 Task: Research Airbnb properties in ArtÃ©mida, Greece from 12th  December, 2023 to 15th December, 2023 for 3 adults.2 bedrooms having 3 beds and 1 bathroom. Property type can be flat. Amenities needed are: washing machine. Look for 4 properties as per requirement.
Action: Mouse moved to (524, 114)
Screenshot: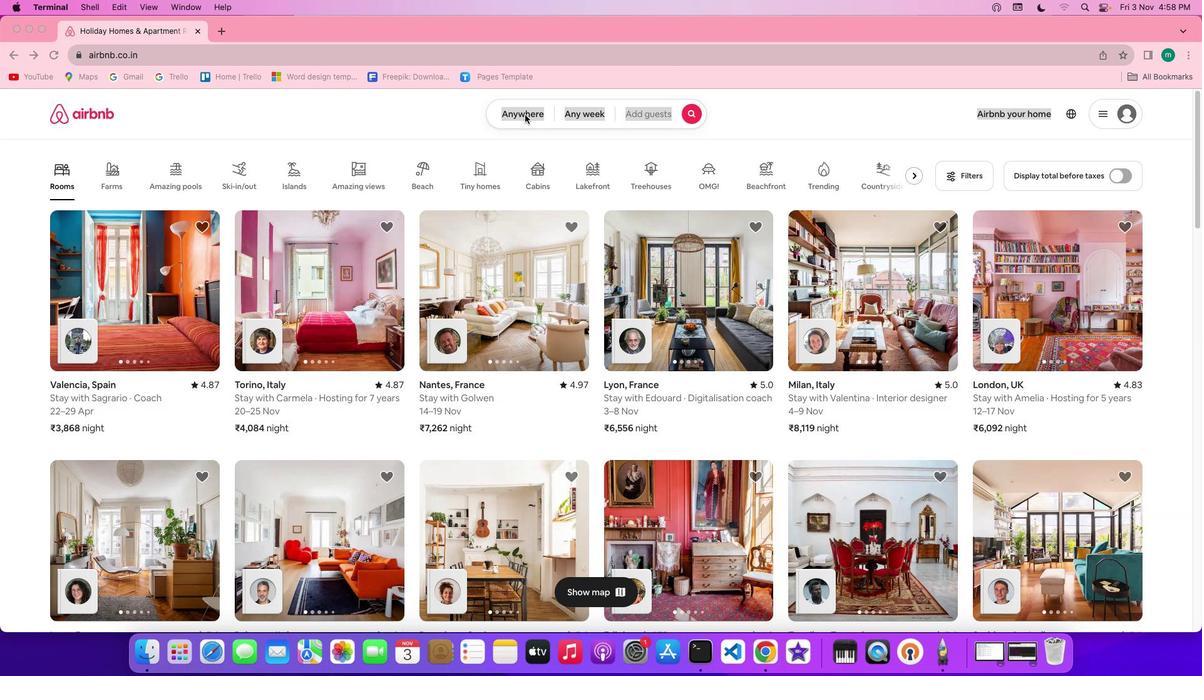 
Action: Mouse pressed left at (524, 114)
Screenshot: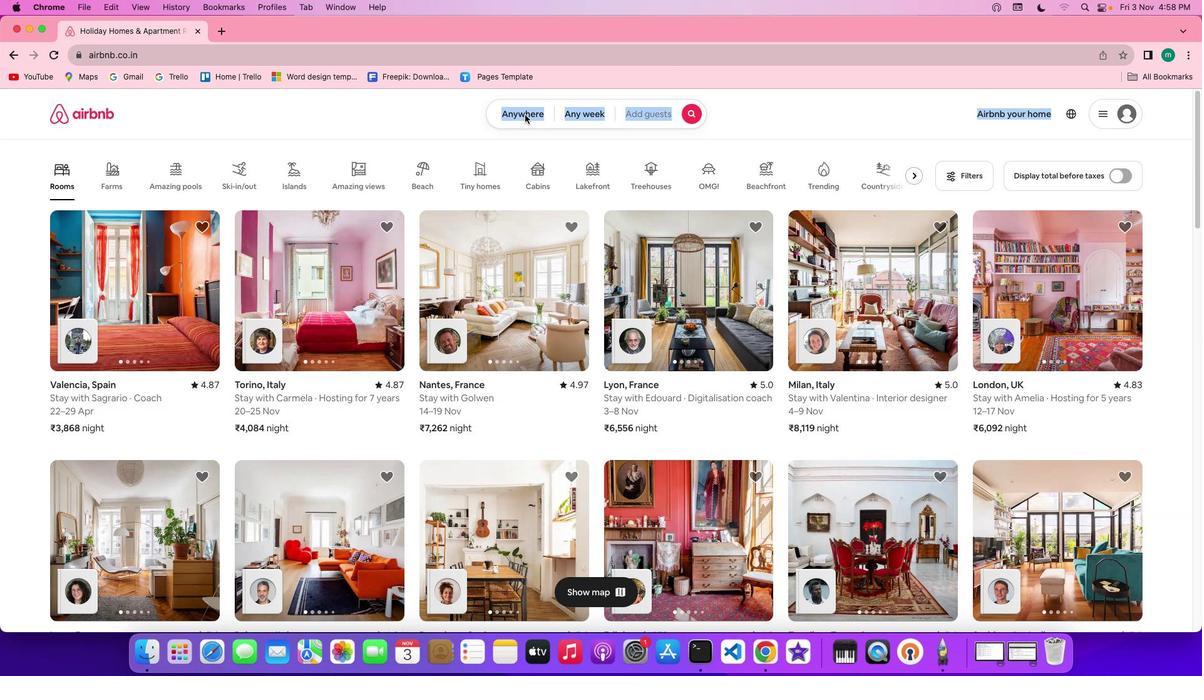 
Action: Mouse pressed left at (524, 114)
Screenshot: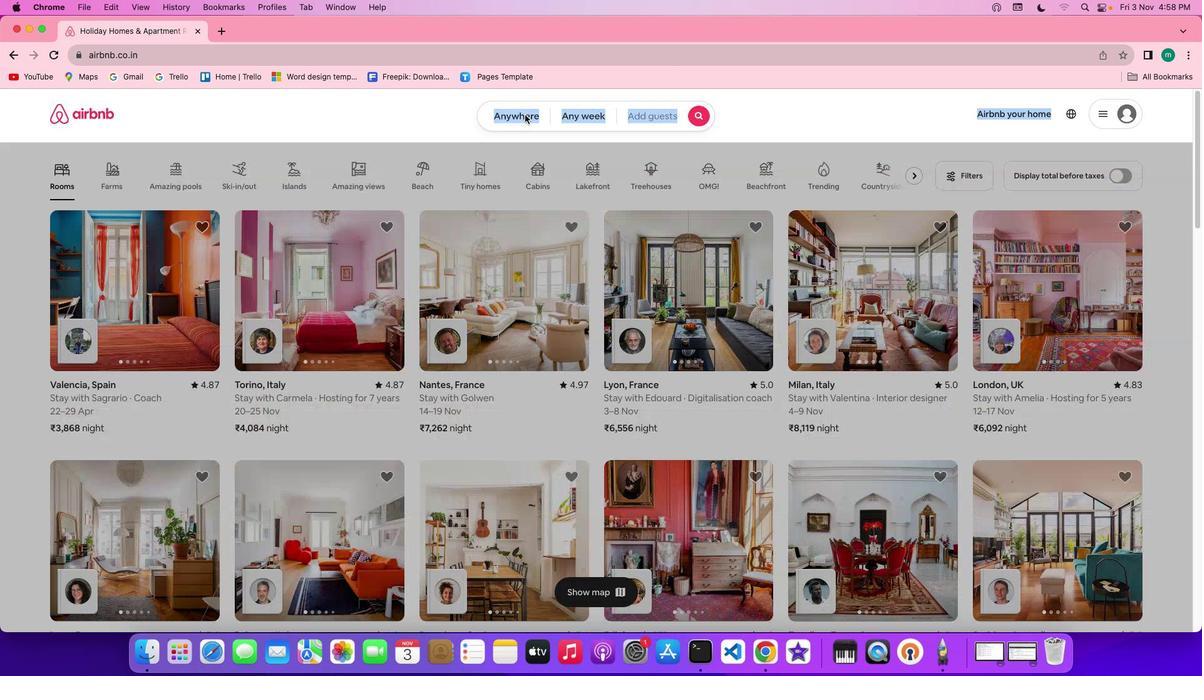 
Action: Mouse moved to (444, 165)
Screenshot: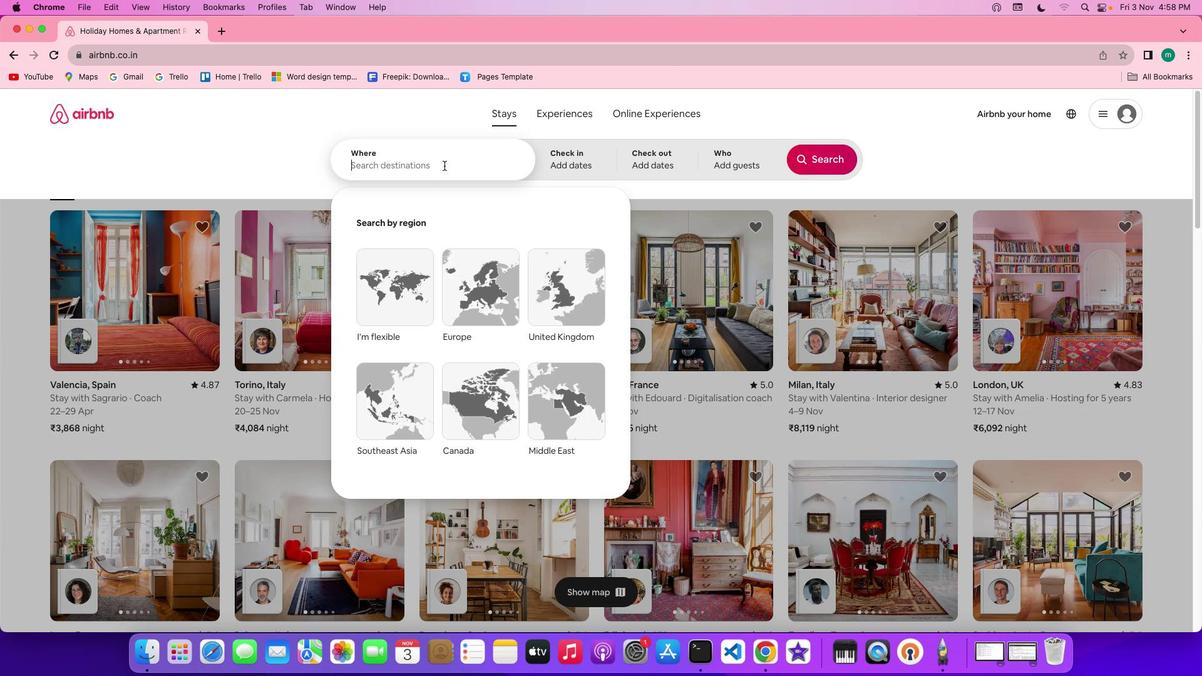 
Action: Key pressed Key.shift'A''r''t''e''m''i''d''a'','Key.spaceKey.shift'g''r''e''e''c''e'
Screenshot: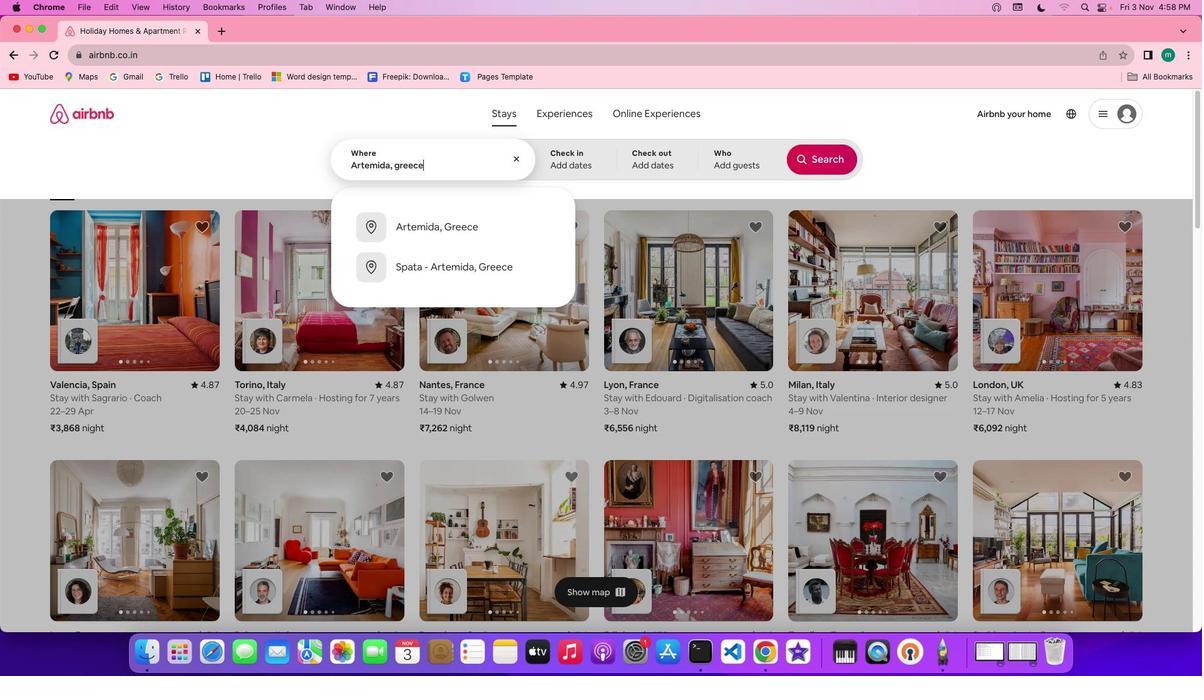 
Action: Mouse moved to (563, 151)
Screenshot: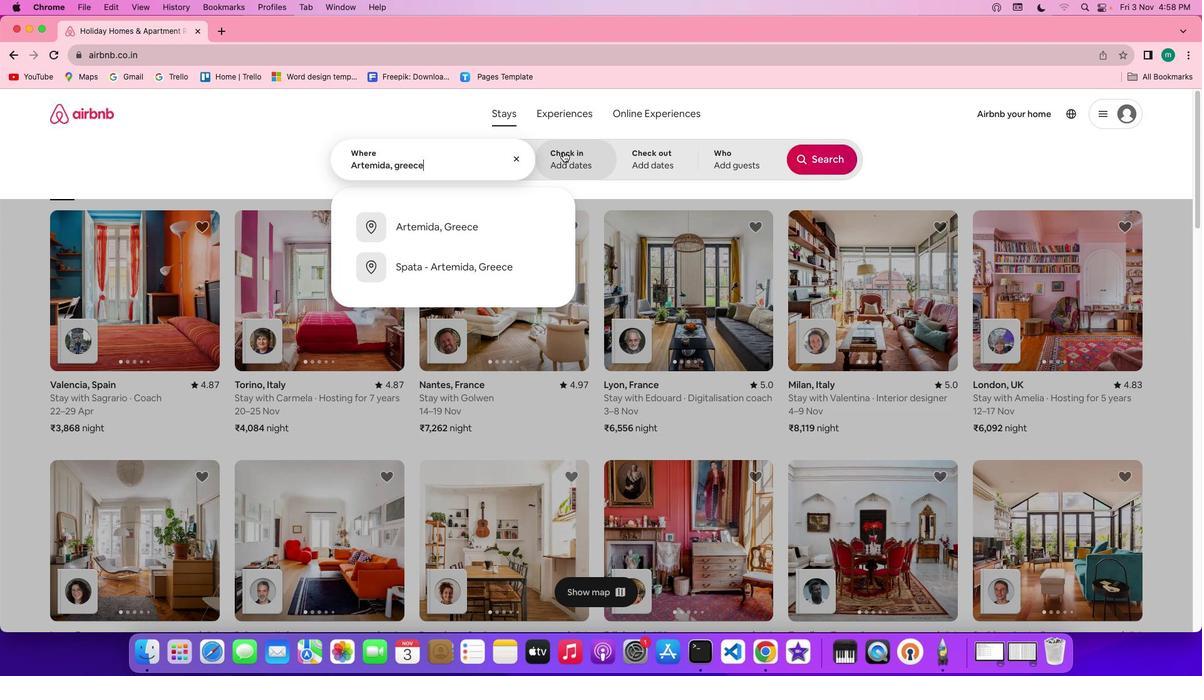 
Action: Mouse pressed left at (563, 151)
Screenshot: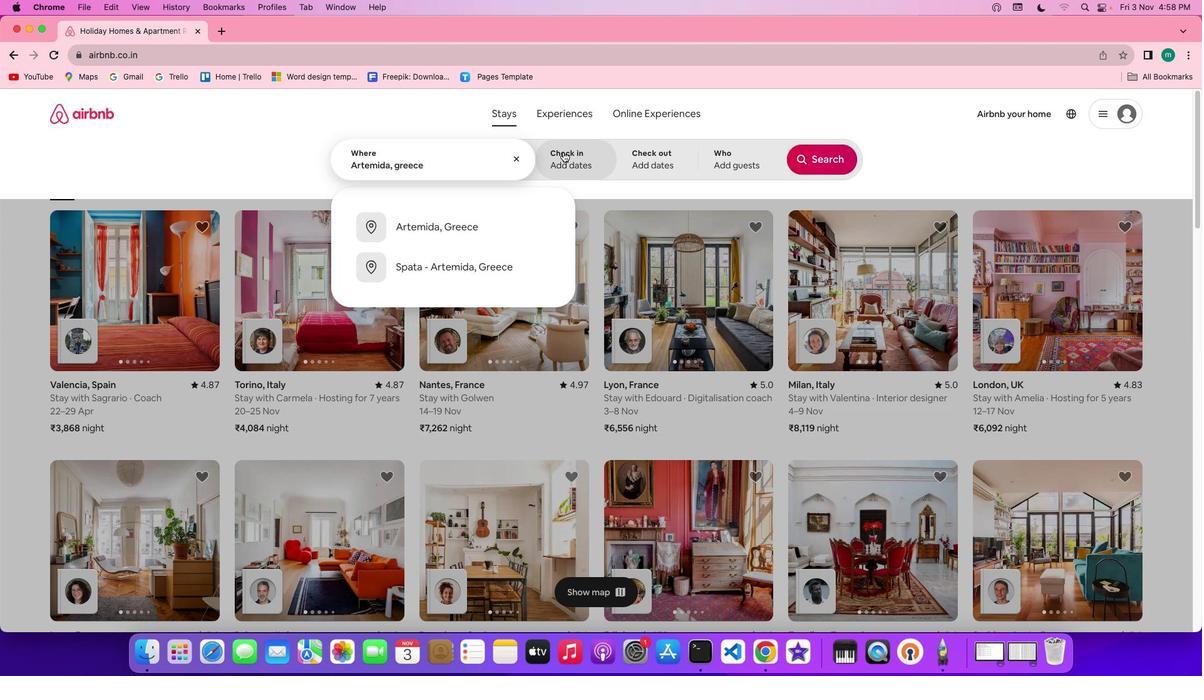 
Action: Mouse moved to (687, 363)
Screenshot: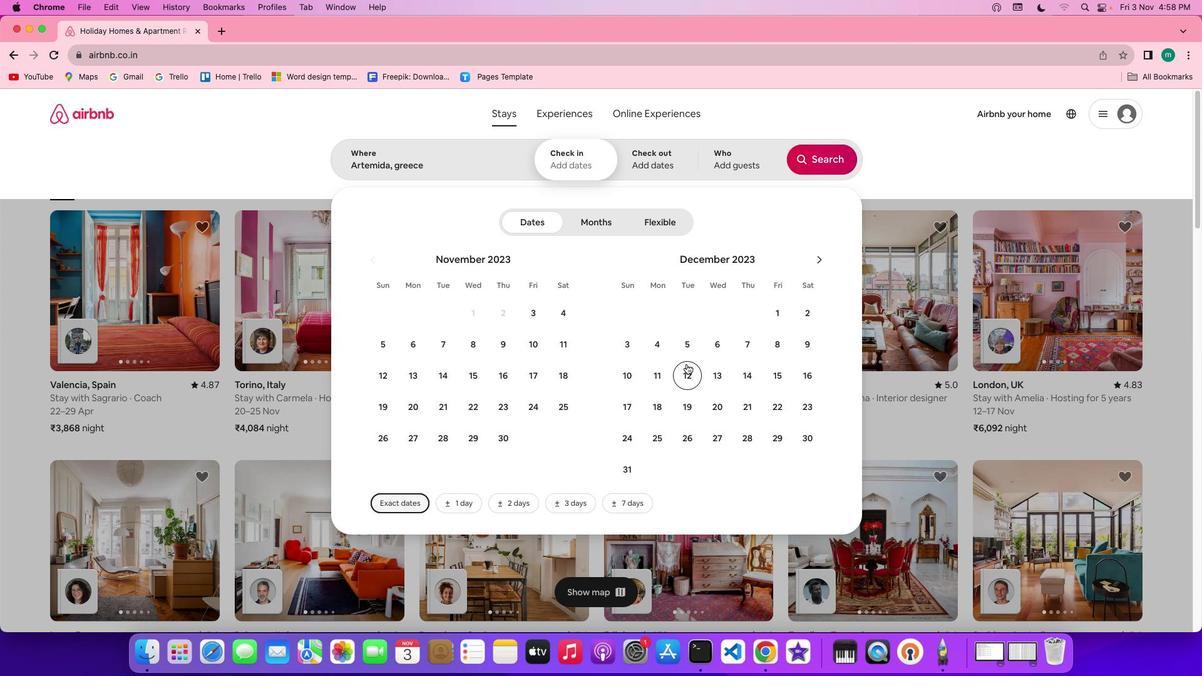 
Action: Mouse pressed left at (687, 363)
Screenshot: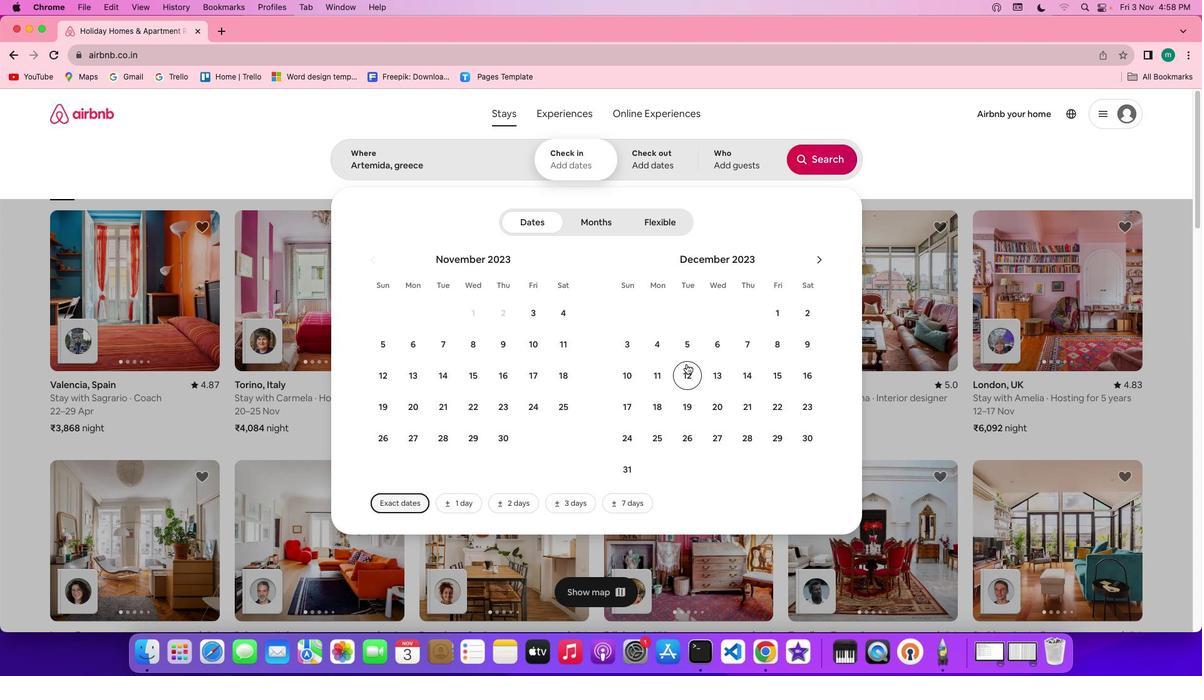 
Action: Mouse moved to (797, 361)
Screenshot: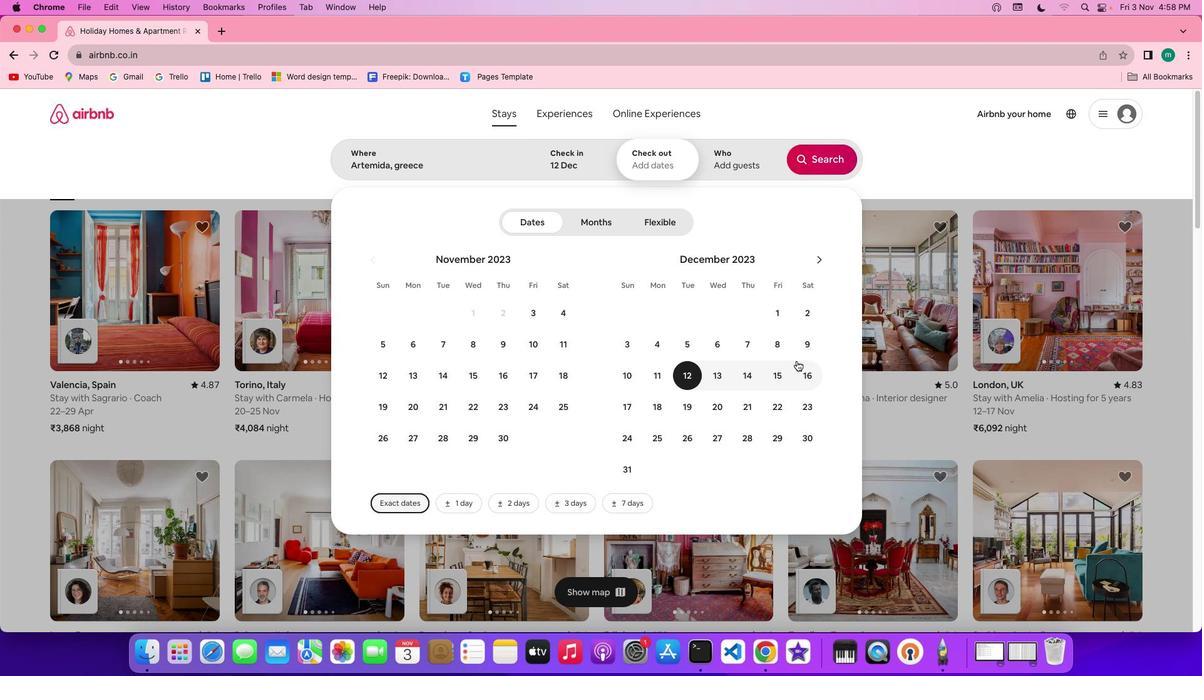 
Action: Mouse pressed left at (797, 361)
Screenshot: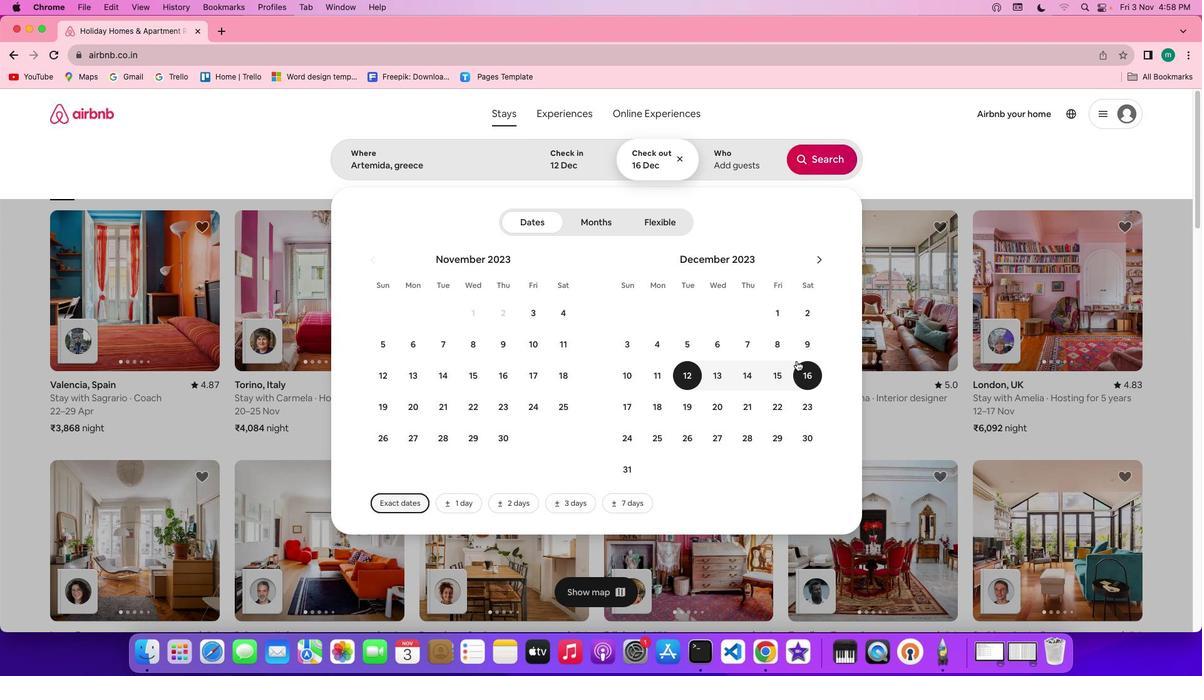 
Action: Mouse moved to (781, 367)
Screenshot: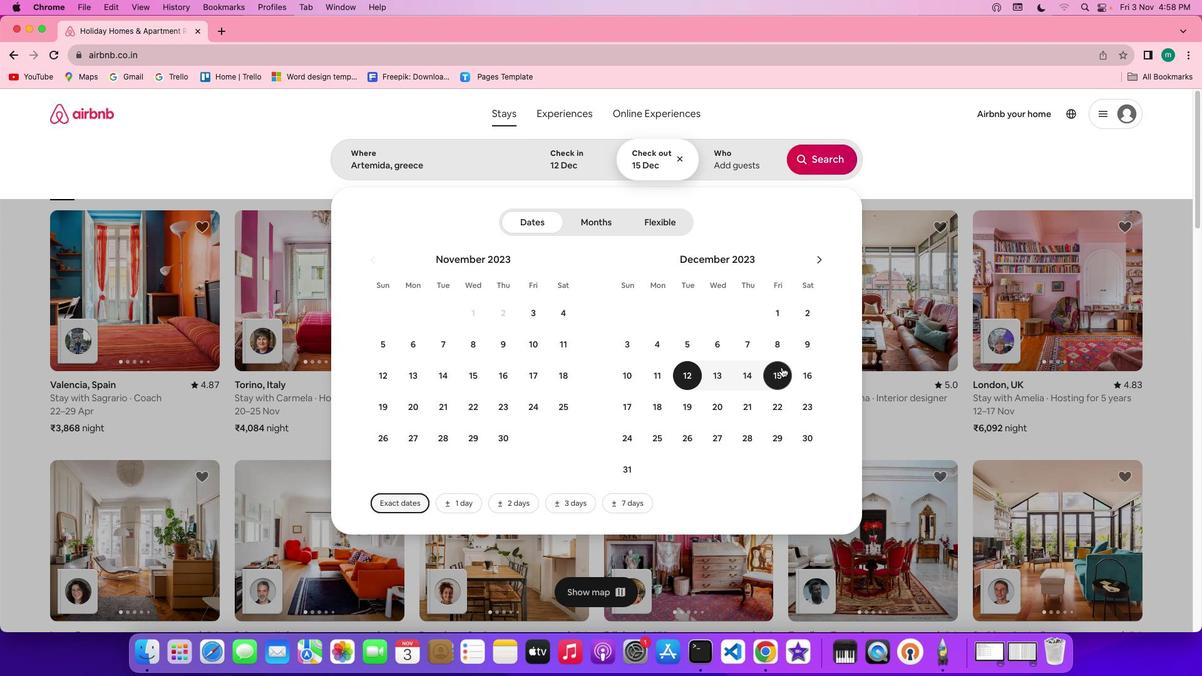 
Action: Mouse pressed left at (781, 367)
Screenshot: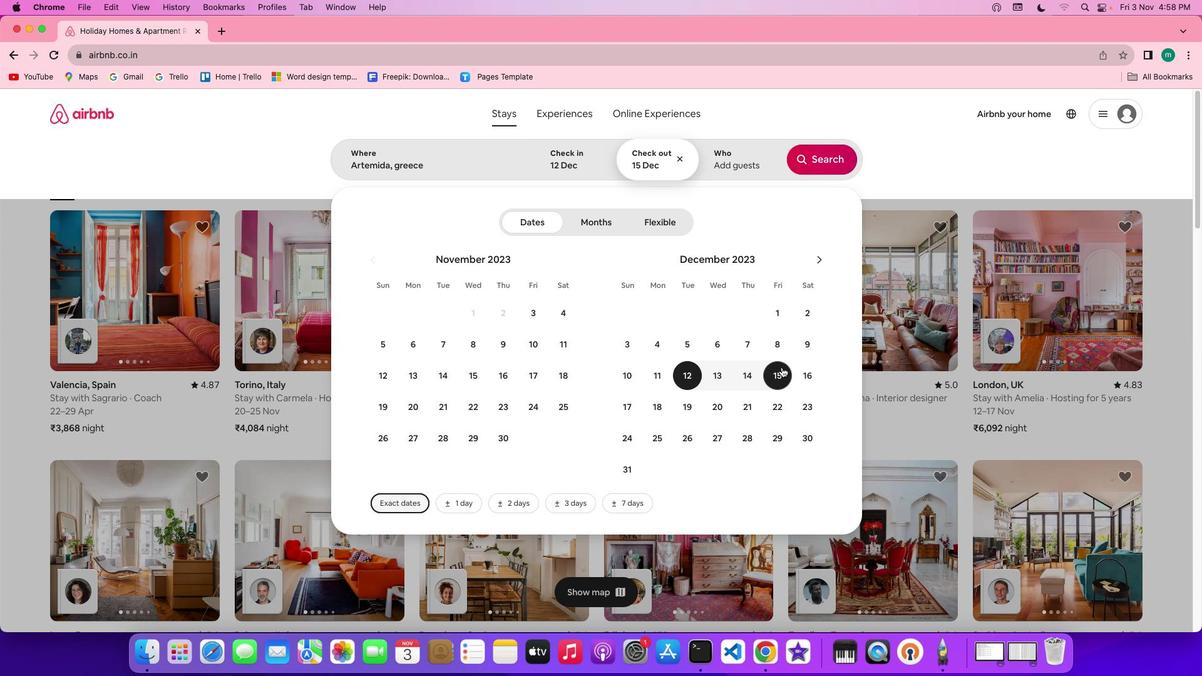 
Action: Mouse moved to (749, 157)
Screenshot: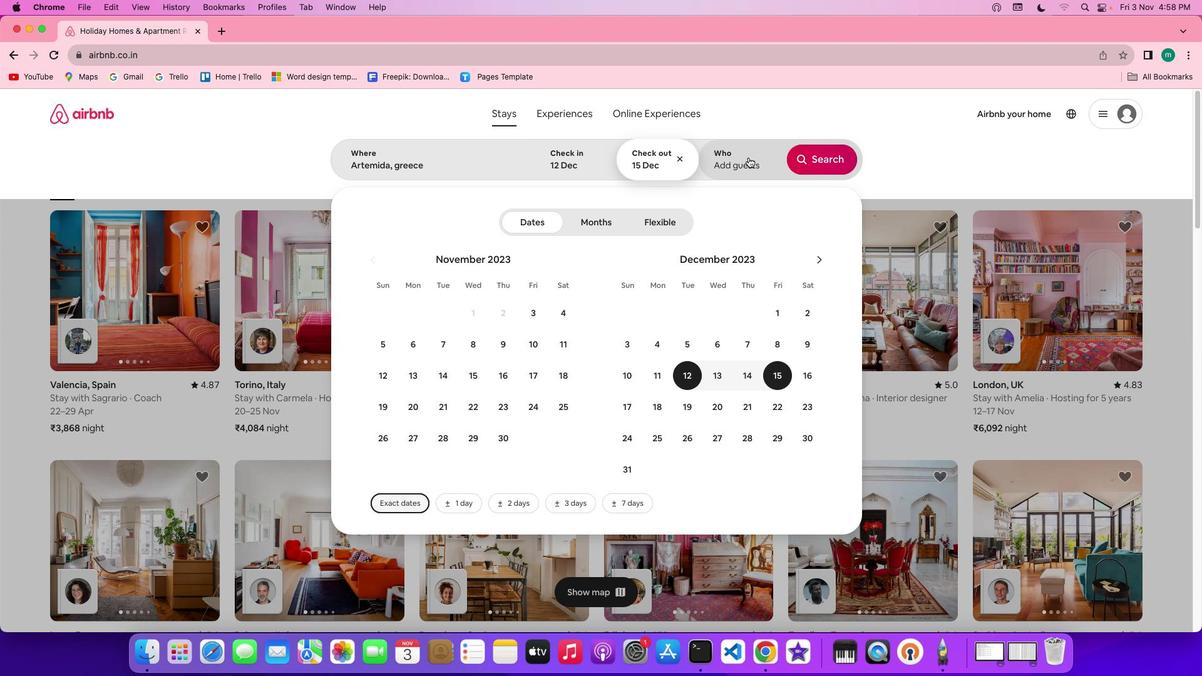 
Action: Mouse pressed left at (749, 157)
Screenshot: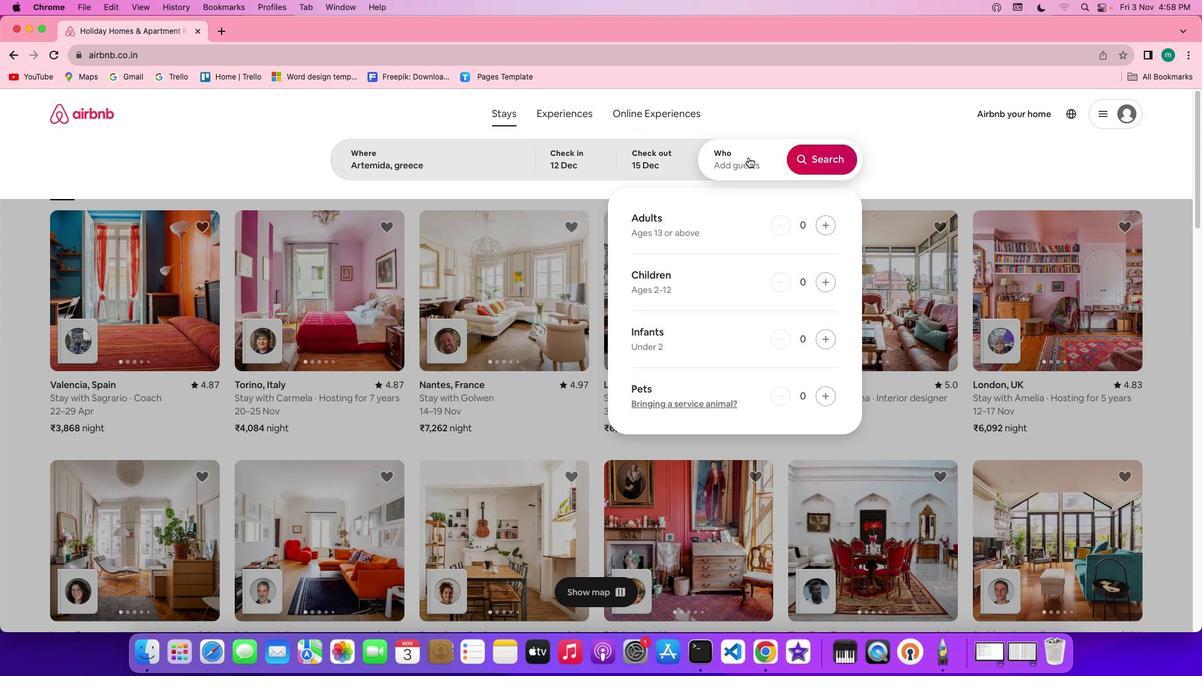 
Action: Mouse moved to (824, 228)
Screenshot: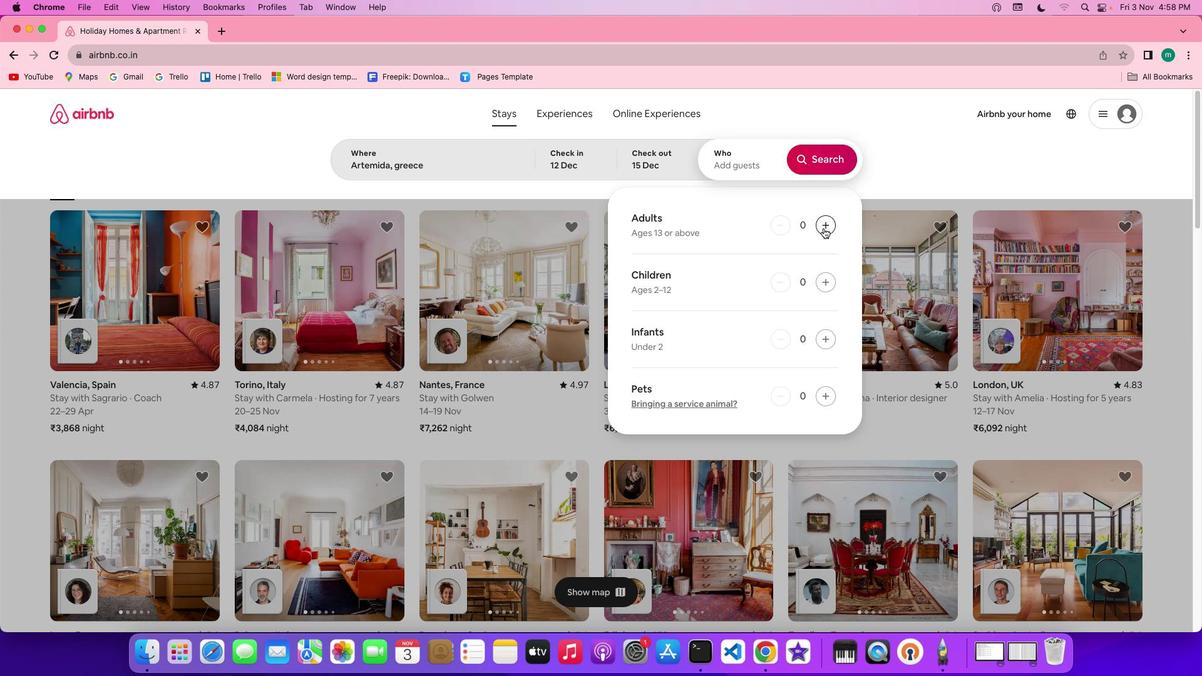 
Action: Mouse pressed left at (824, 228)
Screenshot: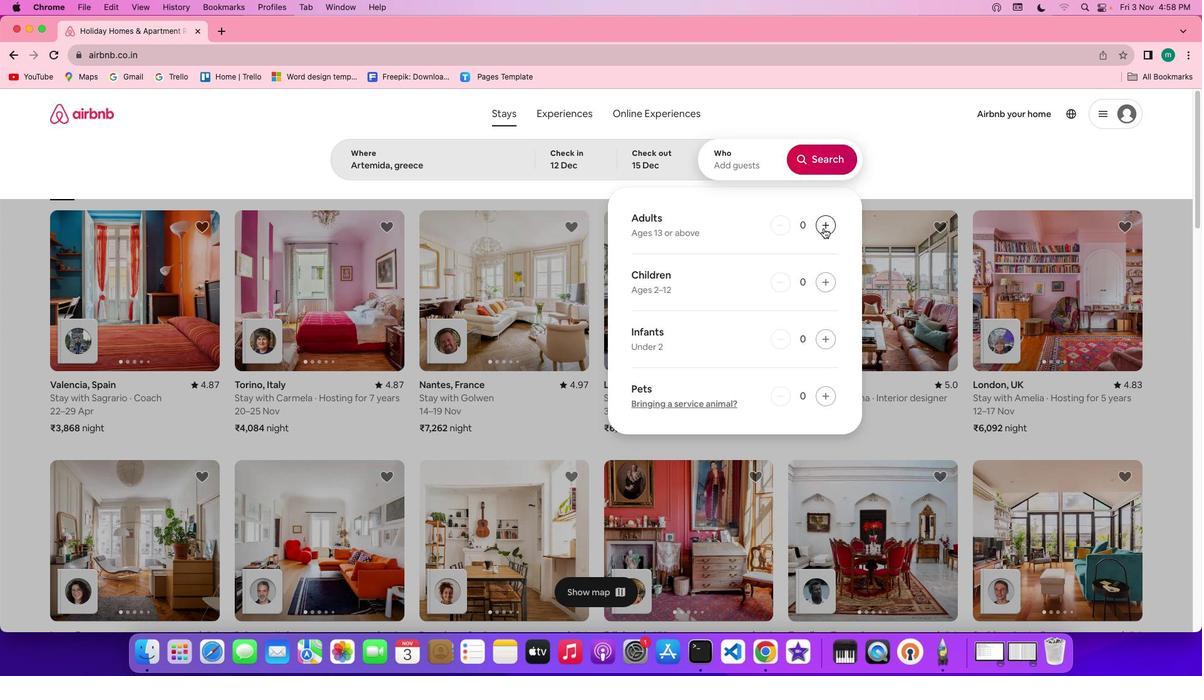 
Action: Mouse pressed left at (824, 228)
Screenshot: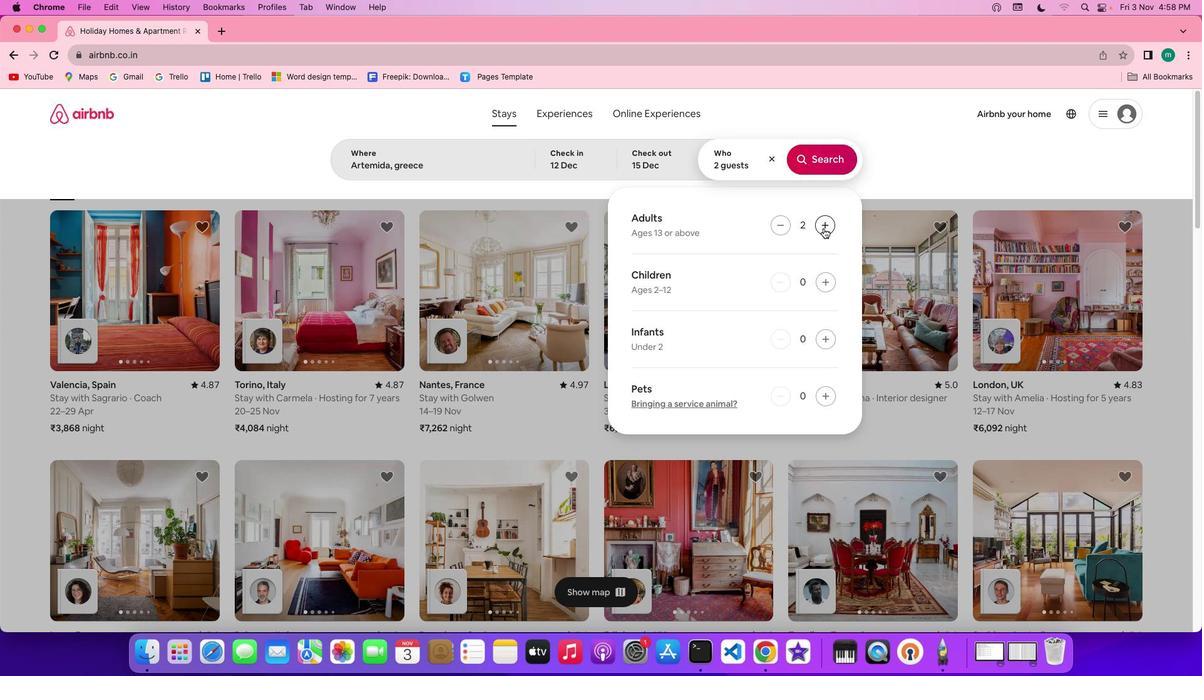
Action: Mouse pressed left at (824, 228)
Screenshot: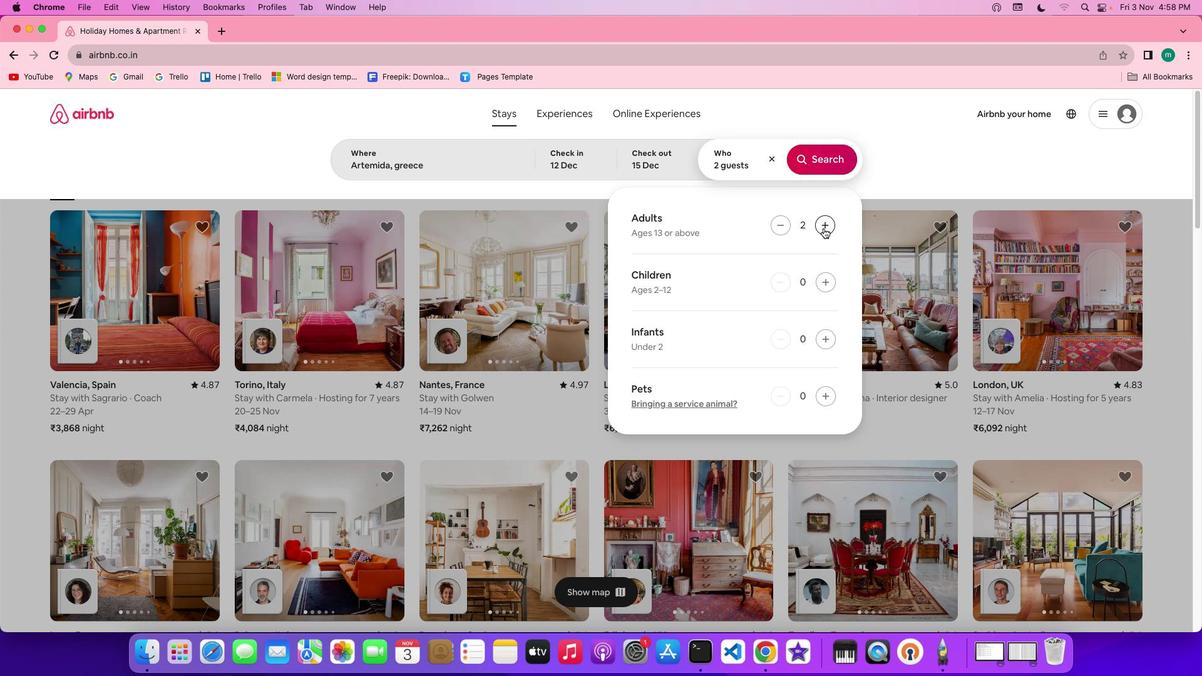 
Action: Mouse moved to (830, 153)
Screenshot: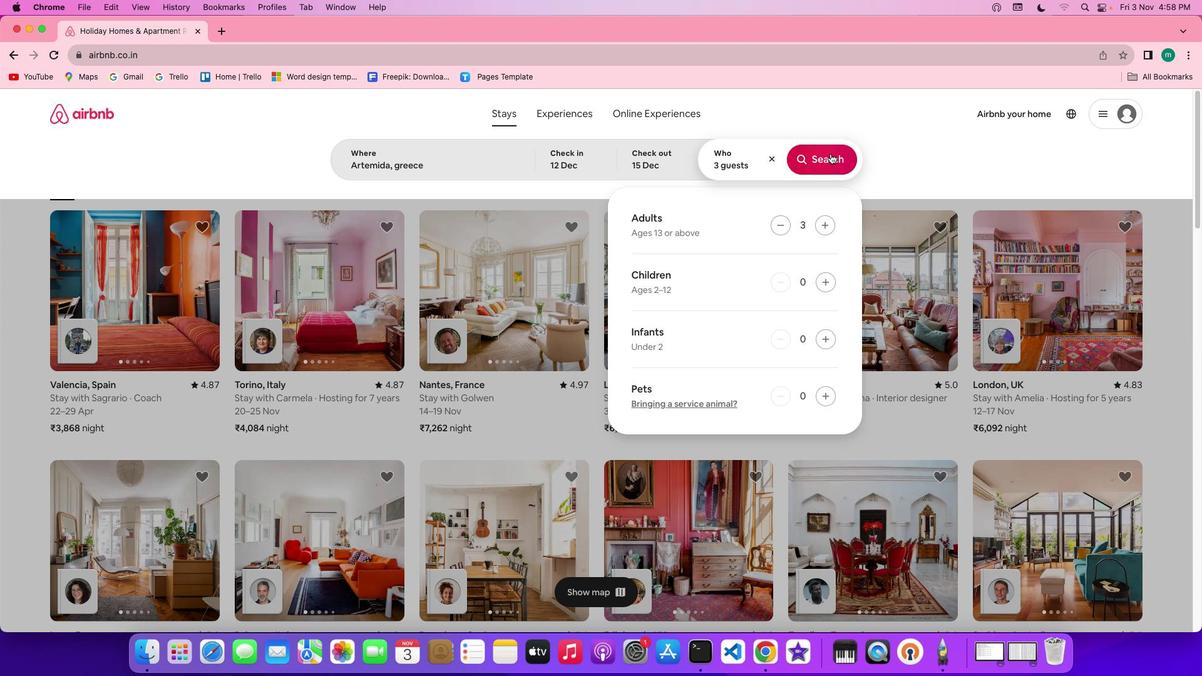 
Action: Mouse pressed left at (830, 153)
Screenshot: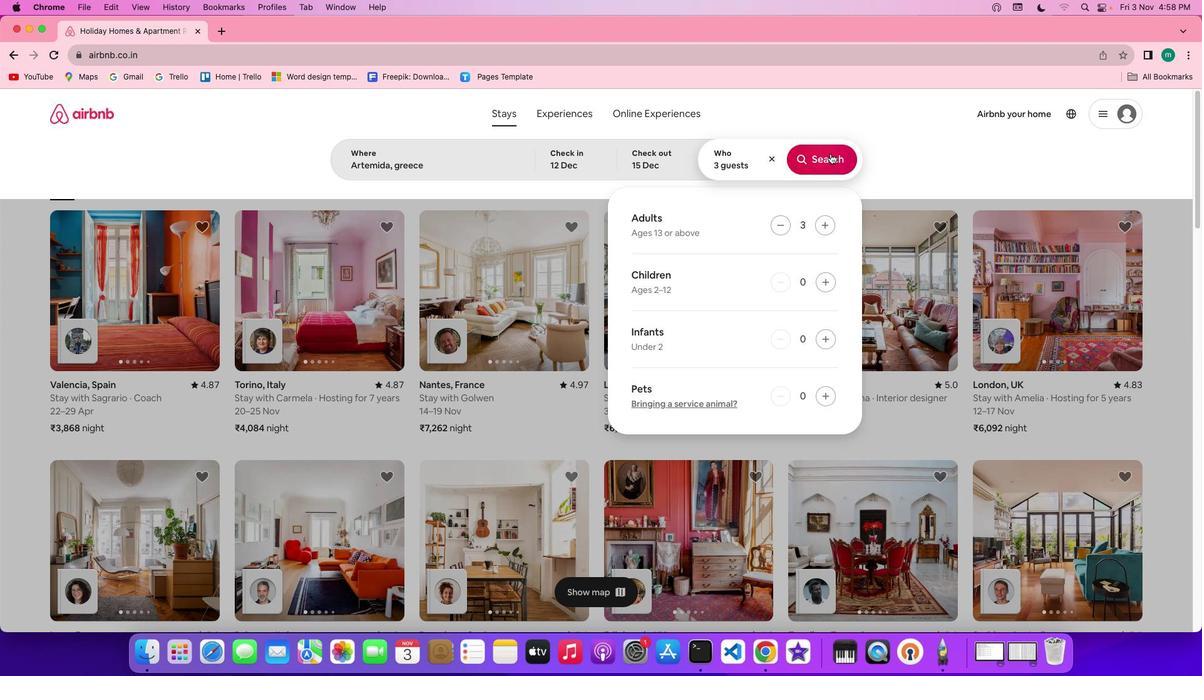 
Action: Mouse moved to (1000, 166)
Screenshot: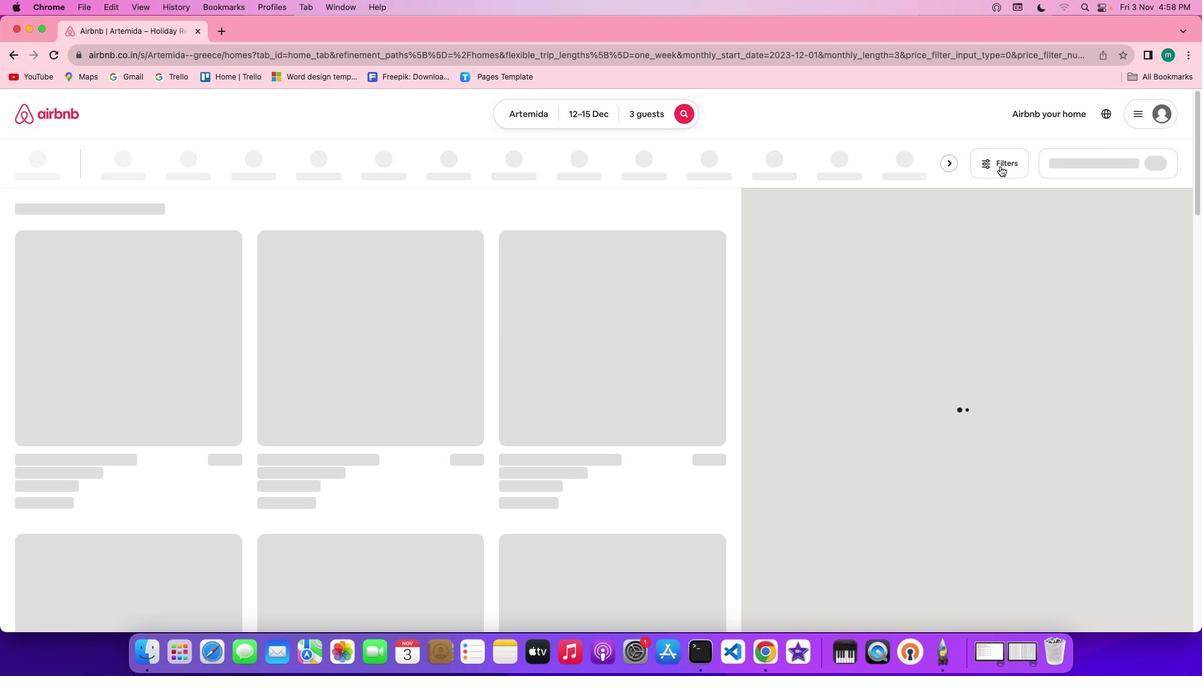 
Action: Mouse pressed left at (1000, 166)
Screenshot: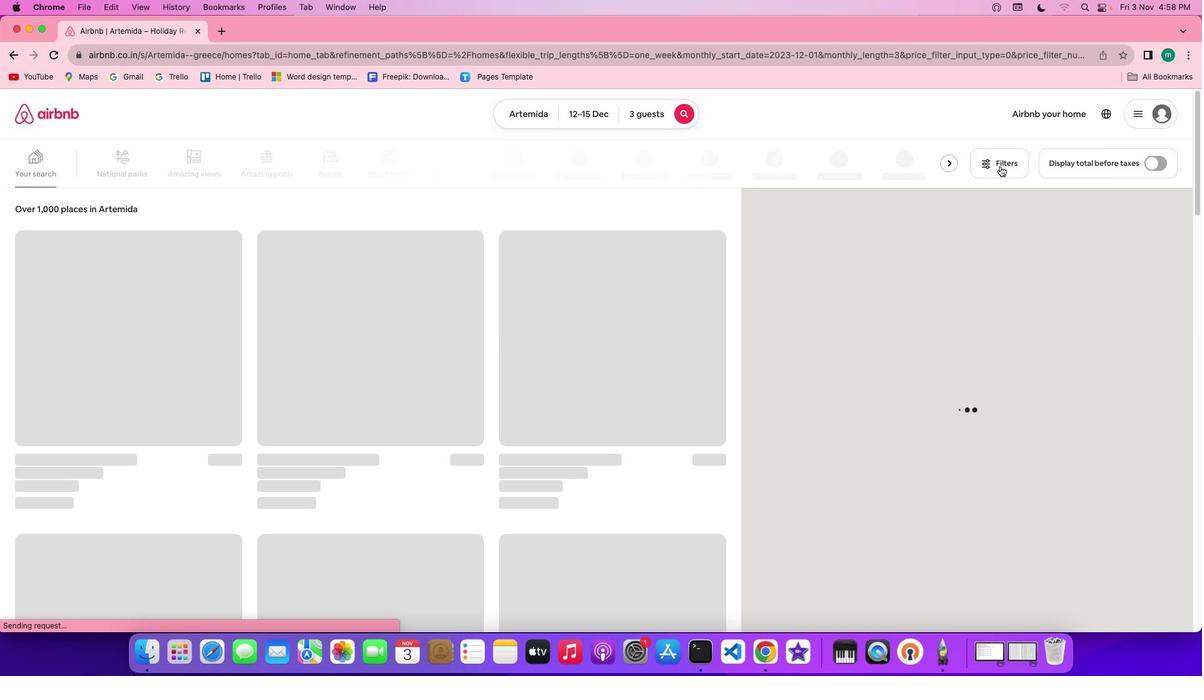 
Action: Mouse moved to (997, 160)
Screenshot: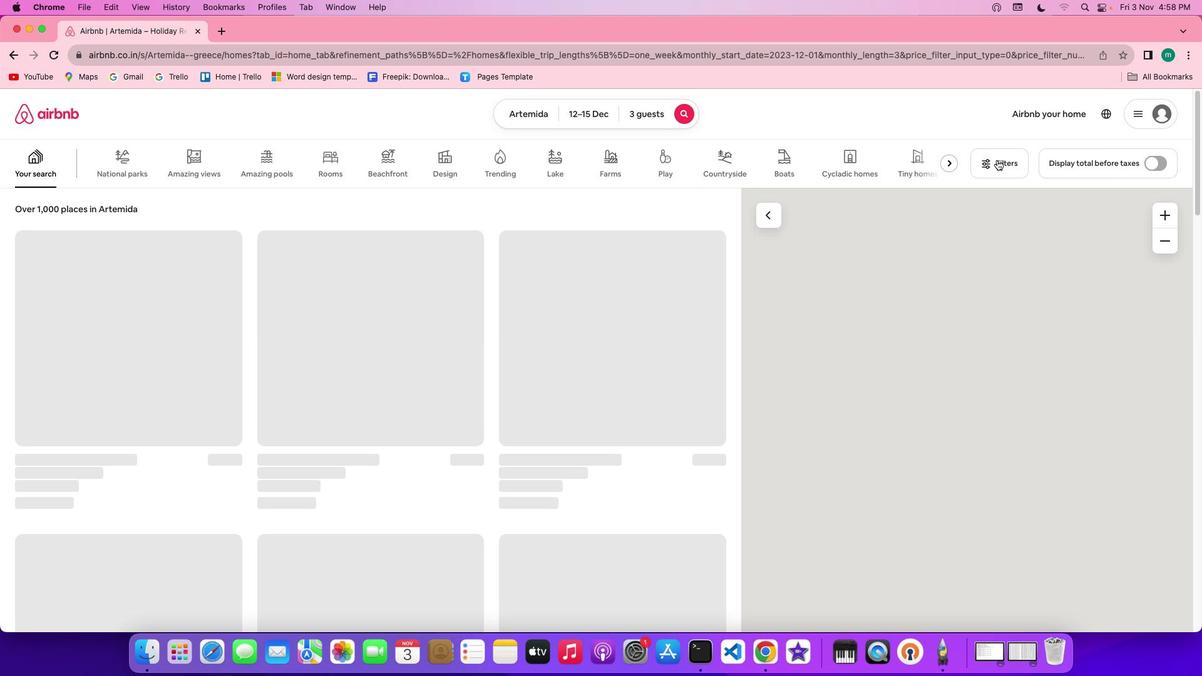 
Action: Mouse pressed left at (997, 160)
Screenshot: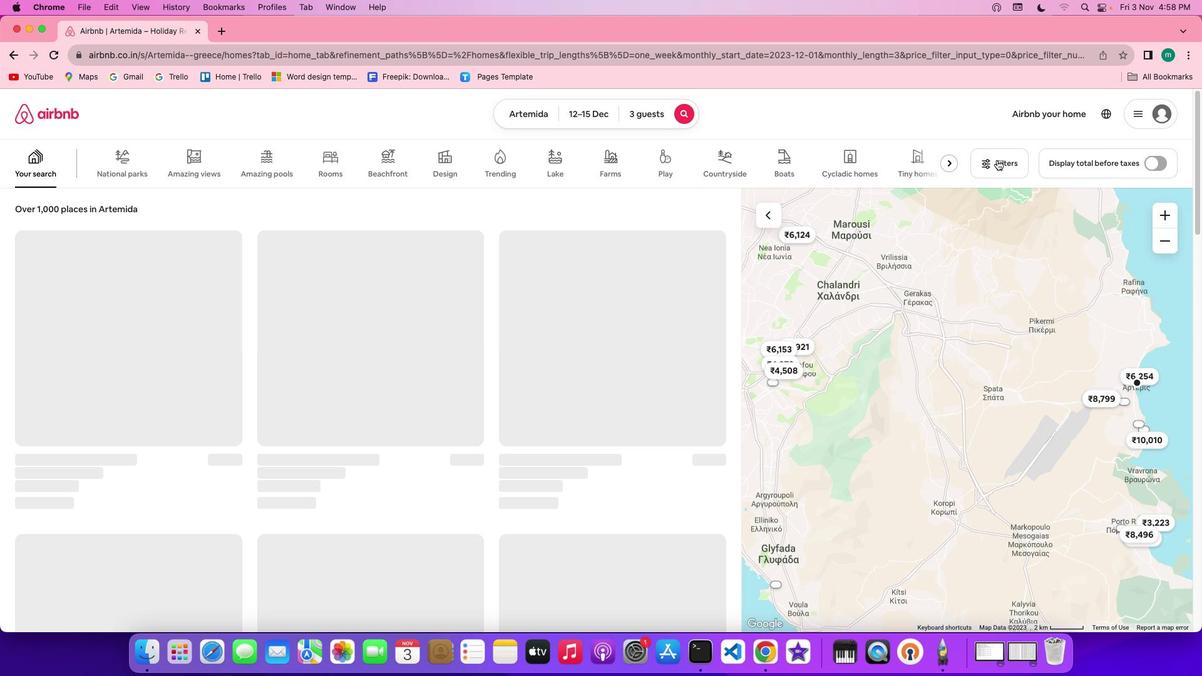 
Action: Mouse moved to (995, 157)
Screenshot: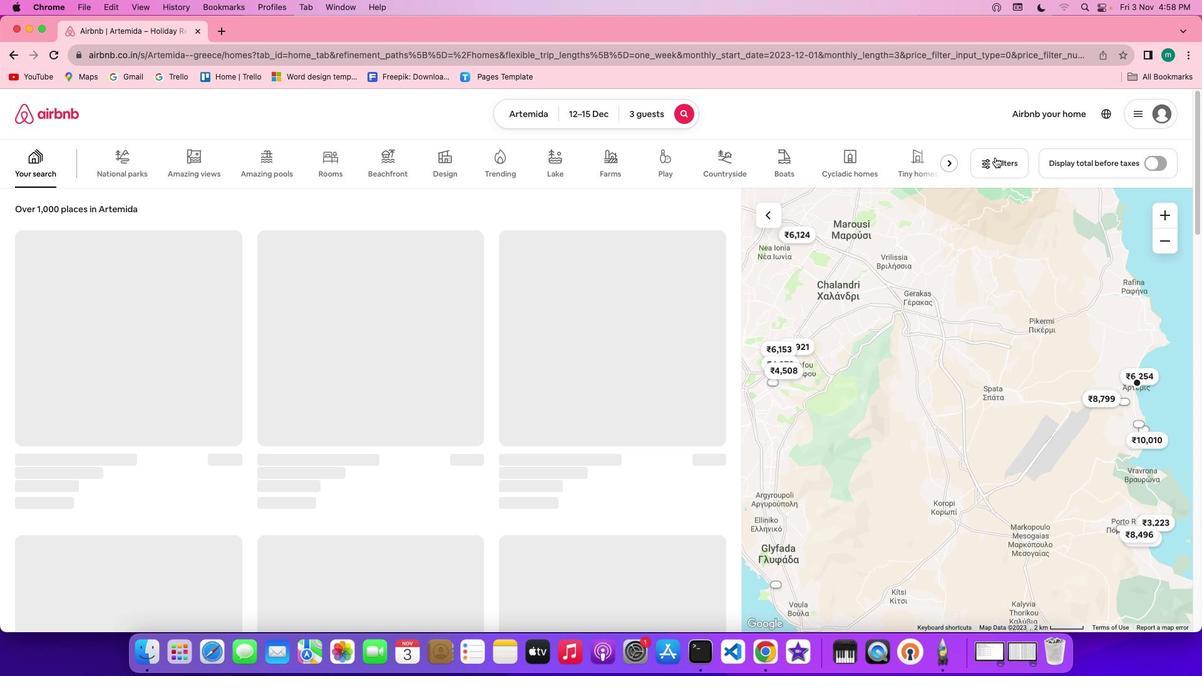 
Action: Mouse pressed left at (995, 157)
Screenshot: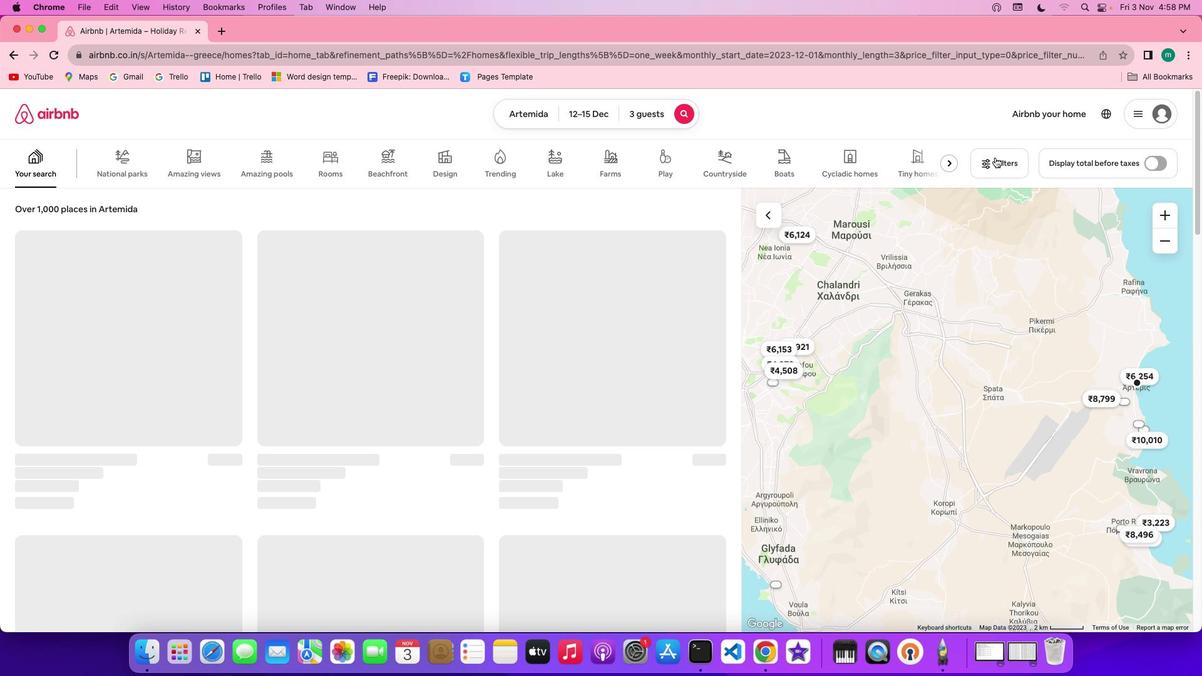 
Action: Mouse moved to (1012, 157)
Screenshot: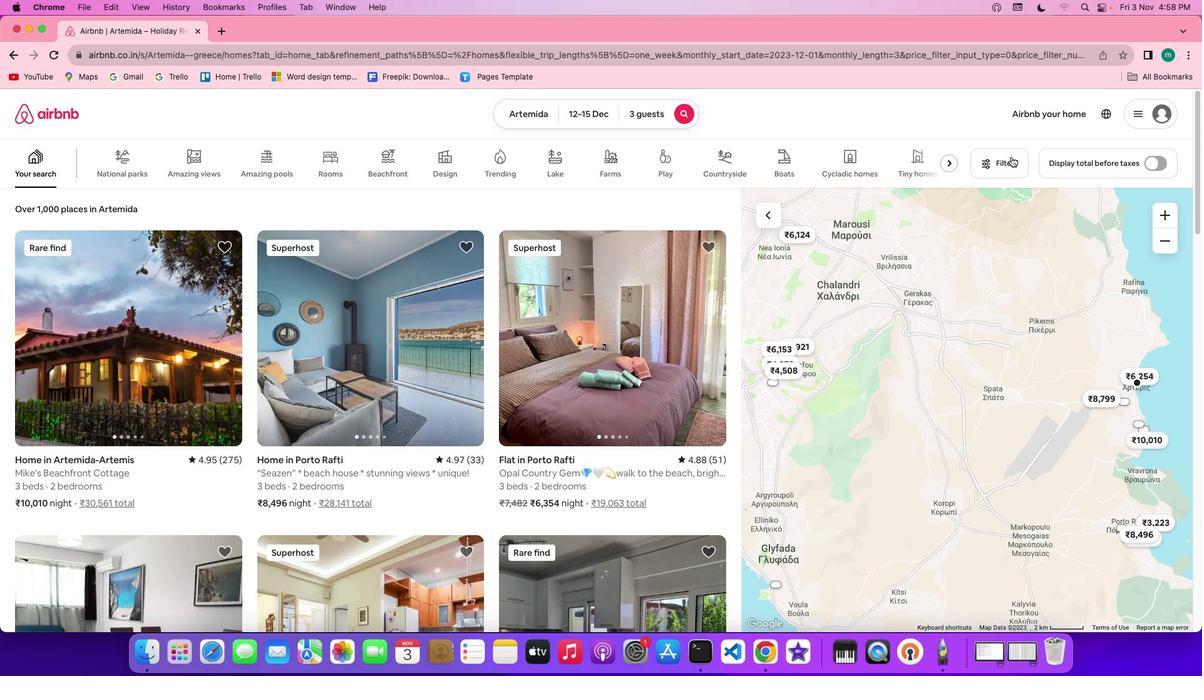 
Action: Mouse pressed left at (1012, 157)
Screenshot: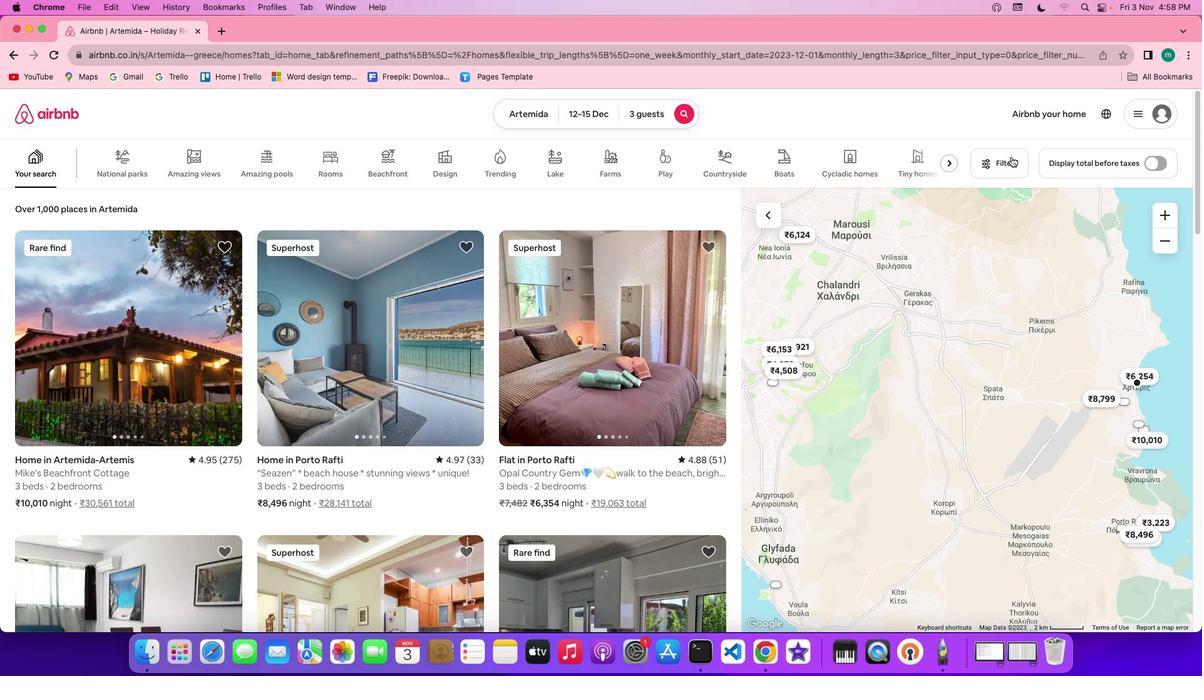 
Action: Mouse moved to (684, 308)
Screenshot: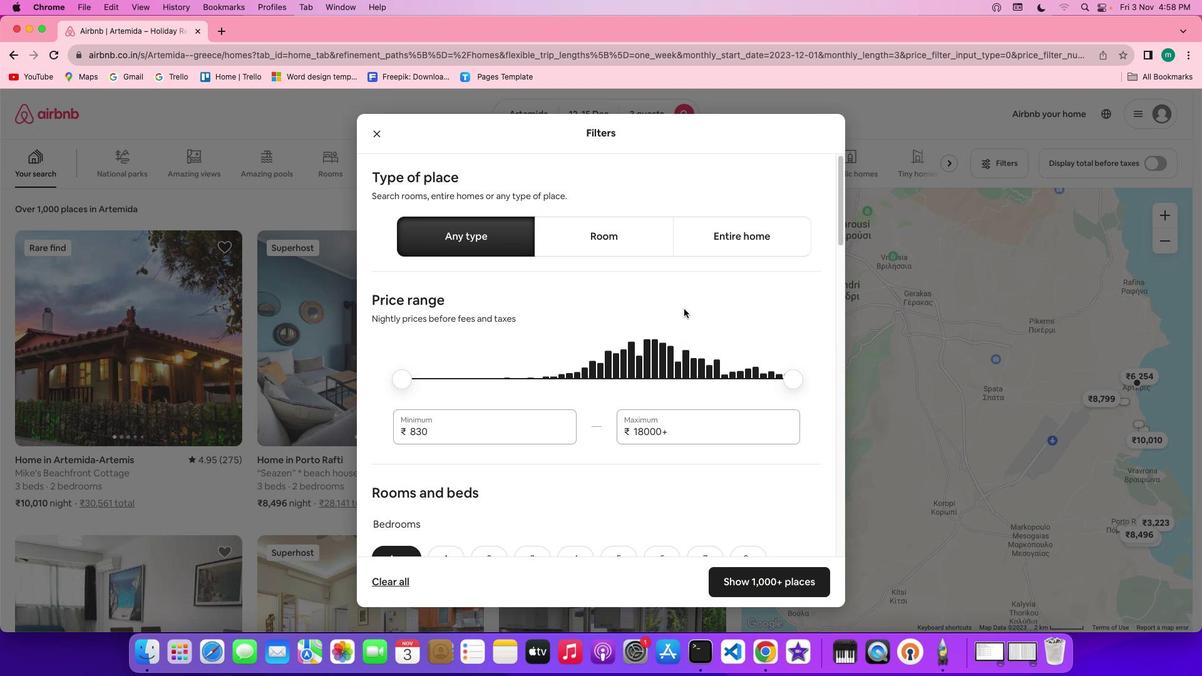 
Action: Mouse scrolled (684, 308) with delta (0, 0)
Screenshot: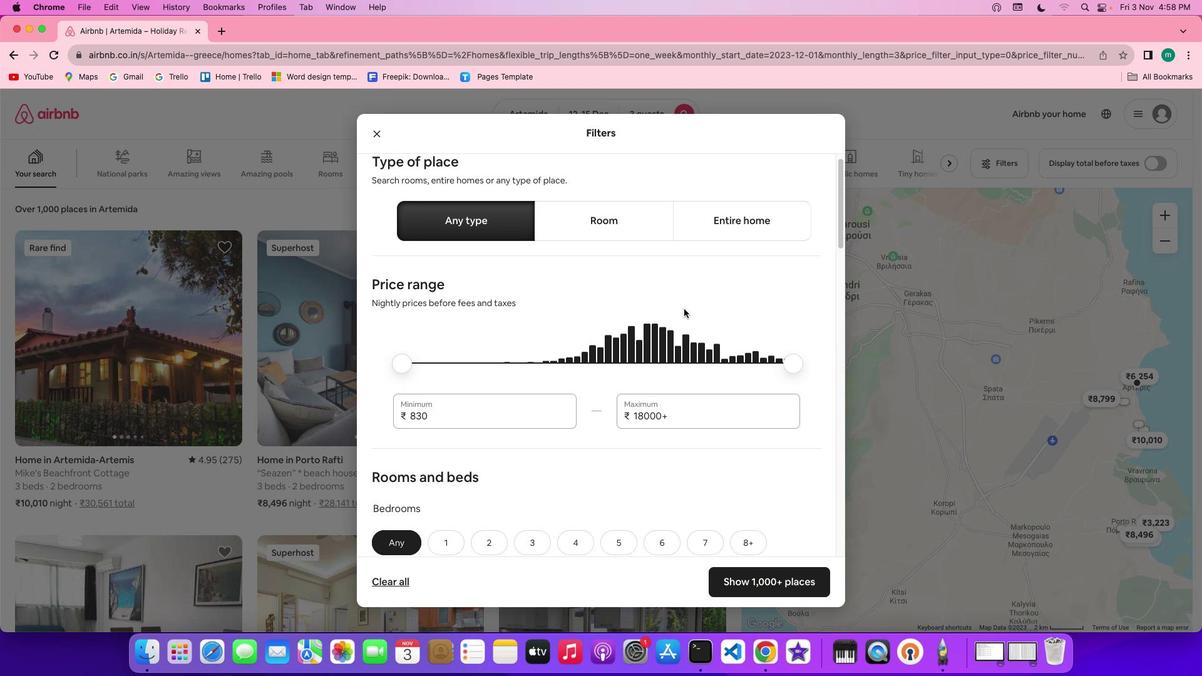 
Action: Mouse scrolled (684, 308) with delta (0, 0)
Screenshot: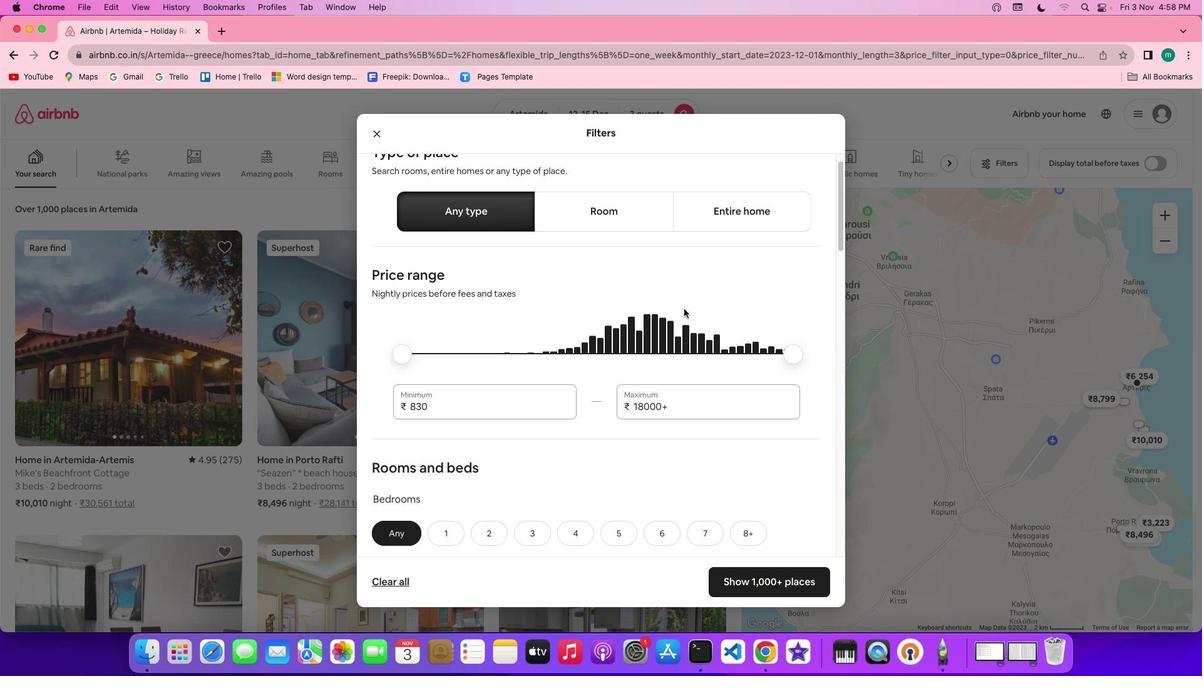 
Action: Mouse scrolled (684, 308) with delta (0, -1)
Screenshot: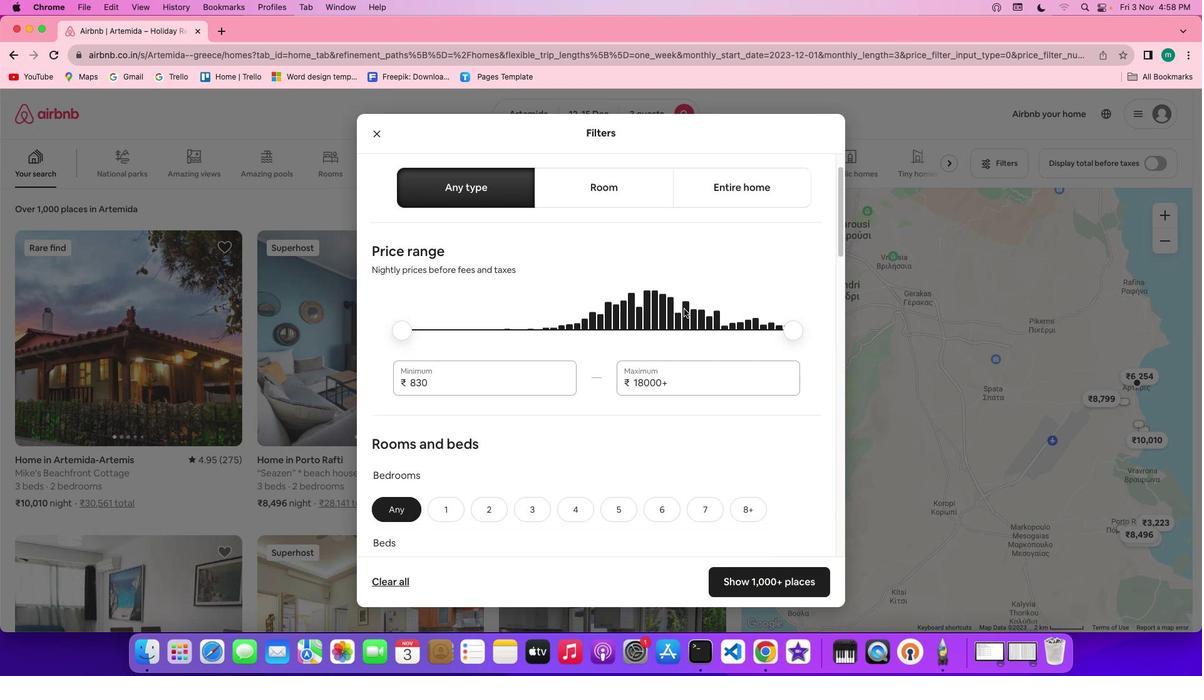 
Action: Mouse scrolled (684, 308) with delta (0, 0)
Screenshot: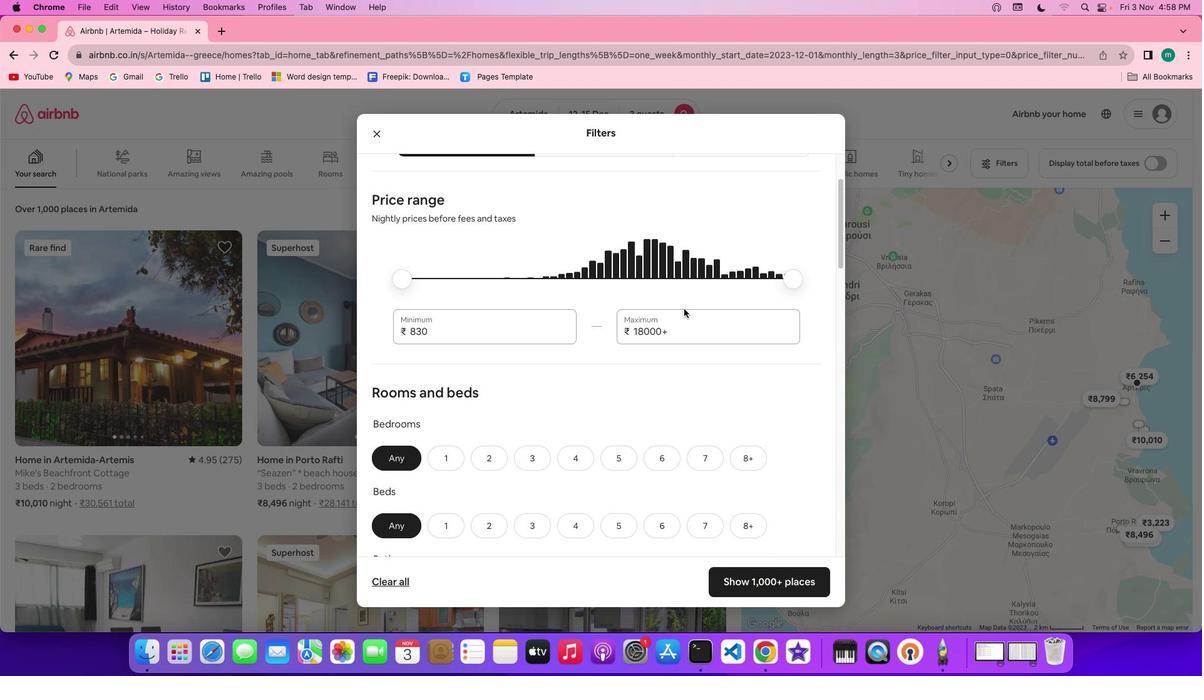 
Action: Mouse scrolled (684, 308) with delta (0, 0)
Screenshot: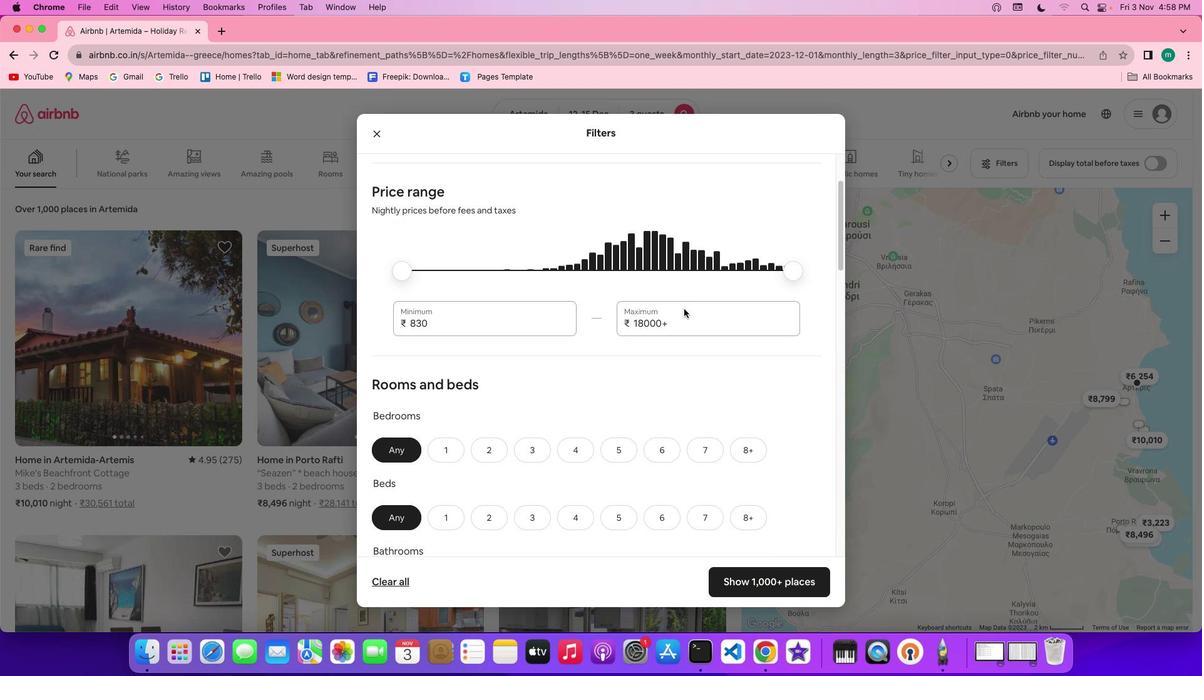 
Action: Mouse scrolled (684, 308) with delta (0, -1)
Screenshot: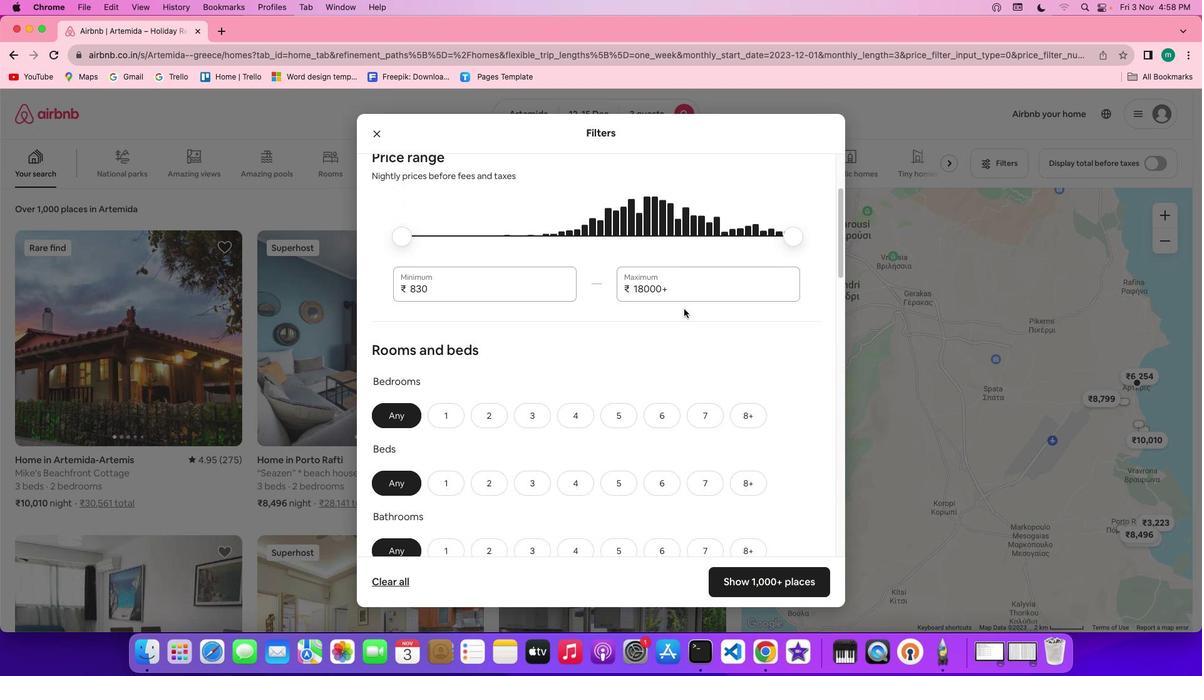 
Action: Mouse scrolled (684, 308) with delta (0, 0)
Screenshot: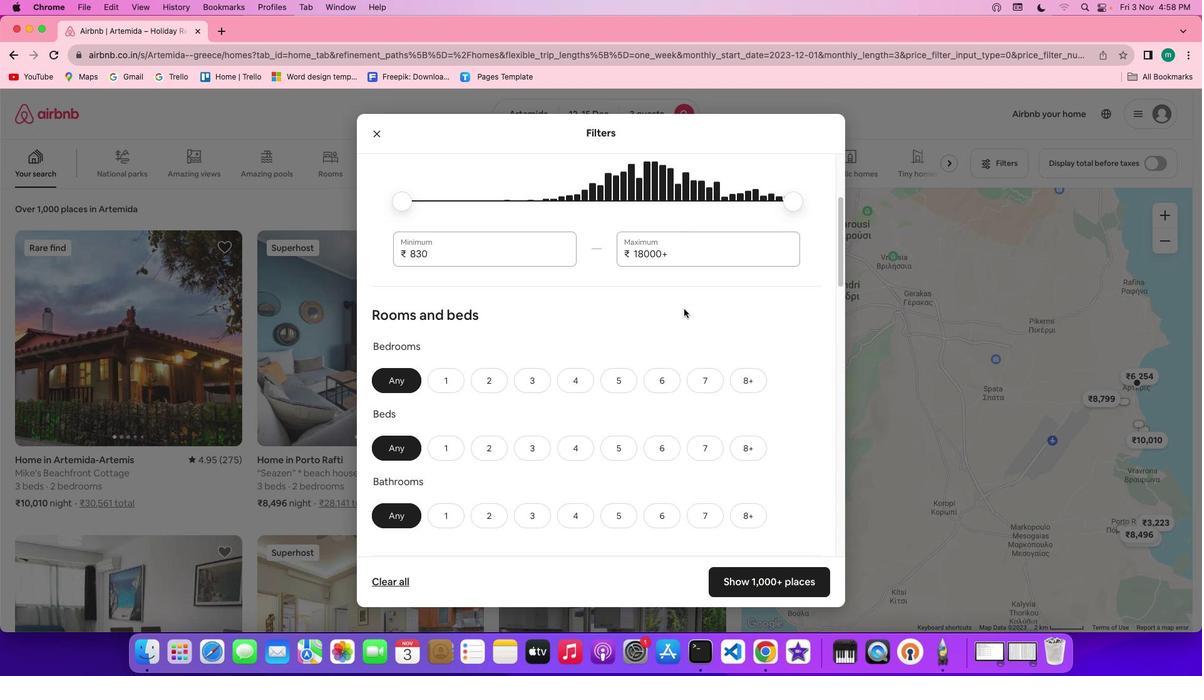 
Action: Mouse scrolled (684, 308) with delta (0, 0)
Screenshot: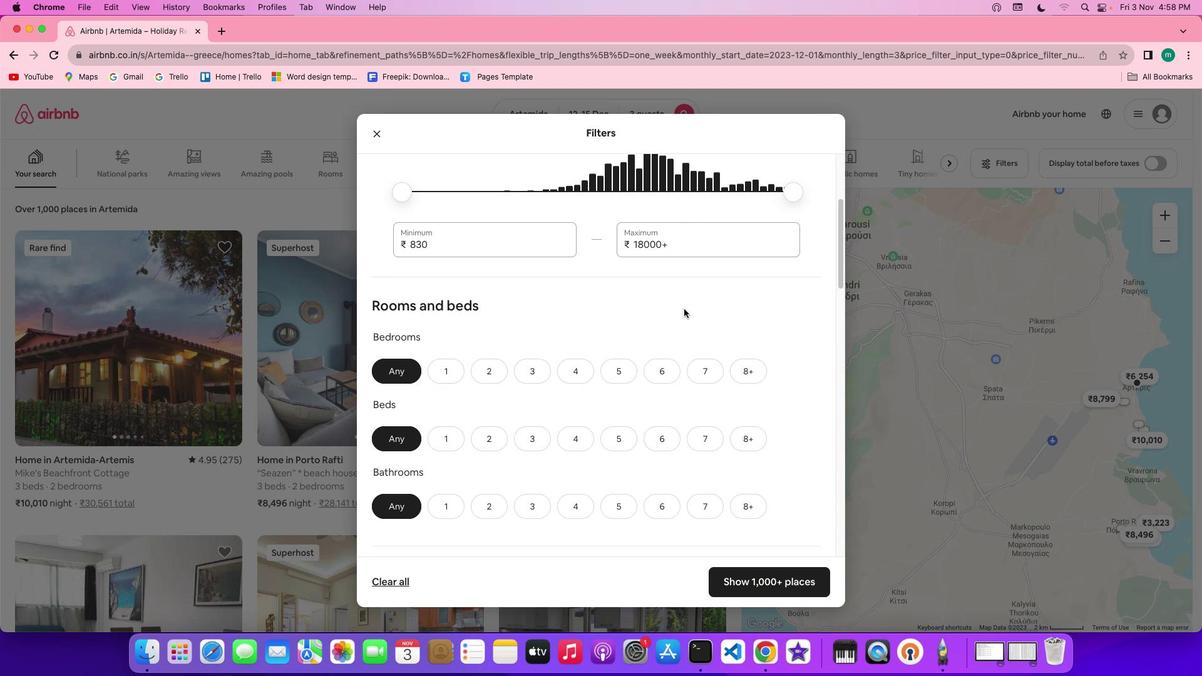
Action: Mouse scrolled (684, 308) with delta (0, -1)
Screenshot: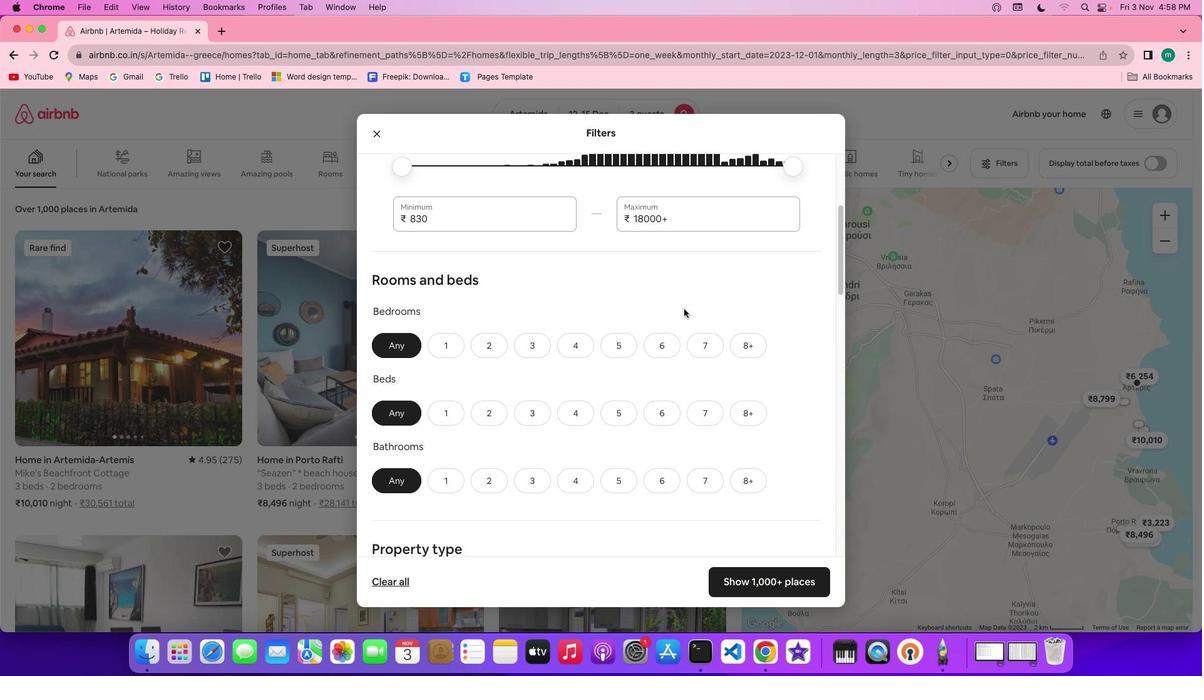 
Action: Mouse moved to (496, 303)
Screenshot: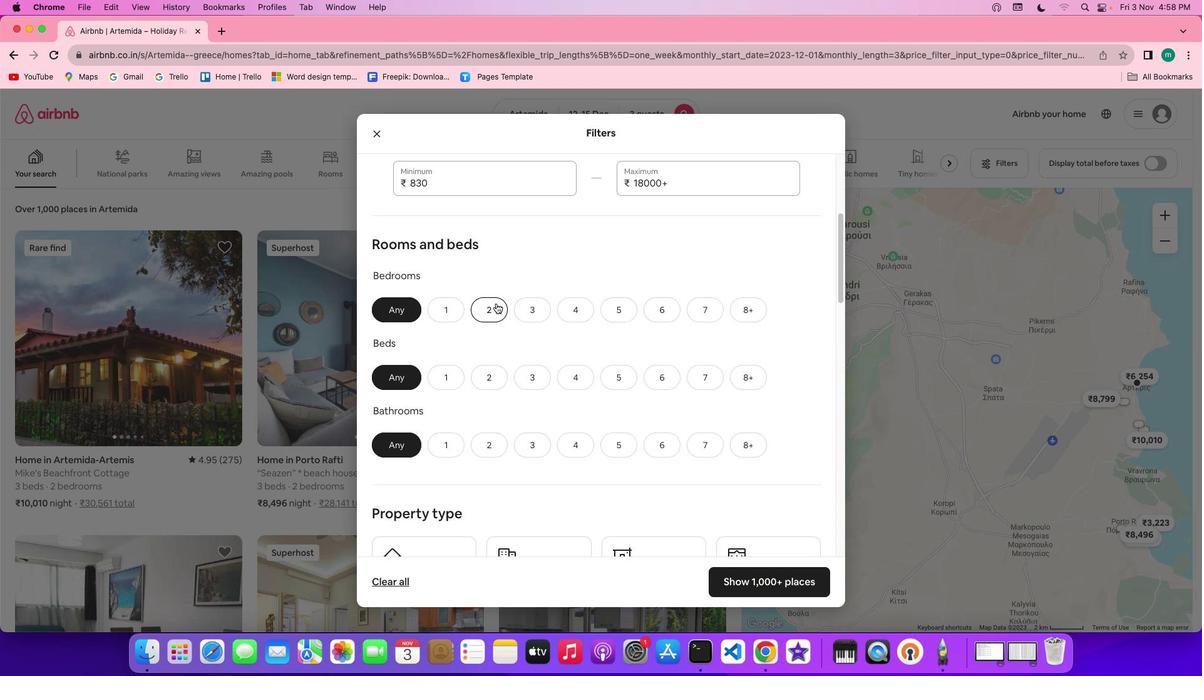 
Action: Mouse pressed left at (496, 303)
Screenshot: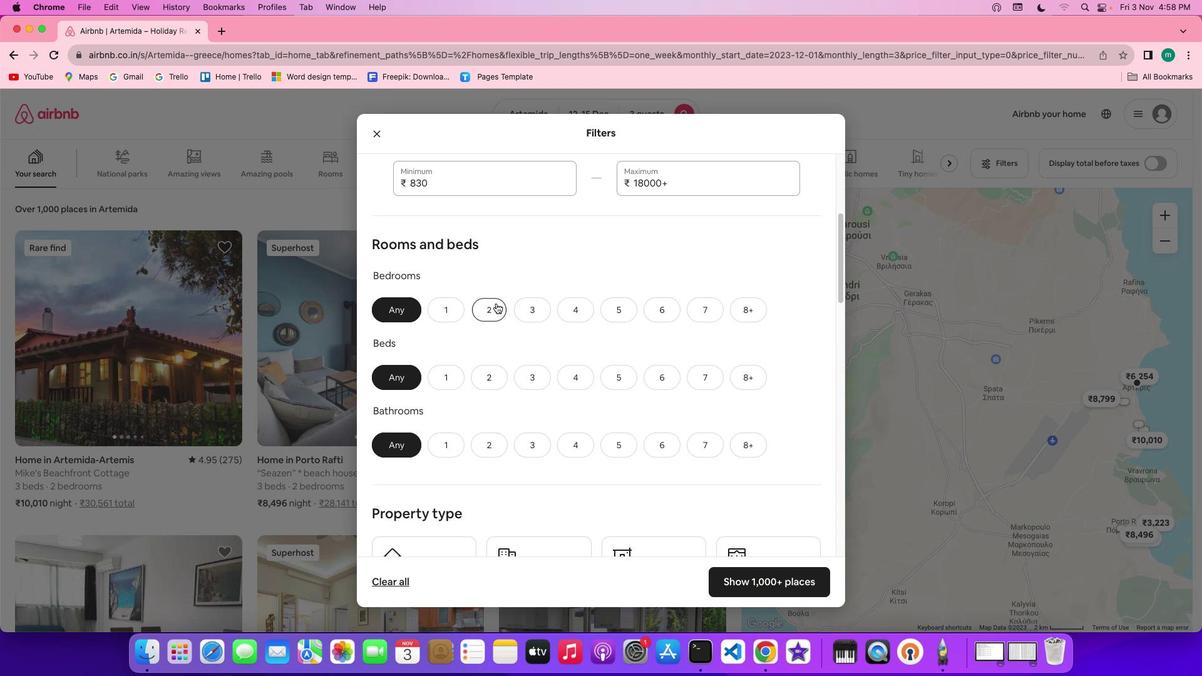 
Action: Mouse moved to (543, 374)
Screenshot: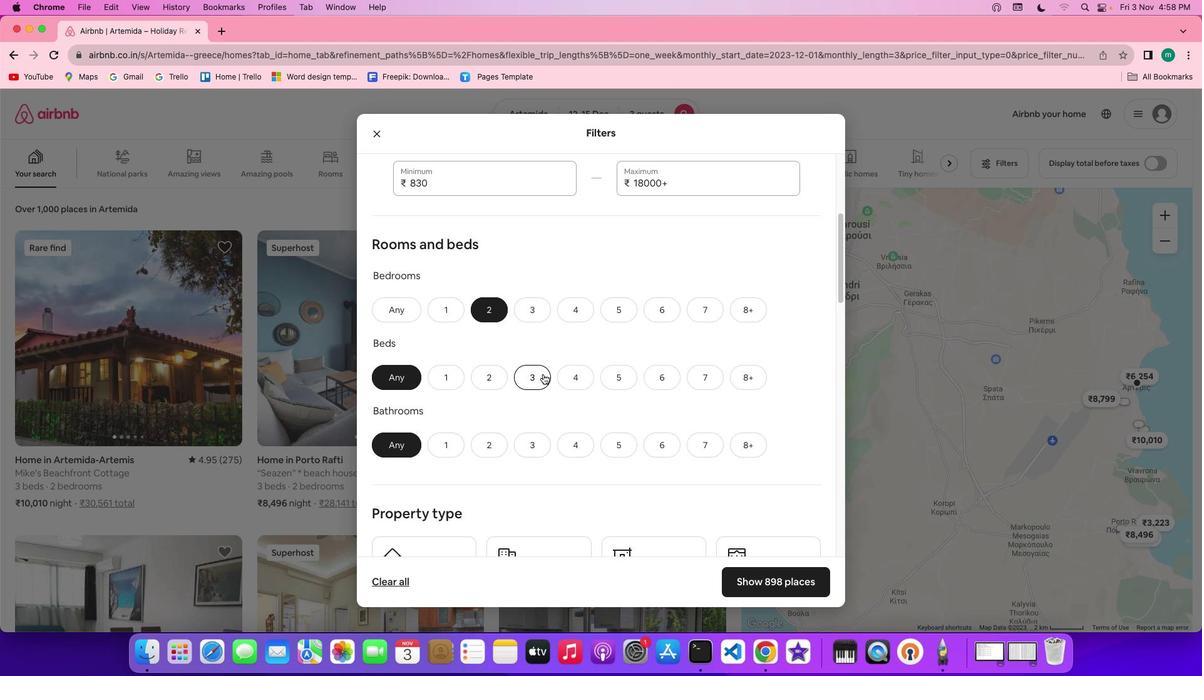 
Action: Mouse pressed left at (543, 374)
Screenshot: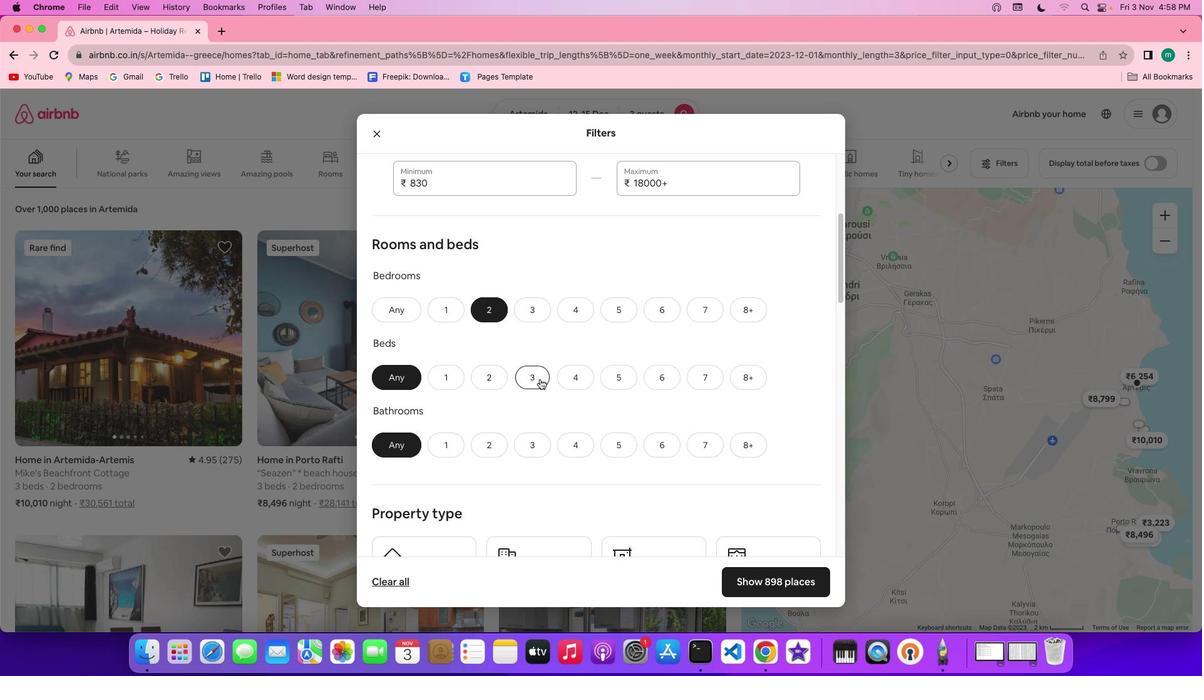 
Action: Mouse moved to (454, 442)
Screenshot: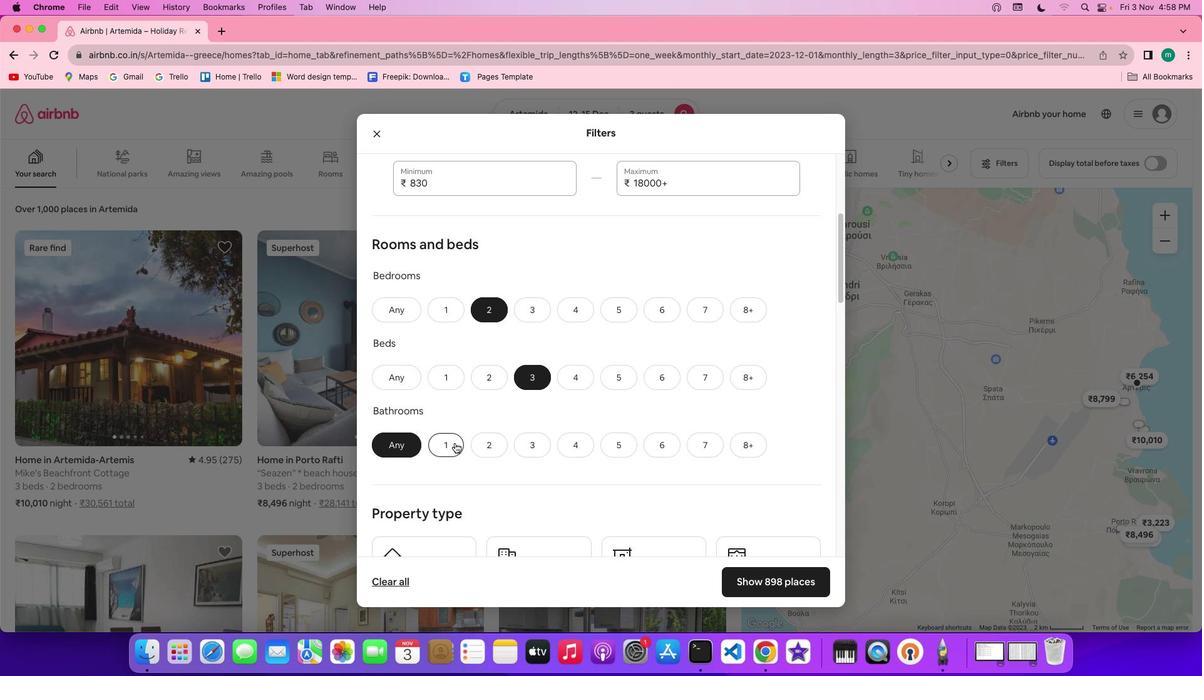 
Action: Mouse pressed left at (454, 442)
Screenshot: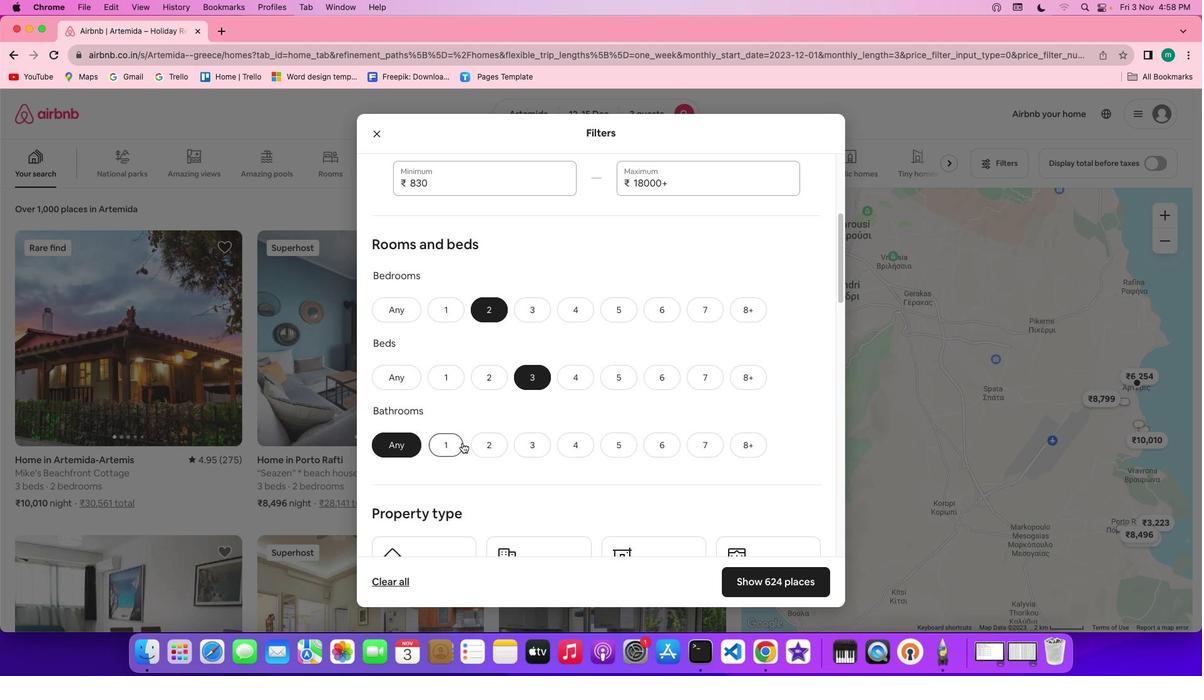 
Action: Mouse moved to (606, 417)
Screenshot: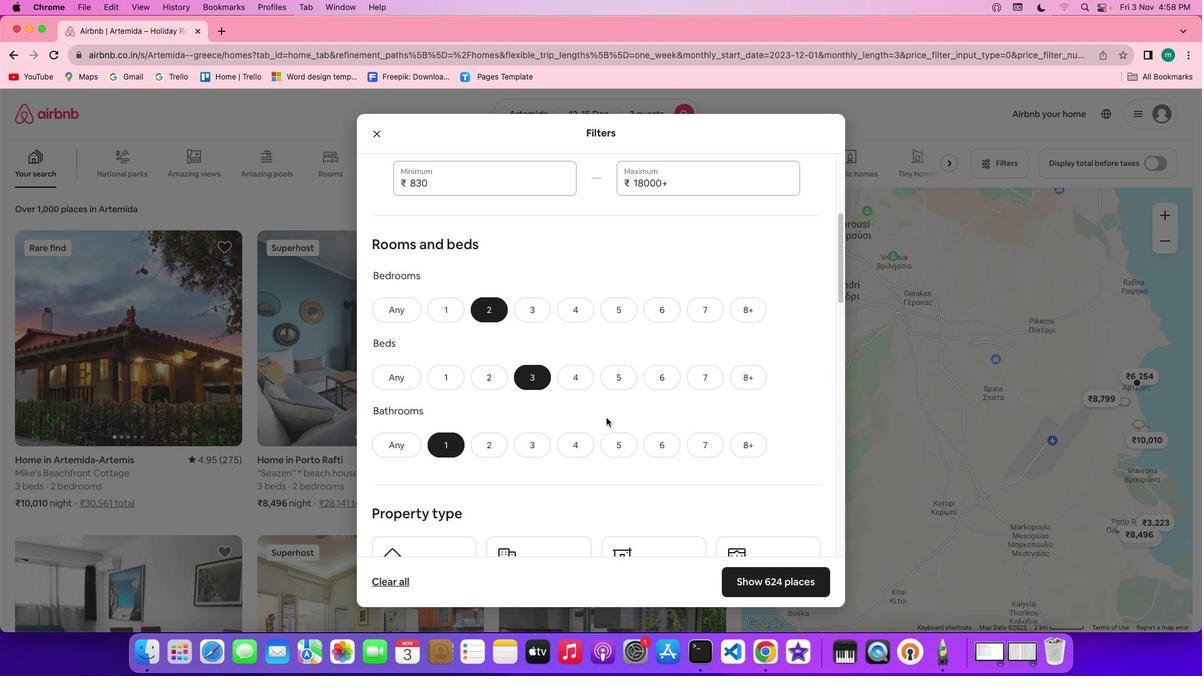 
Action: Mouse scrolled (606, 417) with delta (0, 0)
Screenshot: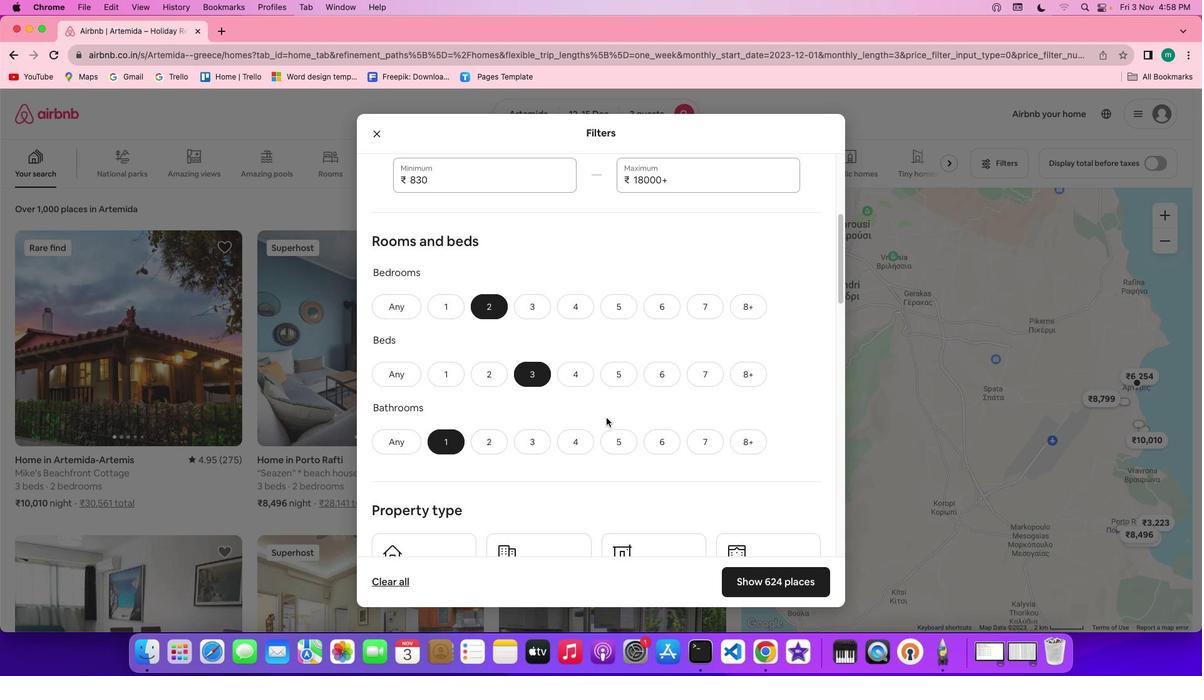 
Action: Mouse scrolled (606, 417) with delta (0, 0)
Screenshot: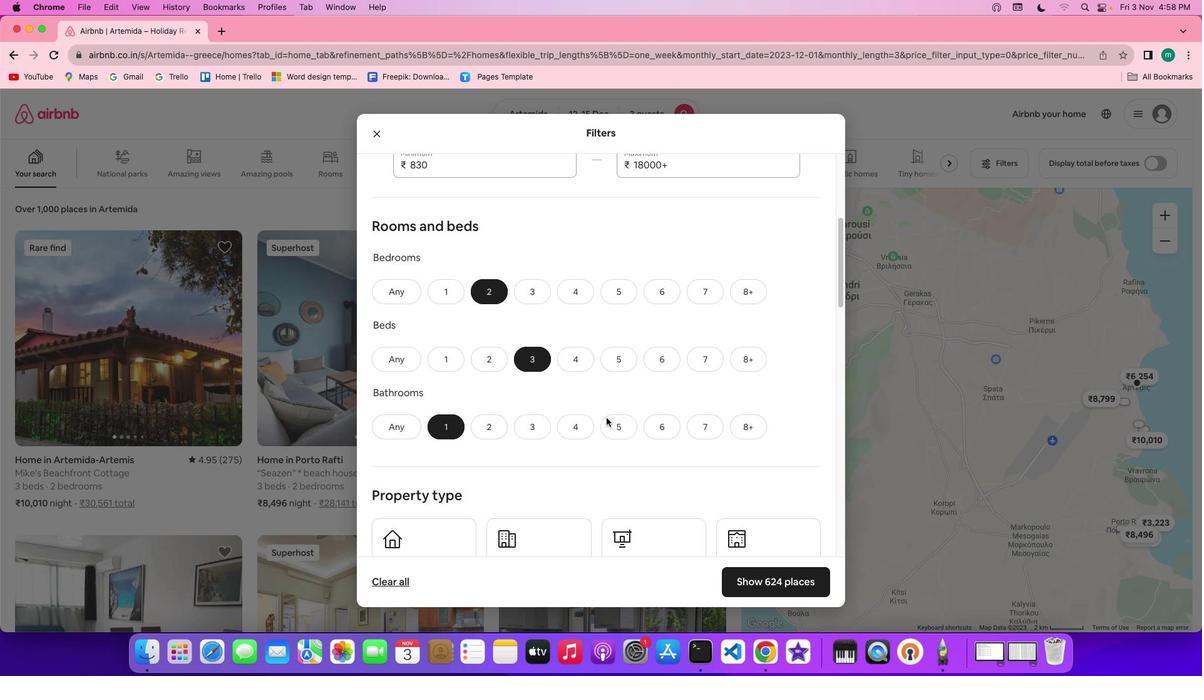 
Action: Mouse scrolled (606, 417) with delta (0, -1)
Screenshot: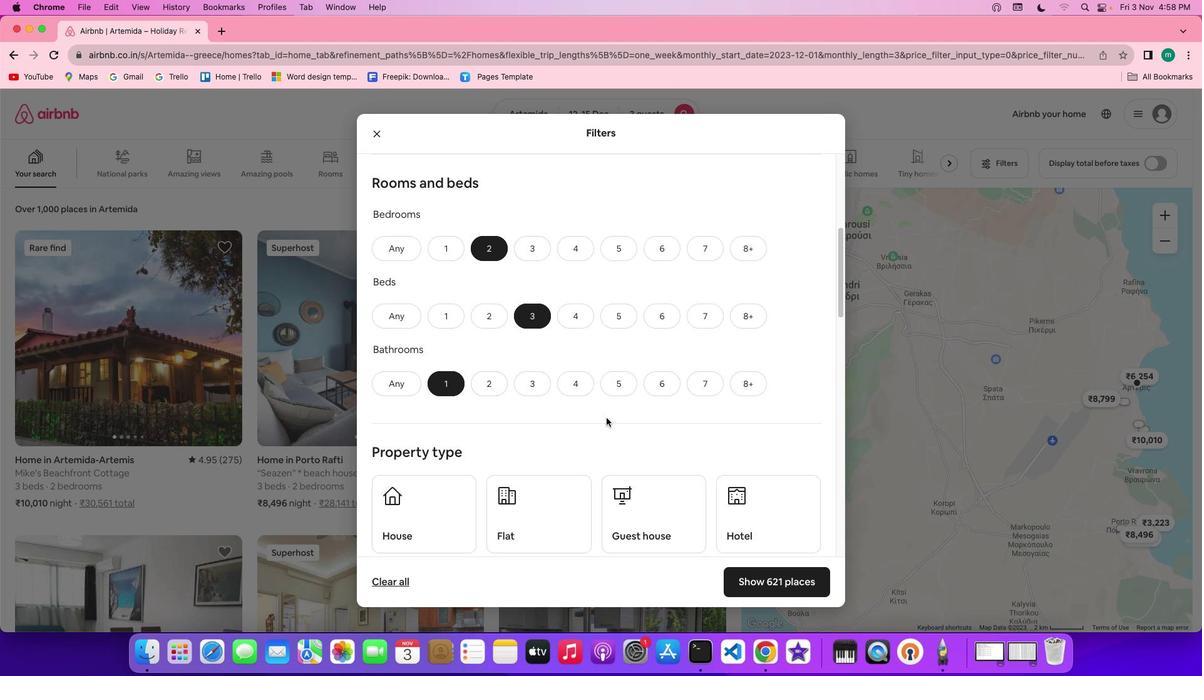 
Action: Mouse scrolled (606, 417) with delta (0, 0)
Screenshot: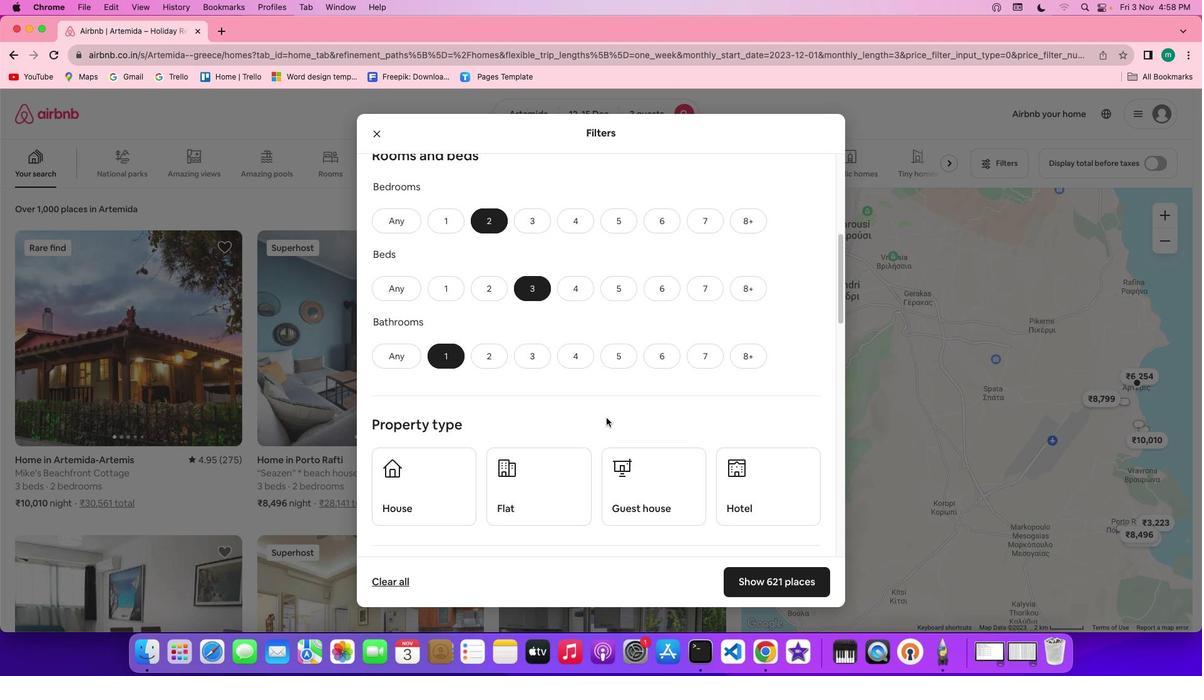 
Action: Mouse scrolled (606, 417) with delta (0, 0)
Screenshot: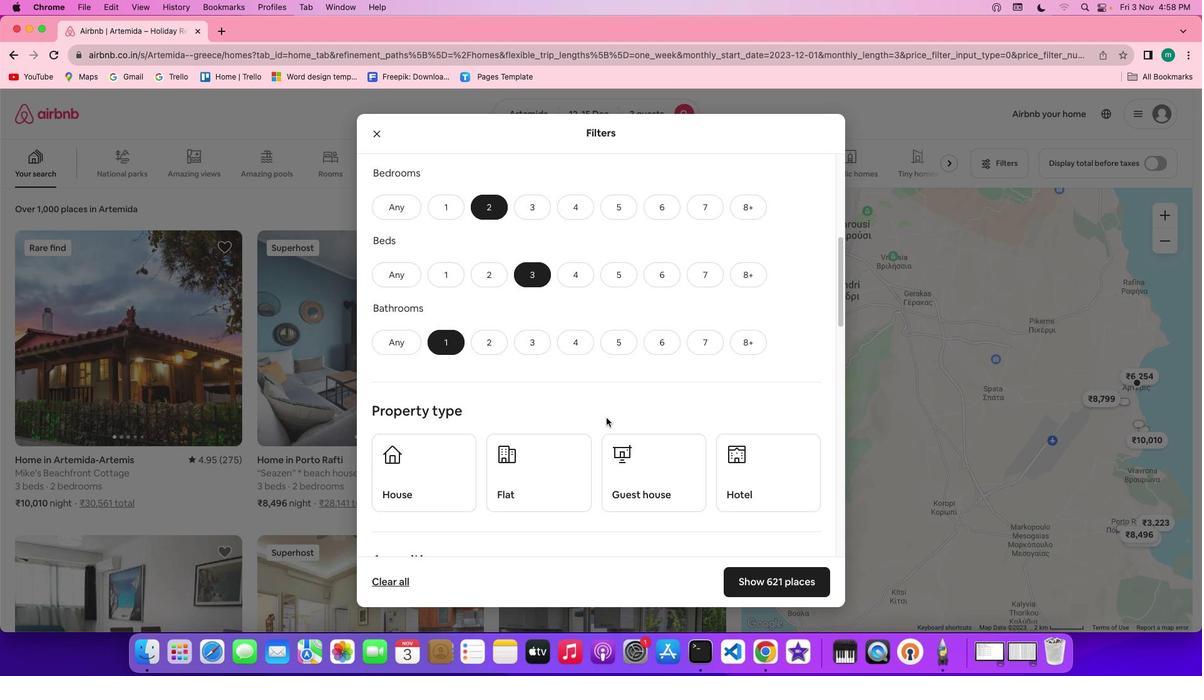 
Action: Mouse scrolled (606, 417) with delta (0, -1)
Screenshot: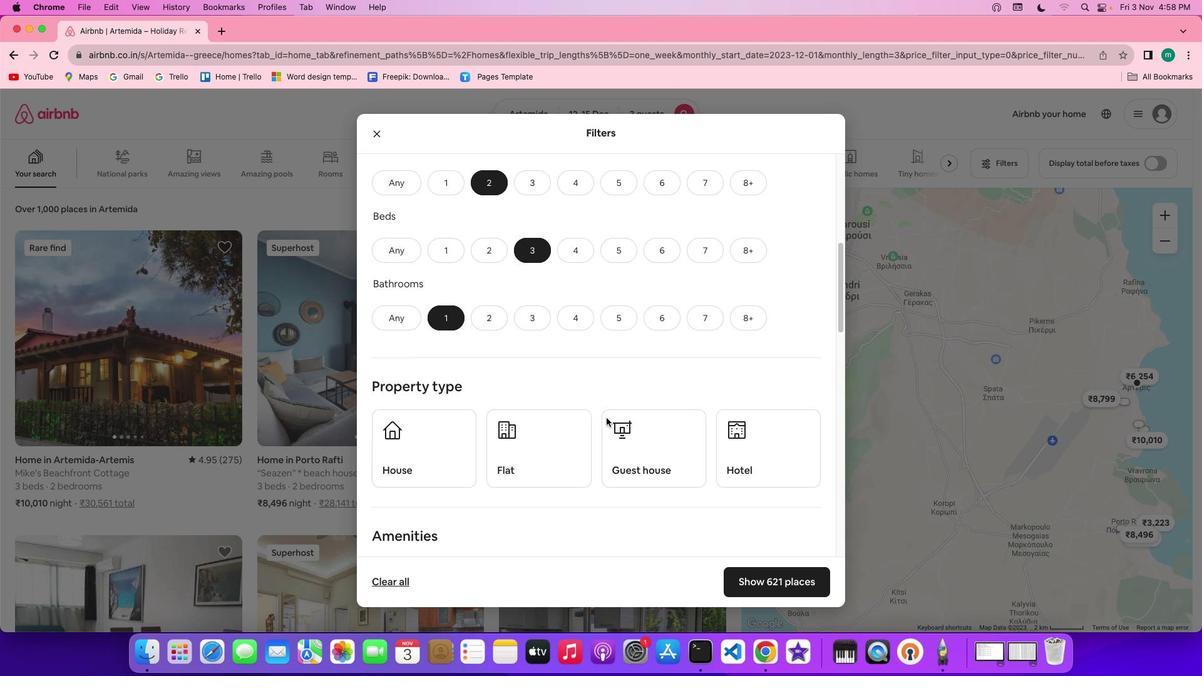 
Action: Mouse scrolled (606, 417) with delta (0, -1)
Screenshot: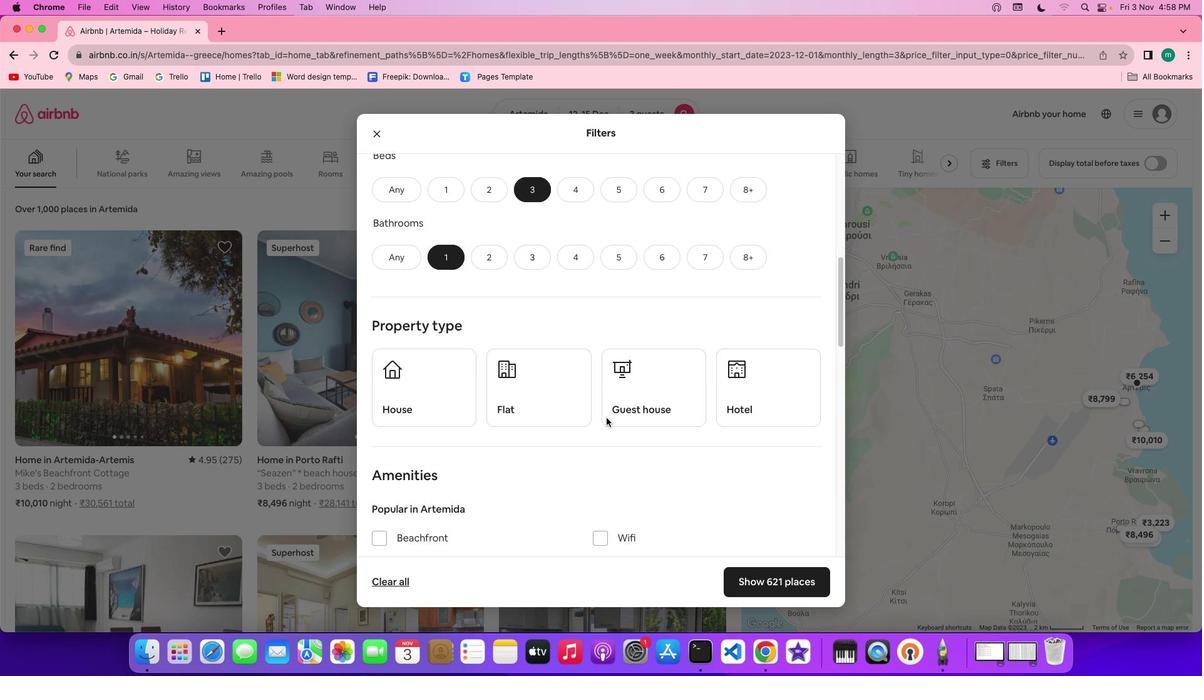 
Action: Mouse scrolled (606, 417) with delta (0, 0)
Screenshot: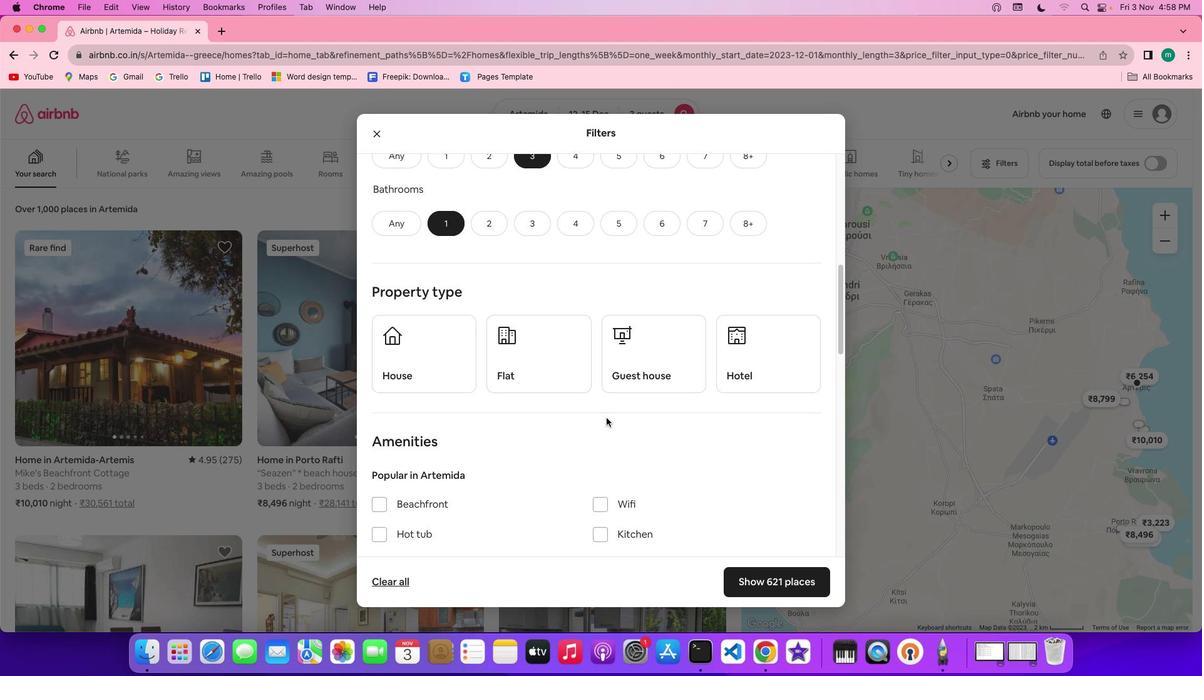 
Action: Mouse scrolled (606, 417) with delta (0, 0)
Screenshot: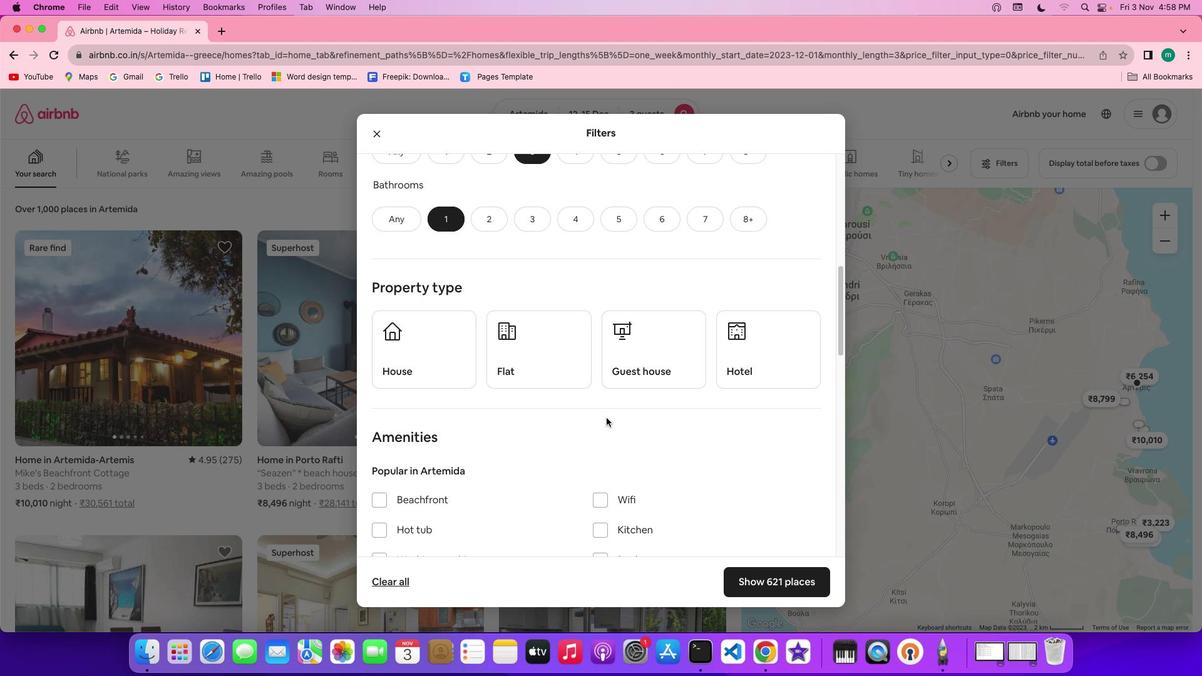 
Action: Mouse moved to (531, 365)
Screenshot: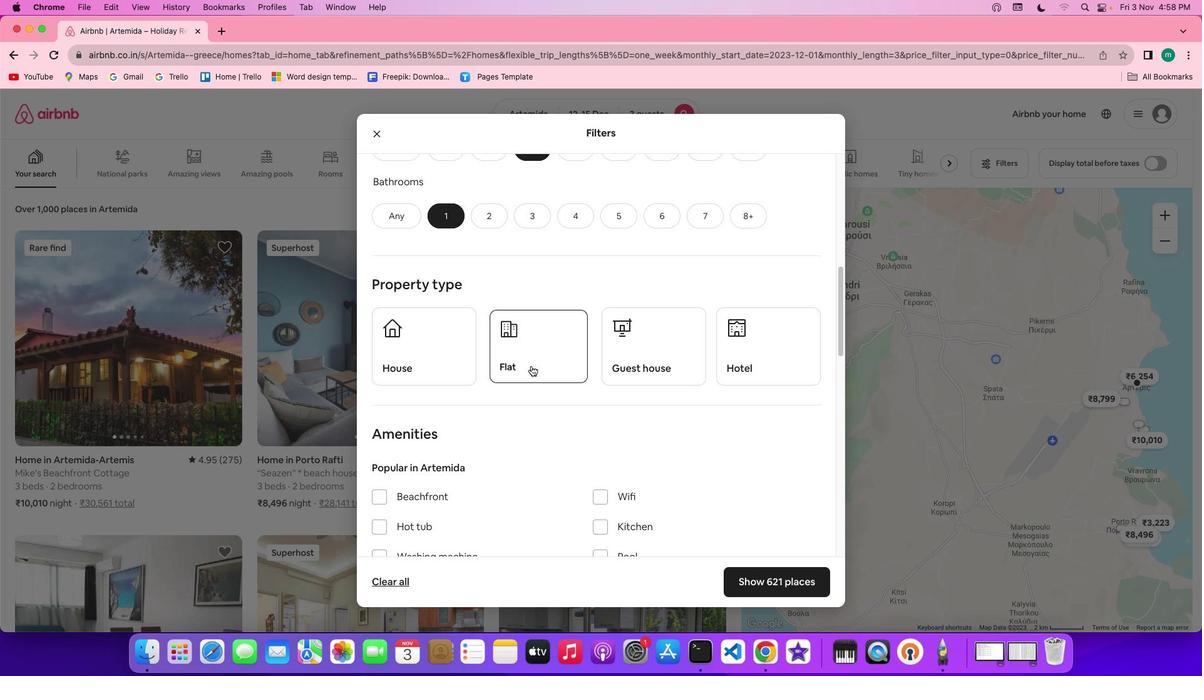 
Action: Mouse pressed left at (531, 365)
Screenshot: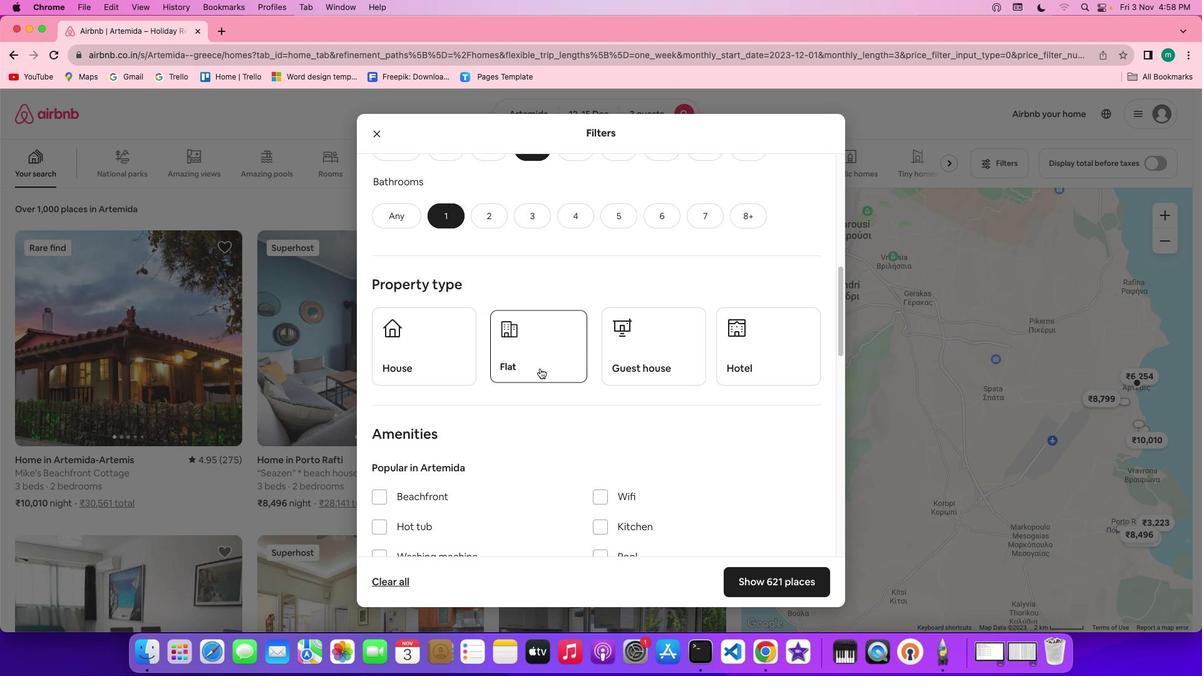 
Action: Mouse moved to (648, 411)
Screenshot: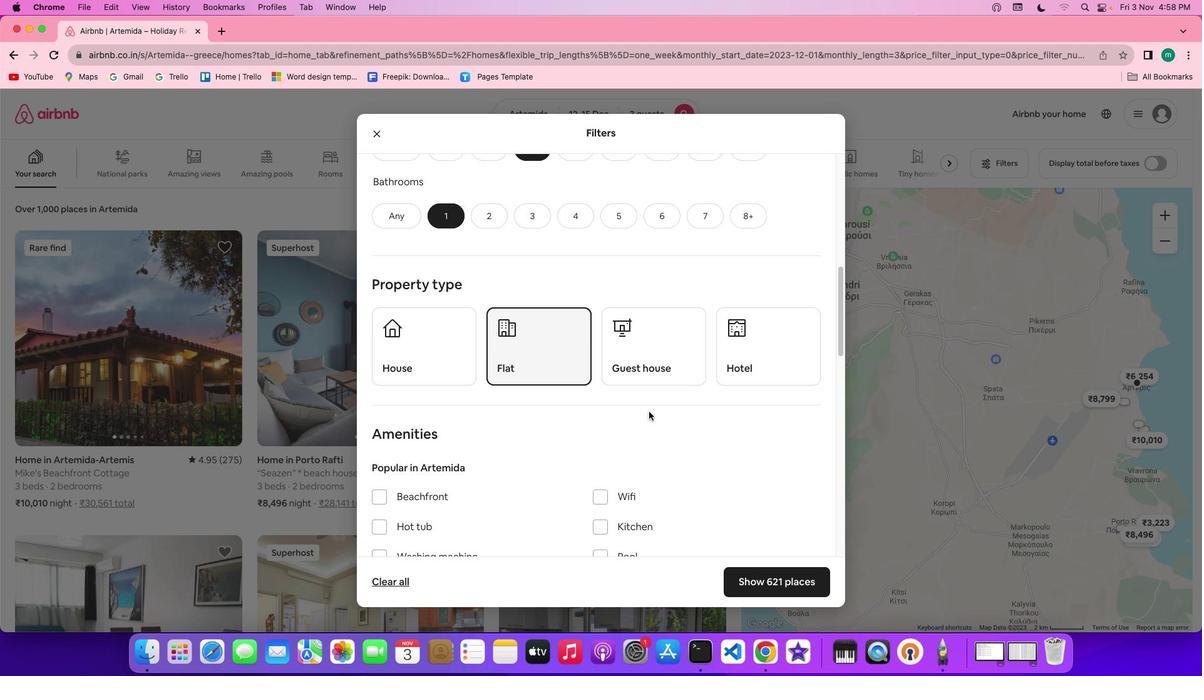 
Action: Mouse scrolled (648, 411) with delta (0, 0)
Screenshot: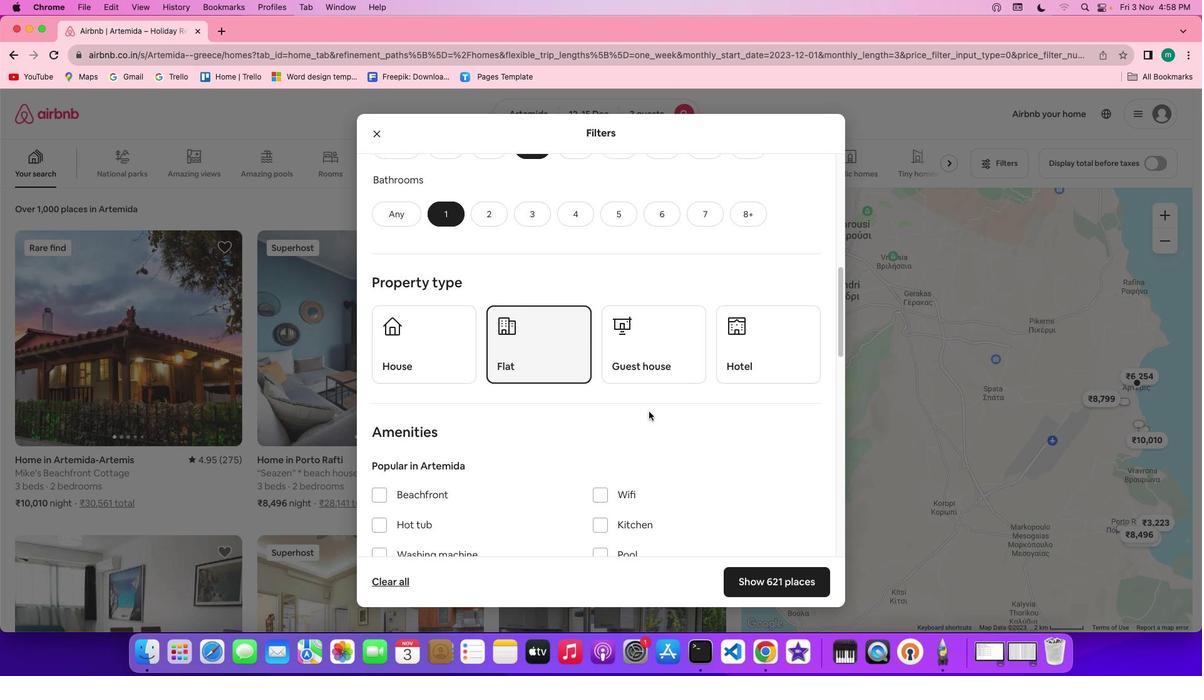 
Action: Mouse scrolled (648, 411) with delta (0, 0)
Screenshot: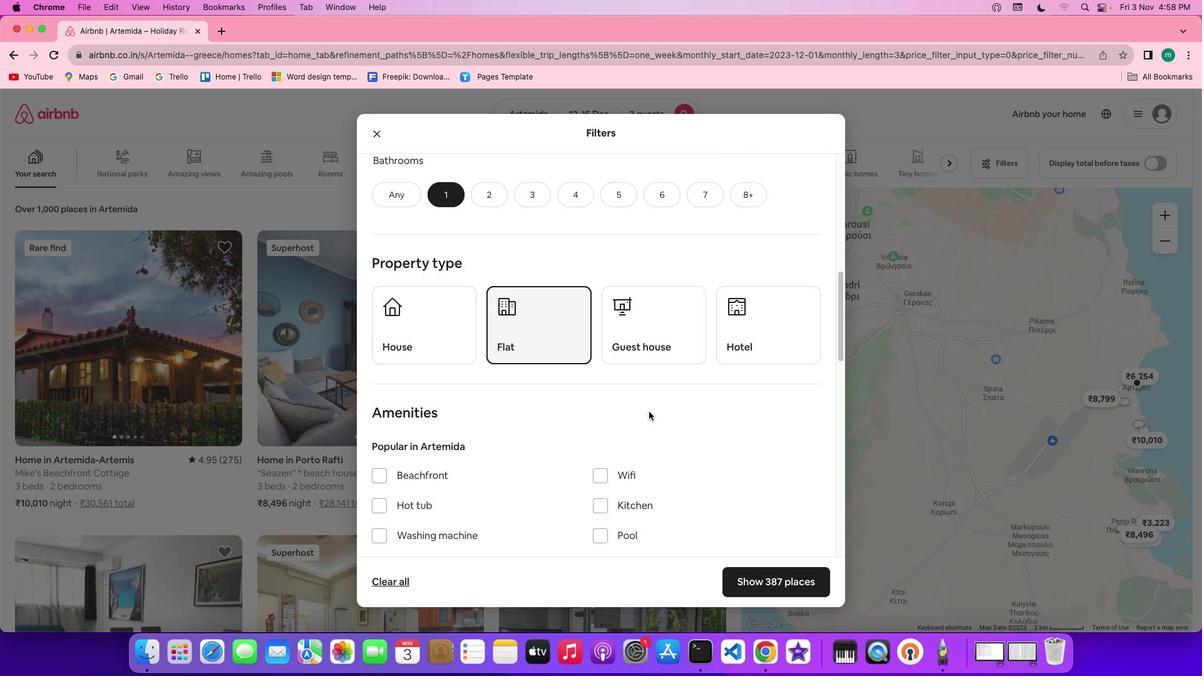 
Action: Mouse scrolled (648, 411) with delta (0, -1)
Screenshot: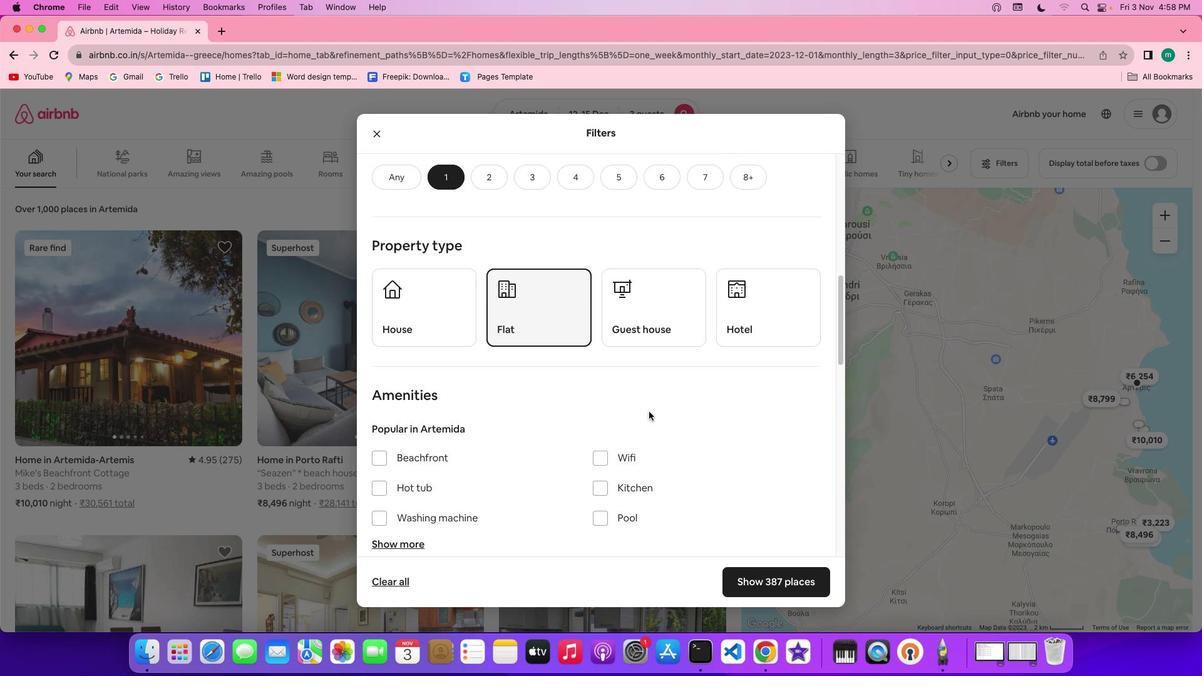 
Action: Mouse scrolled (648, 411) with delta (0, -1)
Screenshot: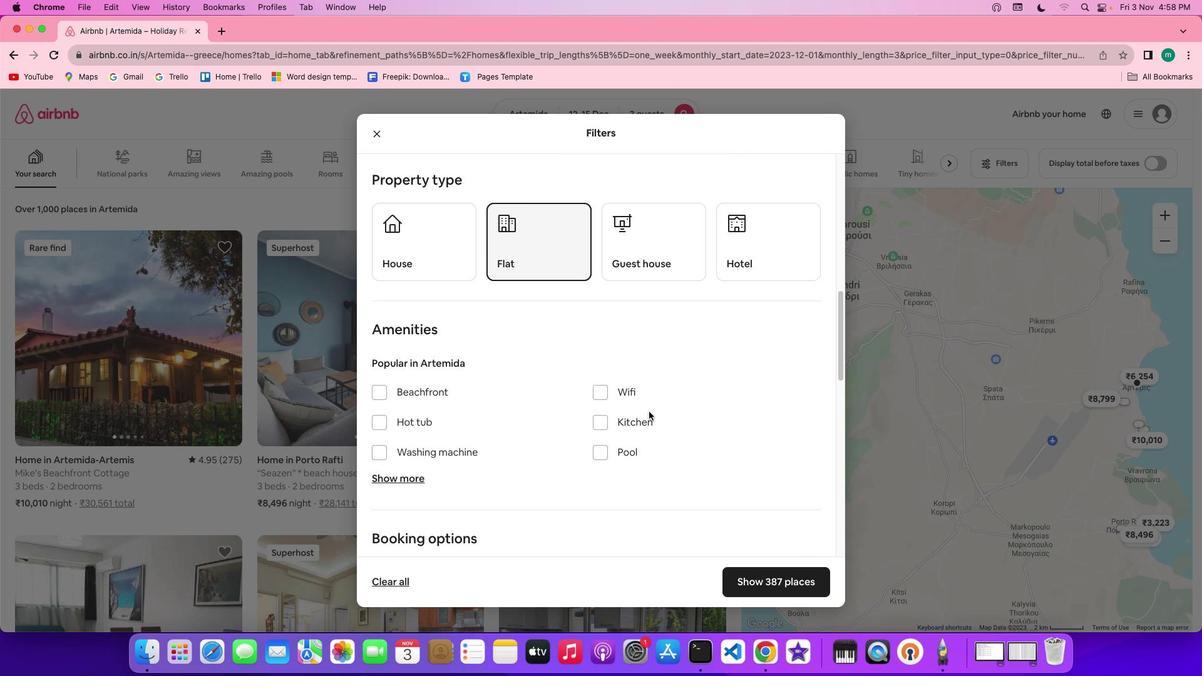 
Action: Mouse scrolled (648, 411) with delta (0, 0)
Screenshot: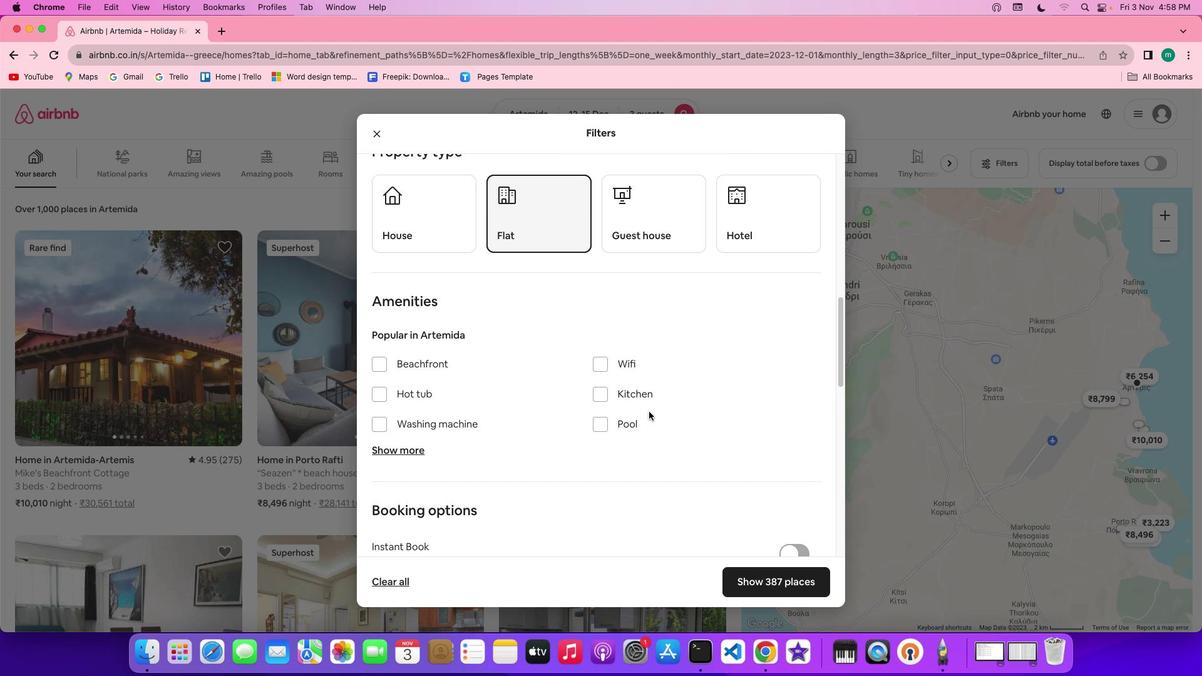 
Action: Mouse scrolled (648, 411) with delta (0, 0)
Screenshot: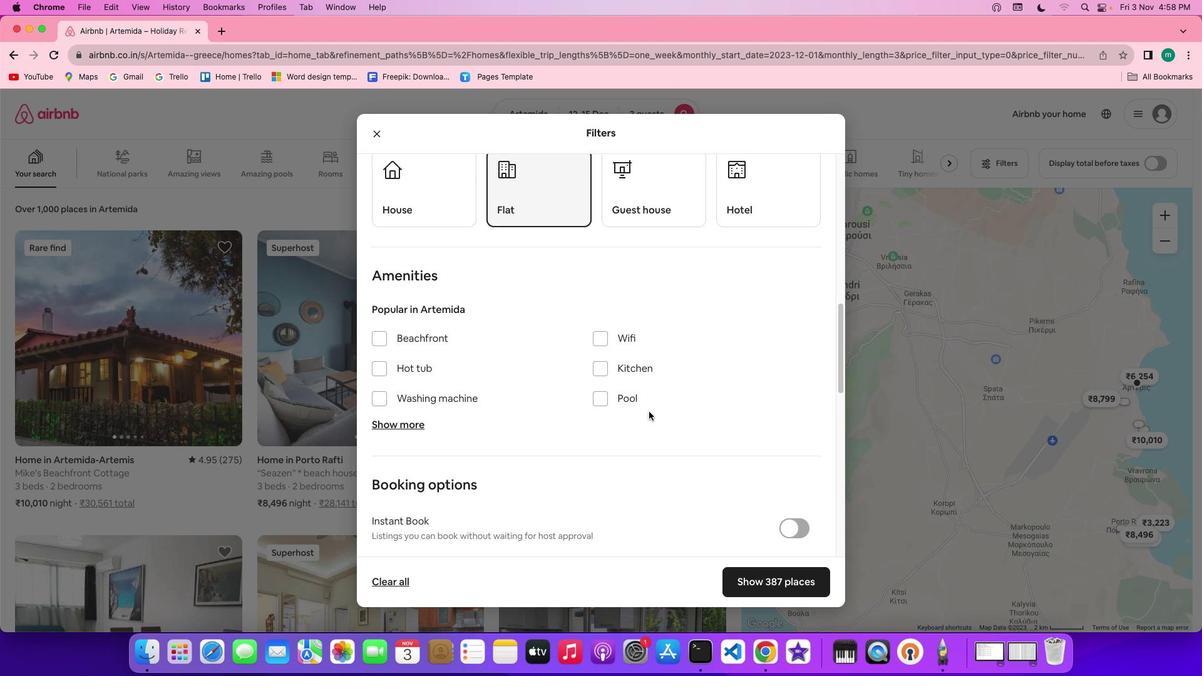 
Action: Mouse scrolled (648, 411) with delta (0, -1)
Screenshot: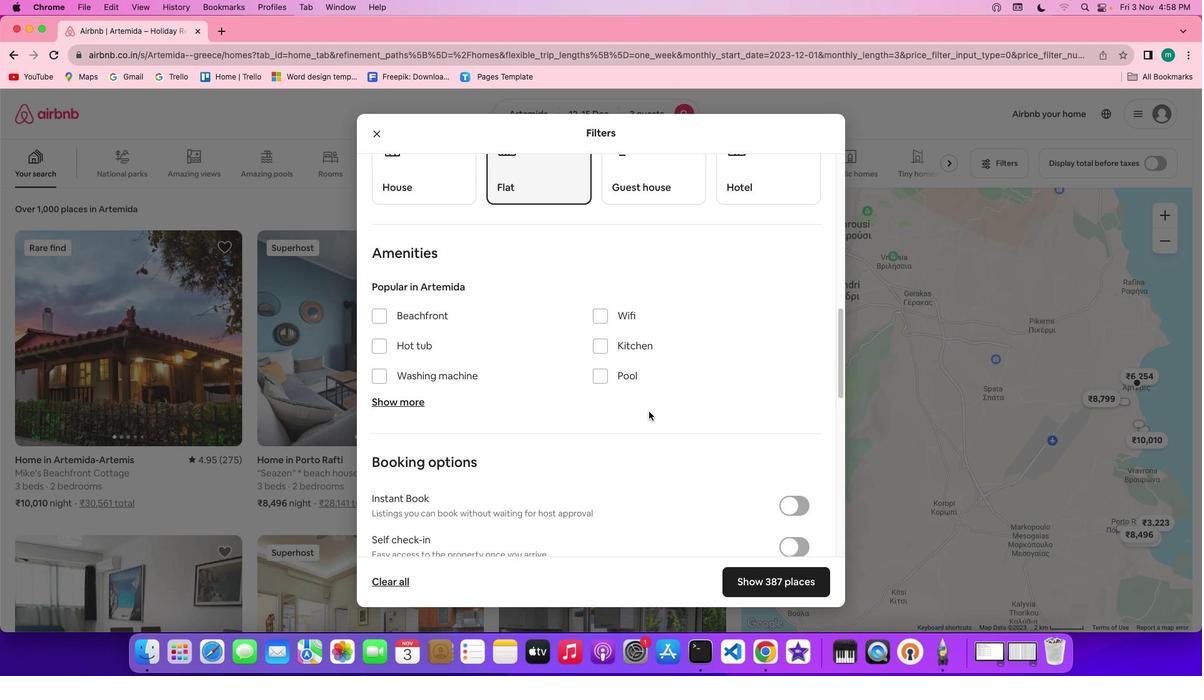 
Action: Mouse scrolled (648, 411) with delta (0, -1)
Screenshot: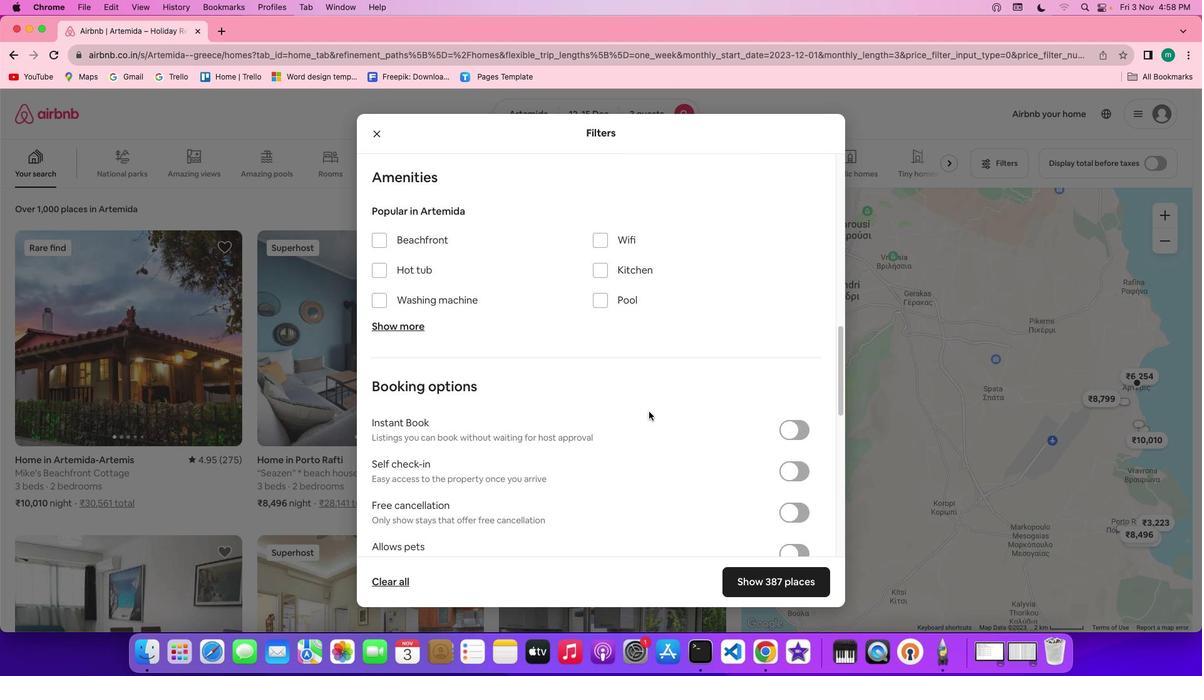 
Action: Mouse scrolled (648, 411) with delta (0, 0)
Screenshot: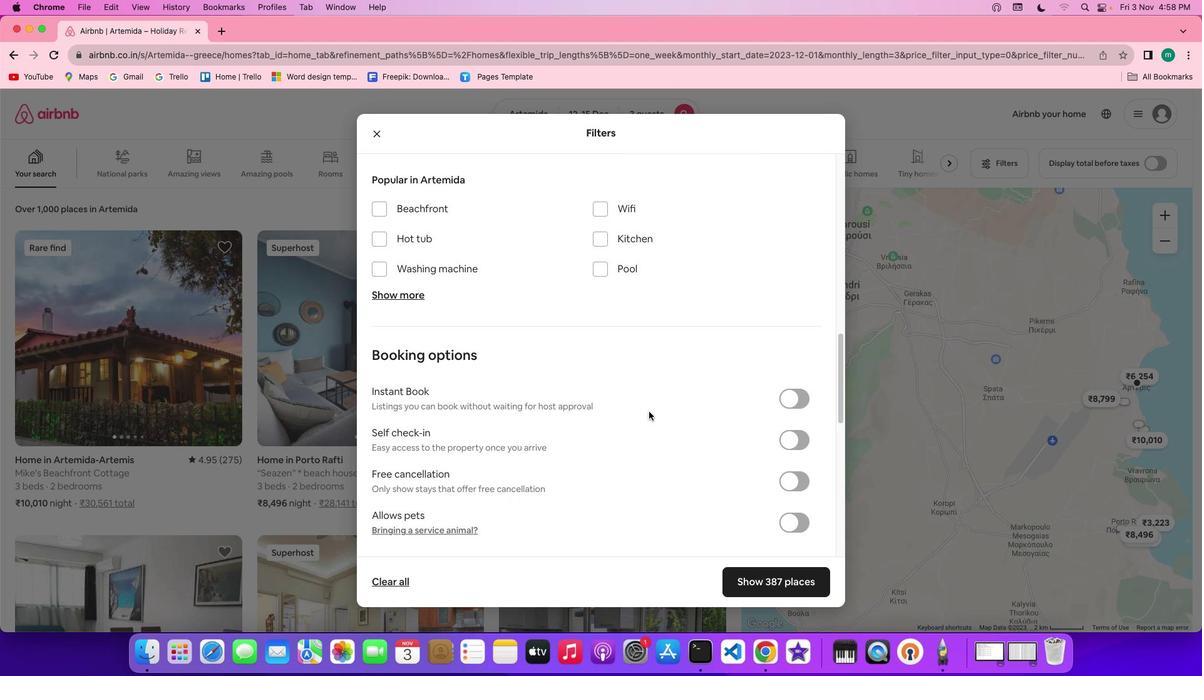 
Action: Mouse scrolled (648, 411) with delta (0, 0)
Screenshot: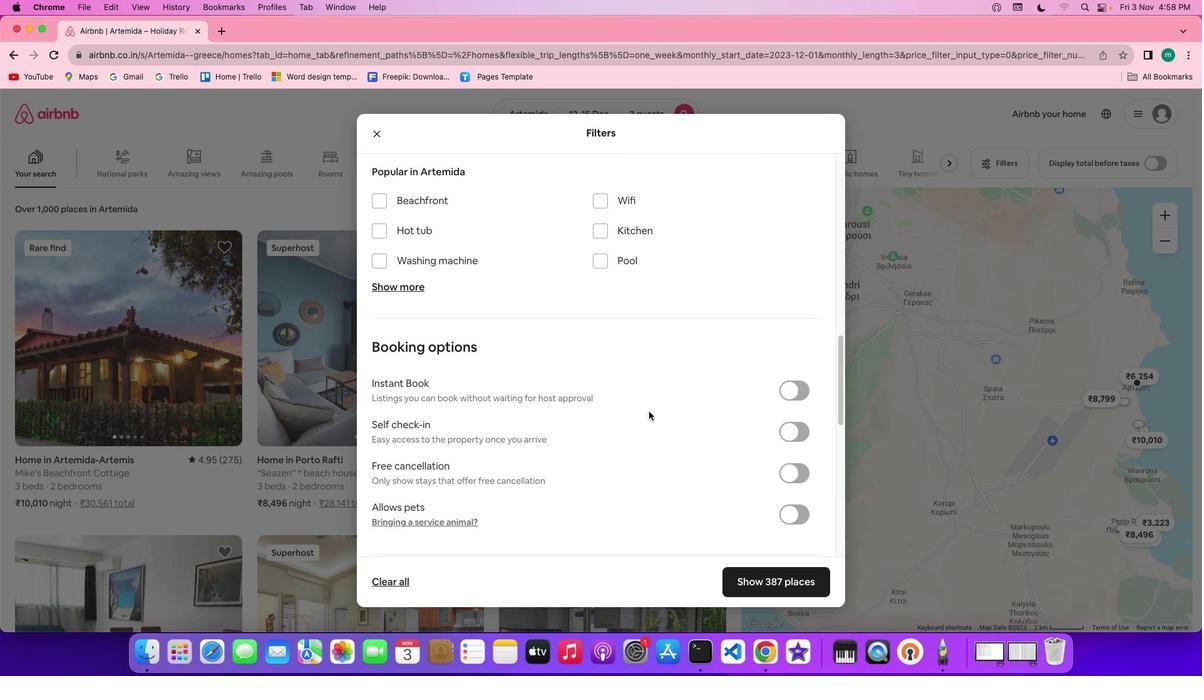 
Action: Mouse scrolled (648, 411) with delta (0, -1)
Screenshot: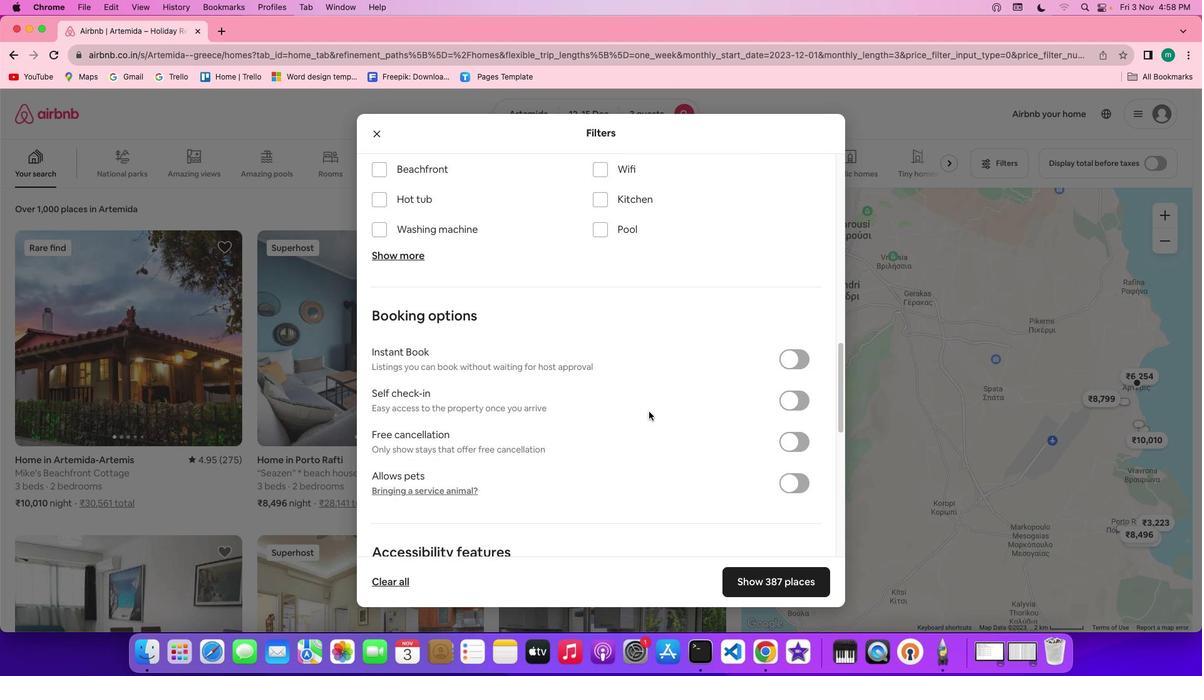 
Action: Mouse moved to (642, 388)
Screenshot: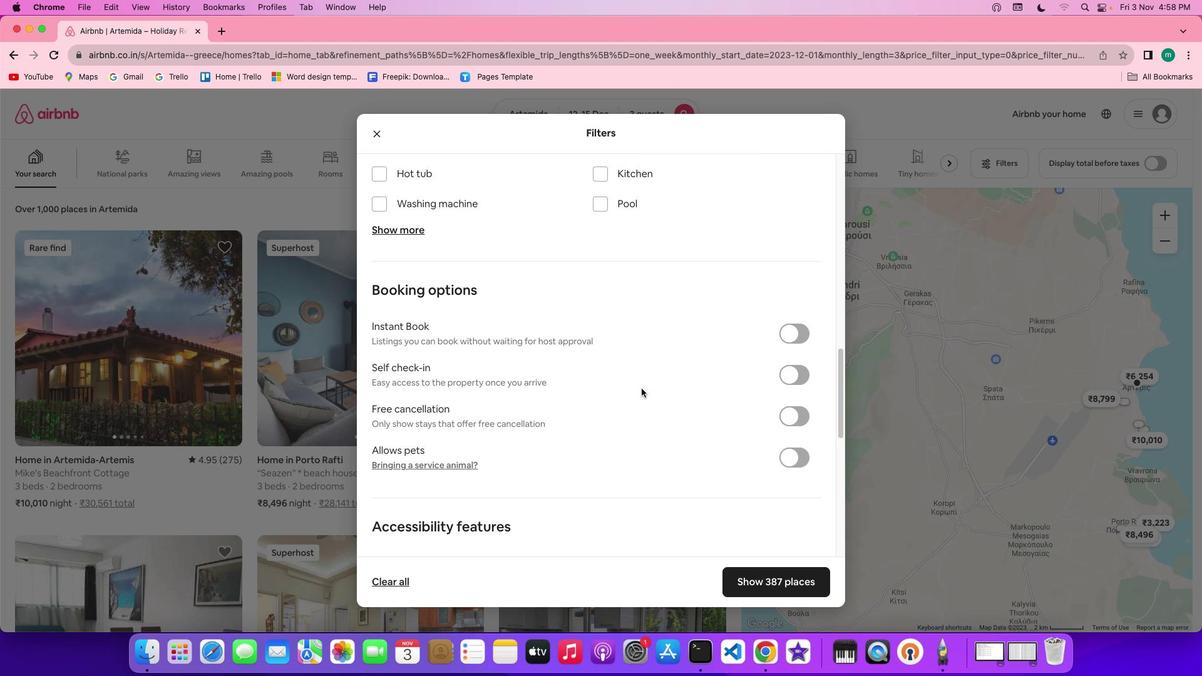 
Action: Mouse scrolled (642, 388) with delta (0, 0)
Screenshot: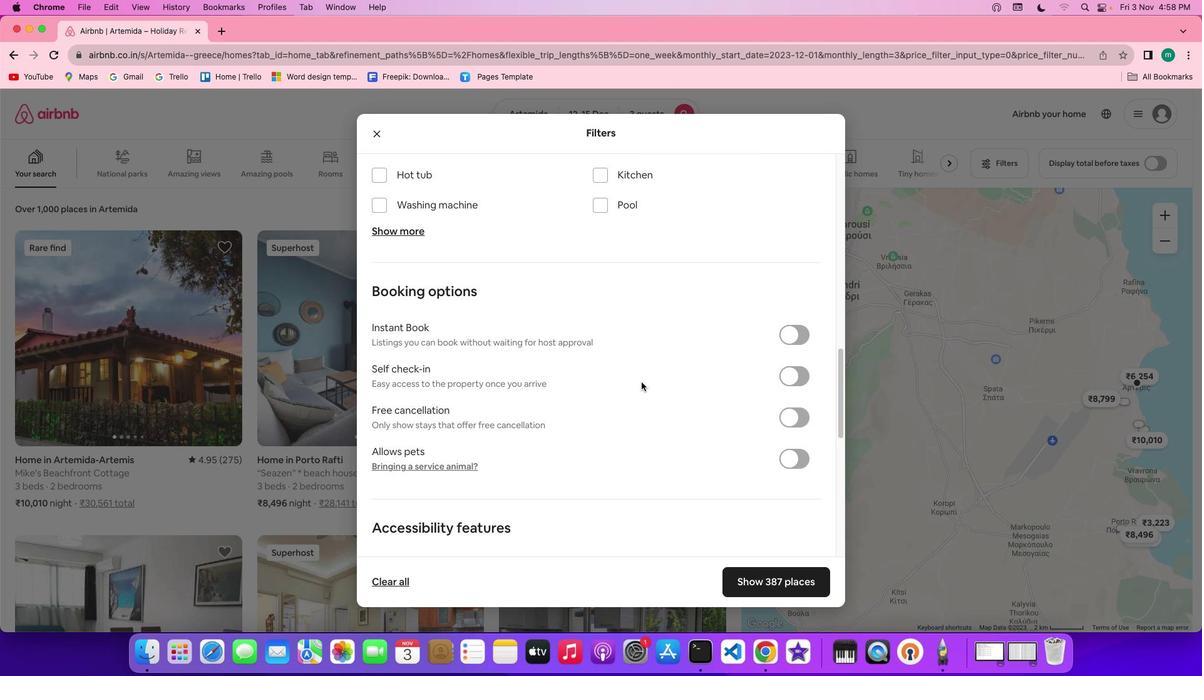 
Action: Mouse moved to (452, 206)
Screenshot: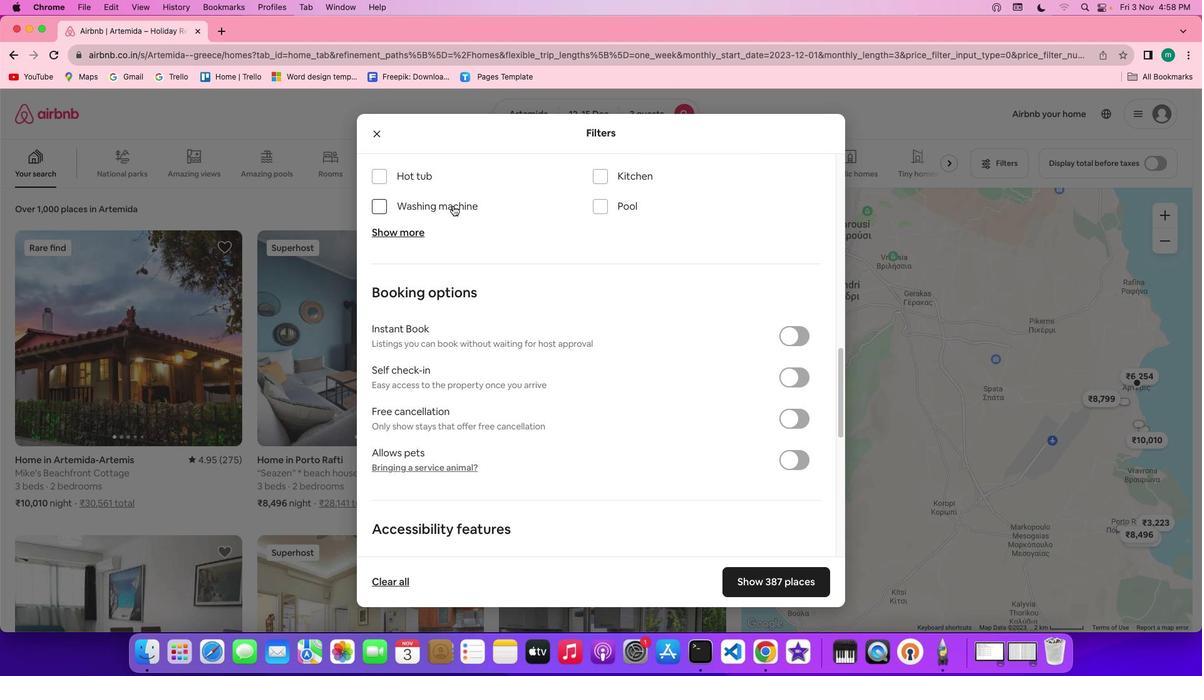 
Action: Mouse pressed left at (452, 206)
Screenshot: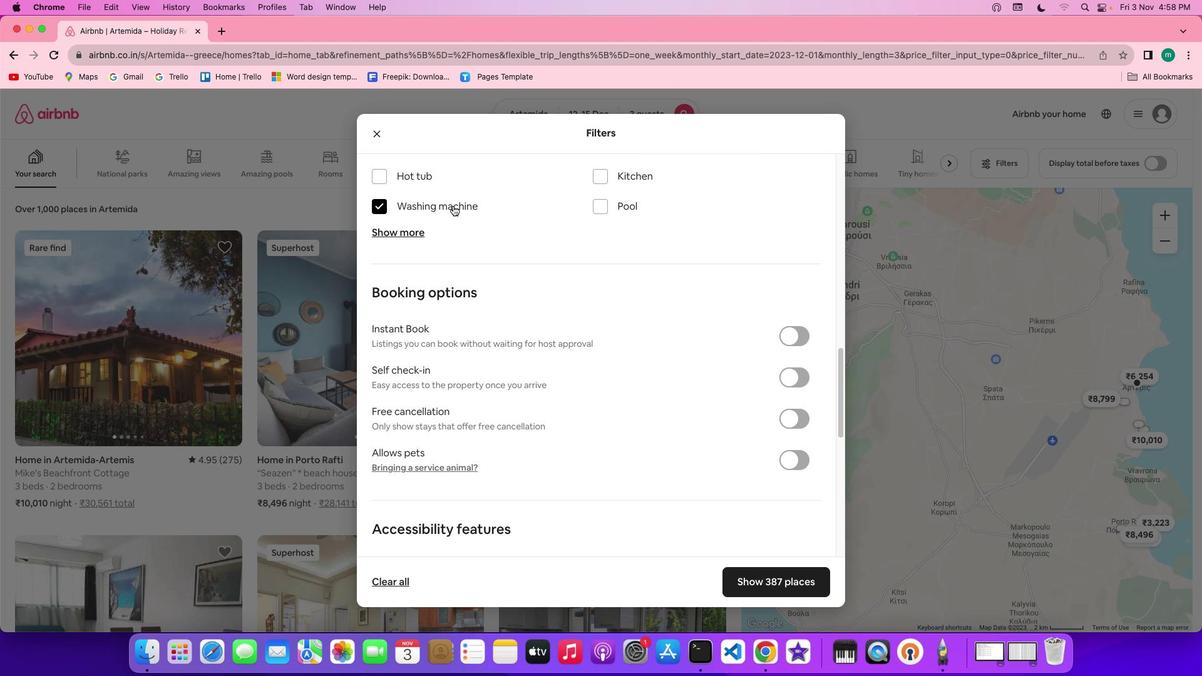 
Action: Mouse moved to (628, 377)
Screenshot: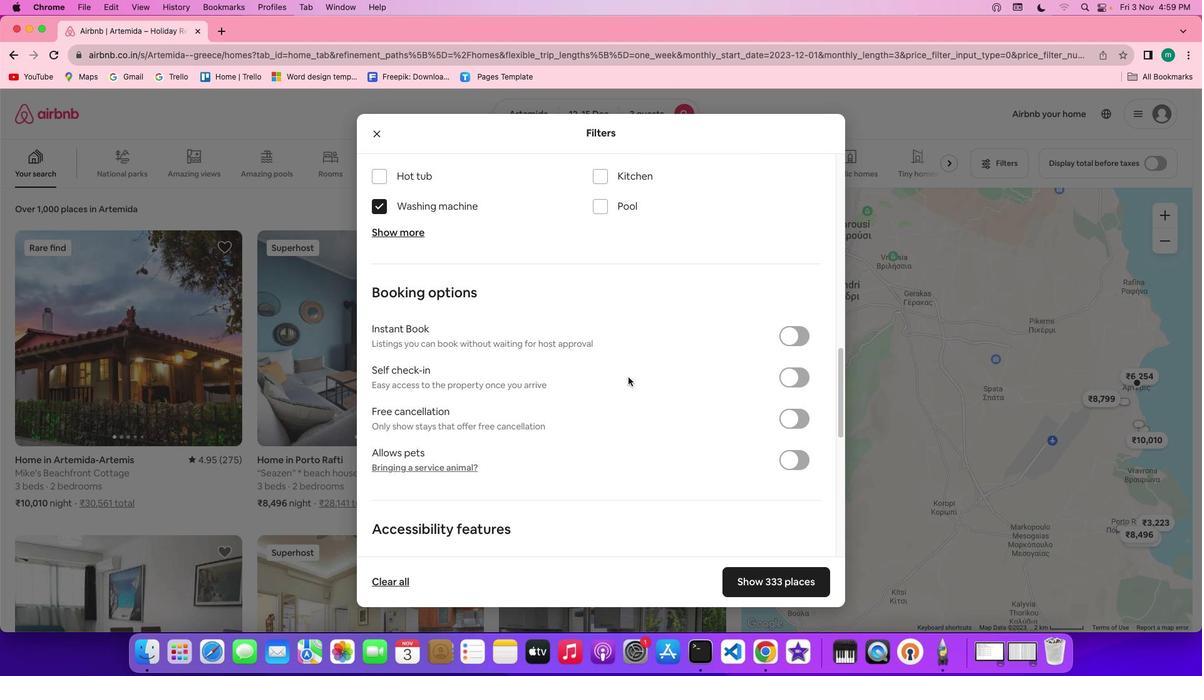 
Action: Mouse scrolled (628, 377) with delta (0, 0)
Screenshot: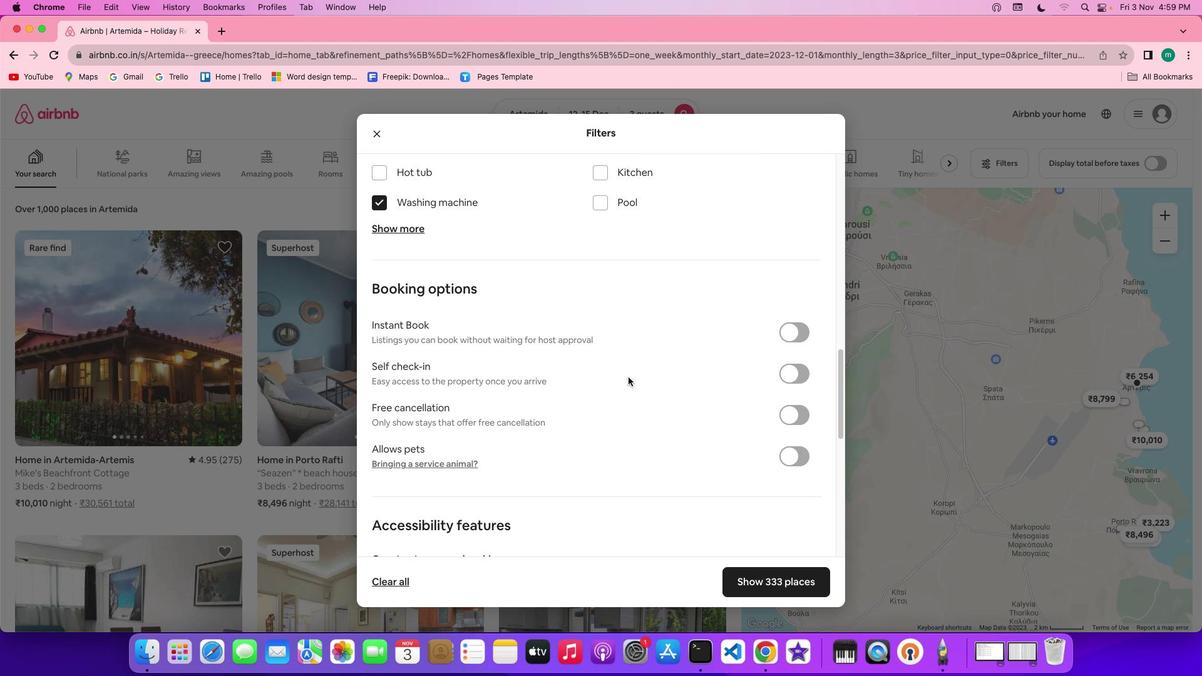 
Action: Mouse scrolled (628, 377) with delta (0, 0)
Screenshot: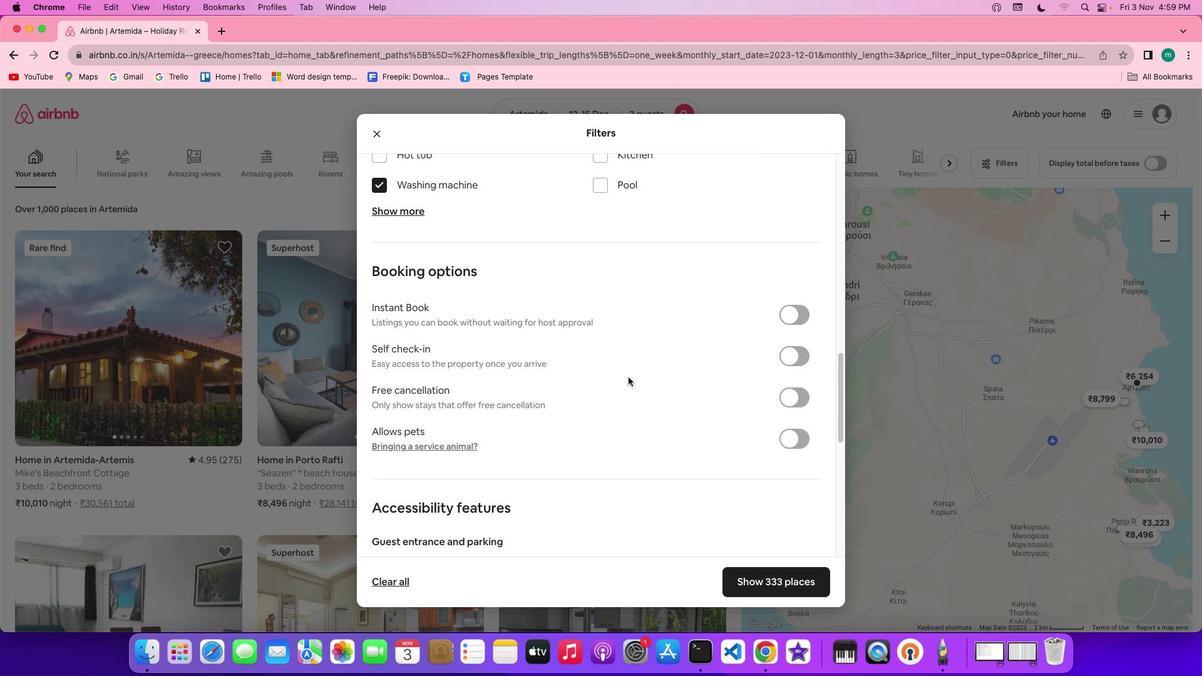 
Action: Mouse scrolled (628, 377) with delta (0, 0)
Screenshot: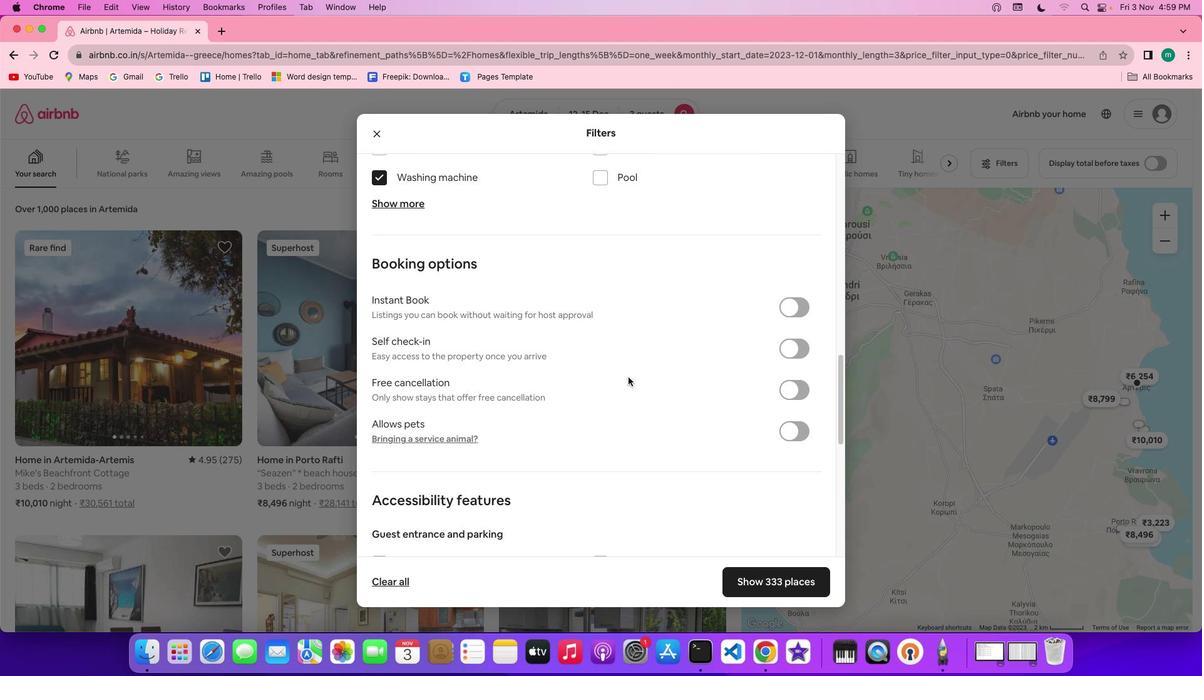 
Action: Mouse moved to (663, 429)
Screenshot: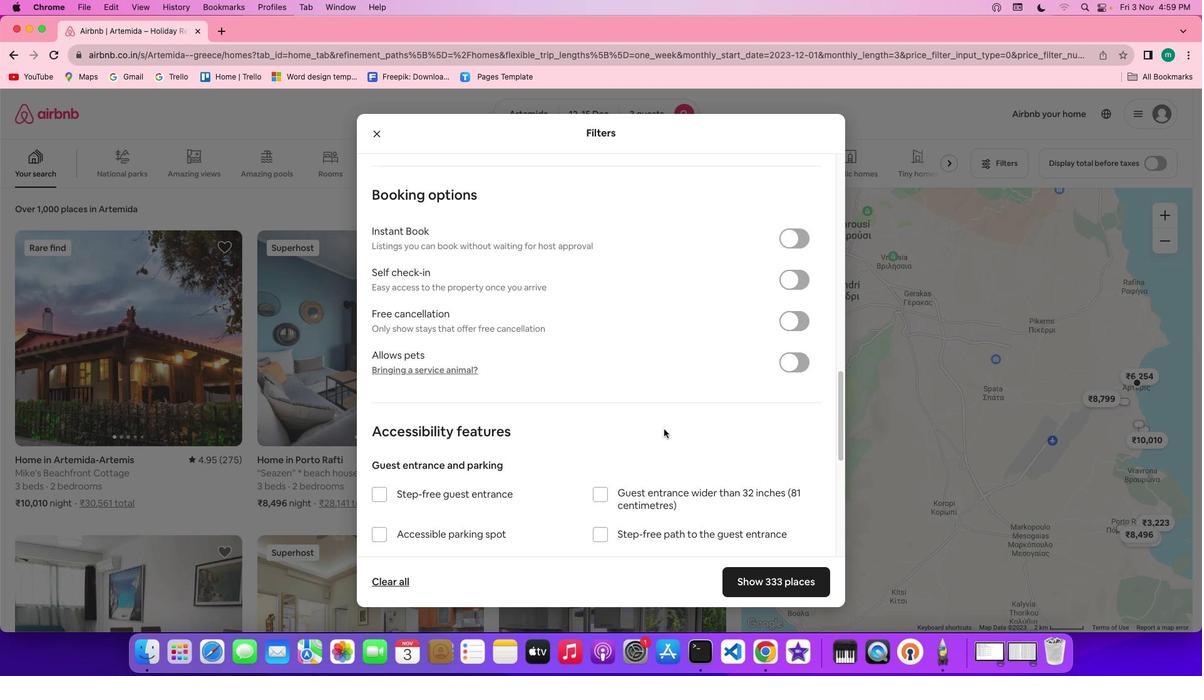 
Action: Mouse scrolled (663, 429) with delta (0, 0)
Screenshot: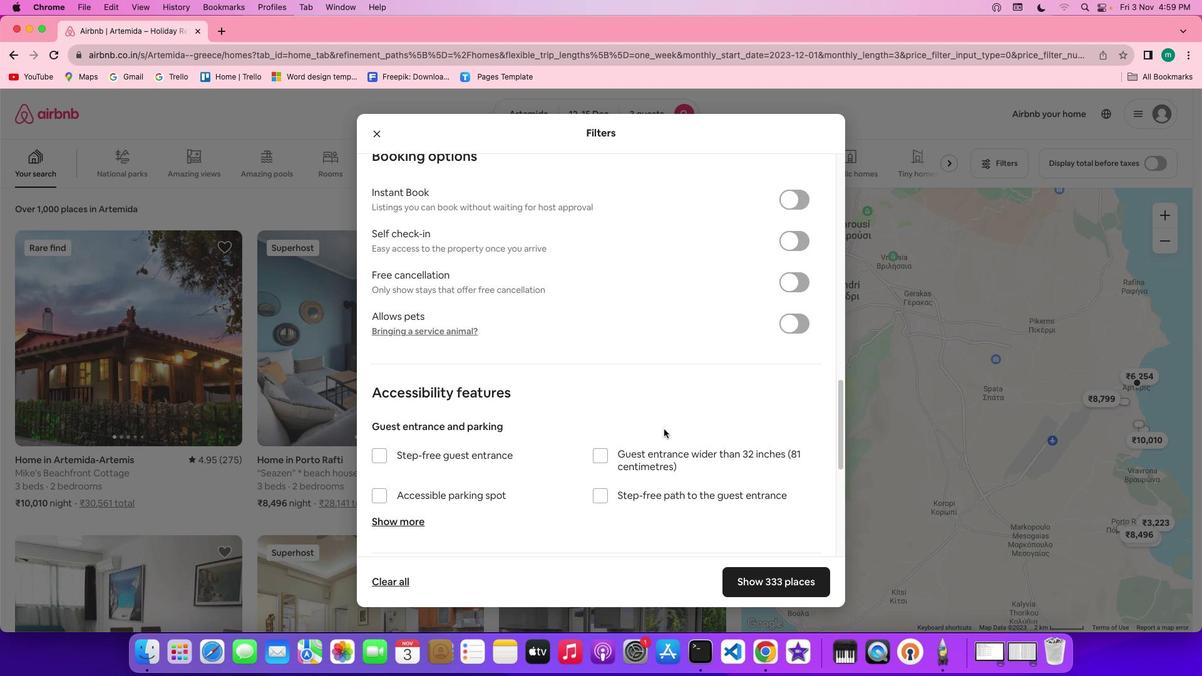
Action: Mouse scrolled (663, 429) with delta (0, 0)
Screenshot: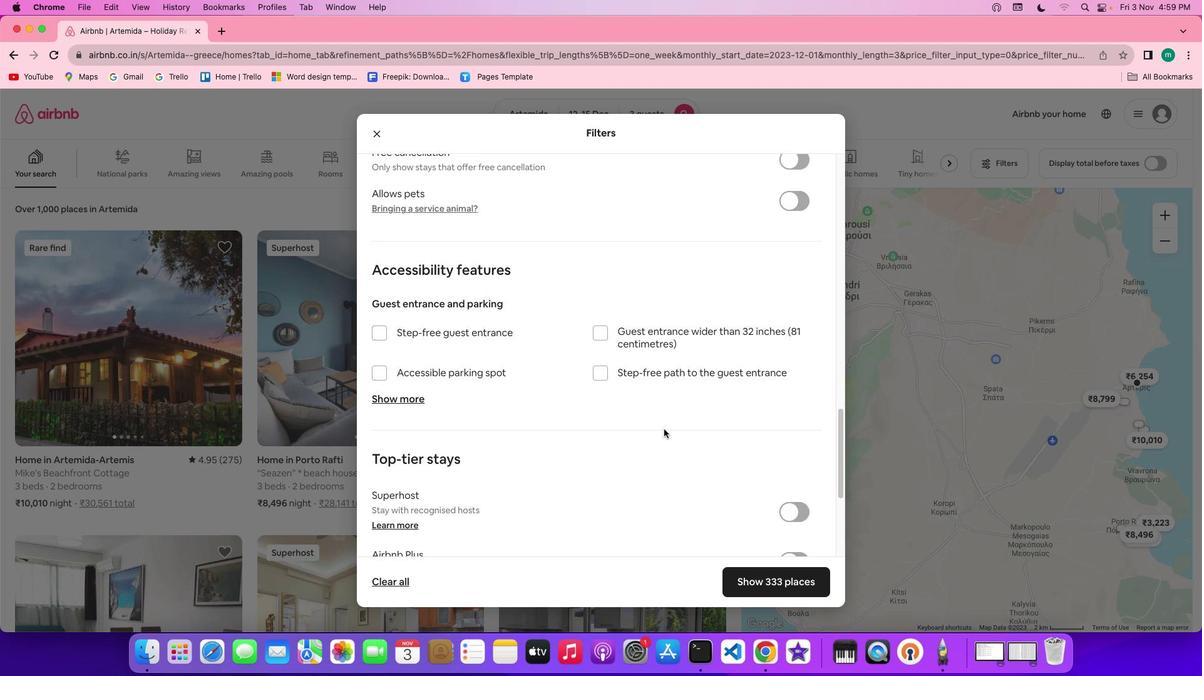 
Action: Mouse scrolled (663, 429) with delta (0, -1)
Screenshot: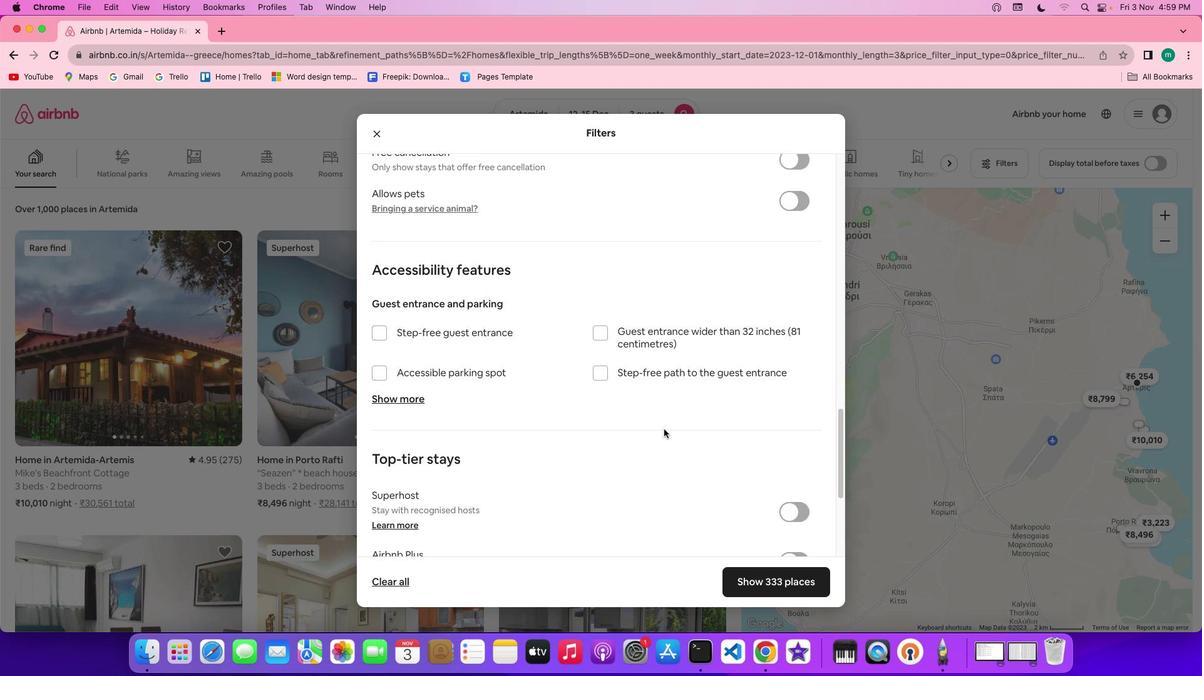 
Action: Mouse scrolled (663, 429) with delta (0, -3)
Screenshot: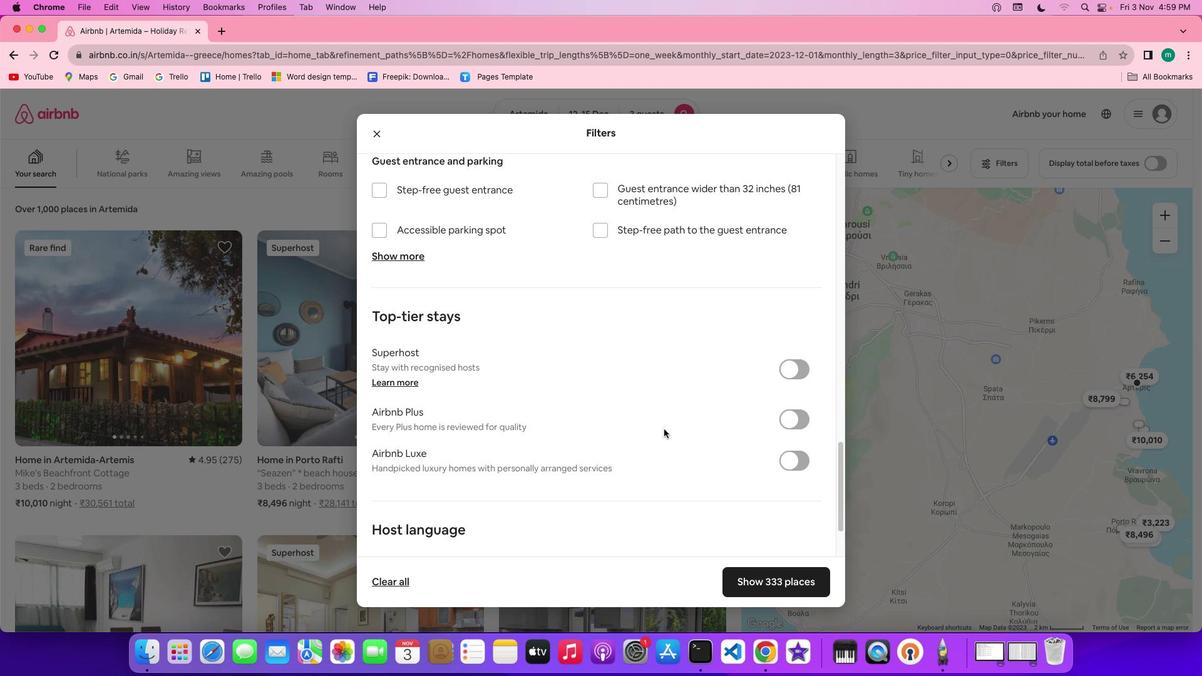 
Action: Mouse scrolled (663, 429) with delta (0, -3)
Screenshot: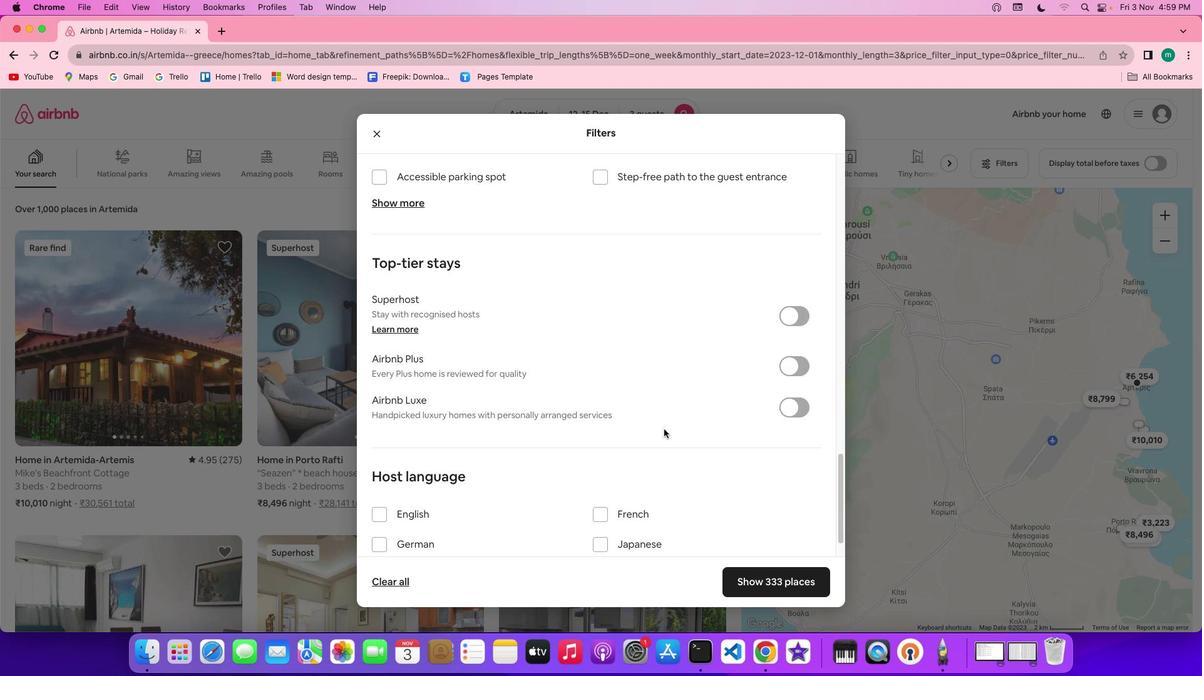 
Action: Mouse scrolled (663, 429) with delta (0, 0)
Screenshot: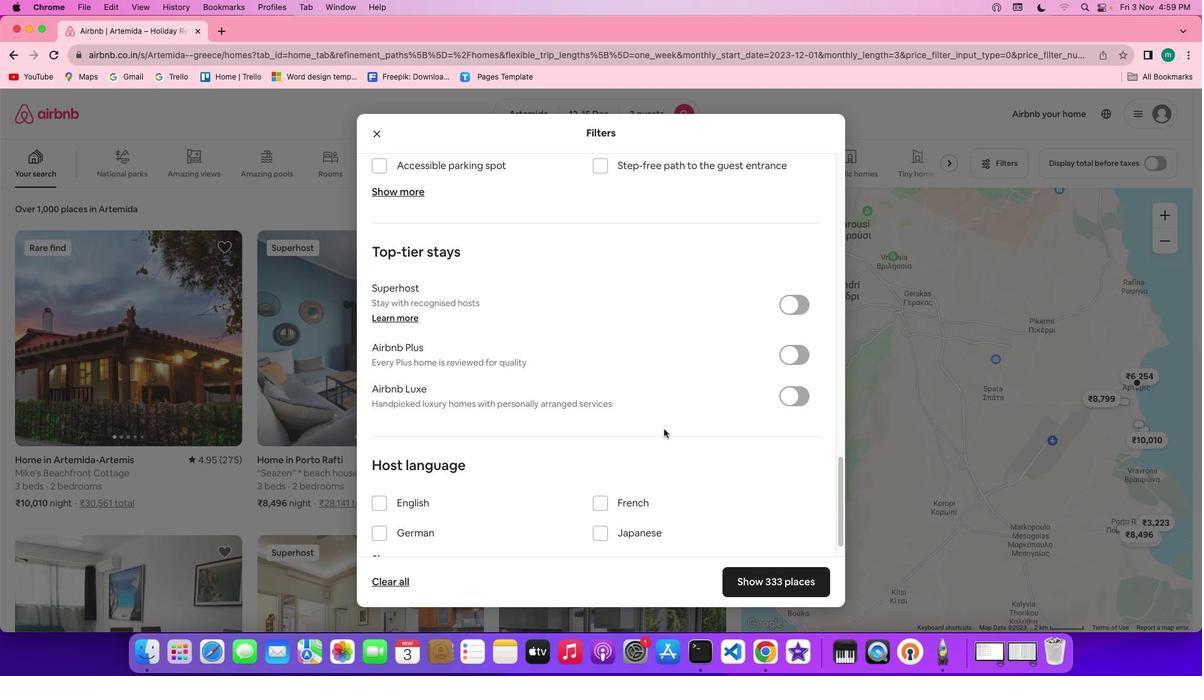 
Action: Mouse scrolled (663, 429) with delta (0, 0)
Screenshot: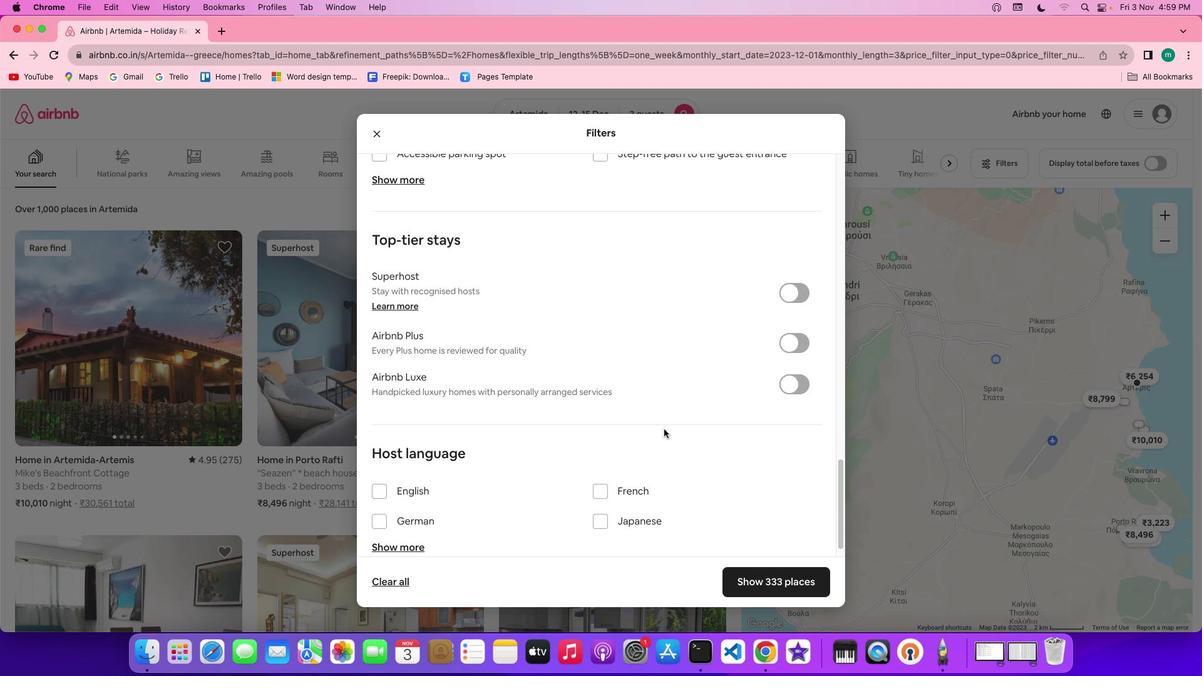 
Action: Mouse scrolled (663, 429) with delta (0, -1)
Screenshot: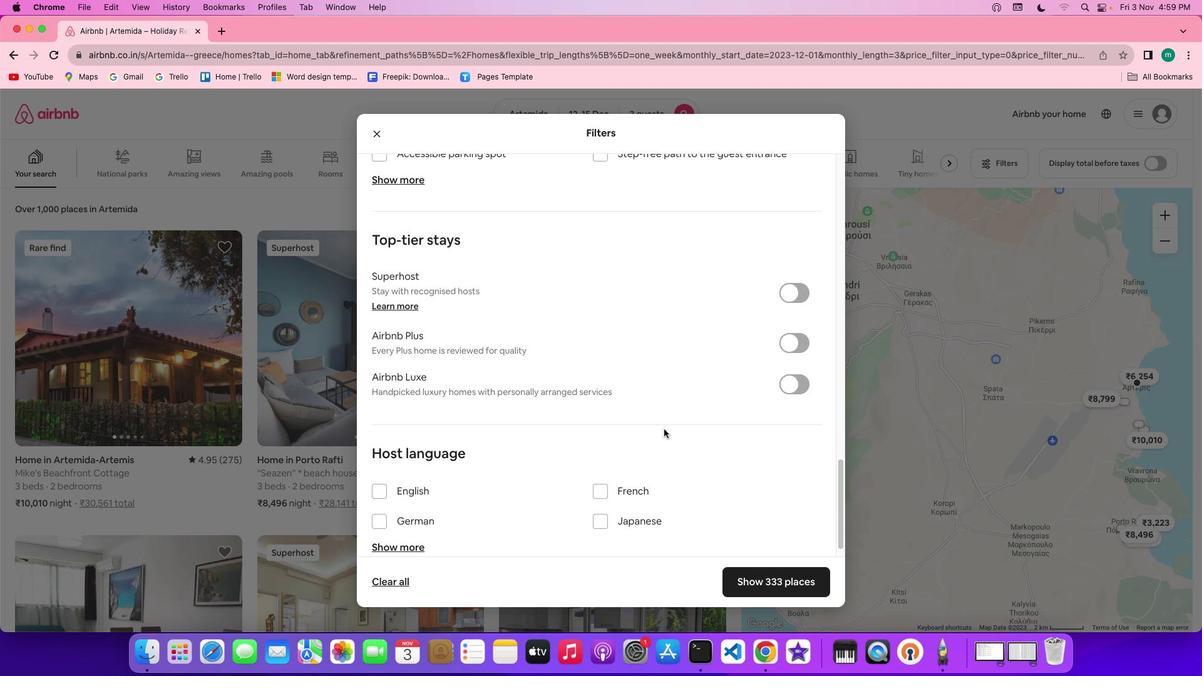 
Action: Mouse scrolled (663, 429) with delta (0, -3)
Screenshot: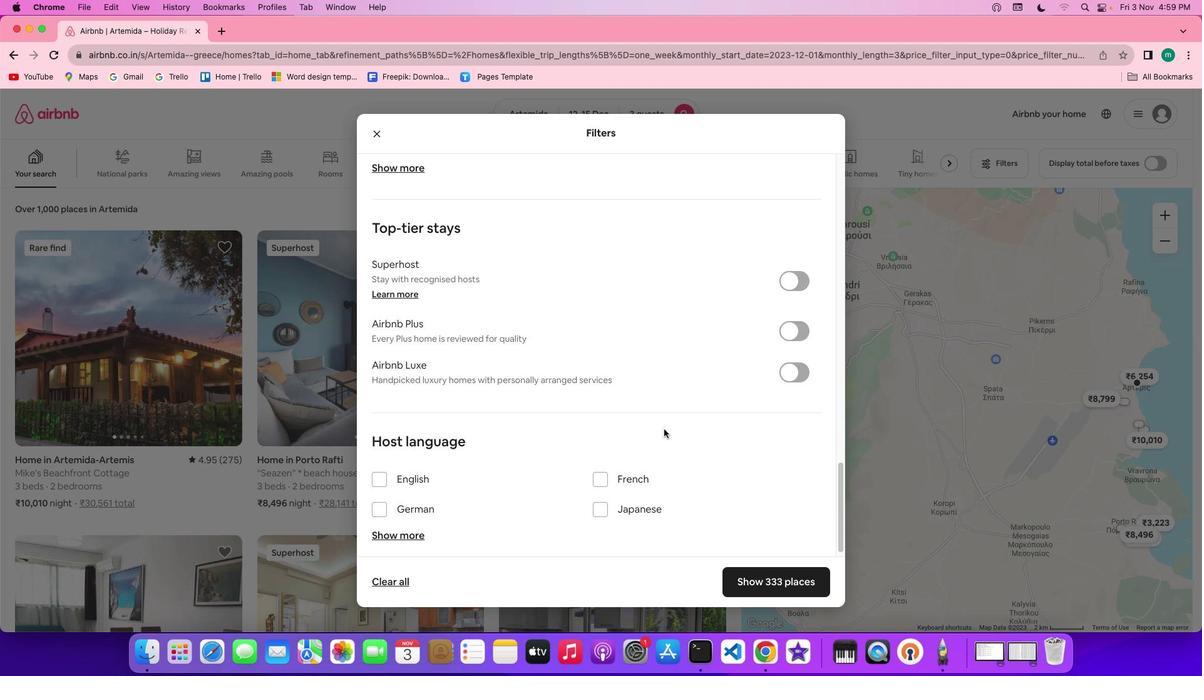 
Action: Mouse scrolled (663, 429) with delta (0, -3)
Screenshot: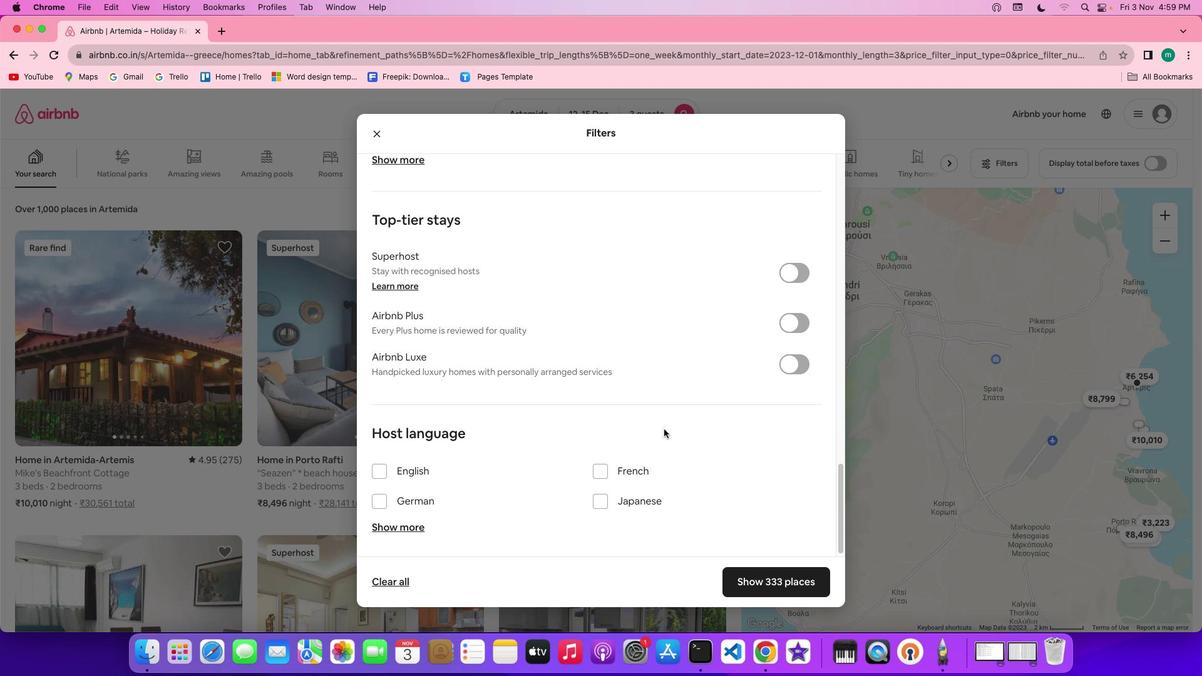 
Action: Mouse moved to (727, 518)
Screenshot: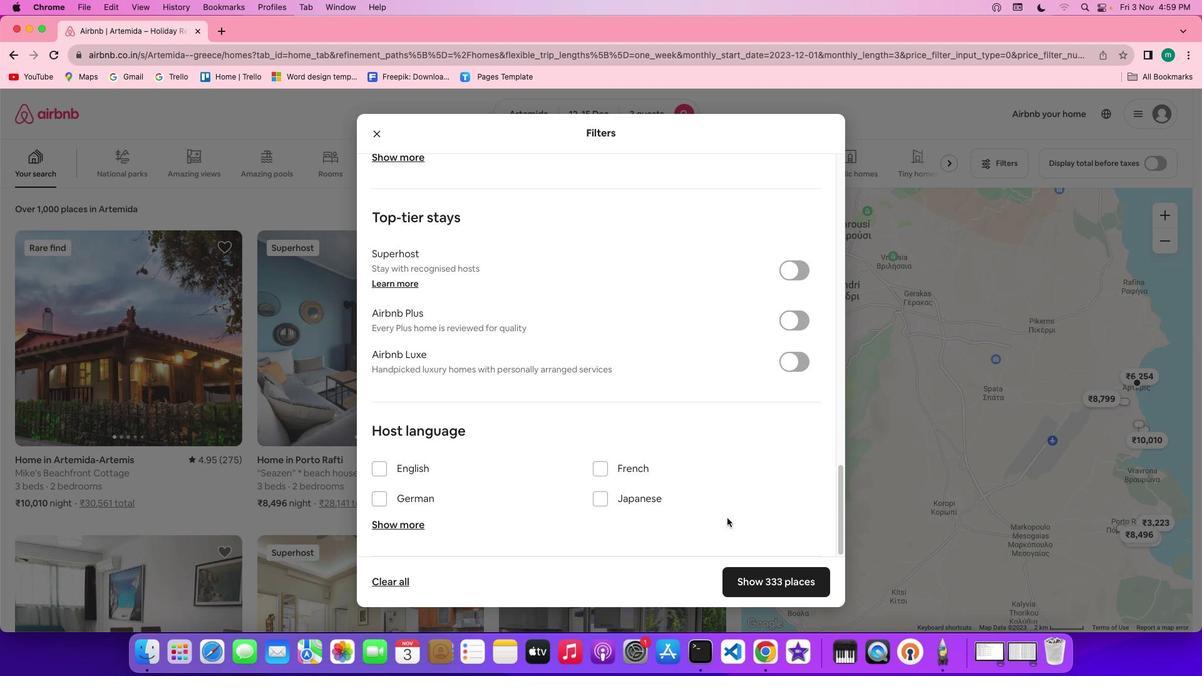 
Action: Mouse scrolled (727, 518) with delta (0, 0)
Screenshot: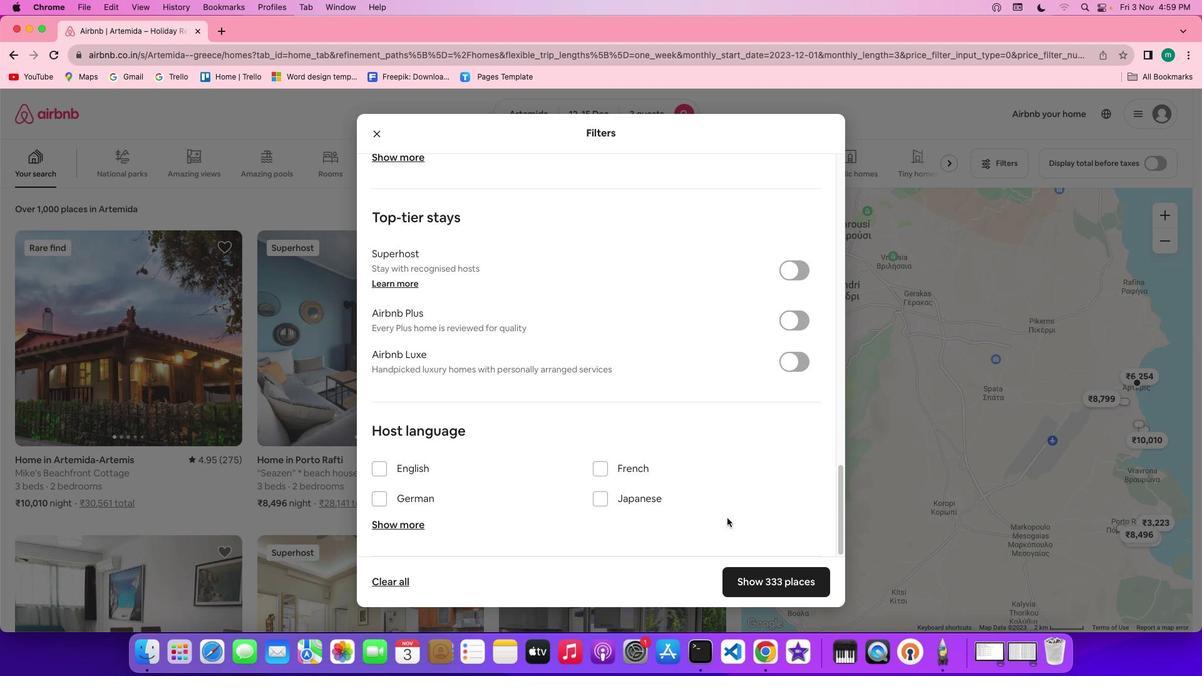 
Action: Mouse scrolled (727, 518) with delta (0, 0)
Screenshot: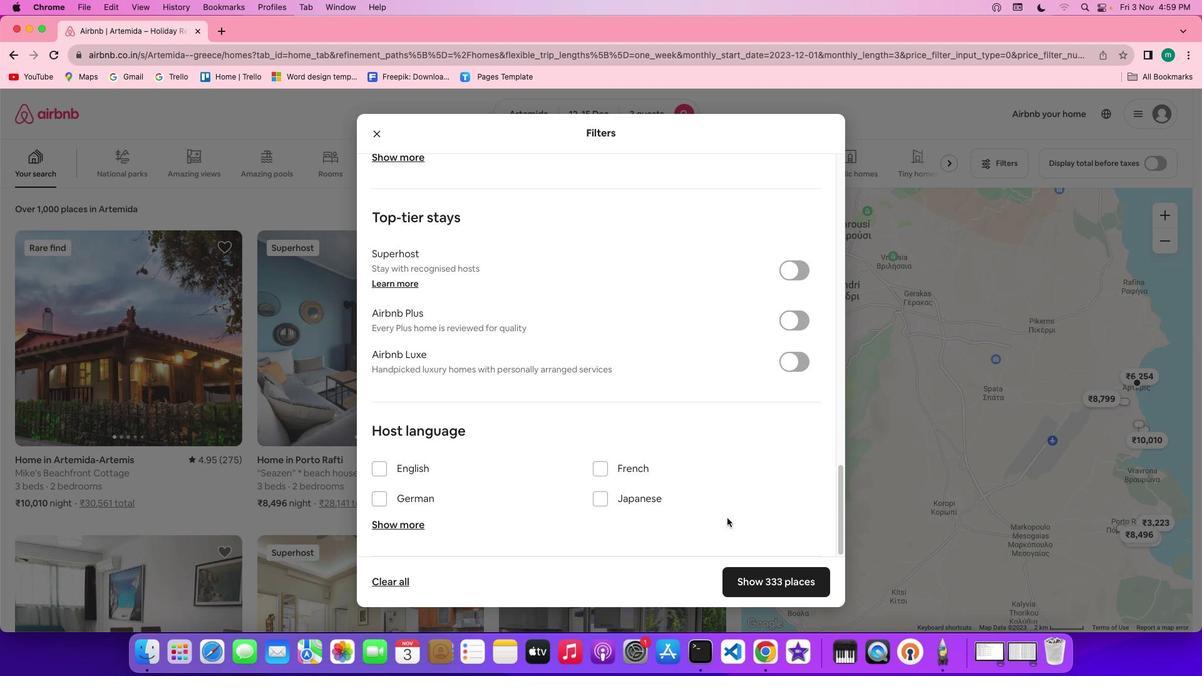 
Action: Mouse scrolled (727, 518) with delta (0, -1)
Screenshot: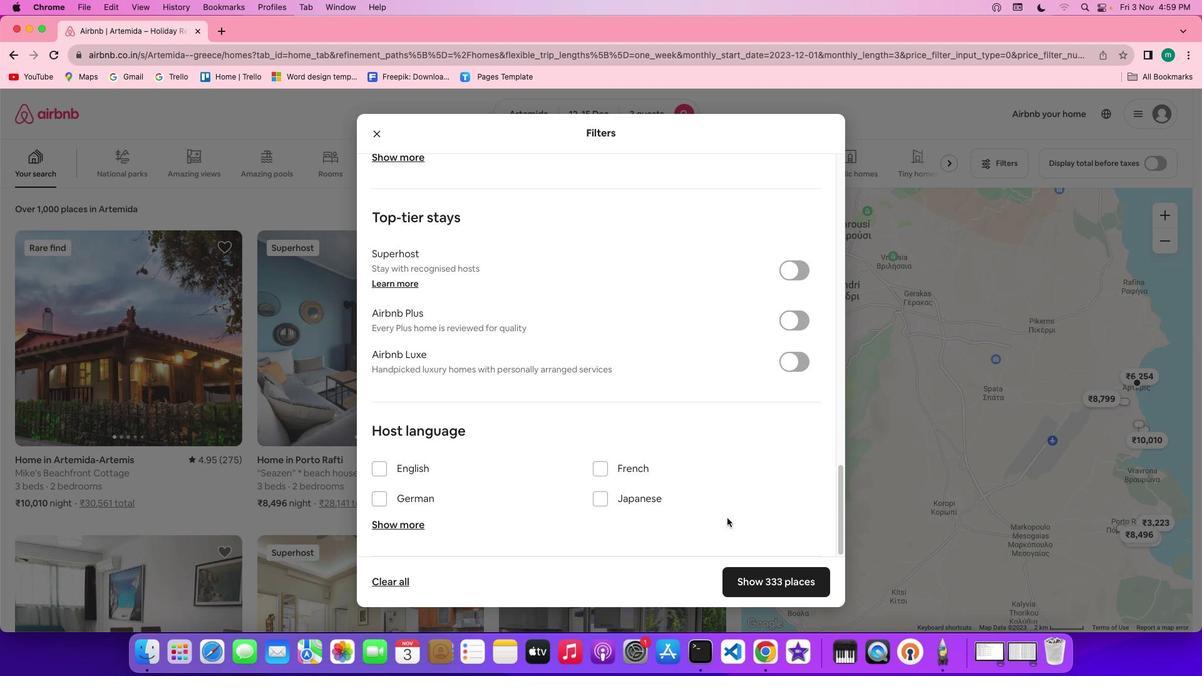 
Action: Mouse scrolled (727, 518) with delta (0, -3)
Screenshot: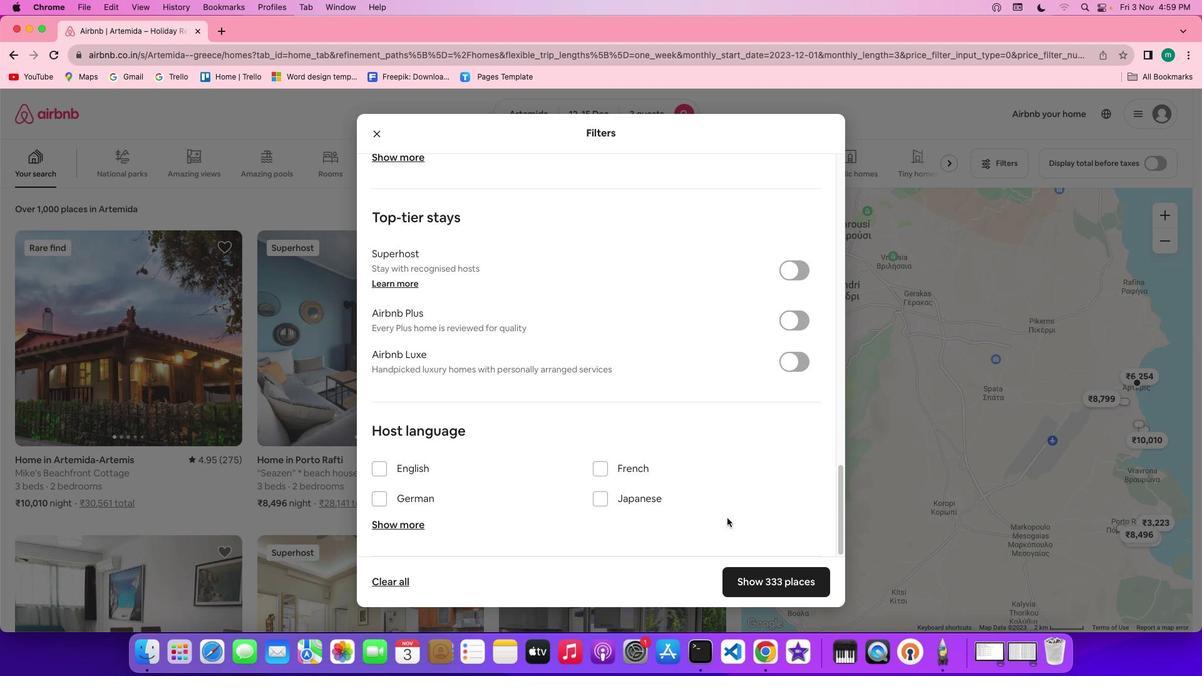 
Action: Mouse scrolled (727, 518) with delta (0, -3)
Screenshot: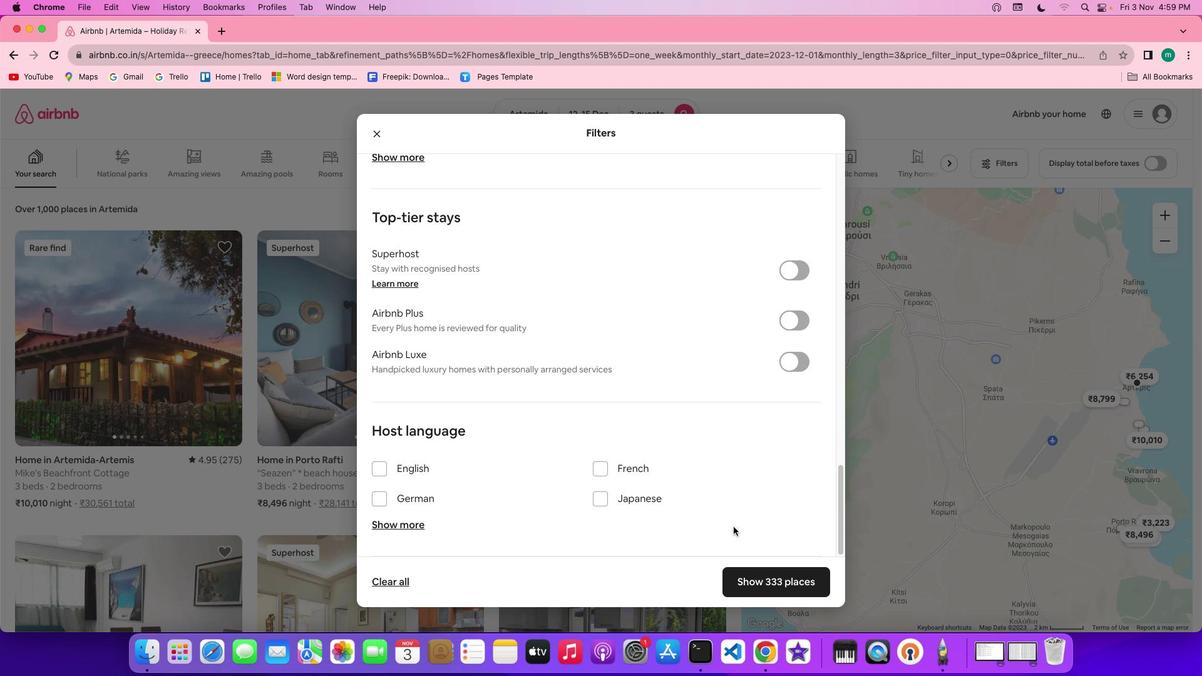 
Action: Mouse moved to (777, 582)
Screenshot: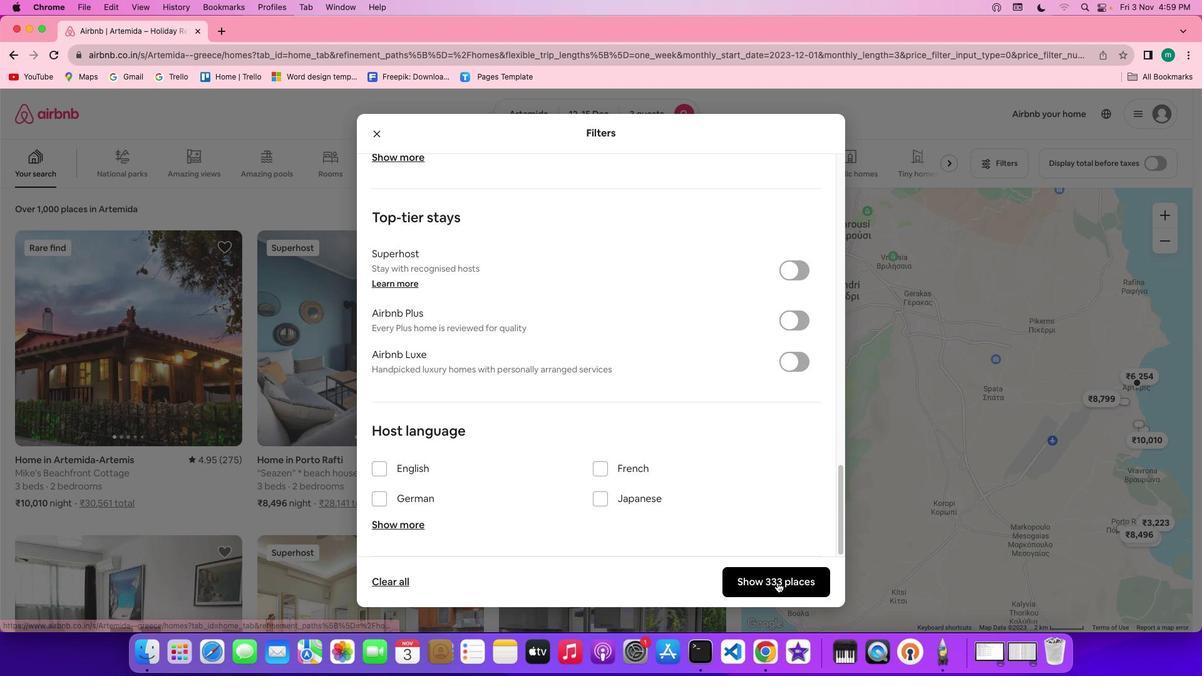 
Action: Mouse pressed left at (777, 582)
Screenshot: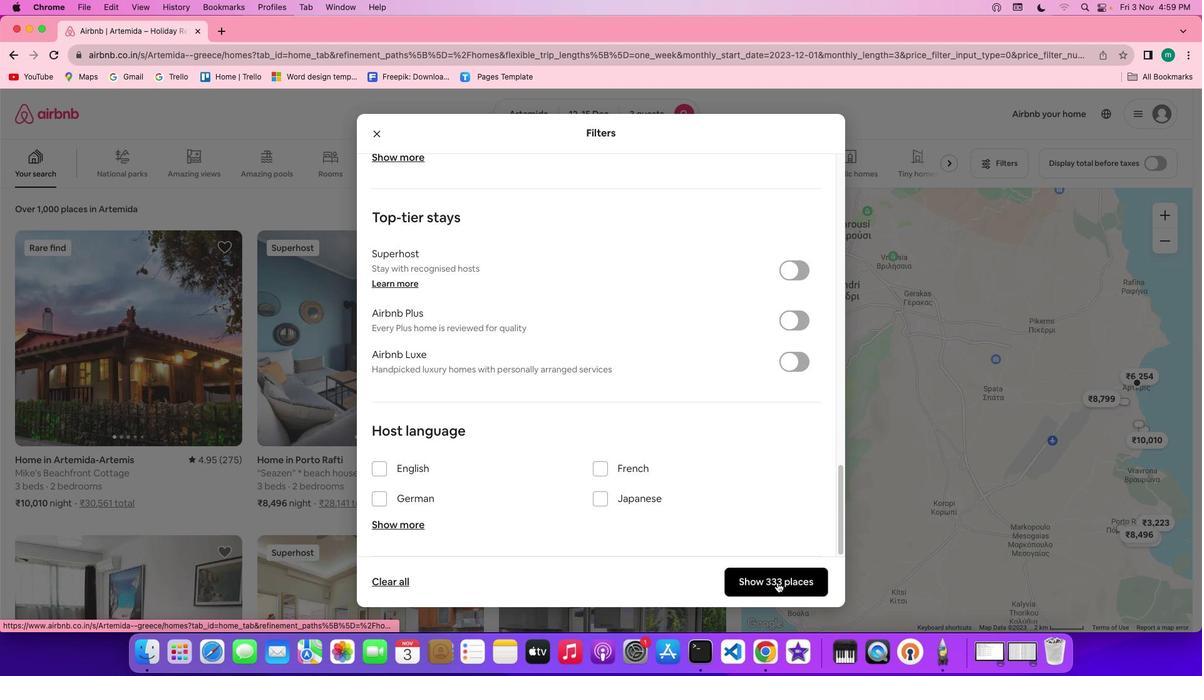
Action: Mouse moved to (184, 301)
Screenshot: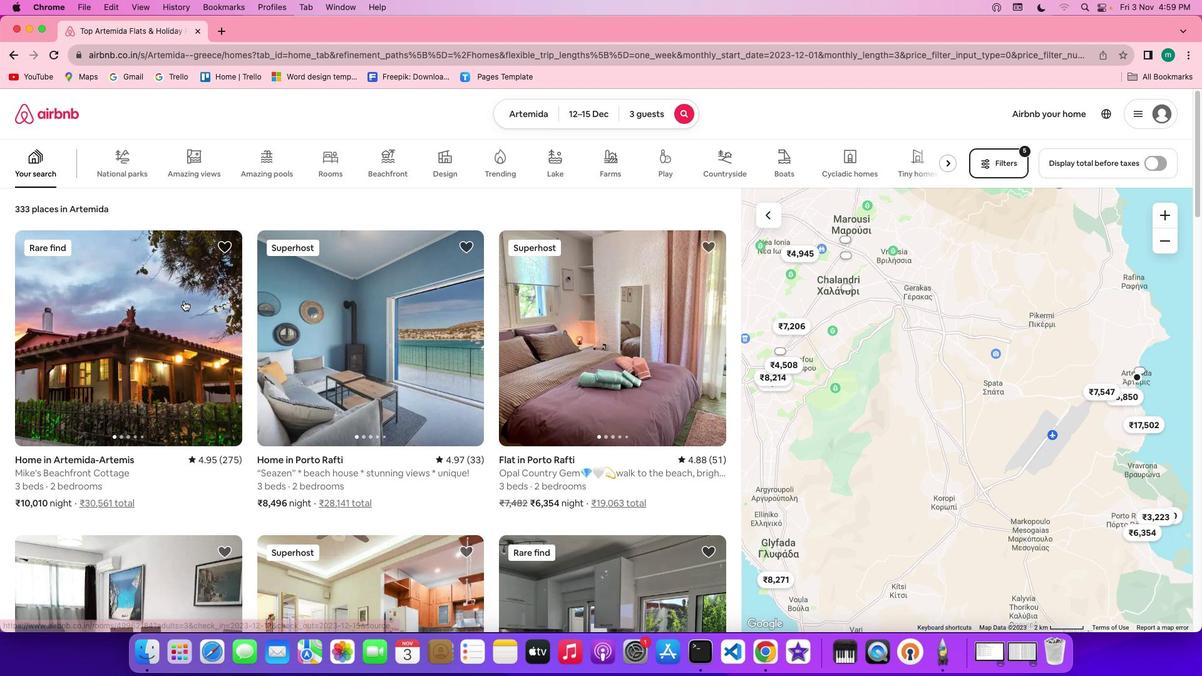 
Action: Mouse pressed left at (184, 301)
Screenshot: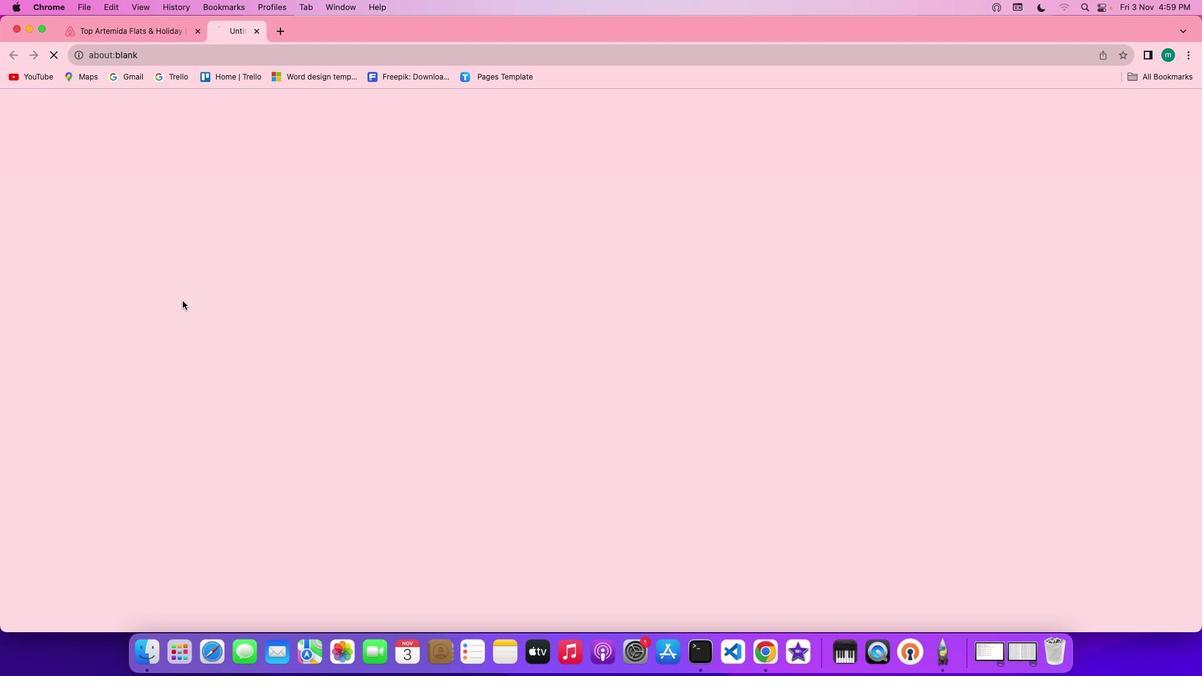 
Action: Mouse moved to (843, 462)
Screenshot: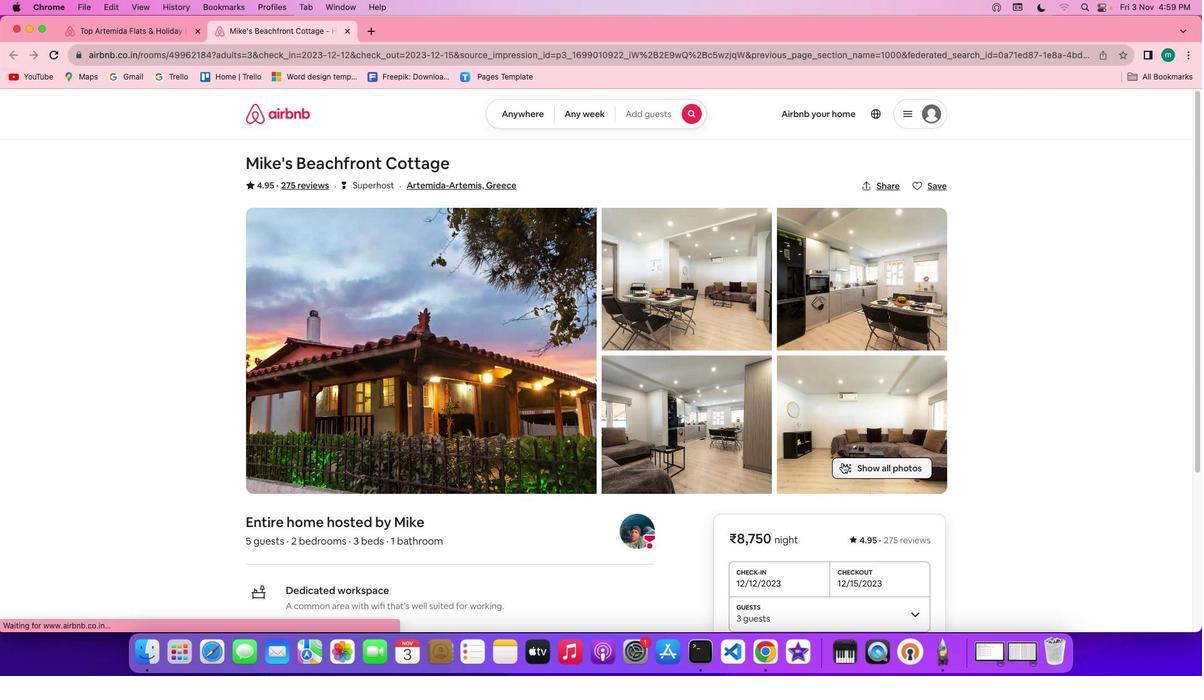 
Action: Mouse pressed left at (843, 462)
Screenshot: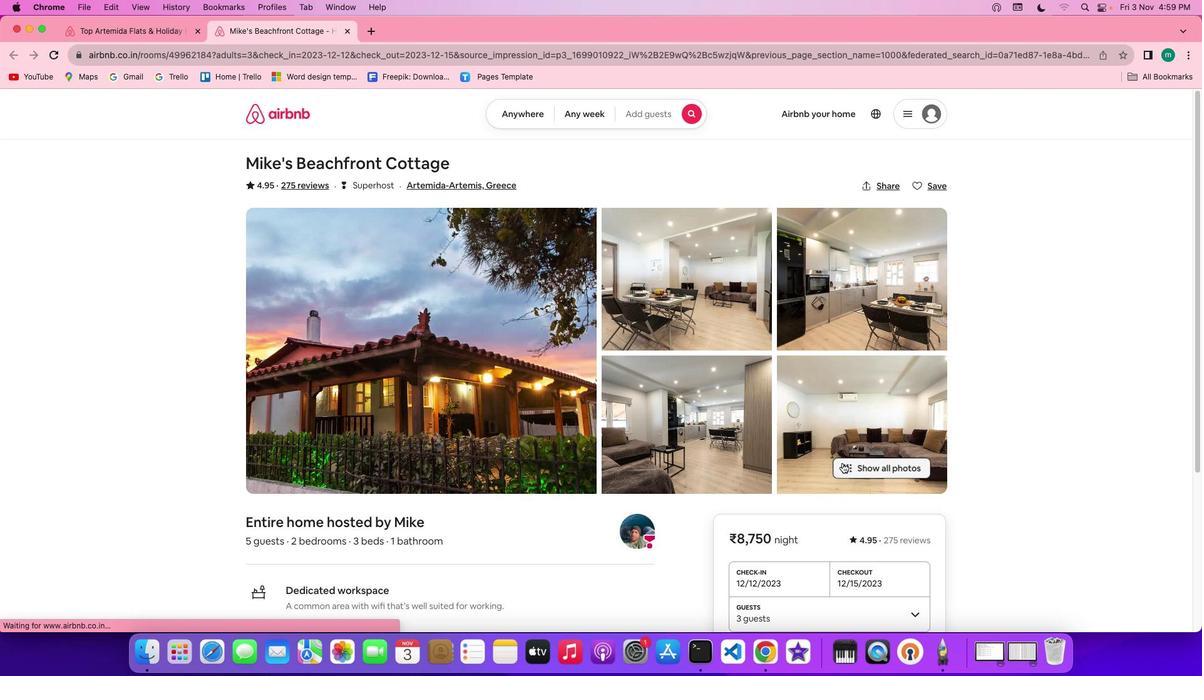 
Action: Mouse moved to (549, 404)
Screenshot: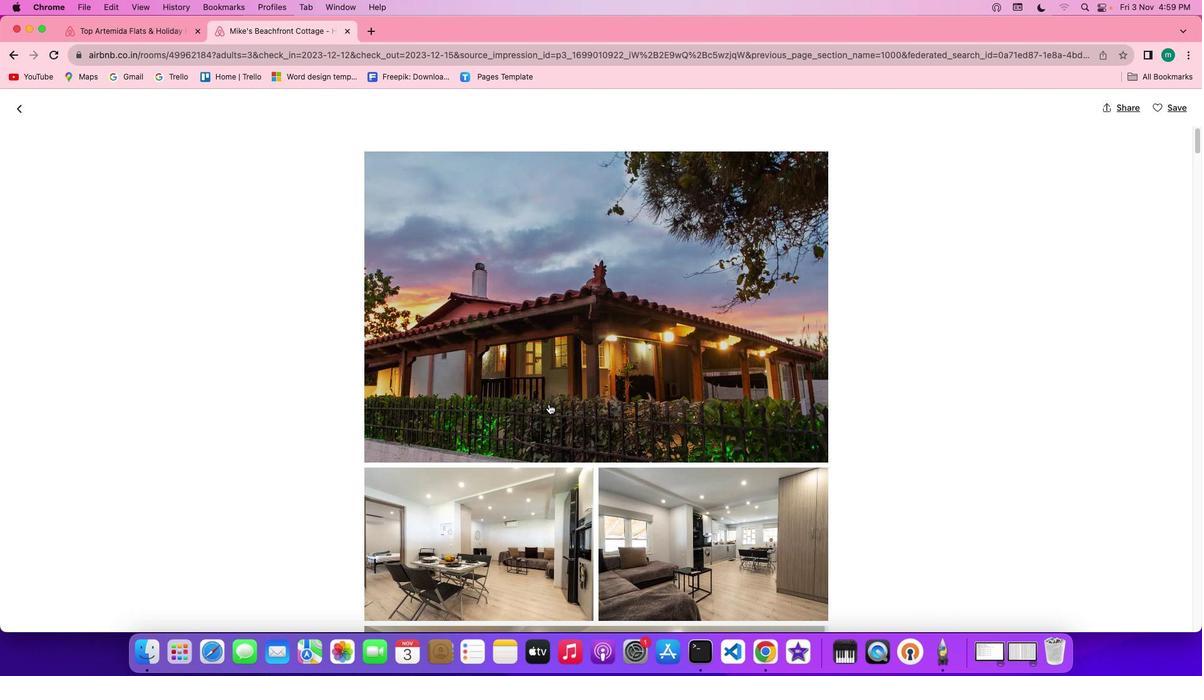 
Action: Mouse scrolled (549, 404) with delta (0, 0)
Screenshot: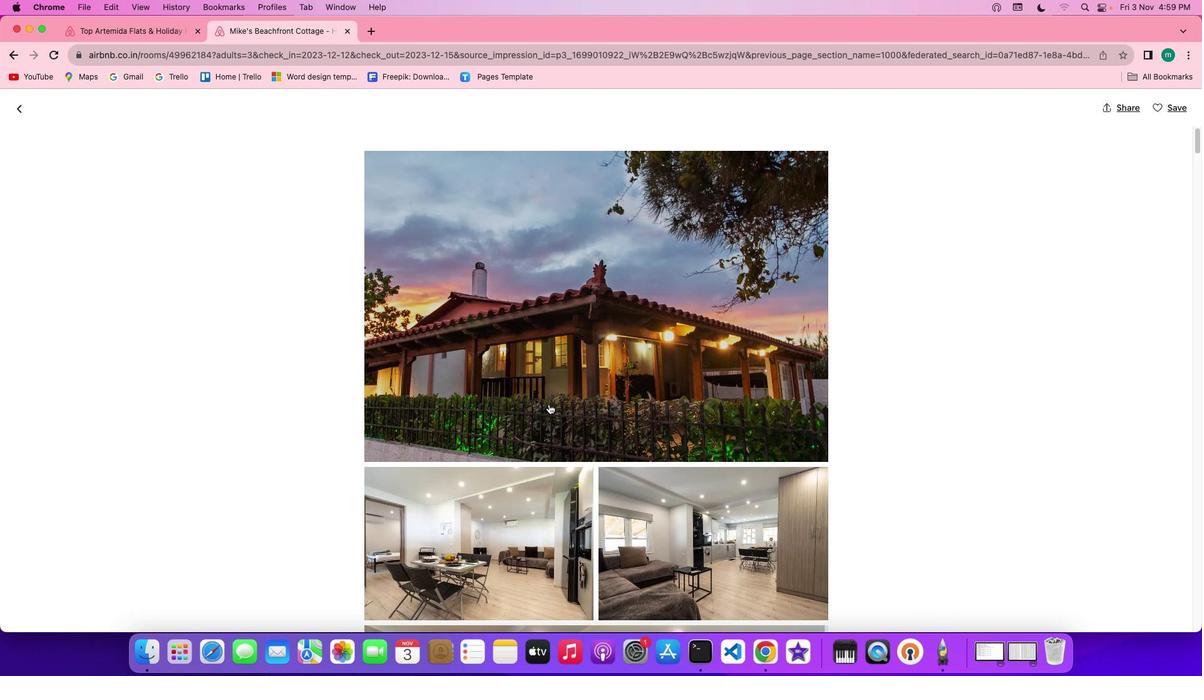
Action: Mouse scrolled (549, 404) with delta (0, 0)
Screenshot: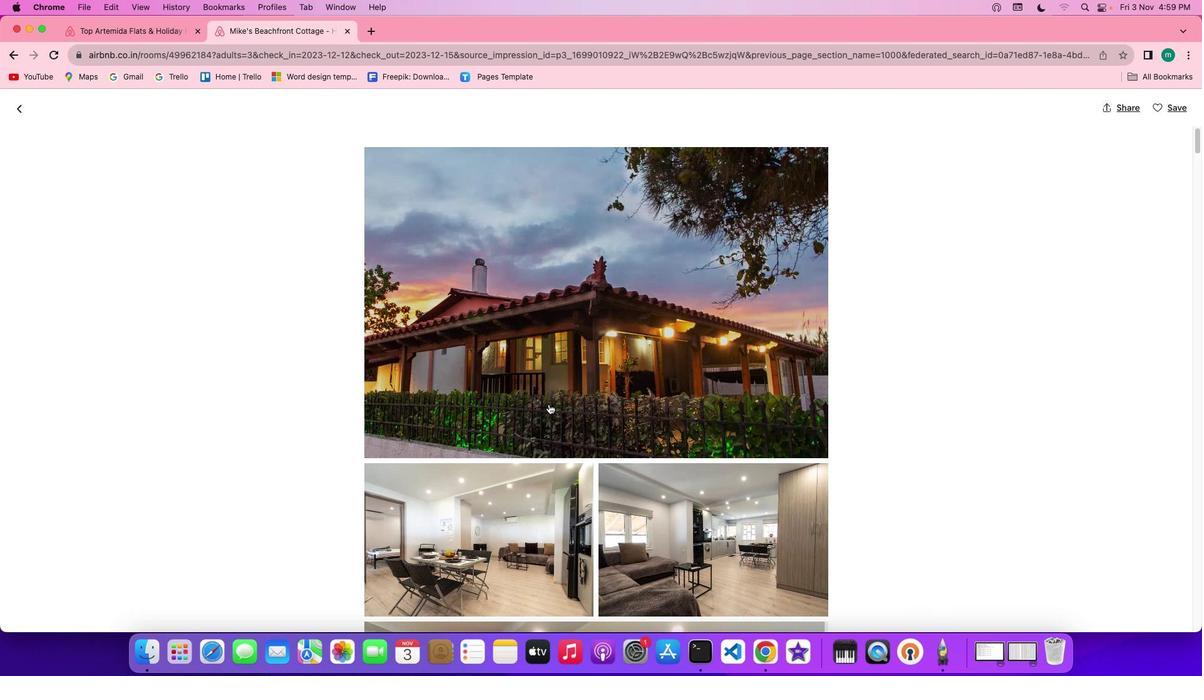 
Action: Mouse scrolled (549, 404) with delta (0, 0)
Screenshot: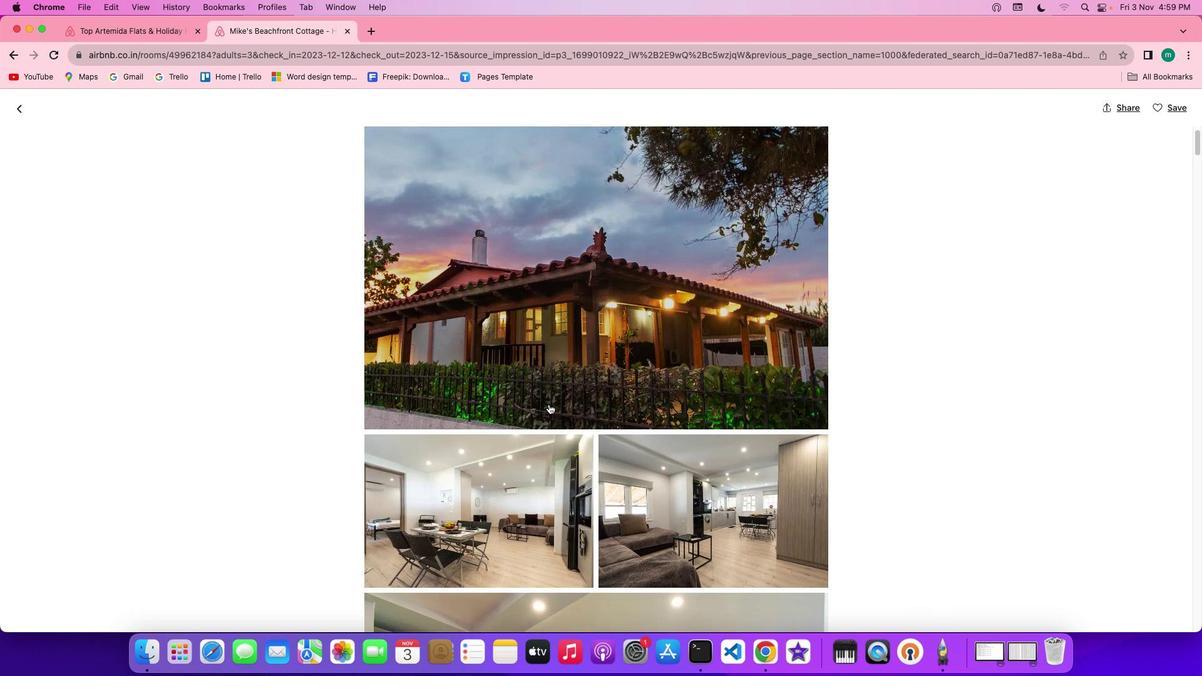 
Action: Mouse scrolled (549, 404) with delta (0, -1)
Screenshot: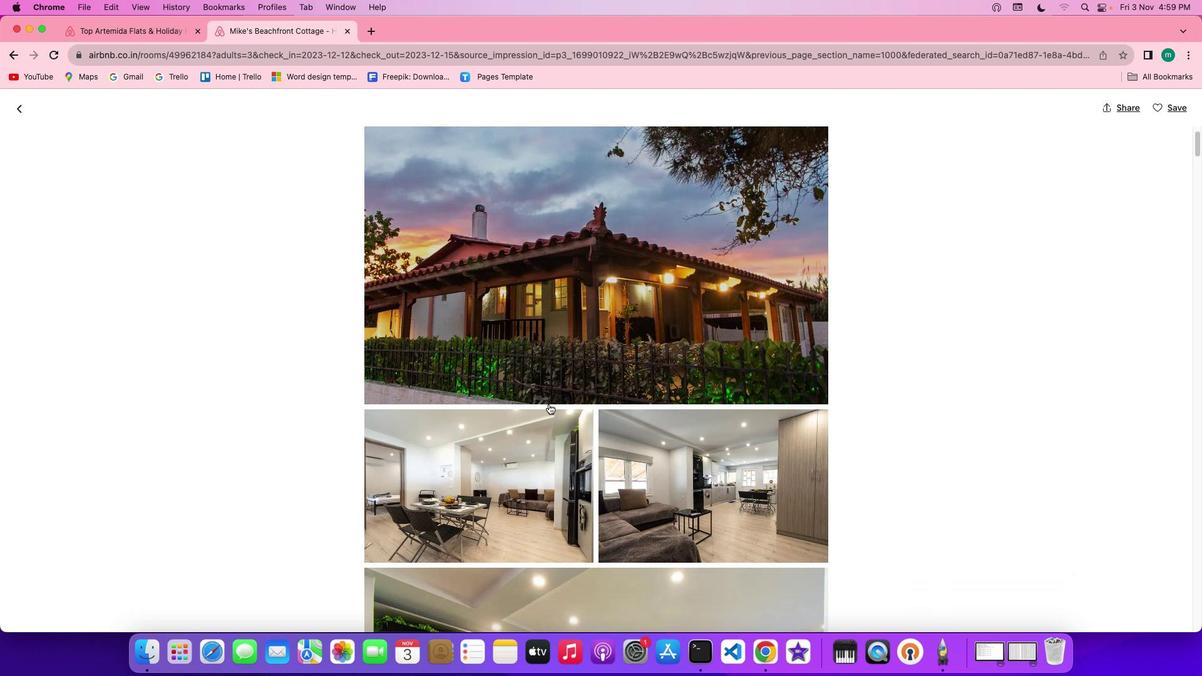 
Action: Mouse scrolled (549, 404) with delta (0, 0)
Screenshot: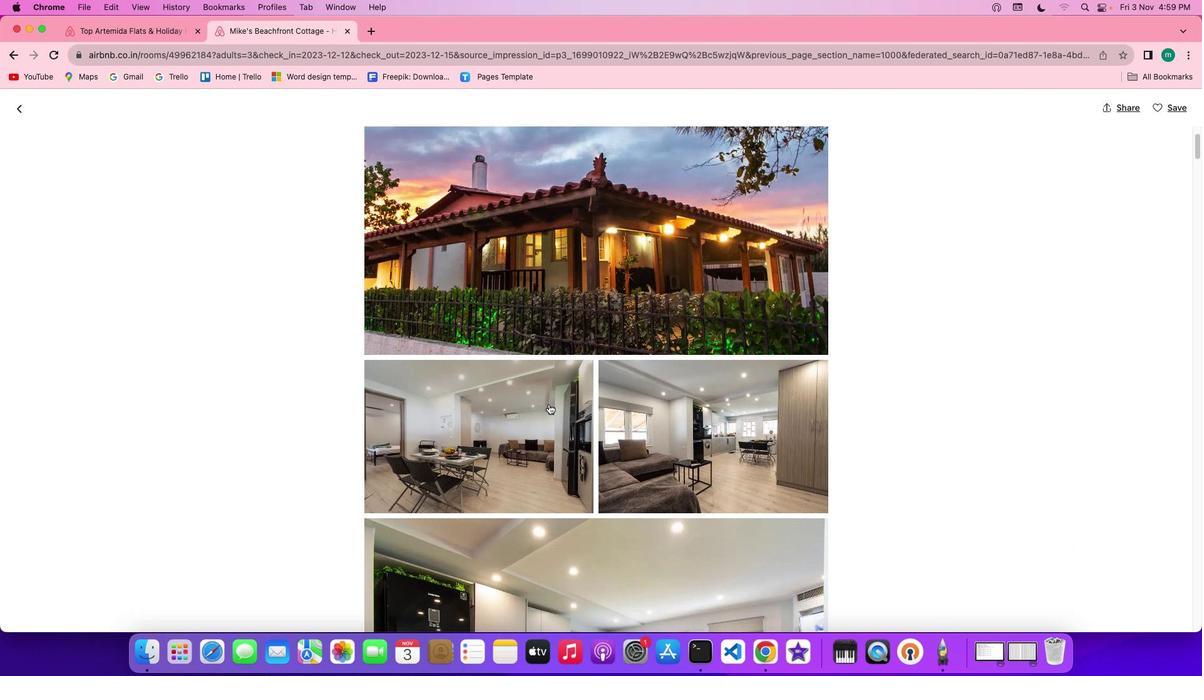 
Action: Mouse scrolled (549, 404) with delta (0, 0)
Screenshot: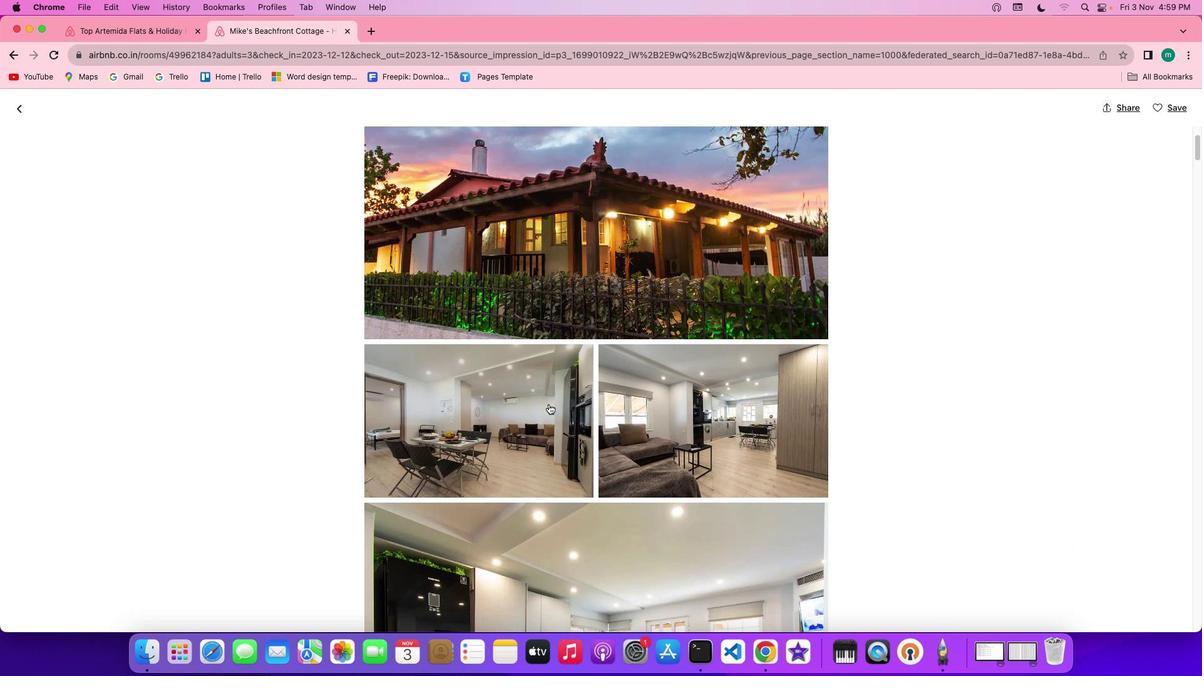 
Action: Mouse scrolled (549, 404) with delta (0, -1)
Screenshot: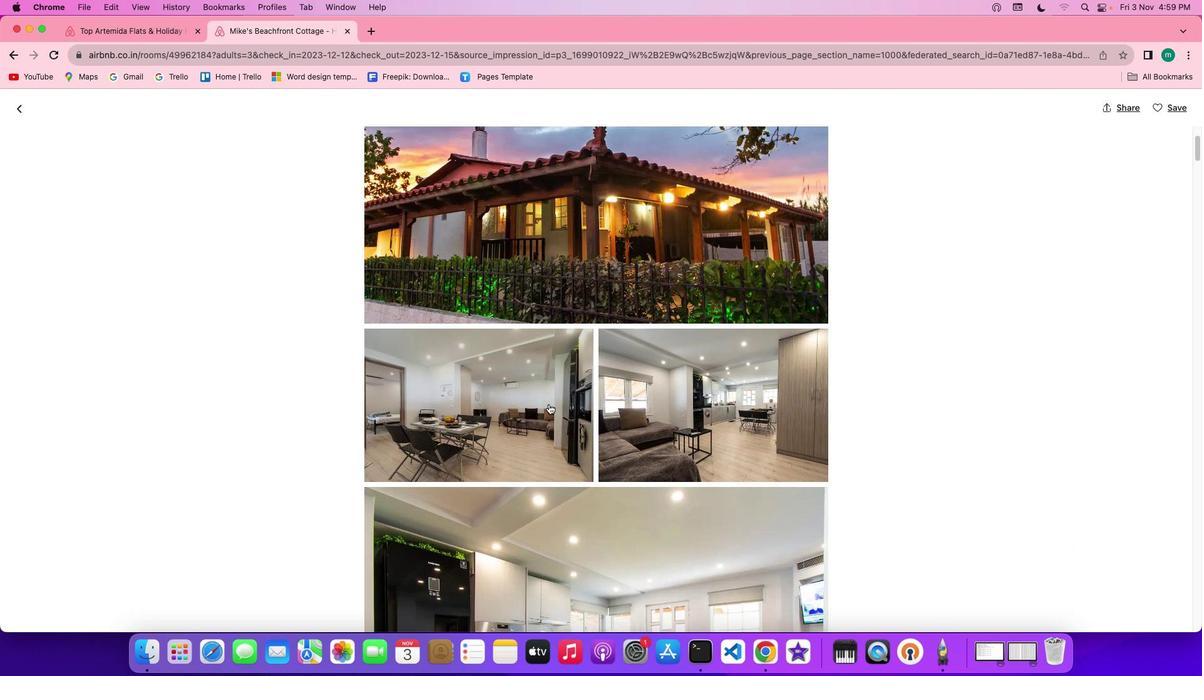 
Action: Mouse scrolled (549, 404) with delta (0, -1)
Screenshot: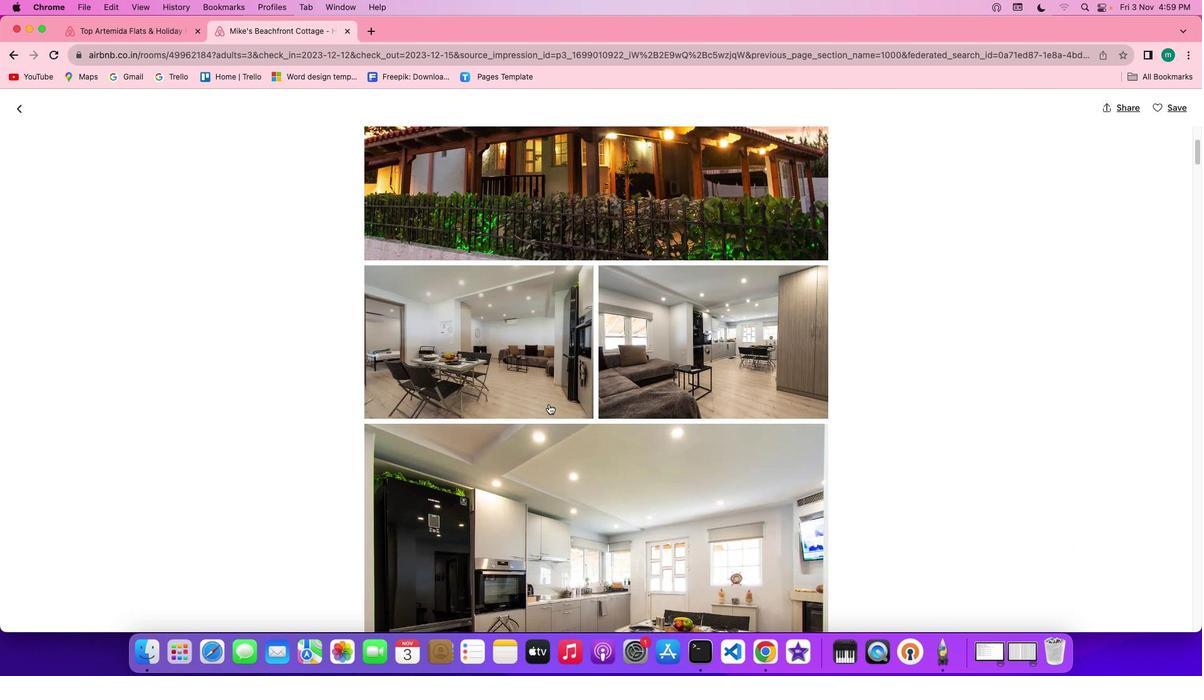 
Action: Mouse scrolled (549, 404) with delta (0, 0)
Screenshot: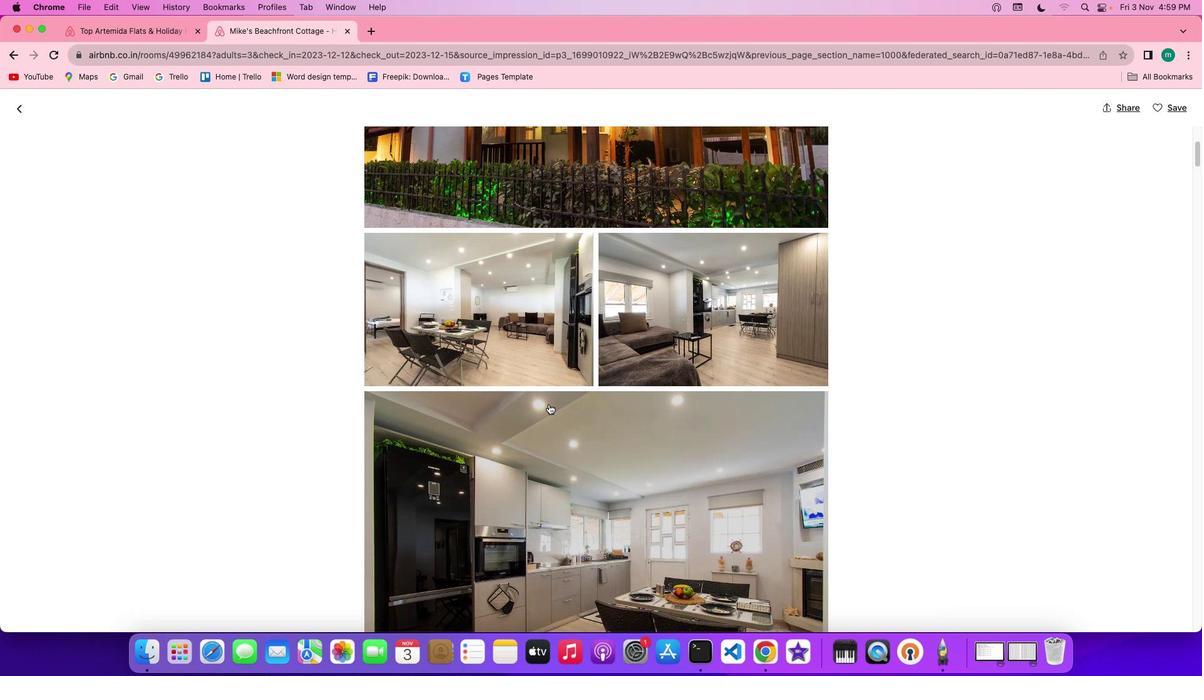 
Action: Mouse scrolled (549, 404) with delta (0, 0)
Screenshot: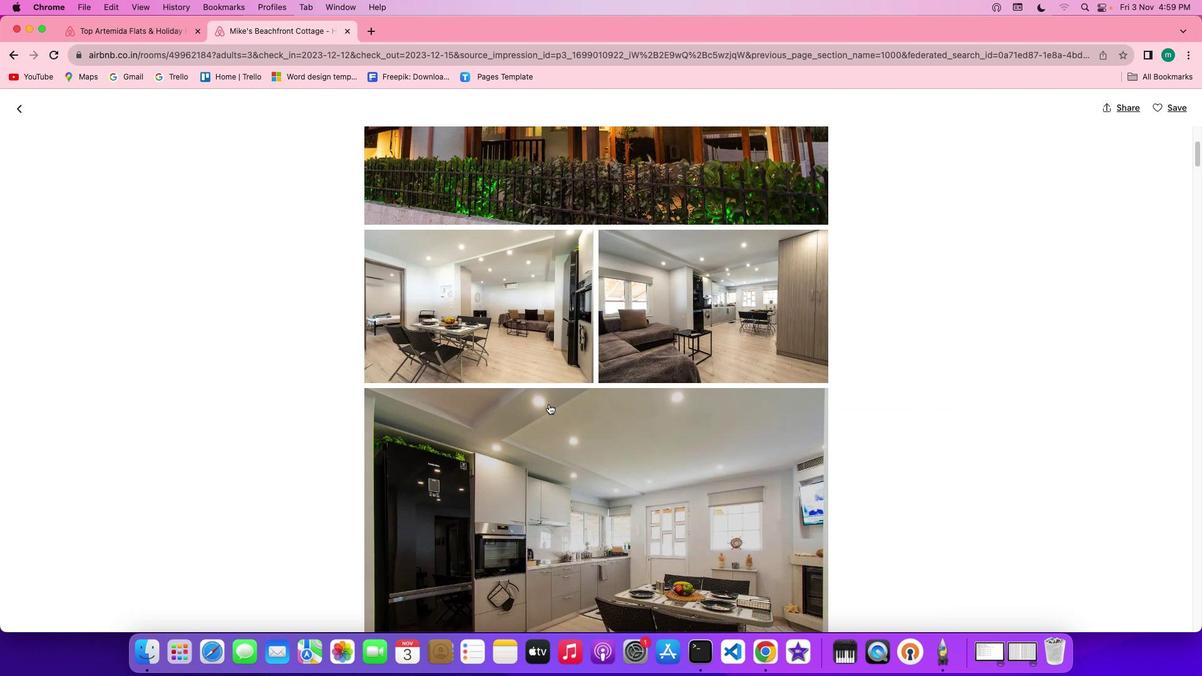 
Action: Mouse scrolled (549, 404) with delta (0, 0)
Screenshot: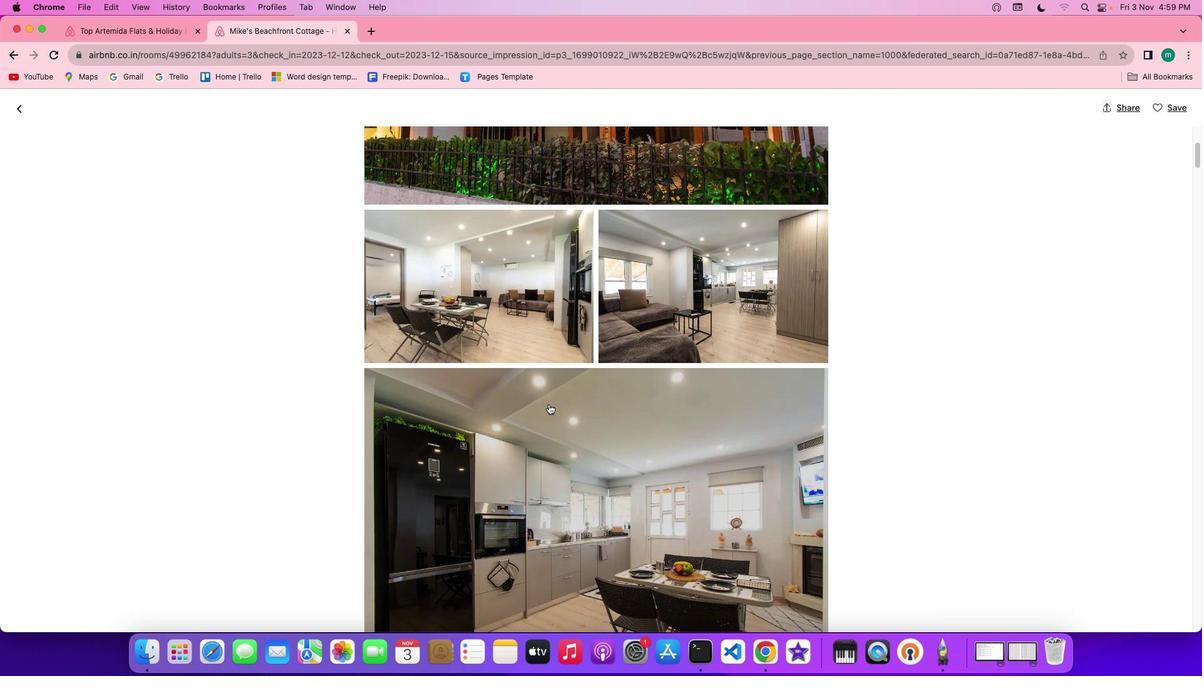 
Action: Mouse scrolled (549, 404) with delta (0, -1)
Screenshot: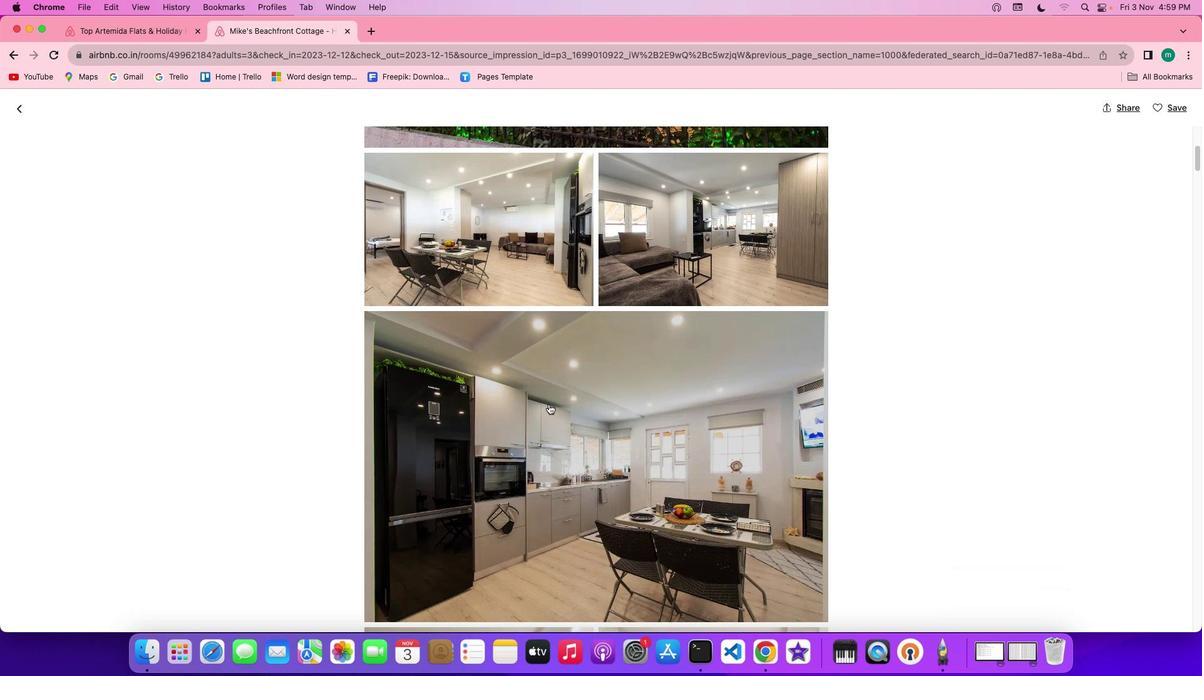 
Action: Mouse scrolled (549, 404) with delta (0, 0)
Screenshot: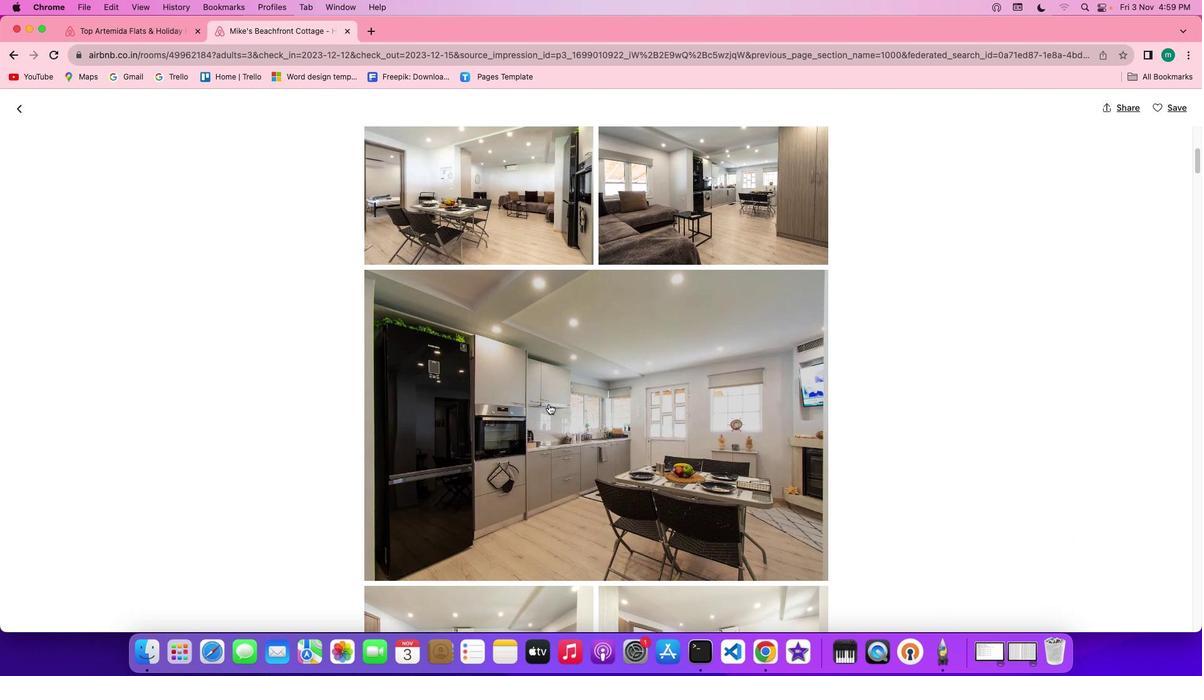 
Action: Mouse scrolled (549, 404) with delta (0, 0)
Screenshot: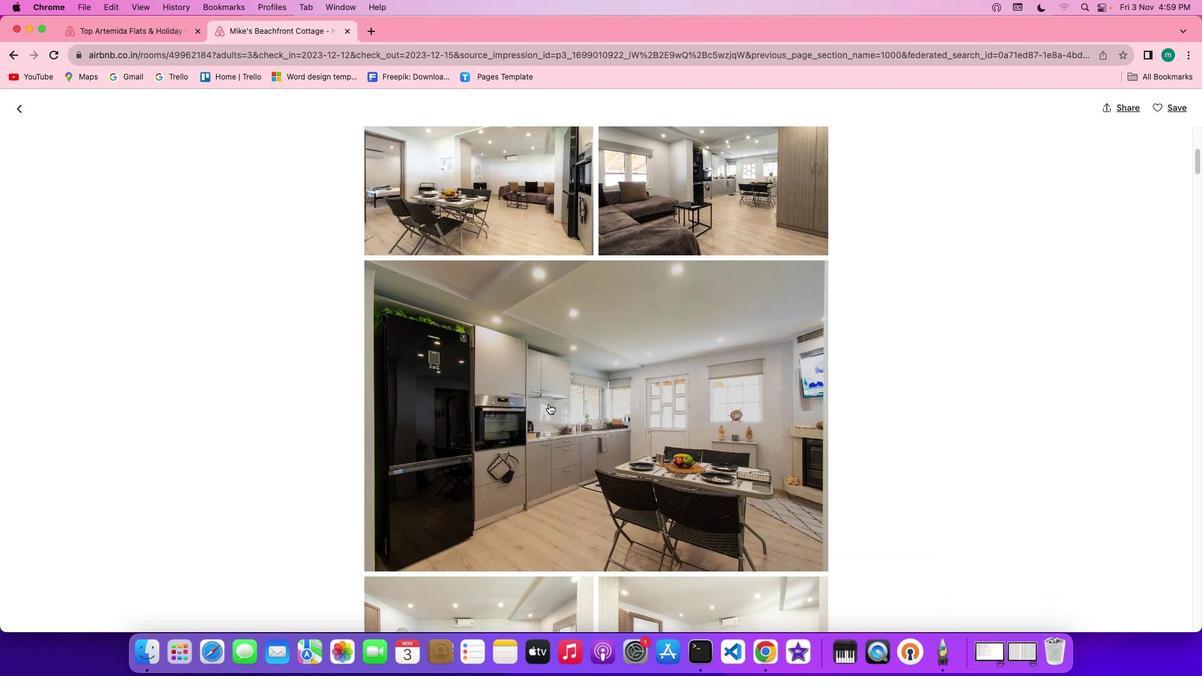 
Action: Mouse scrolled (549, 404) with delta (0, -1)
Screenshot: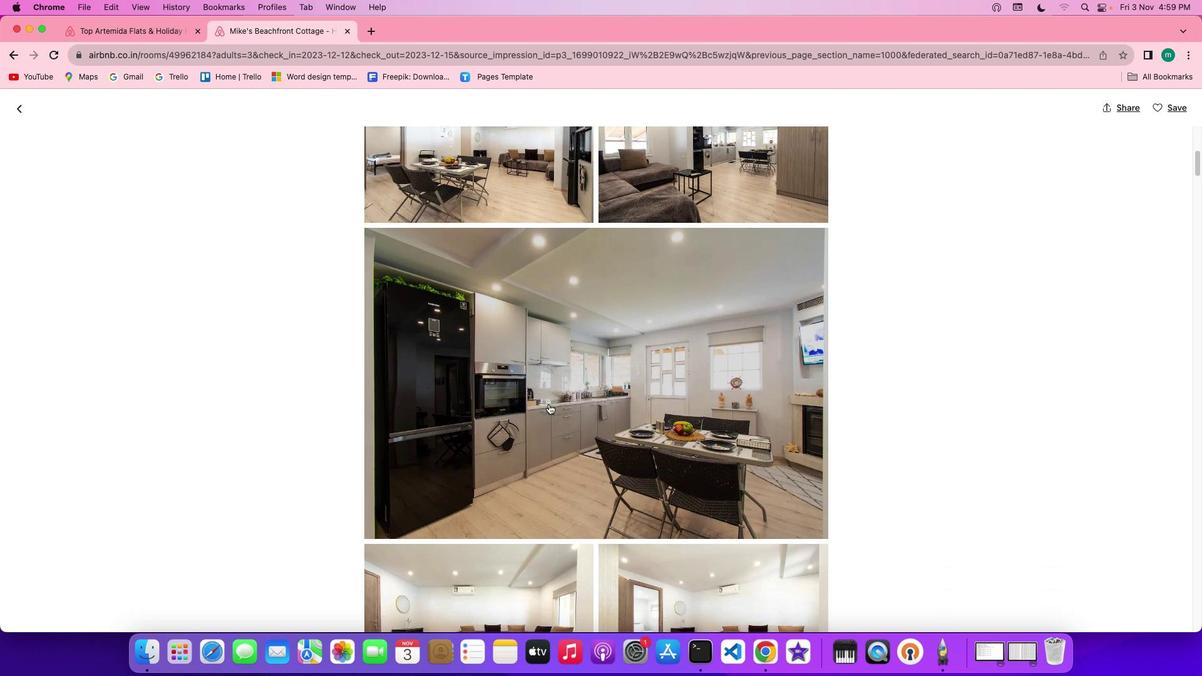 
Action: Mouse scrolled (549, 404) with delta (0, -1)
Screenshot: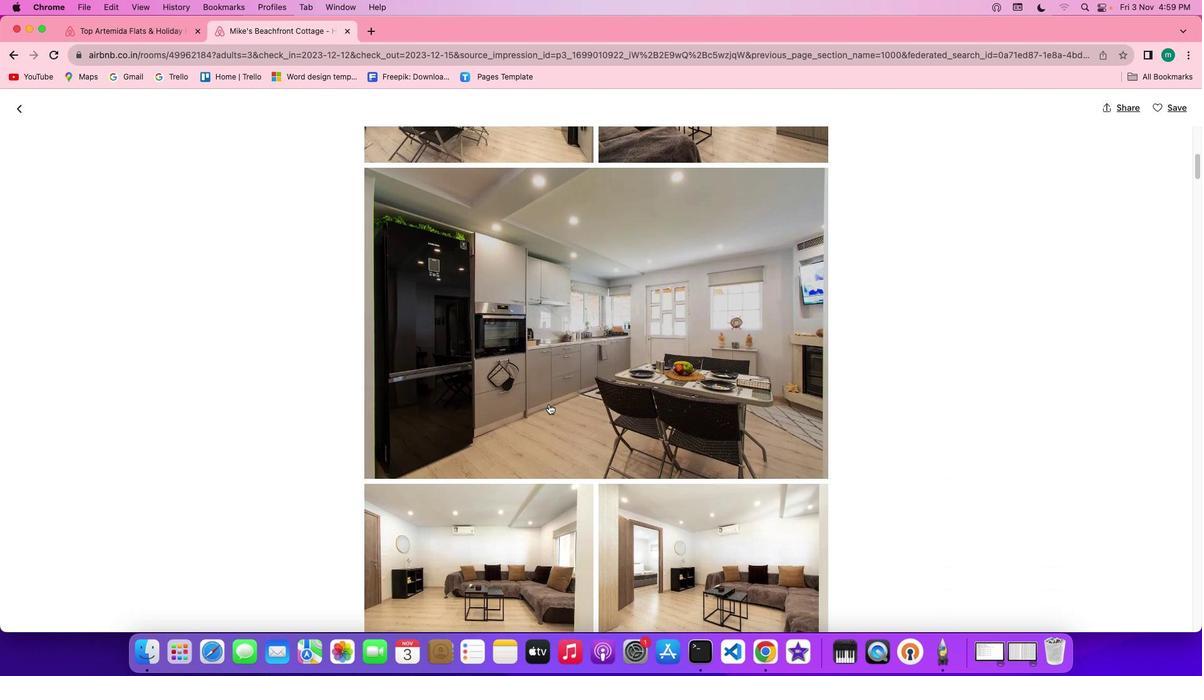 
Action: Mouse scrolled (549, 404) with delta (0, 0)
Screenshot: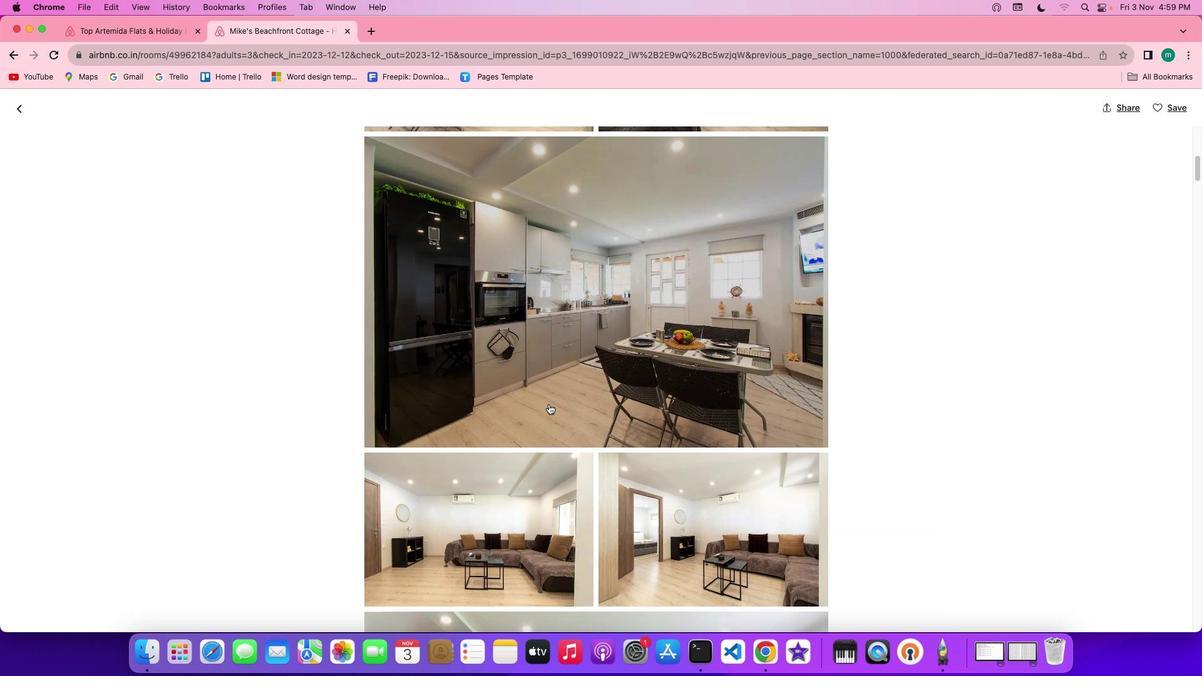 
Action: Mouse scrolled (549, 404) with delta (0, 0)
Screenshot: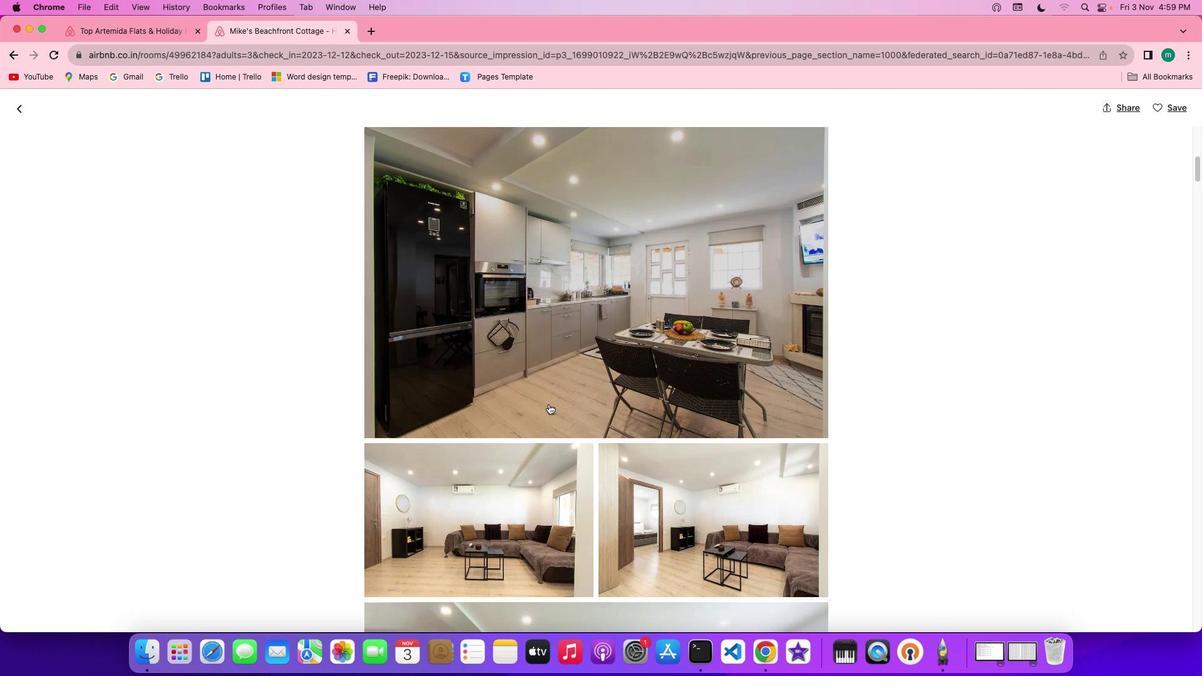 
Action: Mouse scrolled (549, 404) with delta (0, 0)
Screenshot: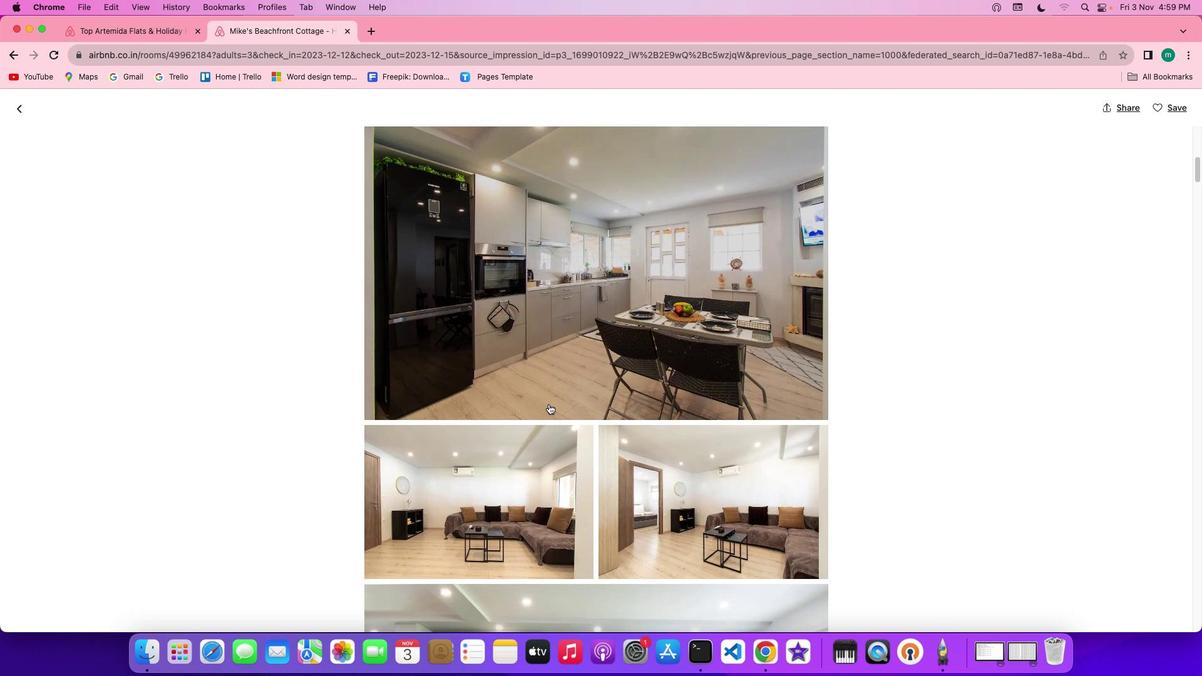 
Action: Mouse scrolled (549, 404) with delta (0, -1)
Screenshot: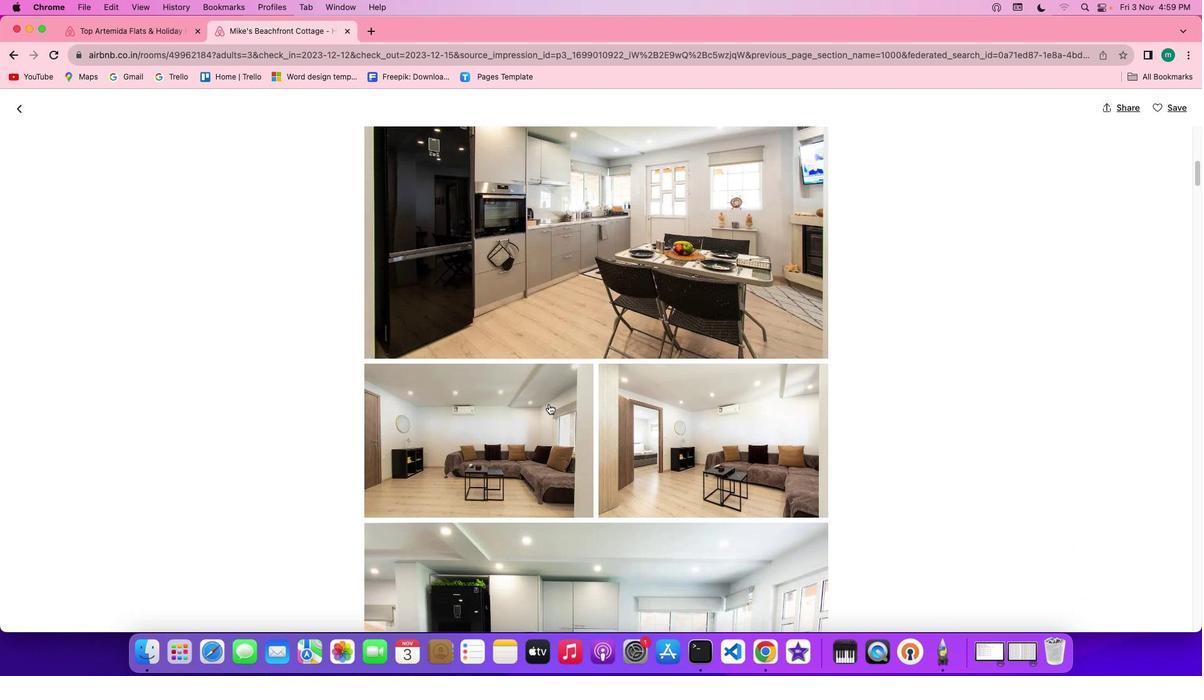 
Action: Mouse scrolled (549, 404) with delta (0, 0)
Screenshot: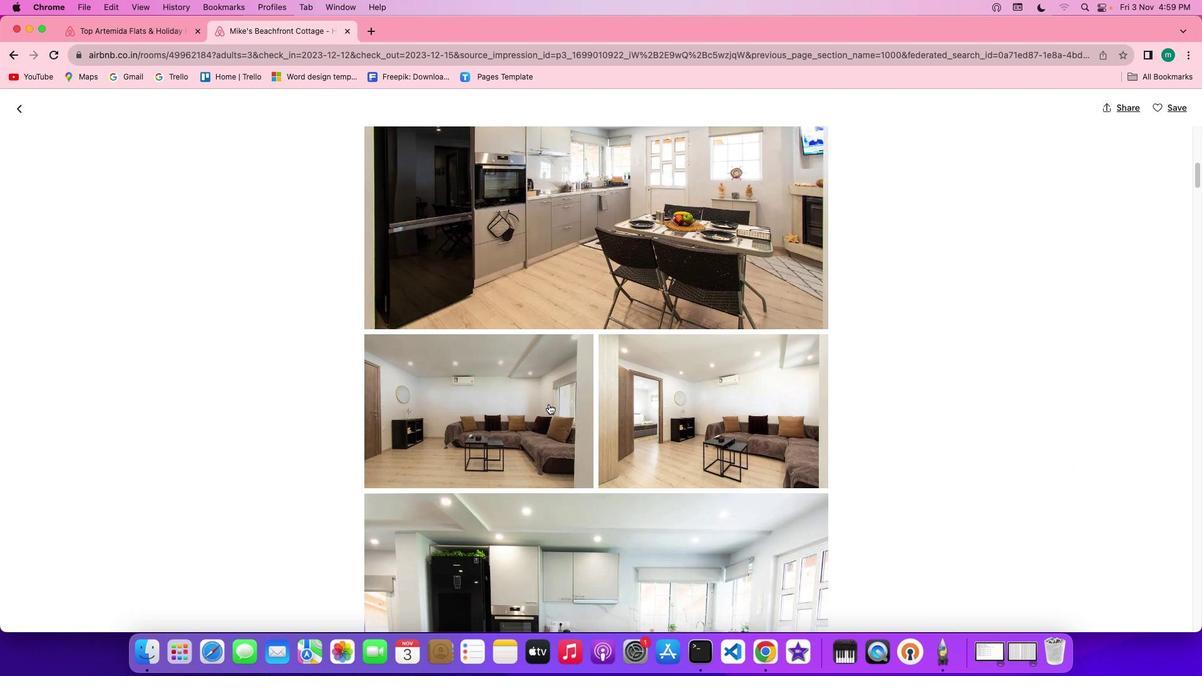 
Action: Mouse scrolled (549, 404) with delta (0, 0)
Screenshot: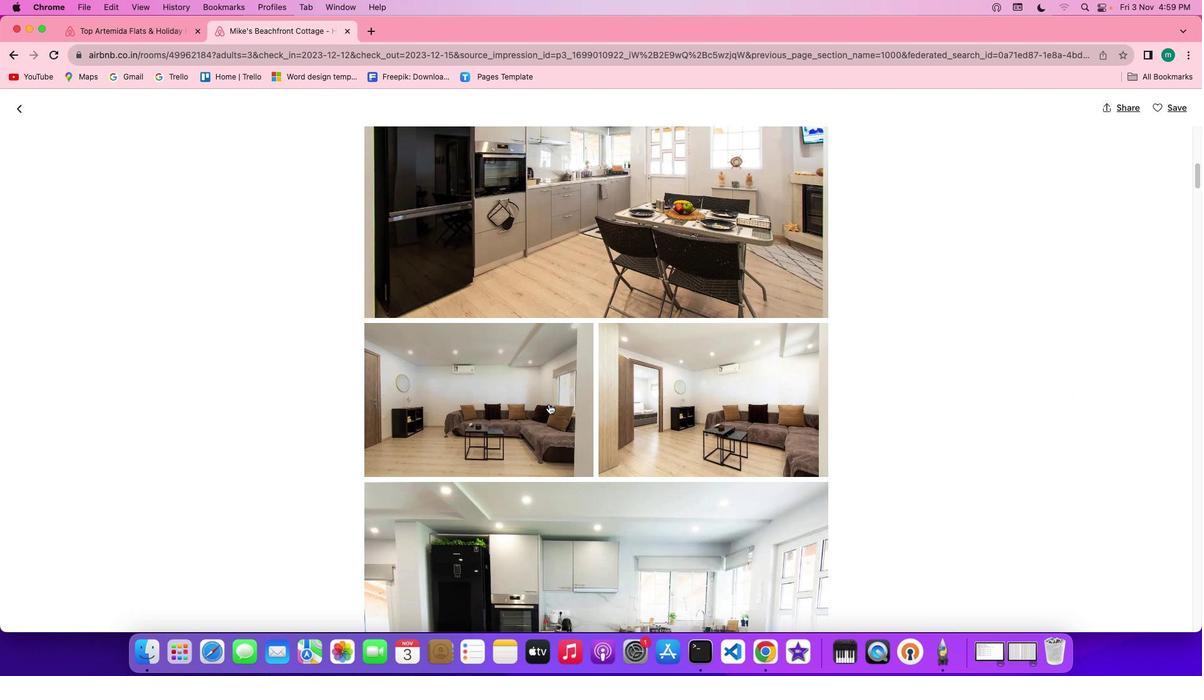 
Action: Mouse scrolled (549, 404) with delta (0, 0)
Screenshot: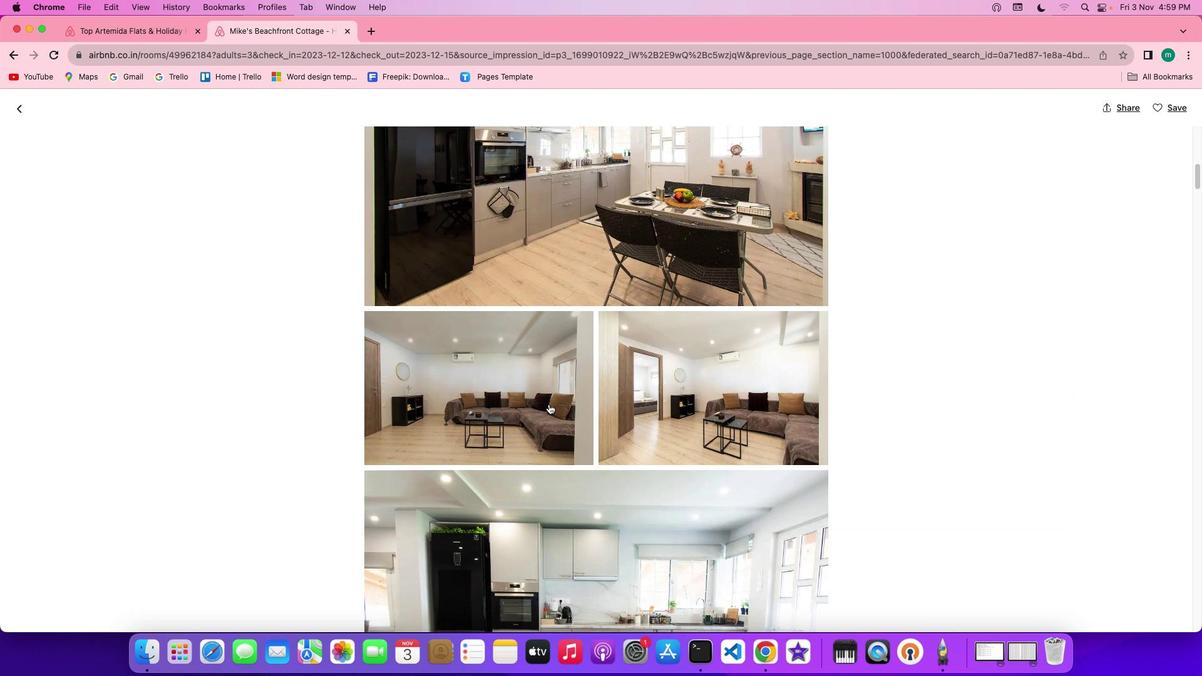 
Action: Mouse scrolled (549, 404) with delta (0, -1)
Screenshot: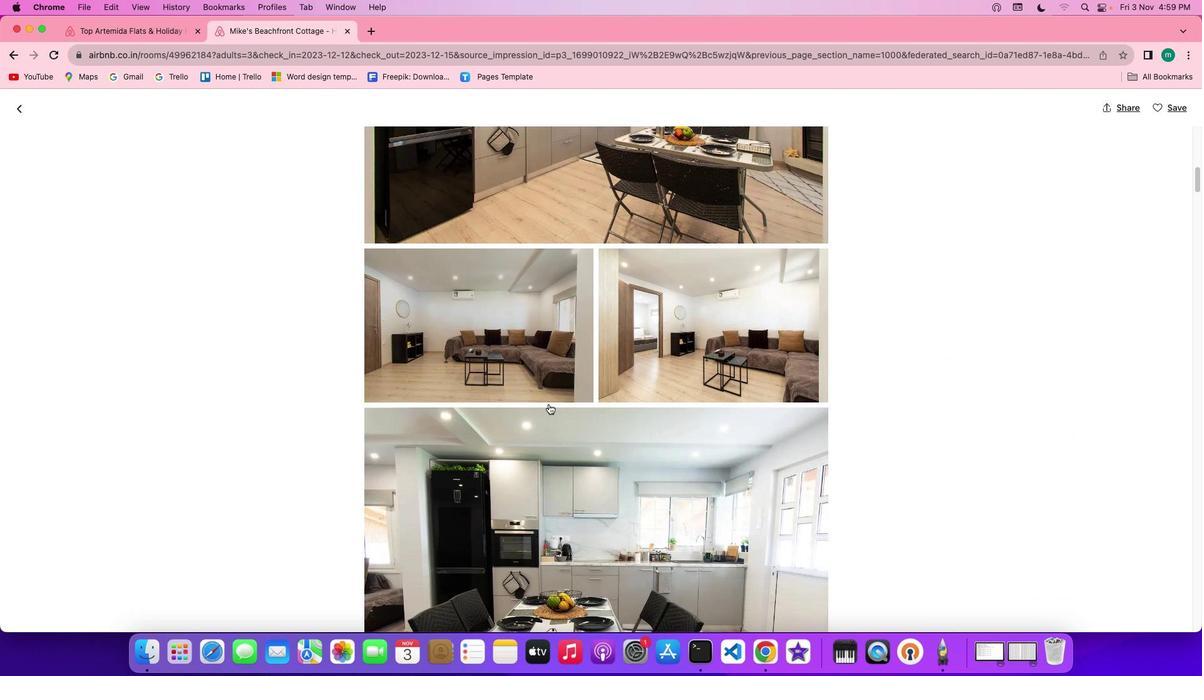 
Action: Mouse scrolled (549, 404) with delta (0, 0)
Screenshot: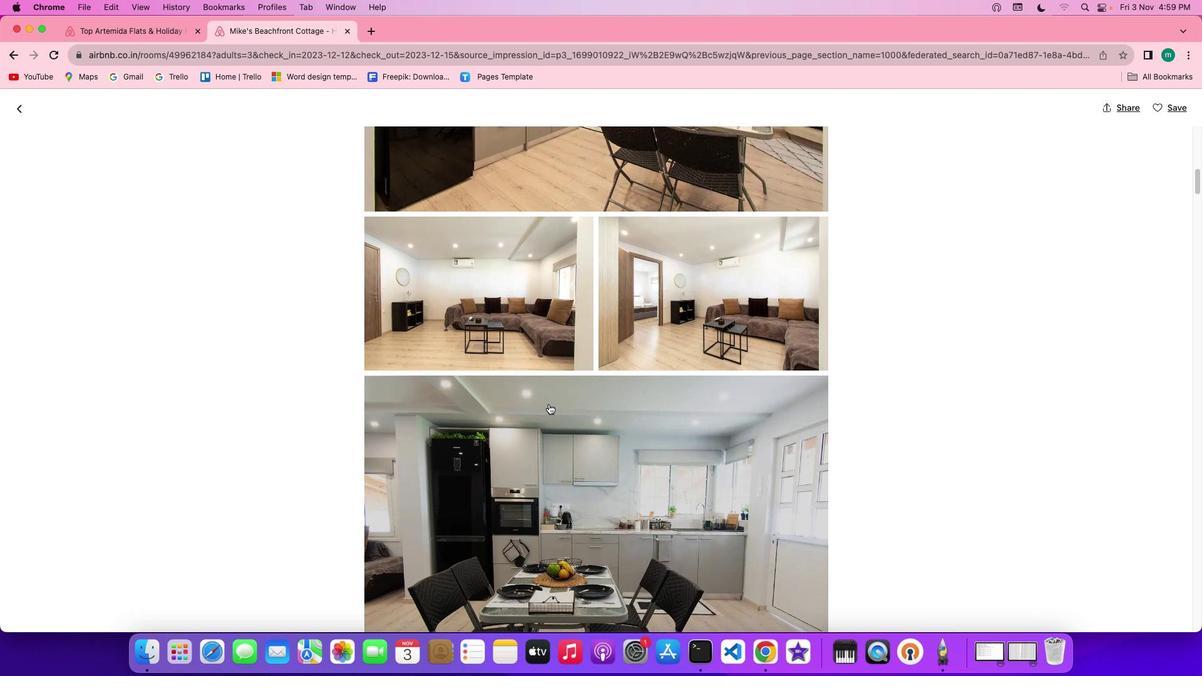 
Action: Mouse scrolled (549, 404) with delta (0, 0)
Screenshot: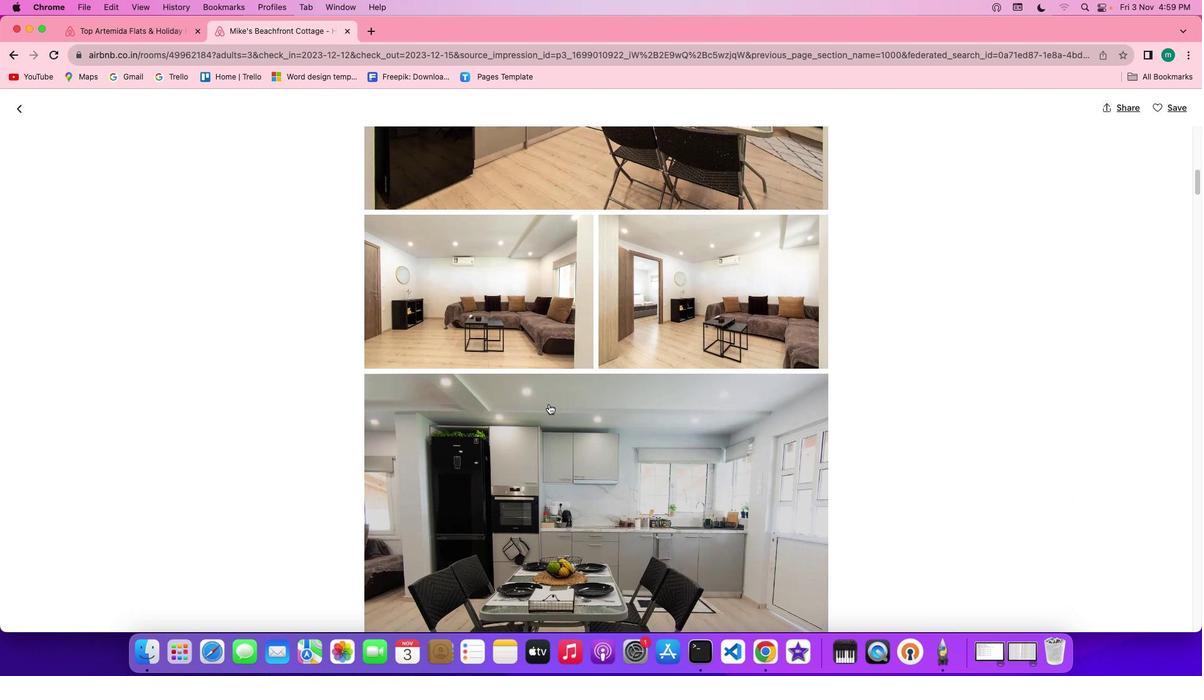 
Action: Mouse scrolled (549, 404) with delta (0, -1)
Screenshot: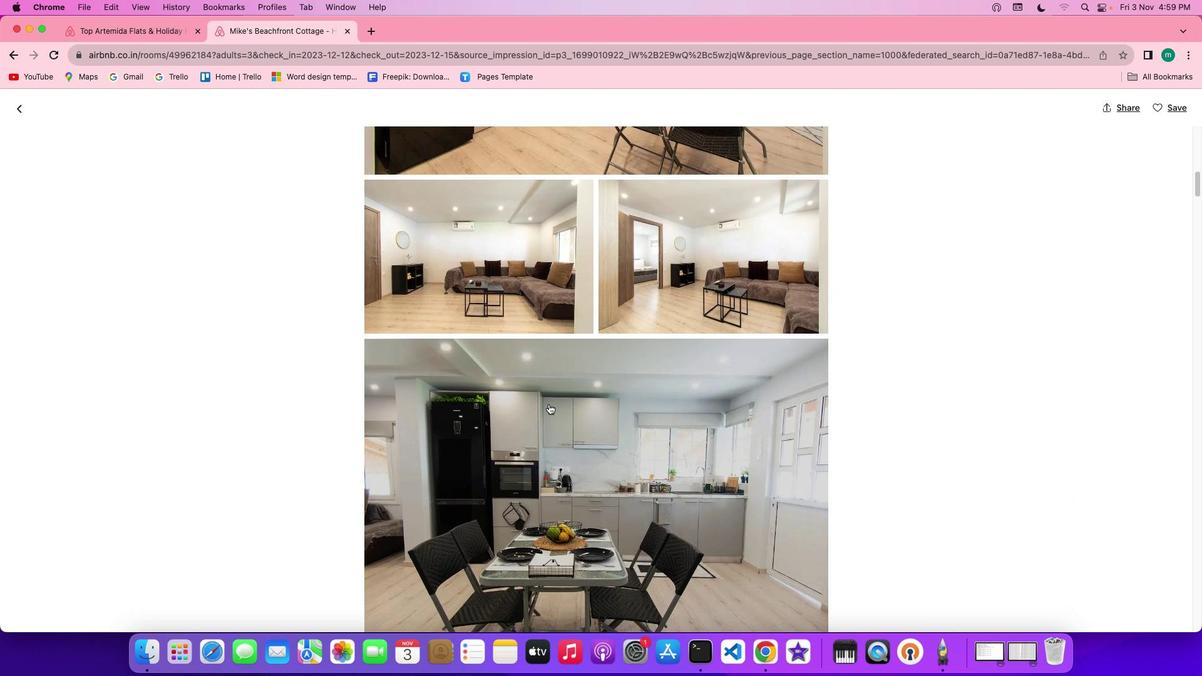 
Action: Mouse scrolled (549, 404) with delta (0, -1)
Screenshot: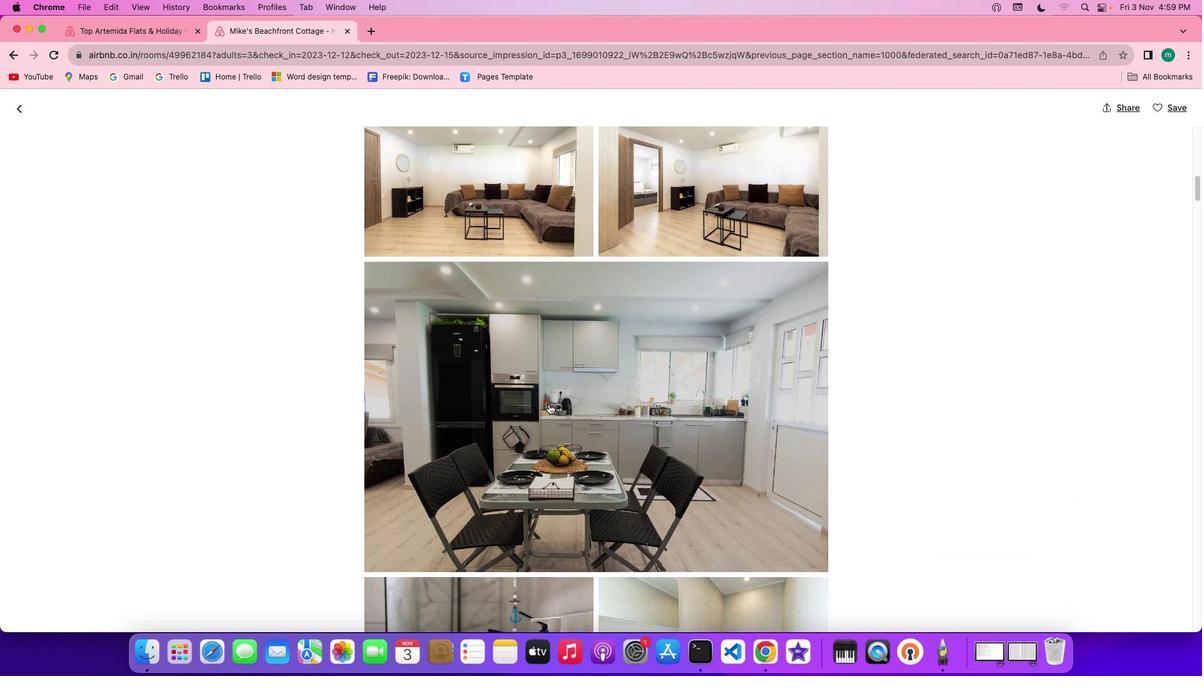 
Action: Mouse scrolled (549, 404) with delta (0, 0)
Screenshot: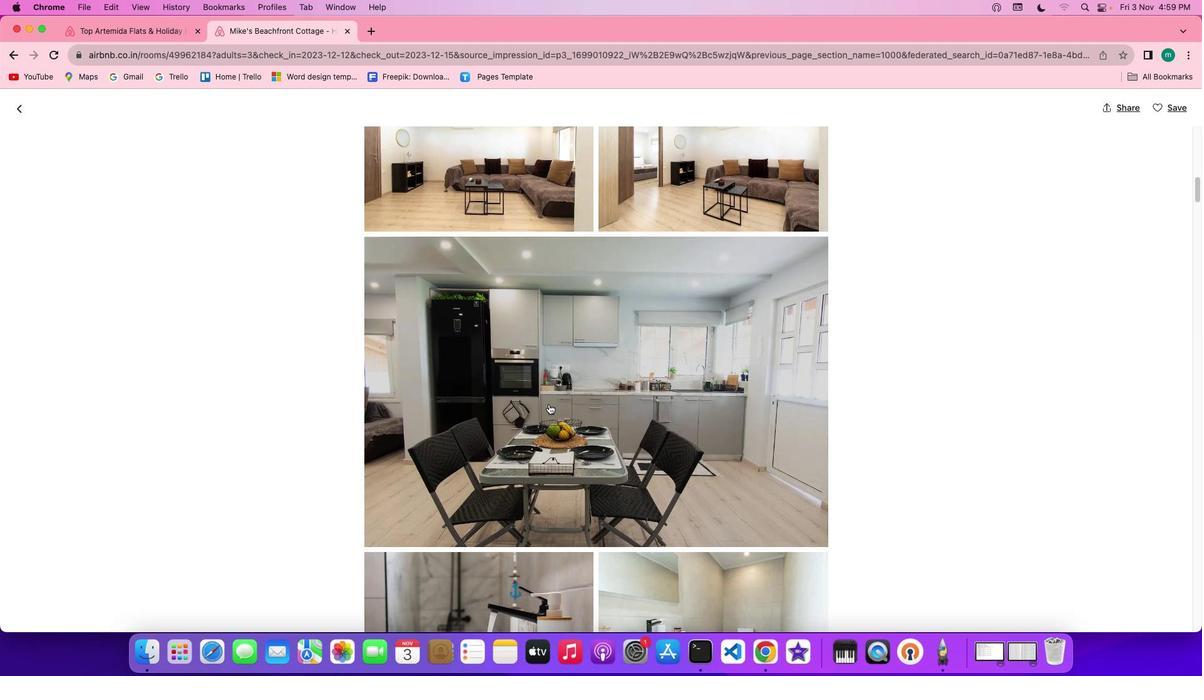 
Action: Mouse scrolled (549, 404) with delta (0, 0)
Screenshot: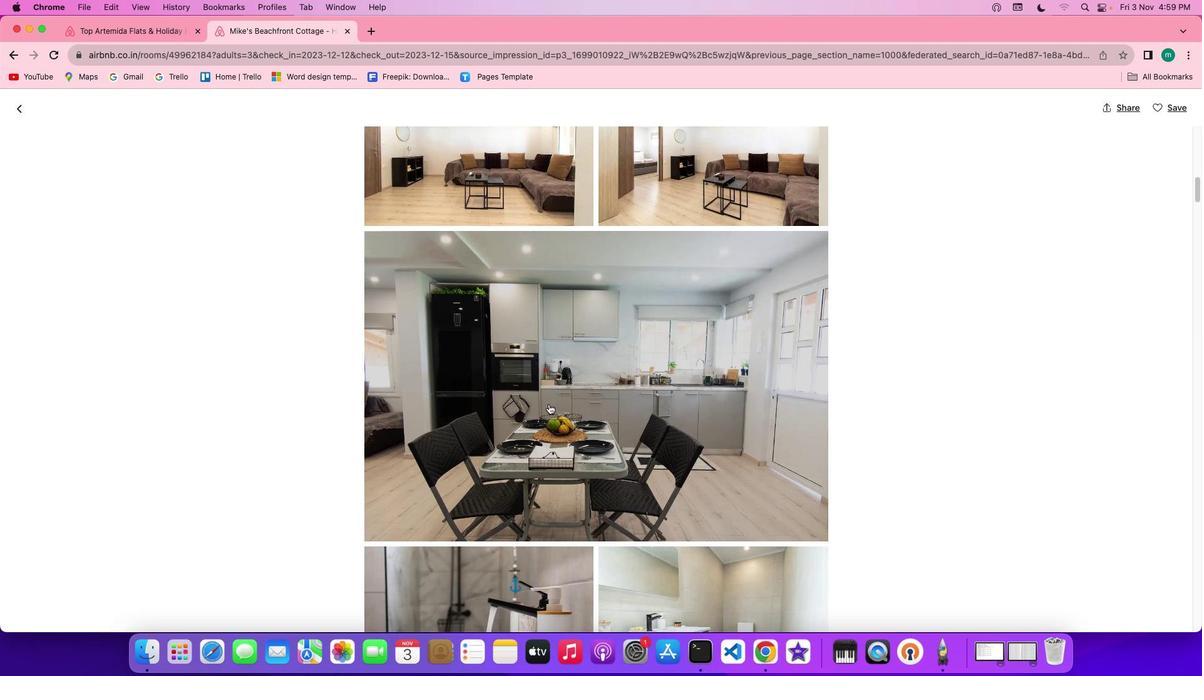 
Action: Mouse scrolled (549, 404) with delta (0, -1)
Screenshot: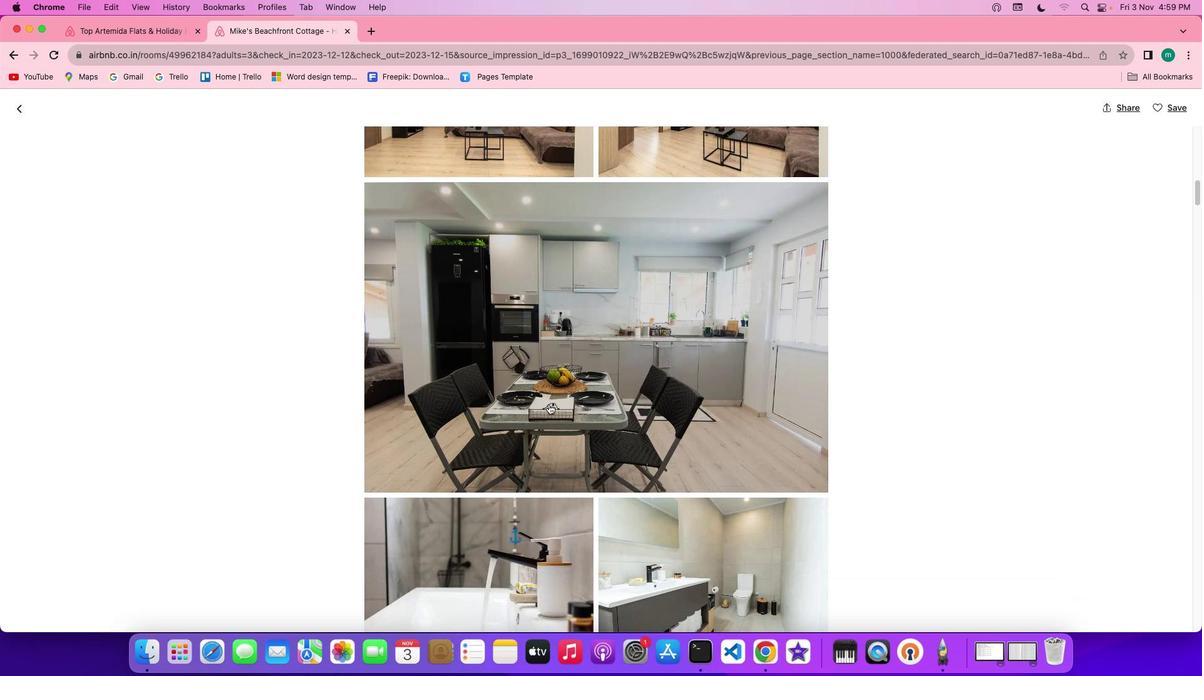 
Action: Mouse scrolled (549, 404) with delta (0, 0)
Screenshot: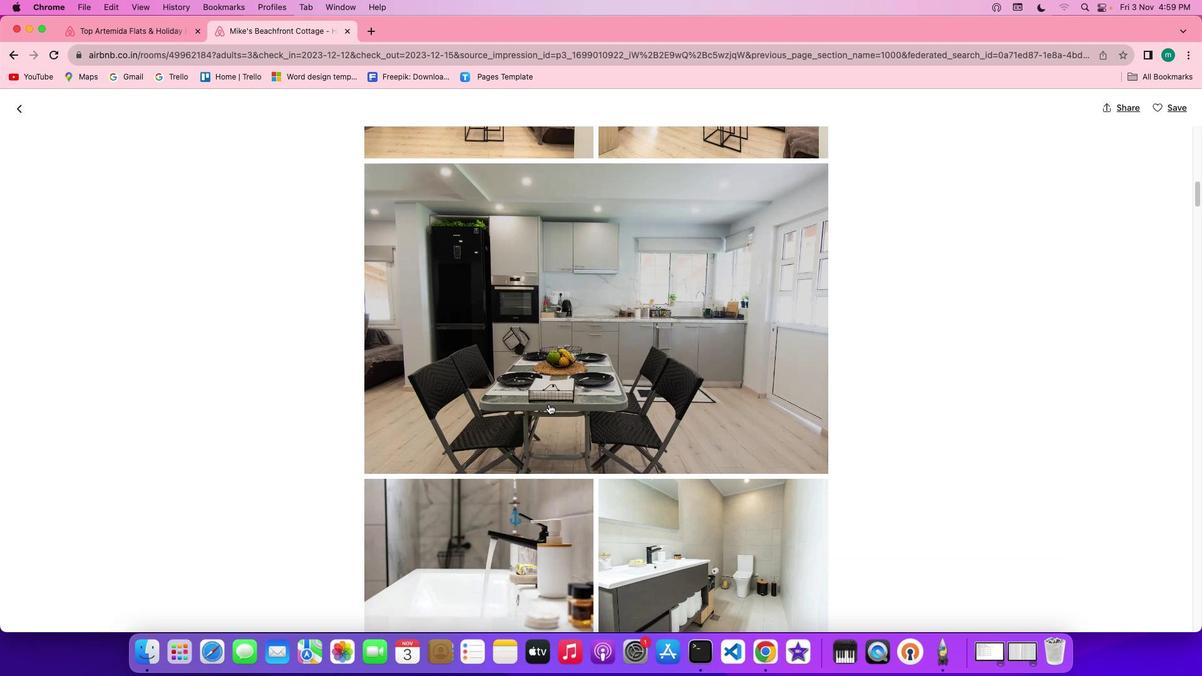 
Action: Mouse scrolled (549, 404) with delta (0, 0)
Screenshot: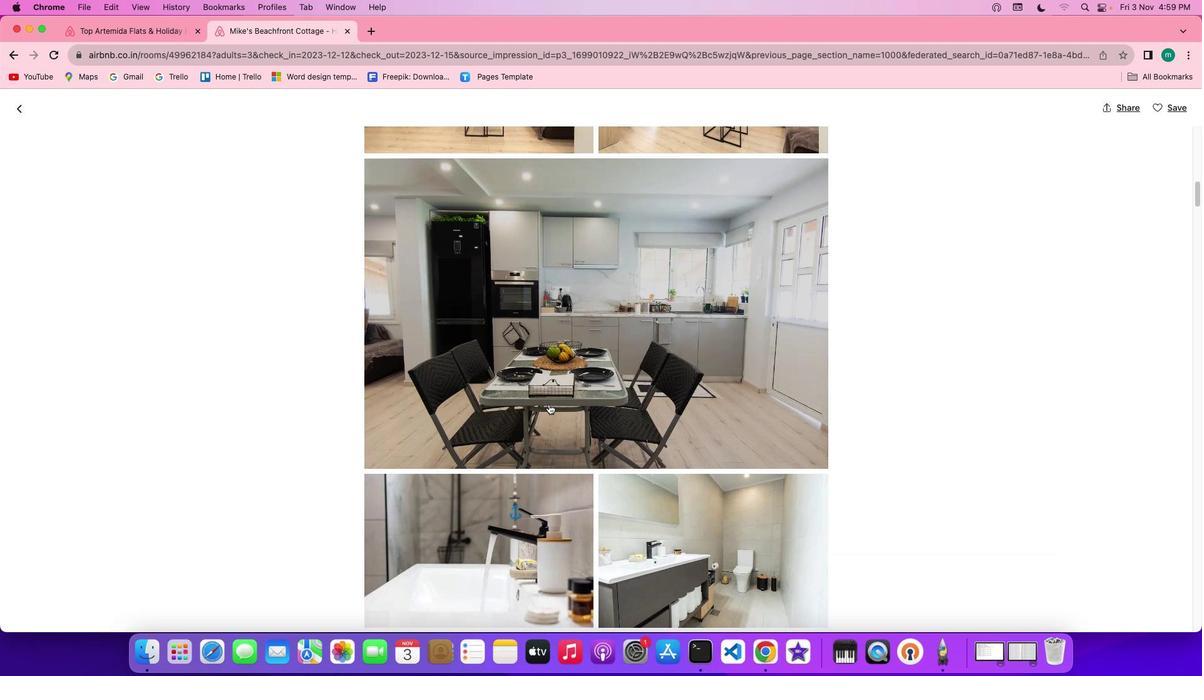 
Action: Mouse scrolled (549, 404) with delta (0, 0)
Screenshot: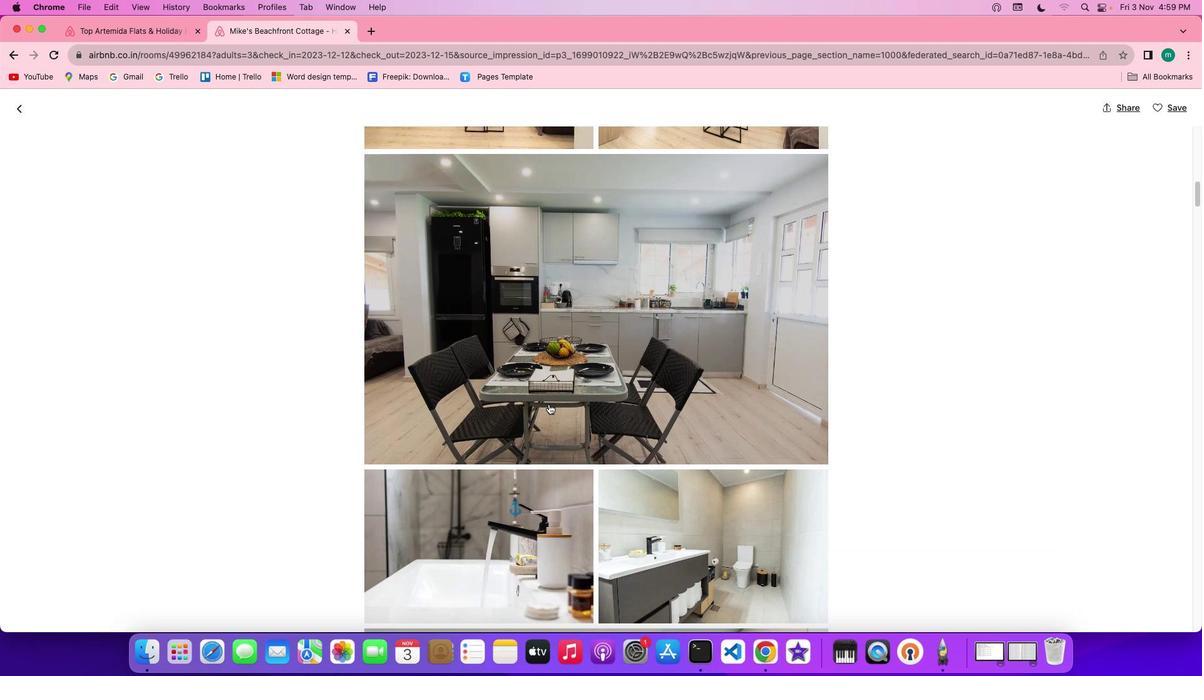 
Action: Mouse scrolled (549, 404) with delta (0, 0)
Screenshot: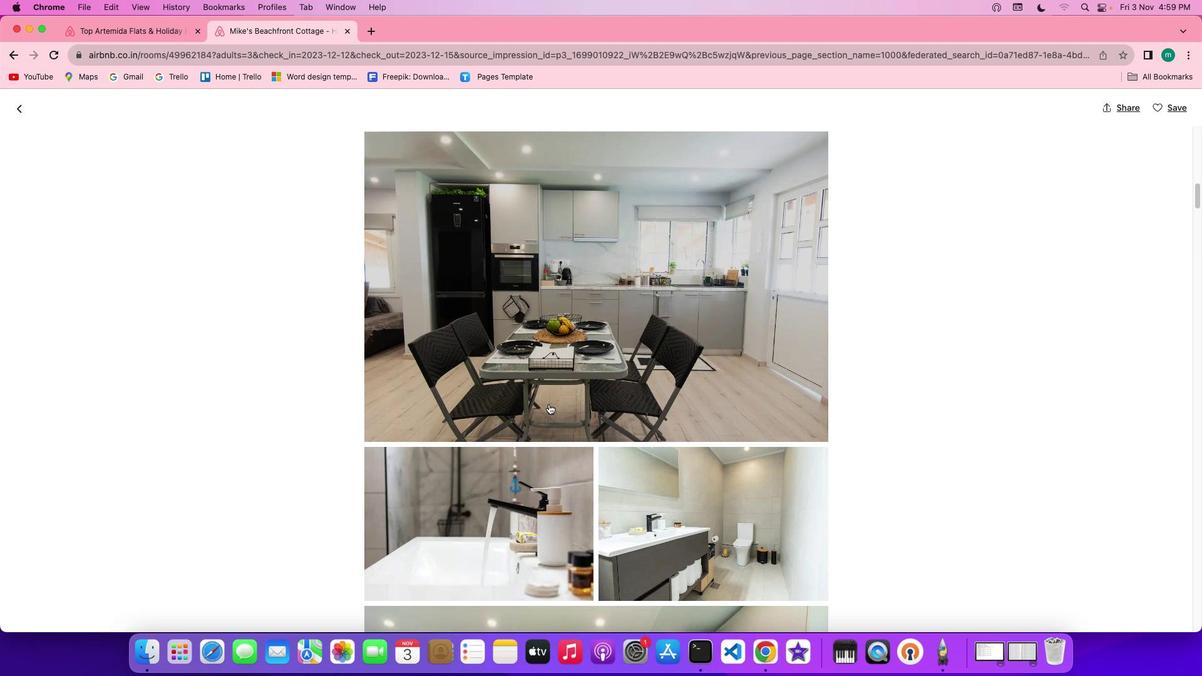 
Action: Mouse scrolled (549, 404) with delta (0, 0)
Screenshot: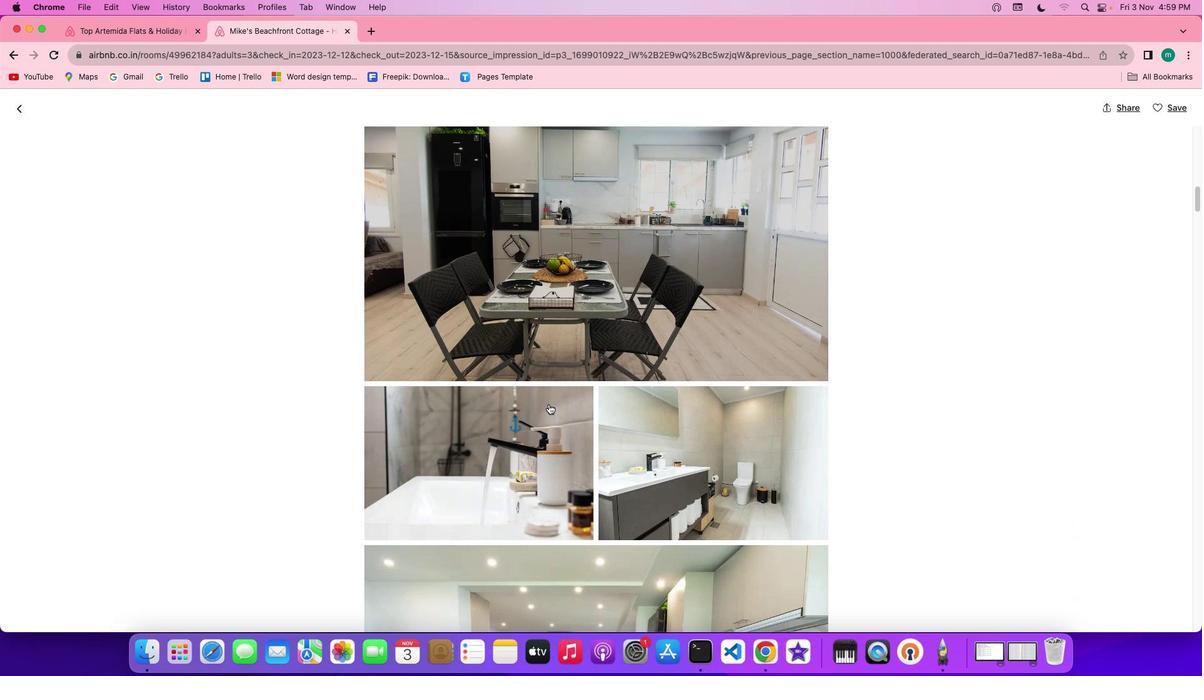 
Action: Mouse scrolled (549, 404) with delta (0, 0)
Screenshot: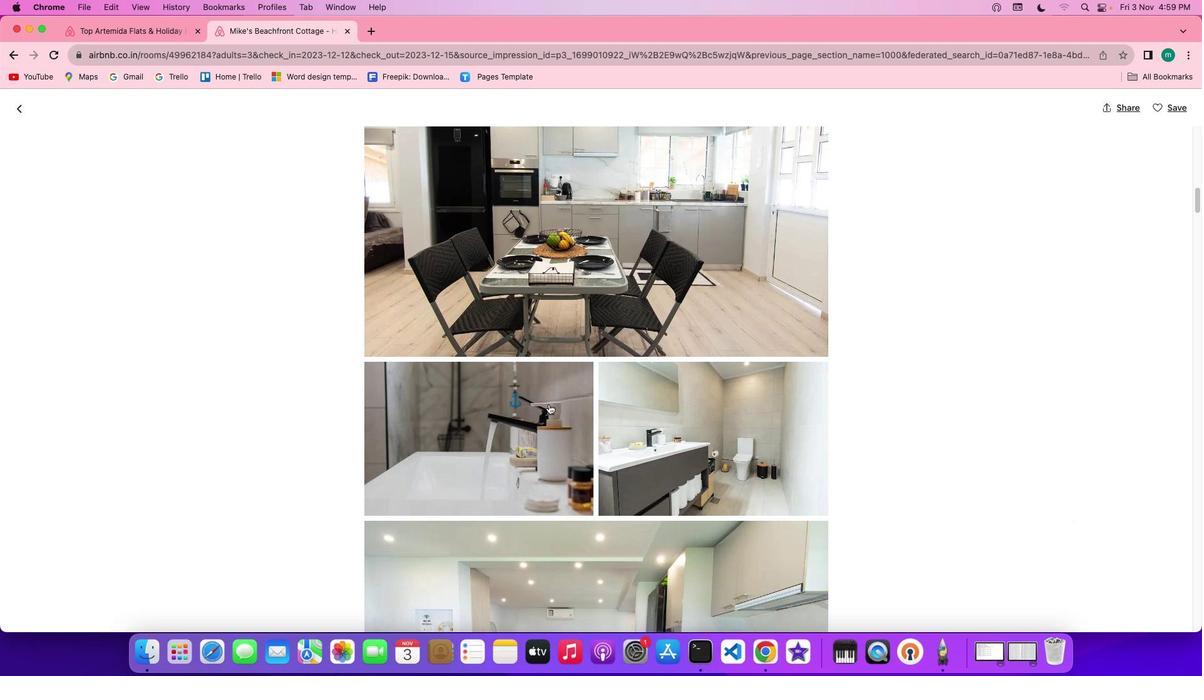 
Action: Mouse scrolled (549, 404) with delta (0, 0)
Screenshot: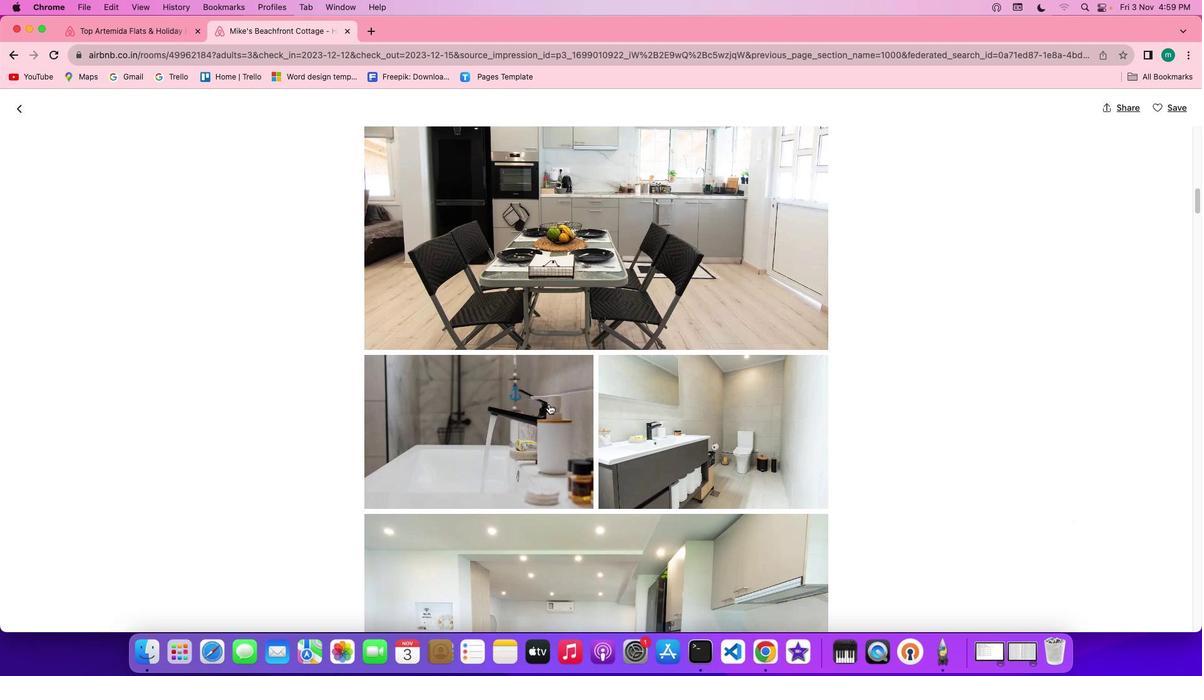 
Action: Mouse scrolled (549, 404) with delta (0, 0)
Screenshot: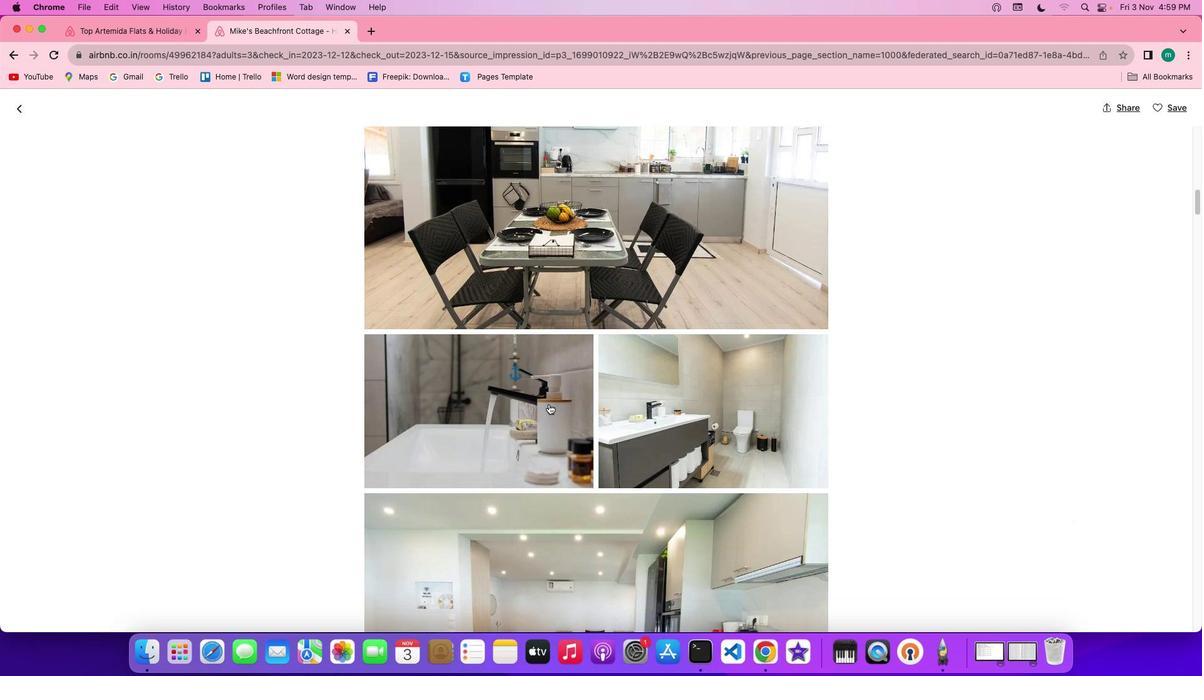 
Action: Mouse scrolled (549, 404) with delta (0, 0)
Screenshot: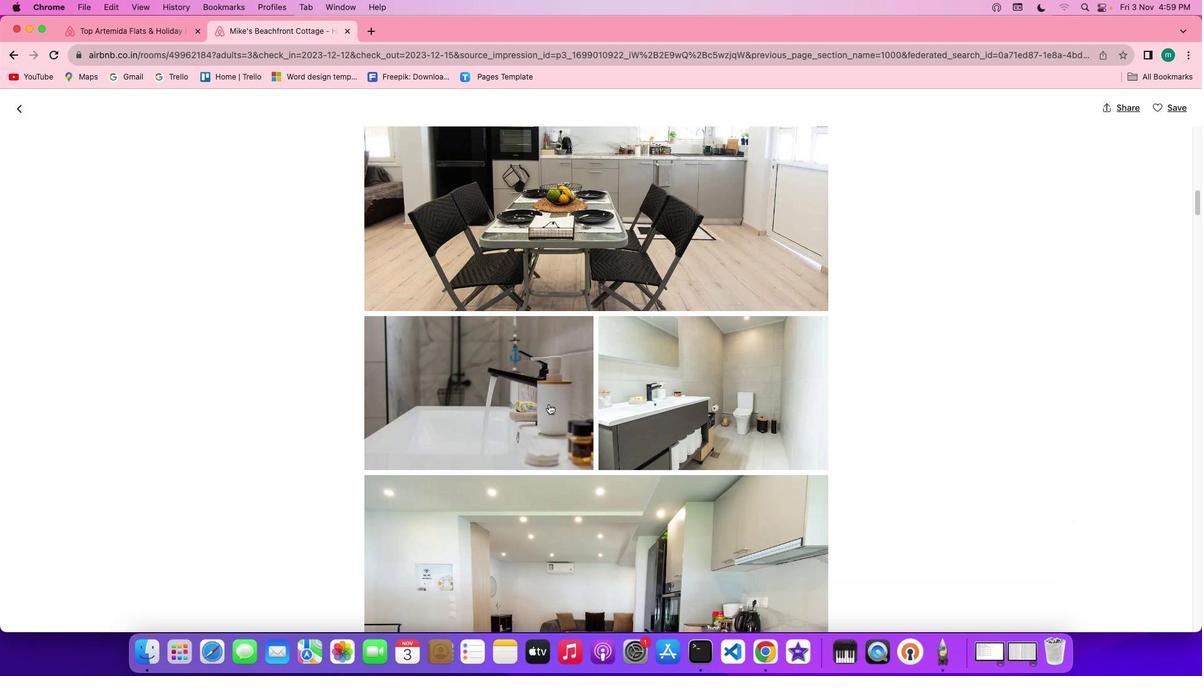 
Action: Mouse scrolled (549, 404) with delta (0, 0)
Screenshot: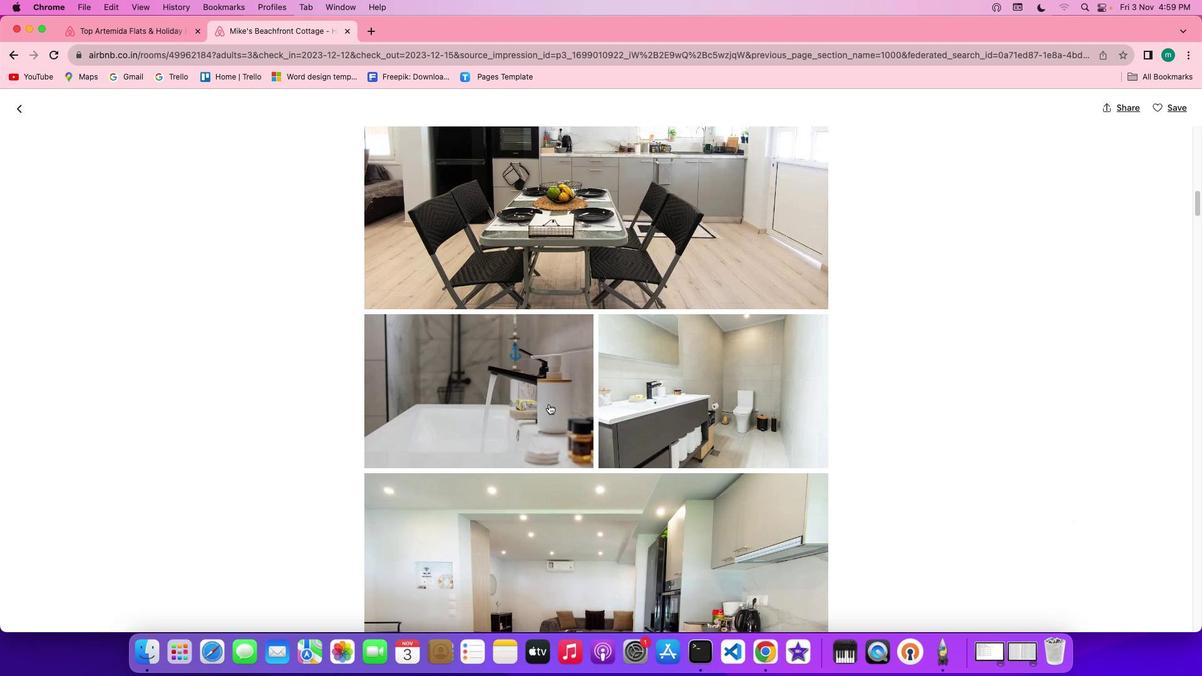 
Action: Mouse scrolled (549, 404) with delta (0, 0)
Screenshot: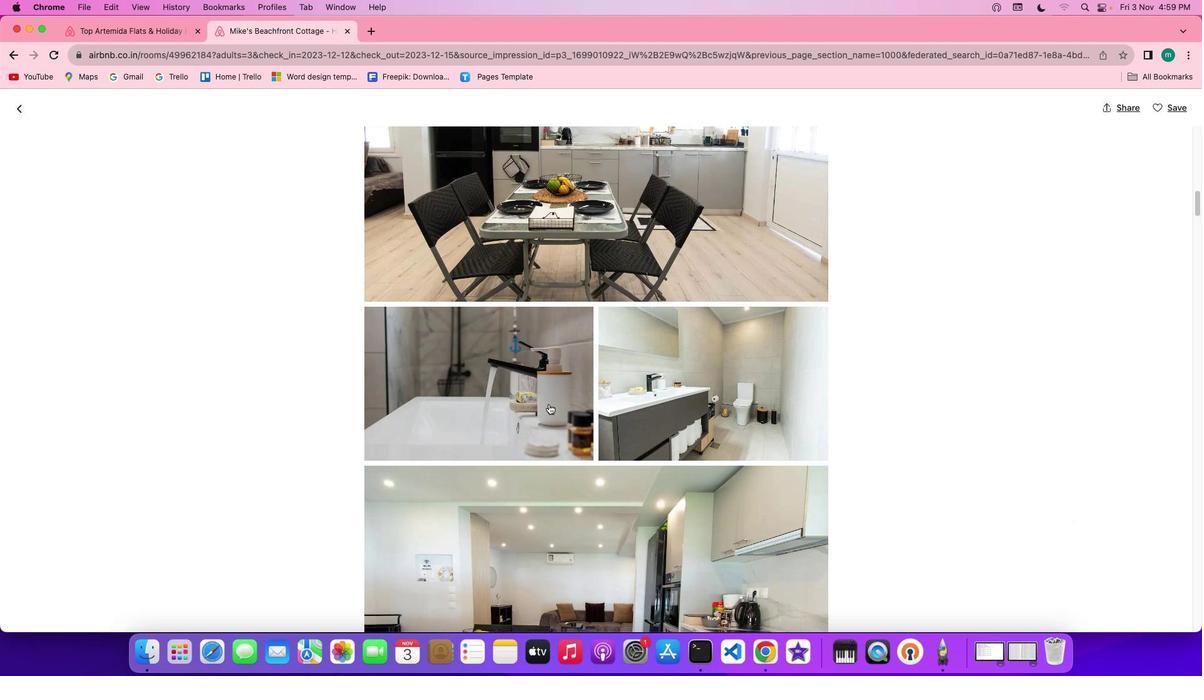 
Action: Mouse scrolled (549, 404) with delta (0, 0)
Screenshot: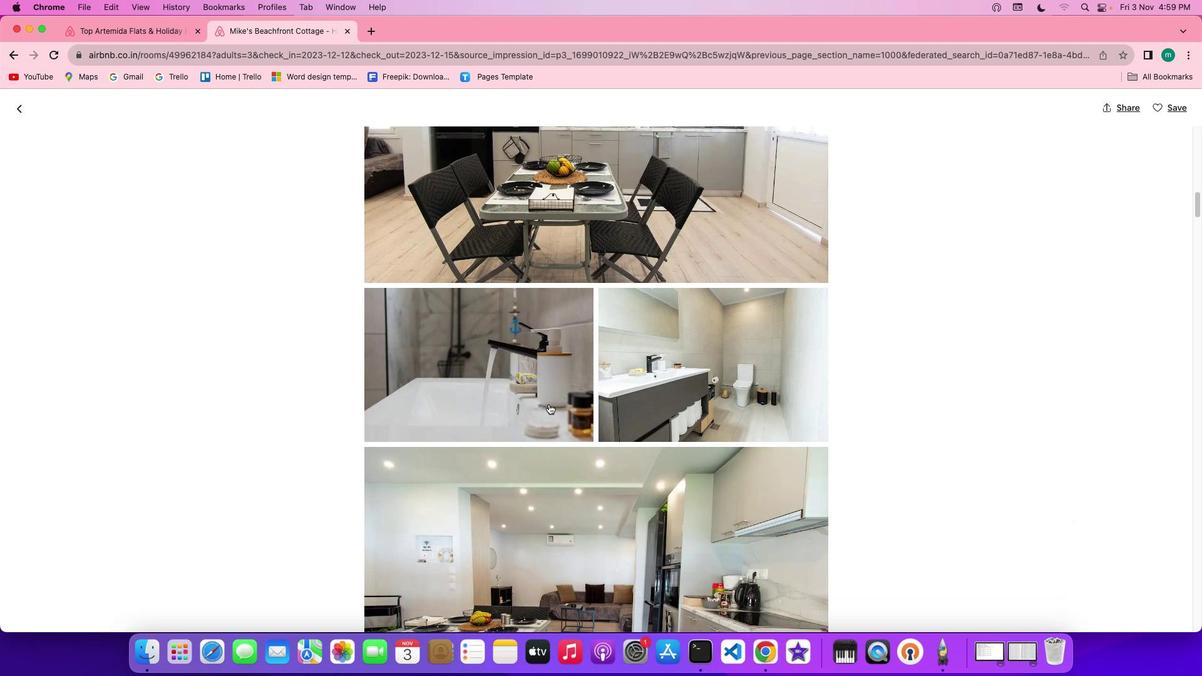 
Action: Mouse scrolled (549, 404) with delta (0, 0)
Screenshot: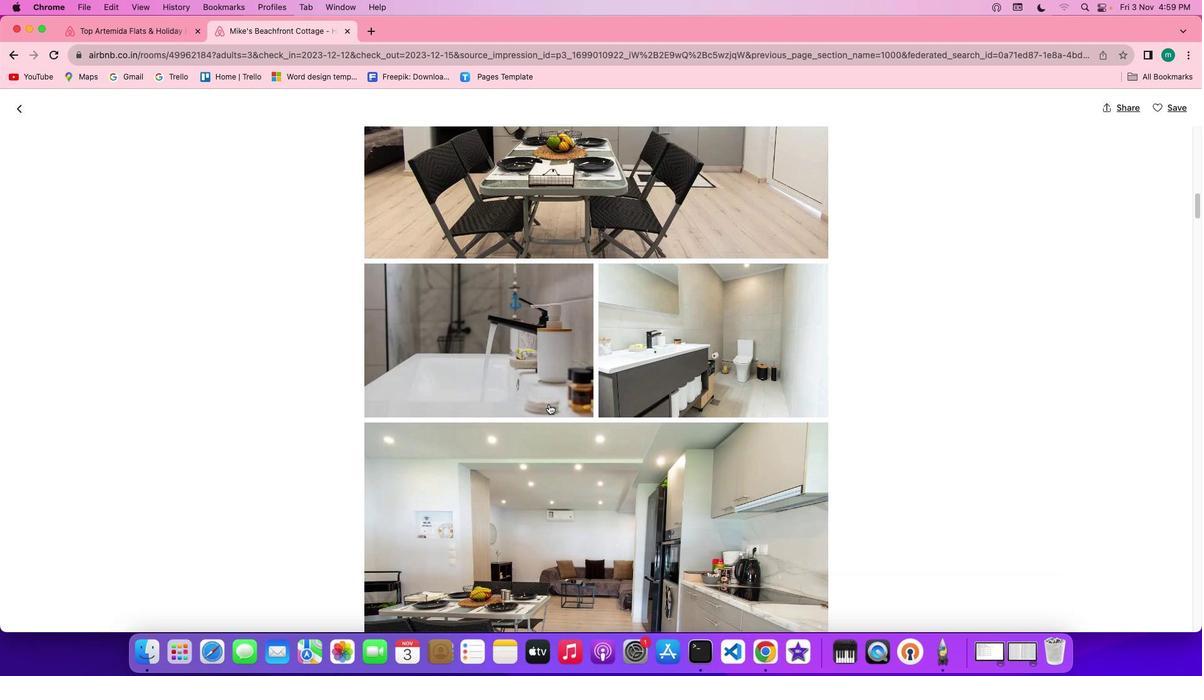 
Action: Mouse scrolled (549, 404) with delta (0, 0)
Screenshot: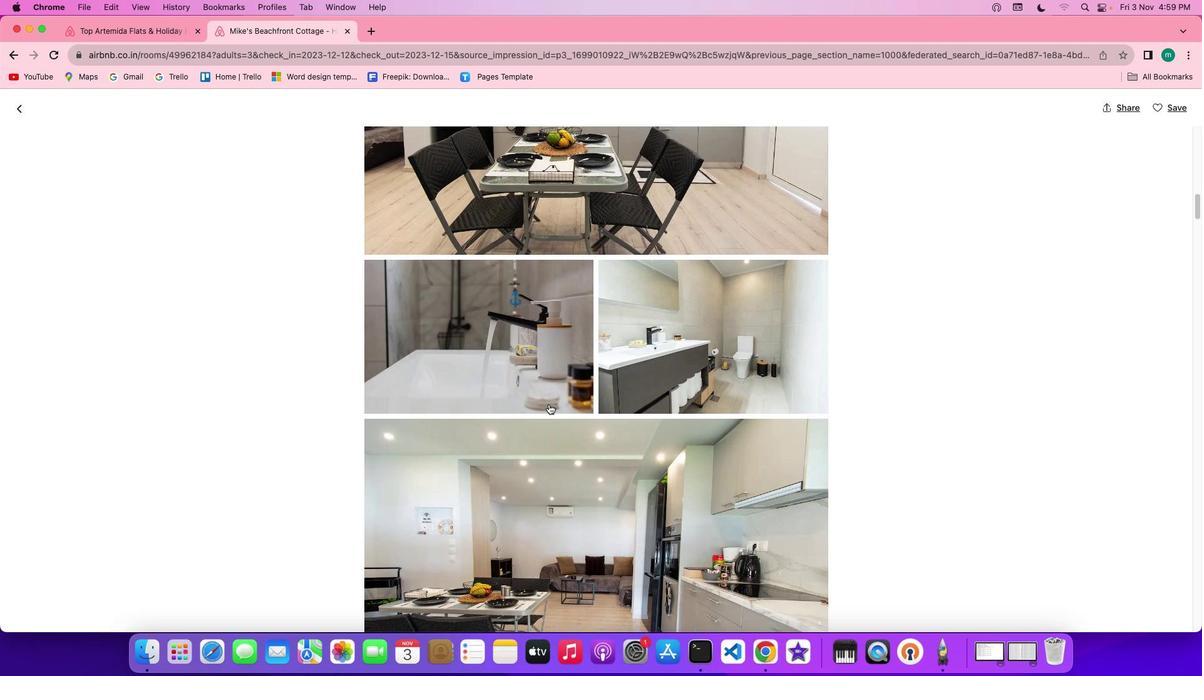 
Action: Mouse scrolled (549, 404) with delta (0, 0)
Screenshot: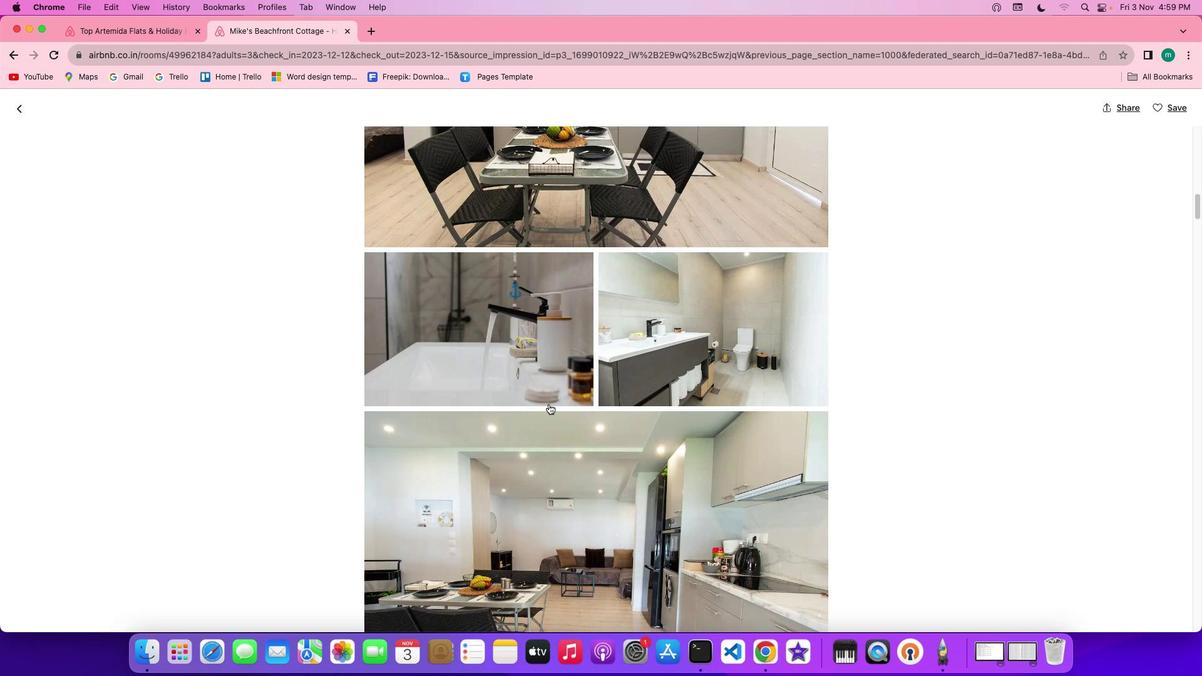 
Action: Mouse scrolled (549, 404) with delta (0, 0)
Screenshot: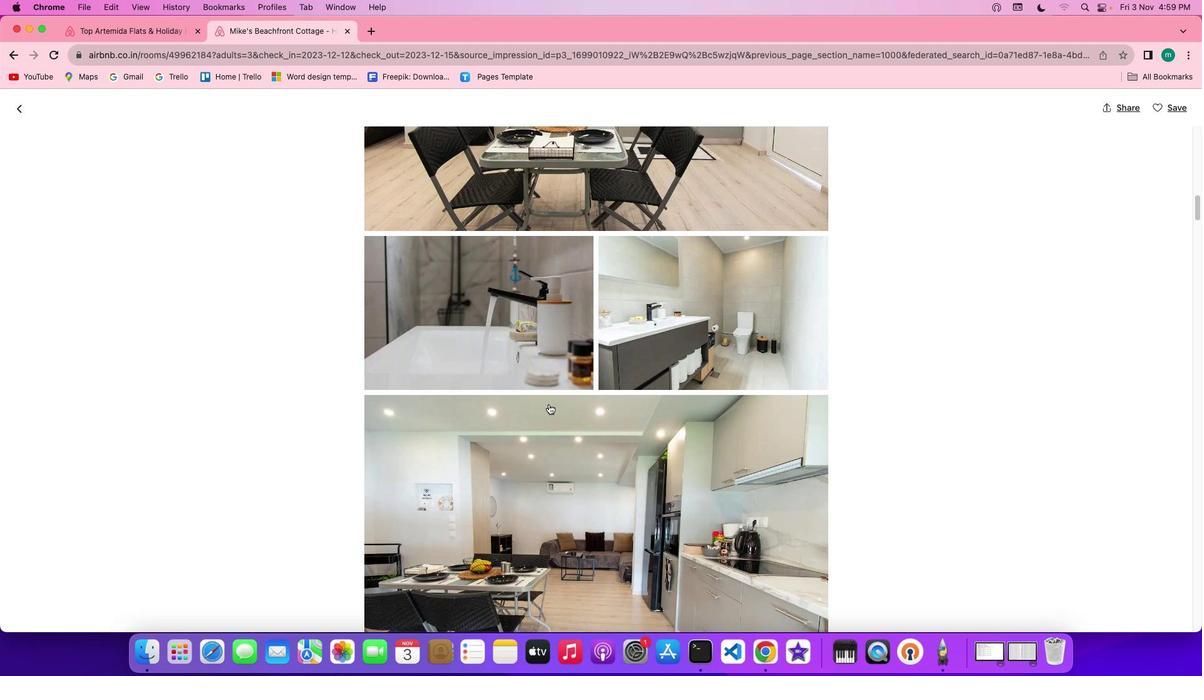
Action: Mouse scrolled (549, 404) with delta (0, 0)
Screenshot: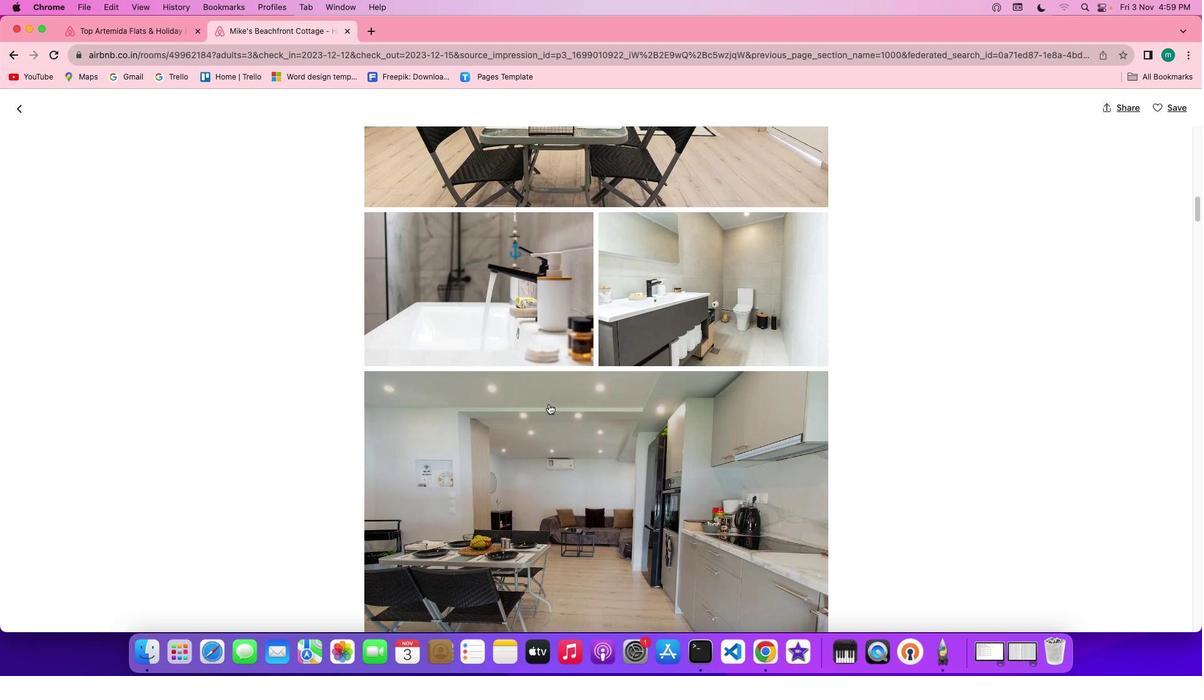 
Action: Mouse scrolled (549, 404) with delta (0, 0)
Screenshot: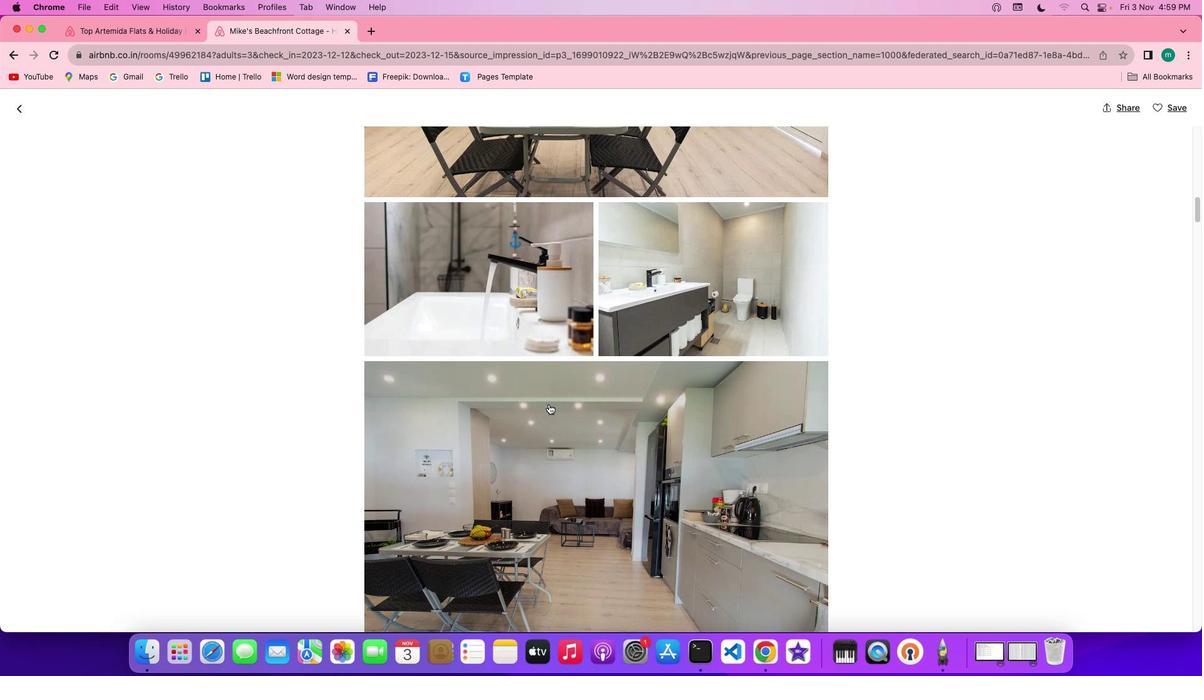
Action: Mouse scrolled (549, 404) with delta (0, 0)
Screenshot: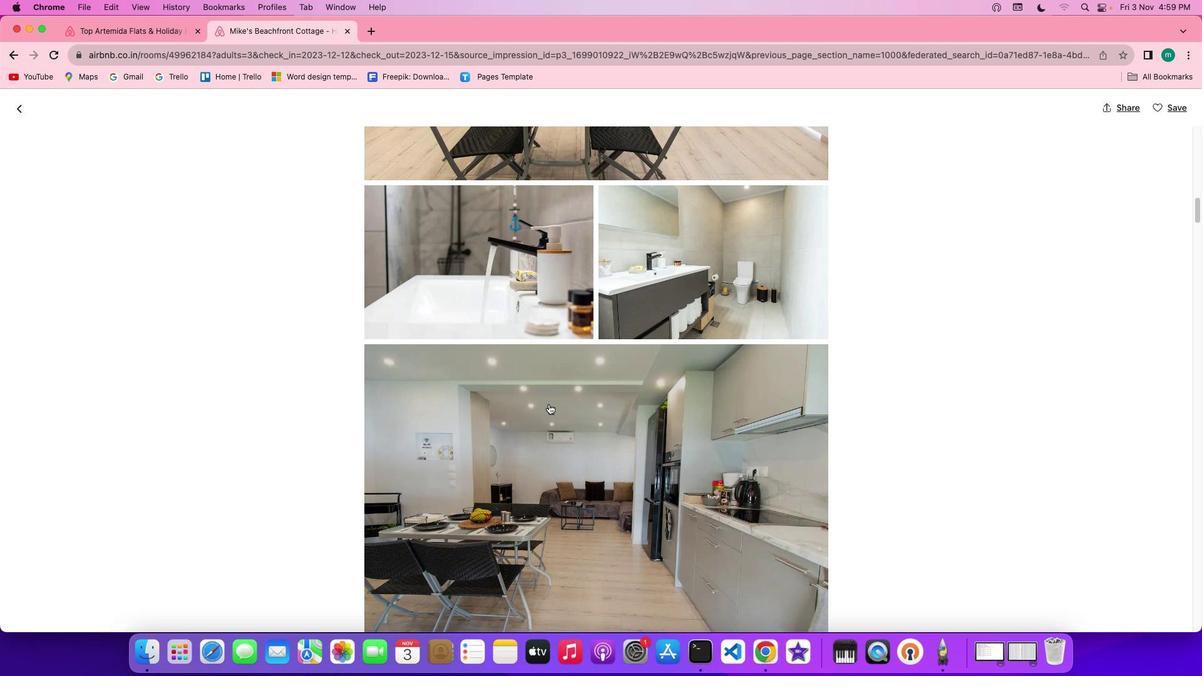 
Action: Mouse scrolled (549, 404) with delta (0, 0)
Screenshot: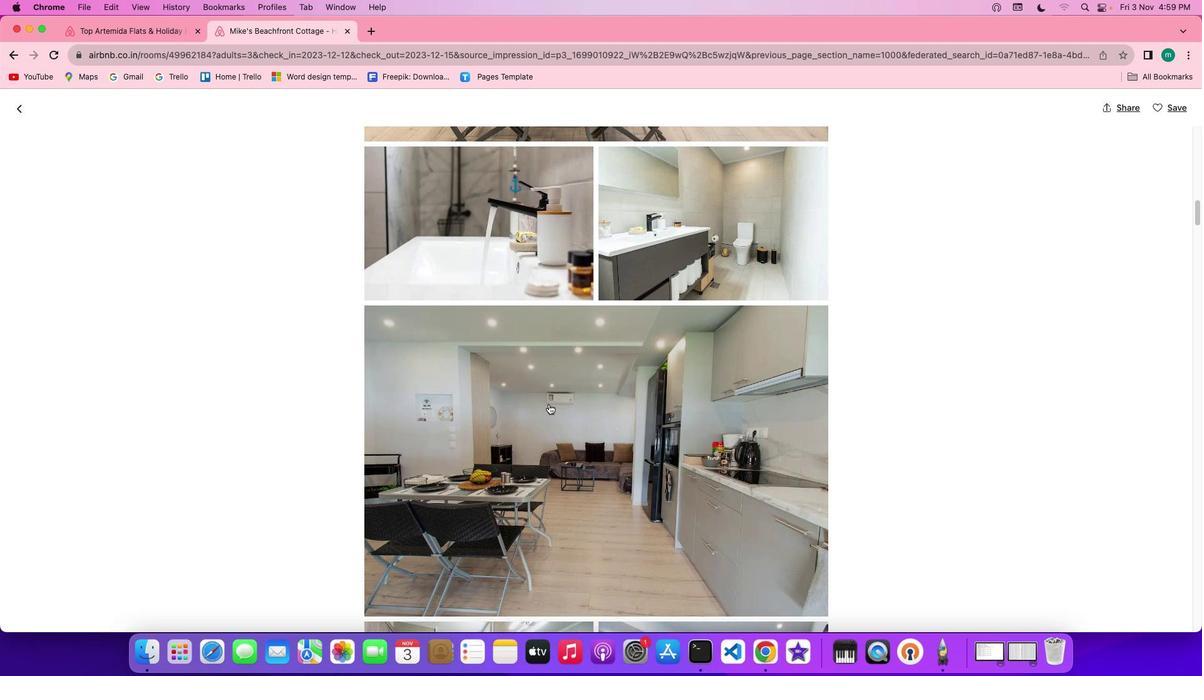 
Action: Mouse scrolled (549, 404) with delta (0, 0)
Screenshot: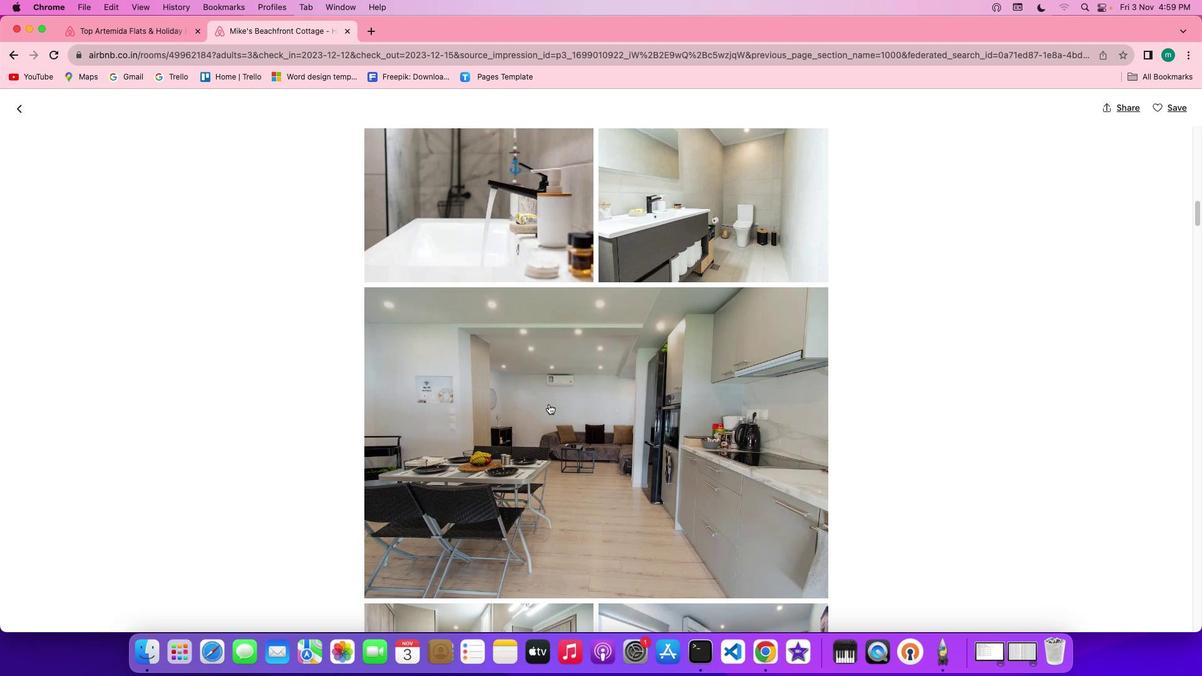 
Action: Mouse scrolled (549, 404) with delta (0, 0)
Screenshot: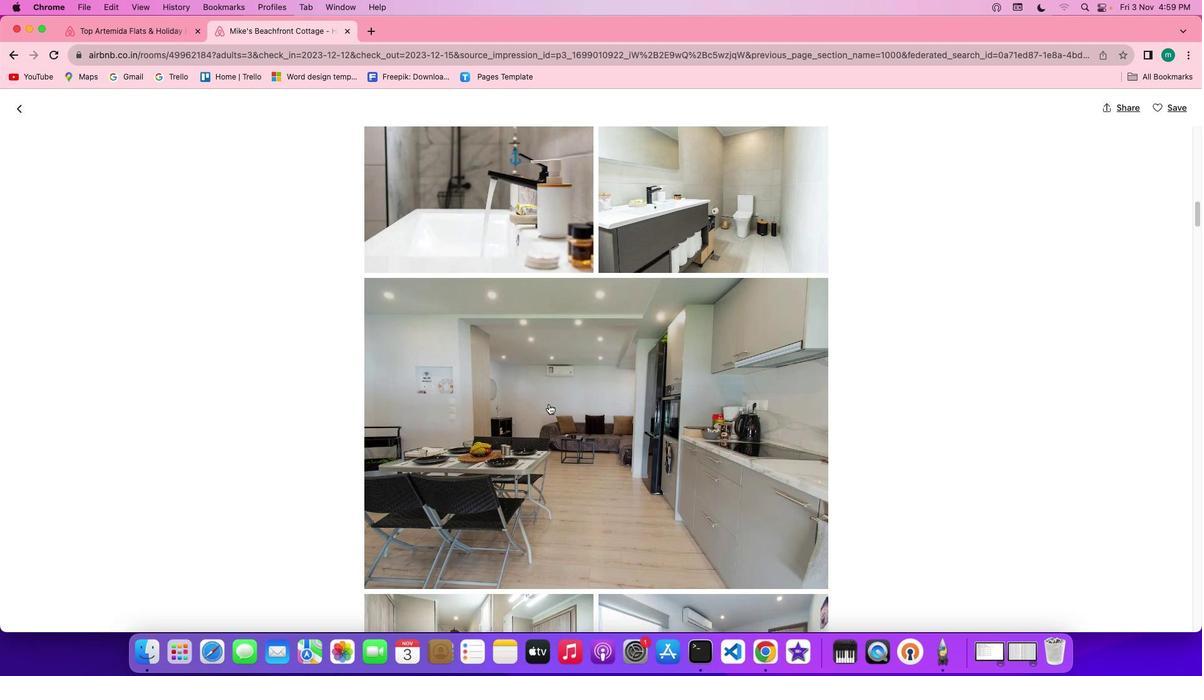 
Action: Mouse scrolled (549, 404) with delta (0, 0)
Screenshot: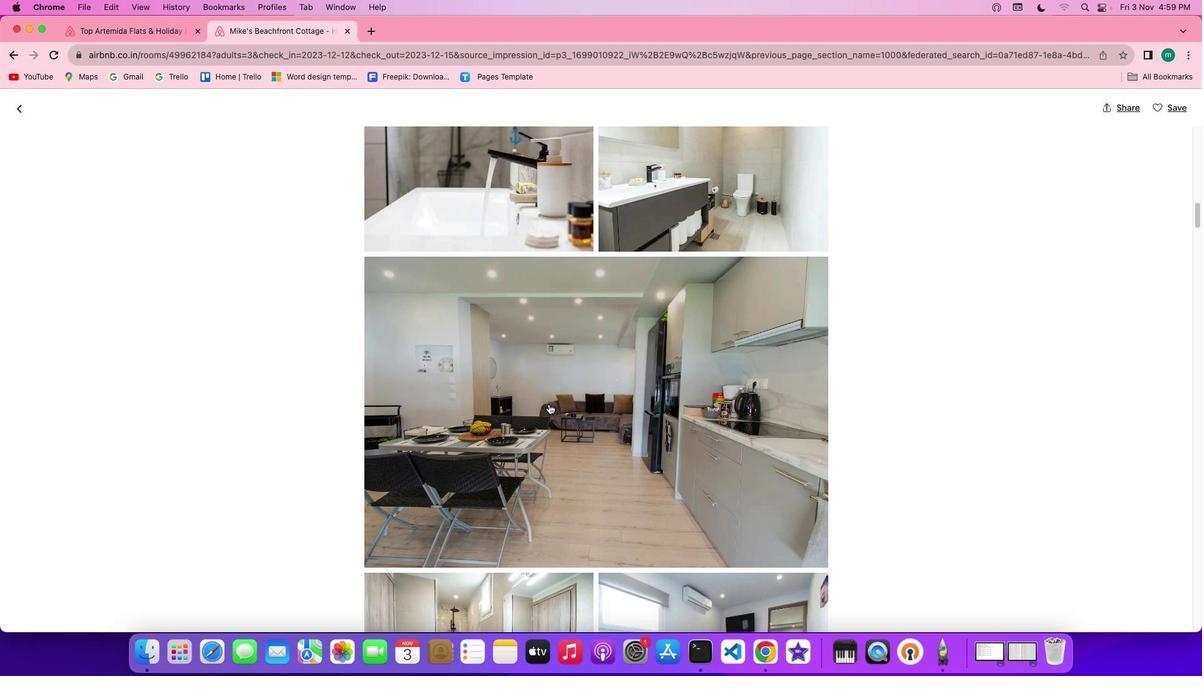 
Action: Mouse scrolled (549, 404) with delta (0, 0)
Screenshot: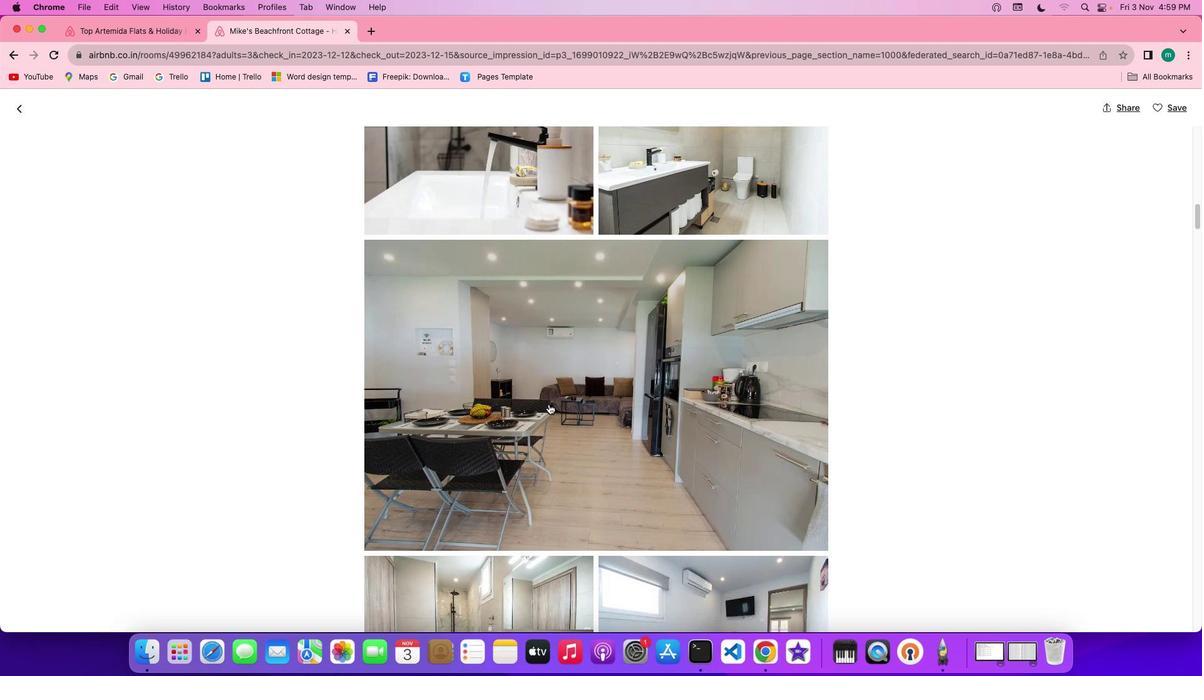 
Action: Mouse scrolled (549, 404) with delta (0, 0)
Screenshot: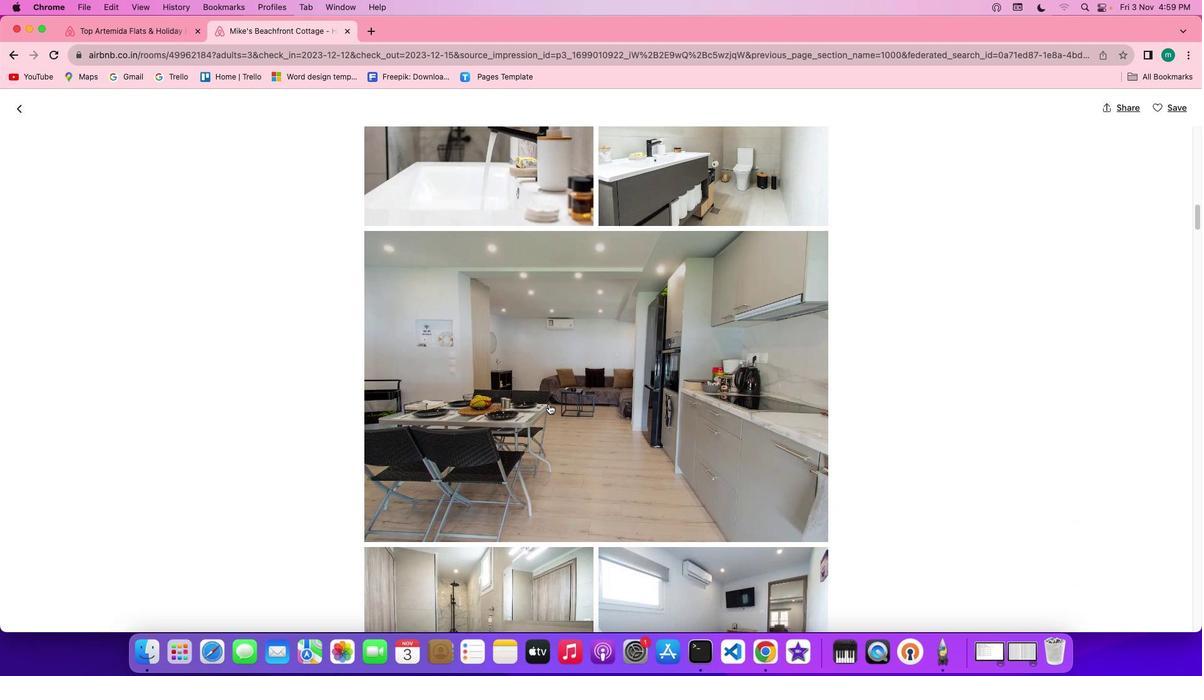 
Action: Mouse scrolled (549, 404) with delta (0, 0)
Screenshot: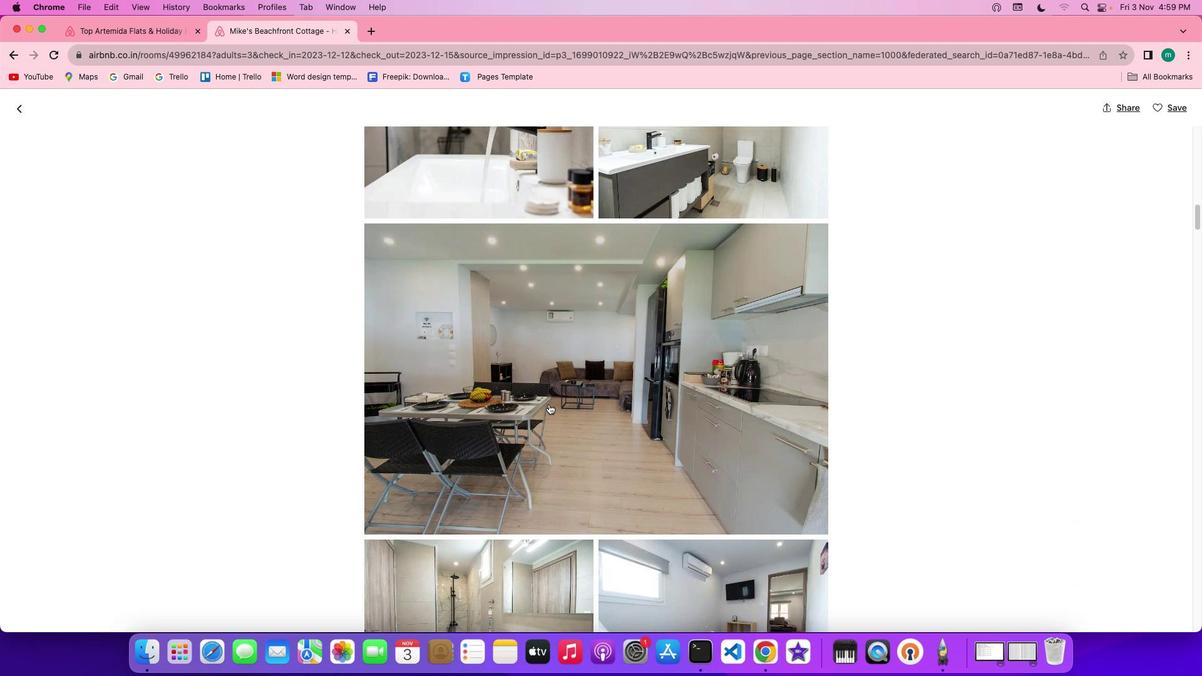 
Action: Mouse scrolled (549, 404) with delta (0, 0)
Screenshot: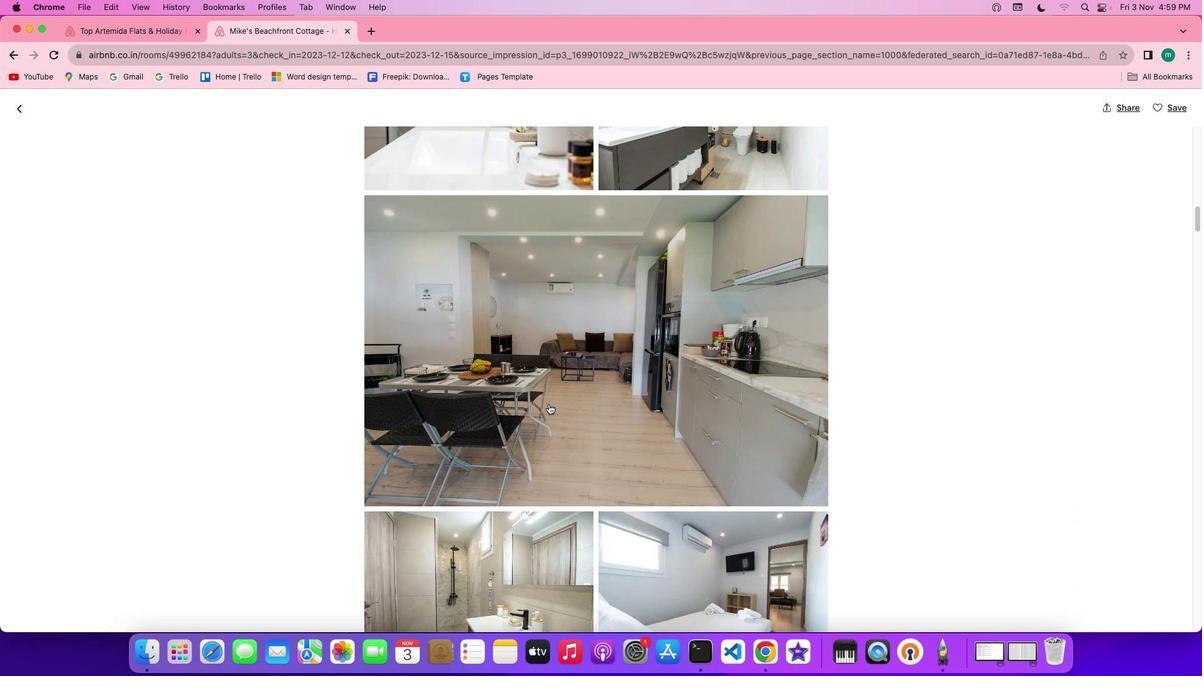 
Action: Mouse scrolled (549, 404) with delta (0, 0)
Screenshot: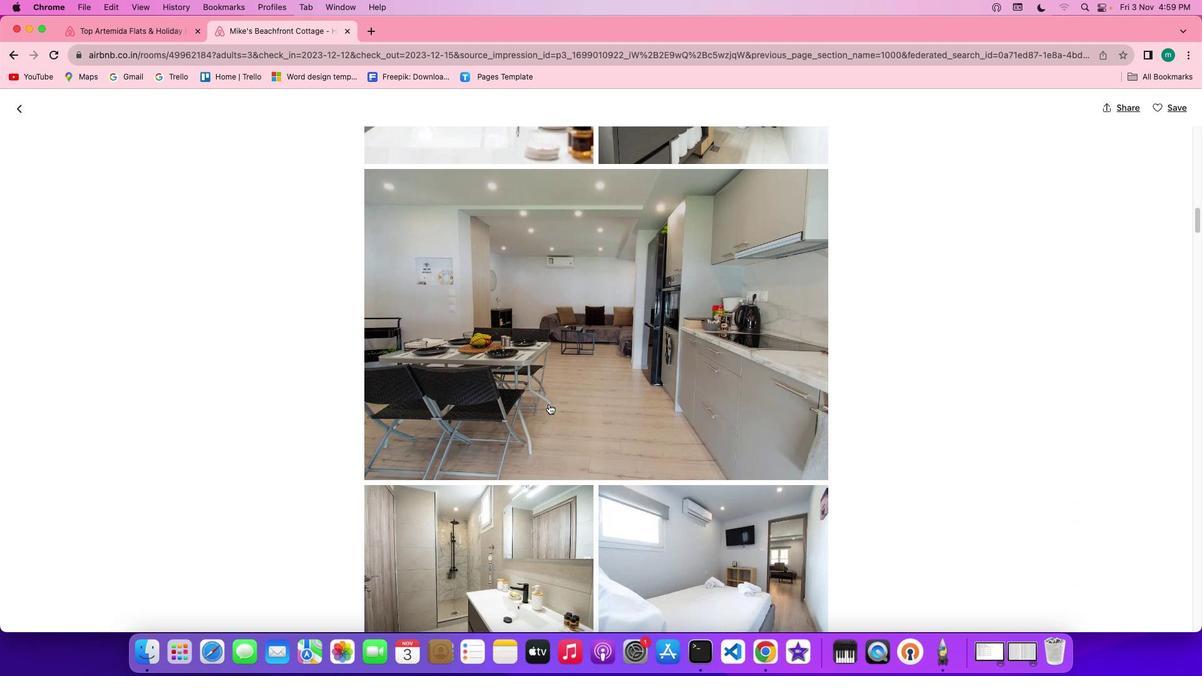 
Action: Mouse scrolled (549, 404) with delta (0, 0)
Screenshot: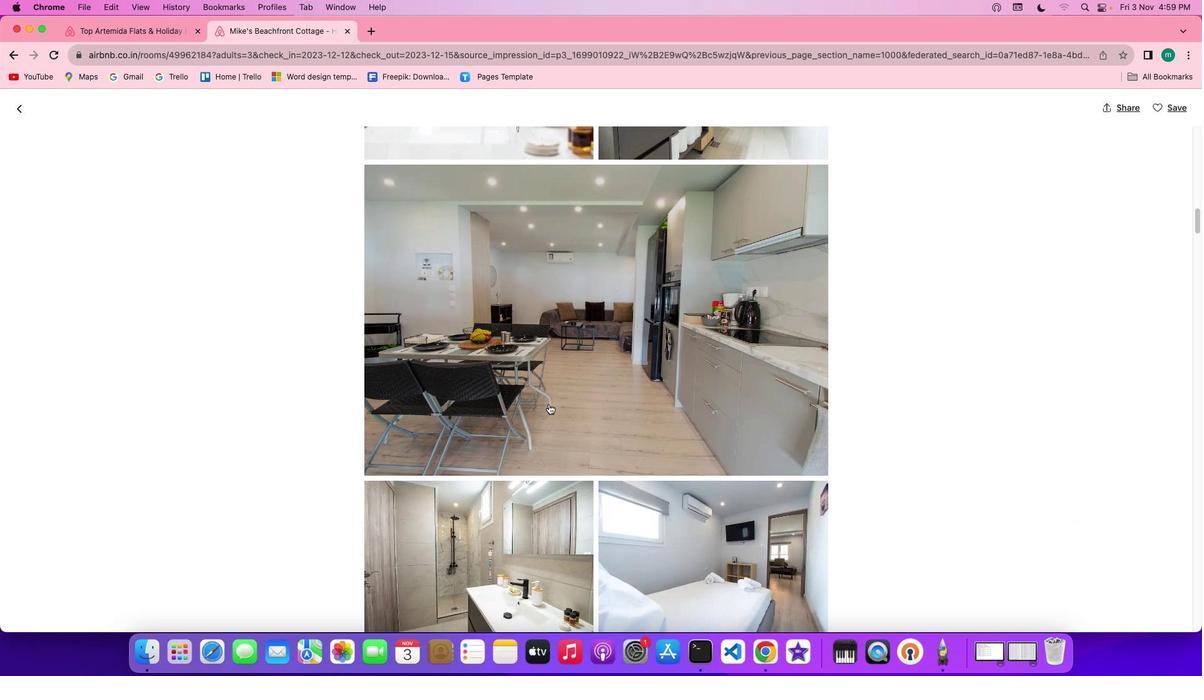 
Action: Mouse scrolled (549, 404) with delta (0, 0)
Screenshot: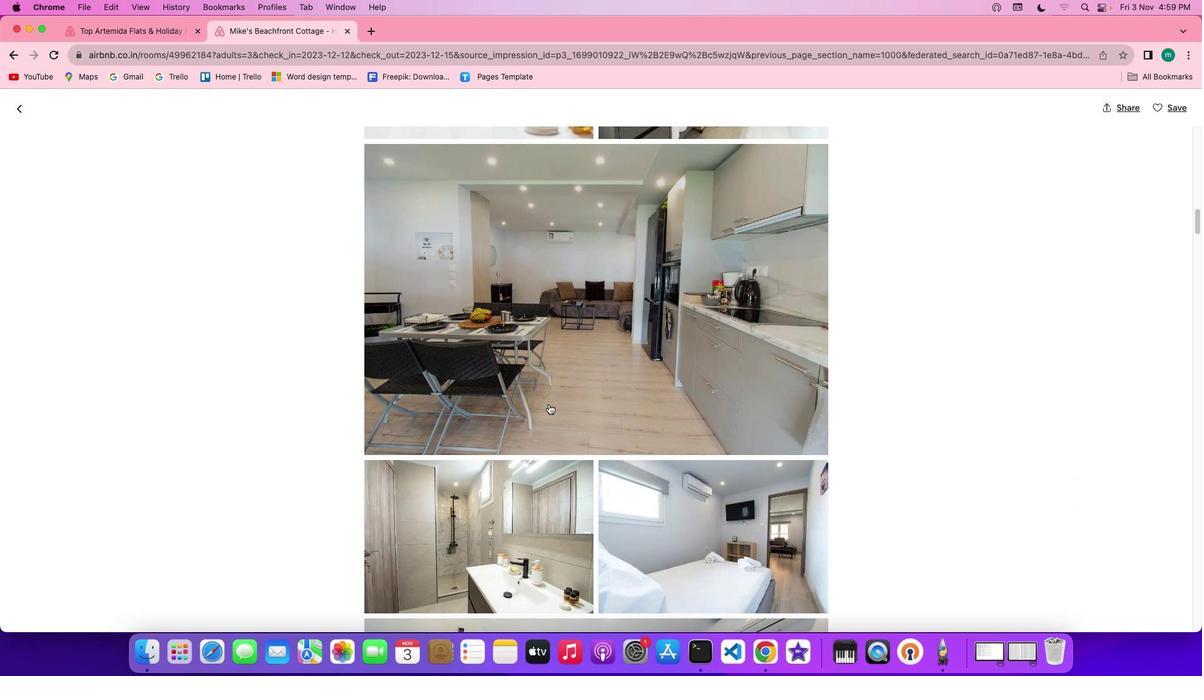 
Action: Mouse scrolled (549, 404) with delta (0, -1)
Screenshot: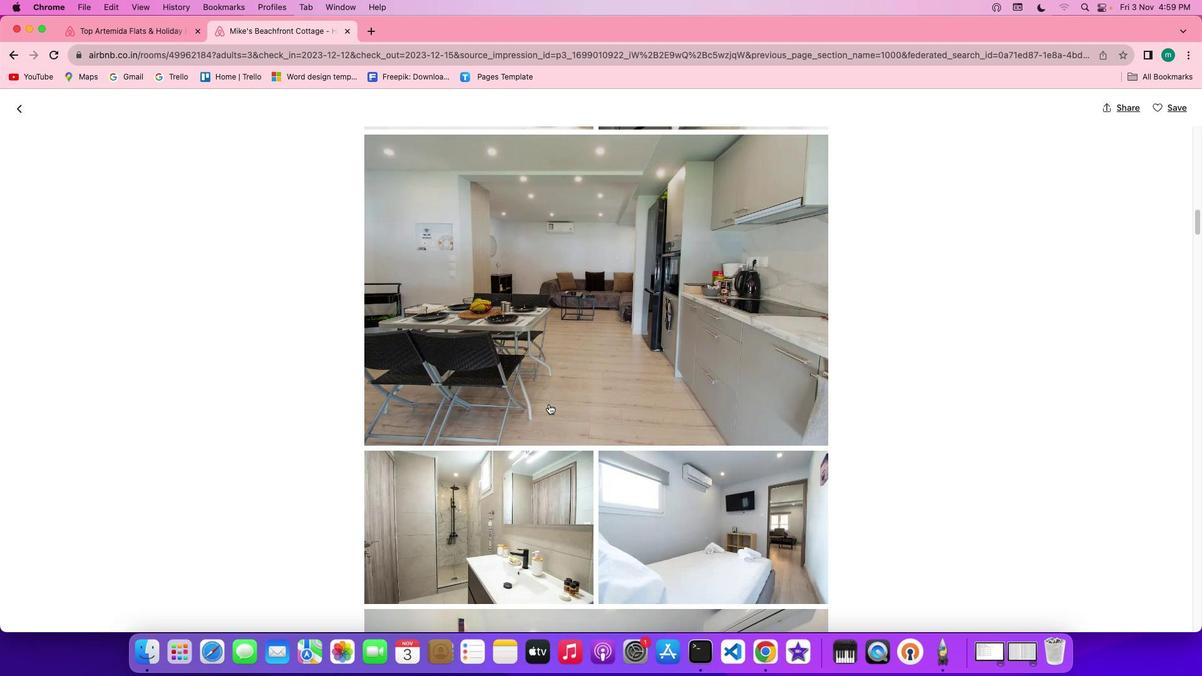 
Action: Mouse scrolled (549, 404) with delta (0, -1)
Screenshot: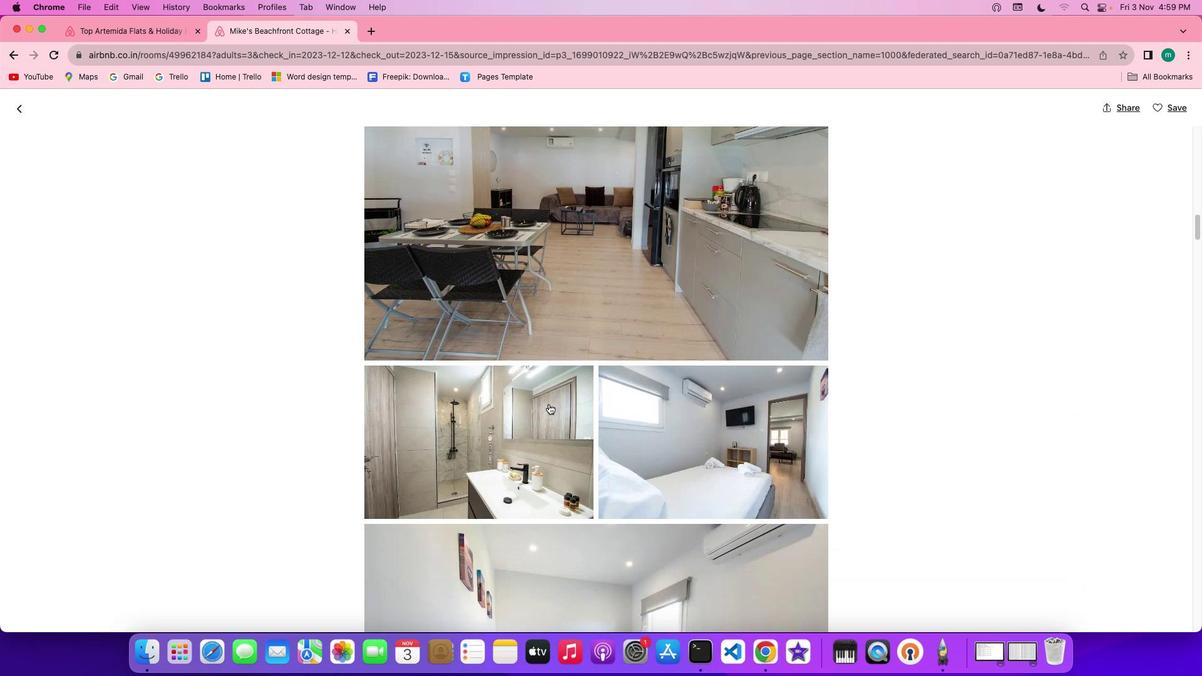 
Action: Mouse scrolled (549, 404) with delta (0, 0)
Screenshot: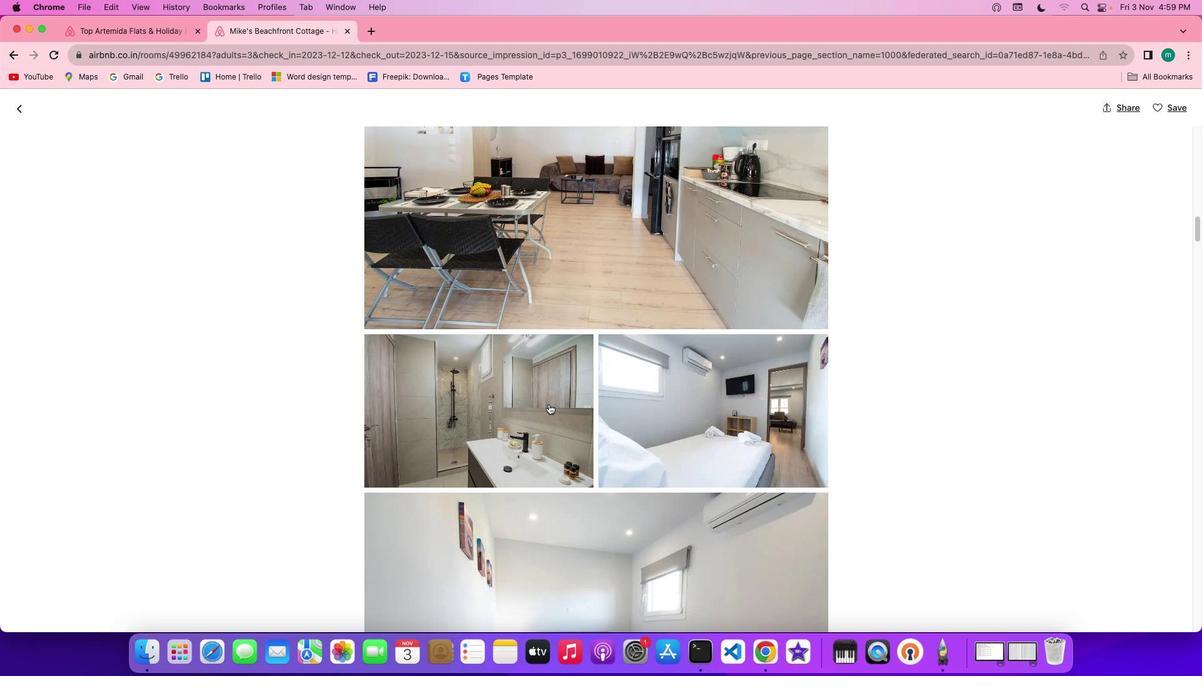
Action: Mouse scrolled (549, 404) with delta (0, 0)
Screenshot: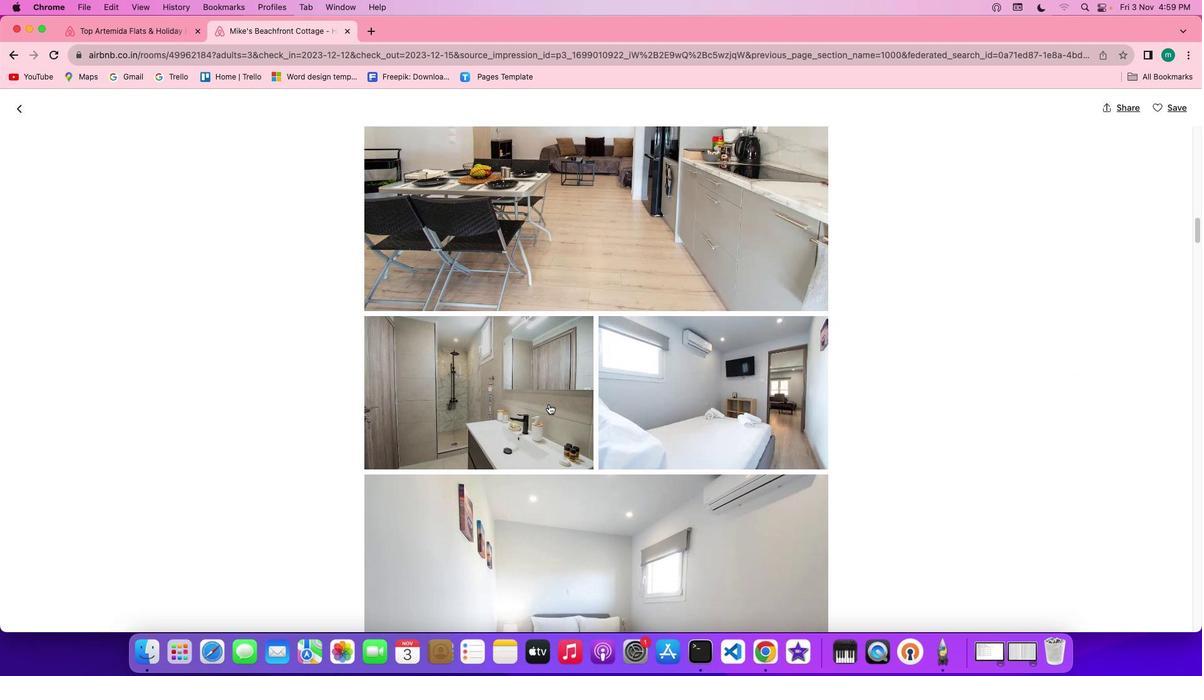 
Action: Mouse scrolled (549, 404) with delta (0, -1)
Screenshot: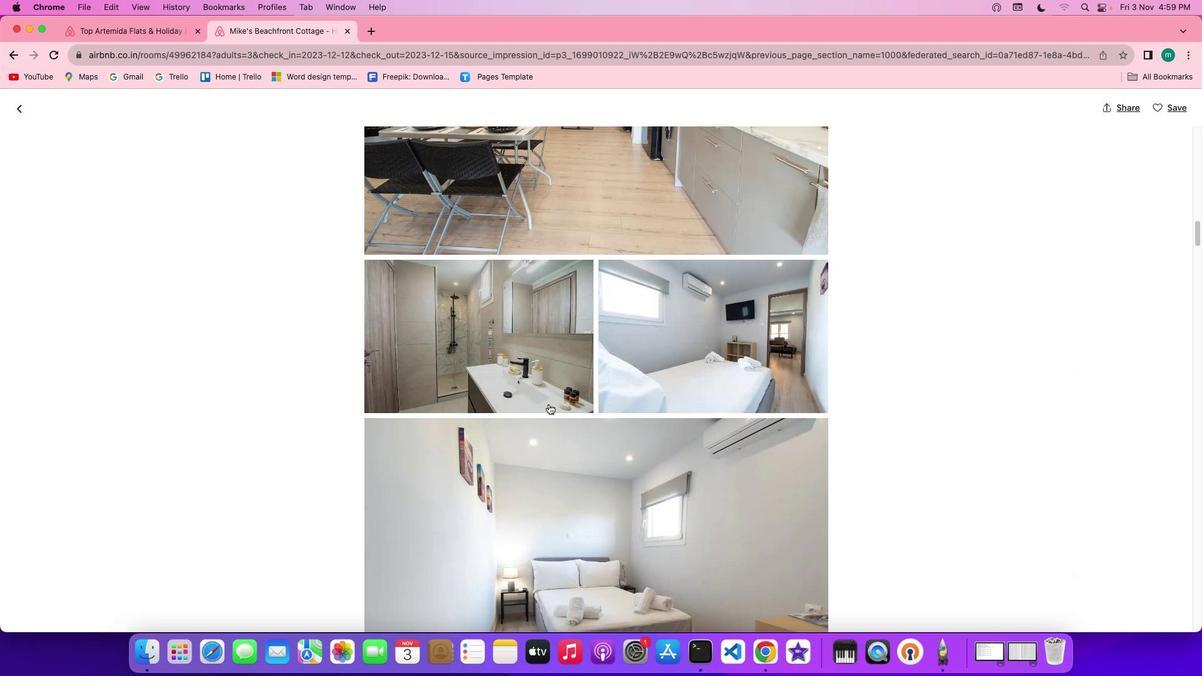 
Action: Mouse scrolled (549, 404) with delta (0, -1)
Screenshot: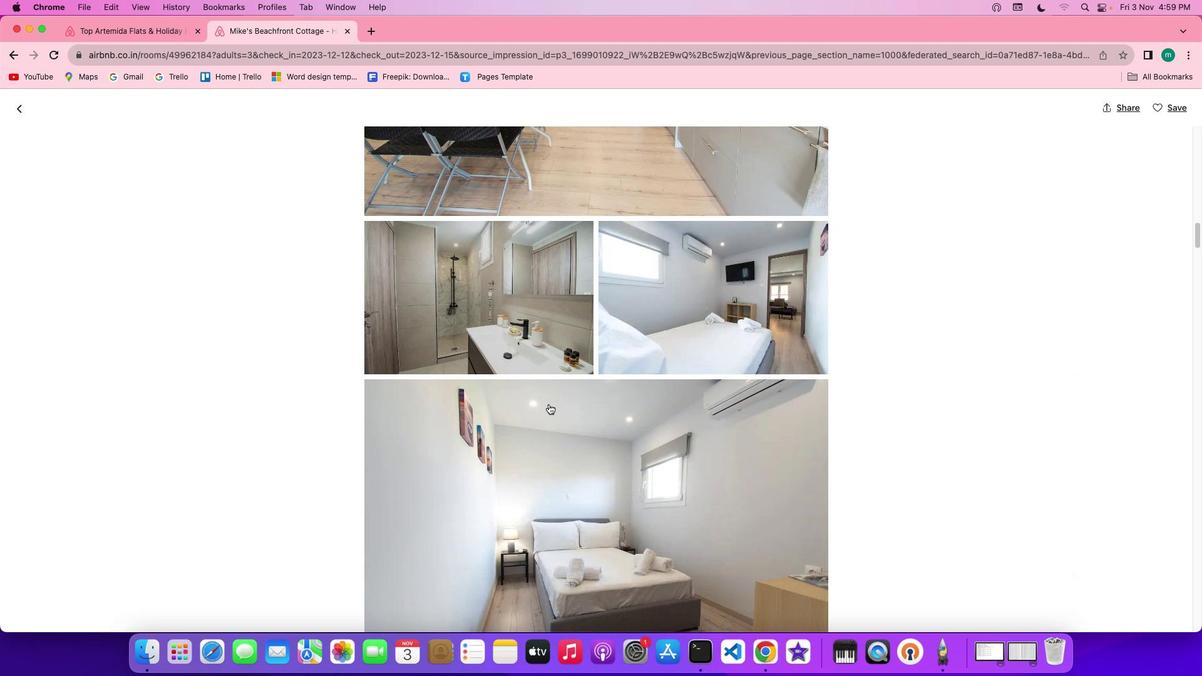 
Action: Mouse scrolled (549, 404) with delta (0, -1)
Screenshot: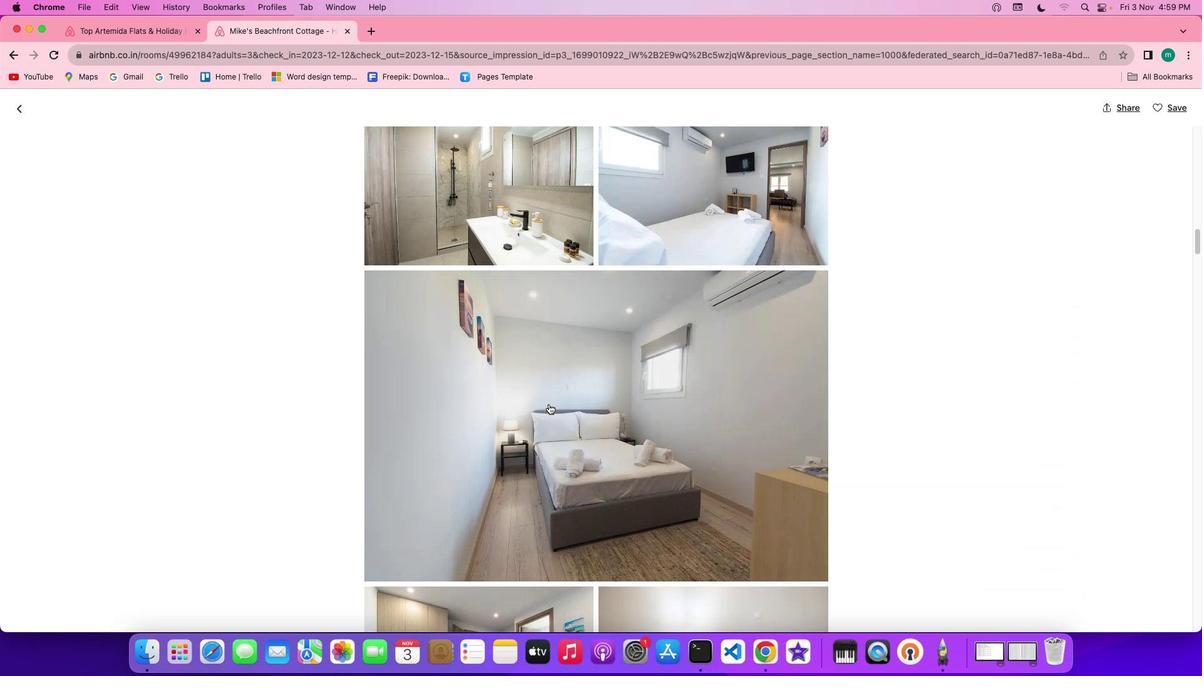 
Action: Mouse scrolled (549, 404) with delta (0, 0)
Screenshot: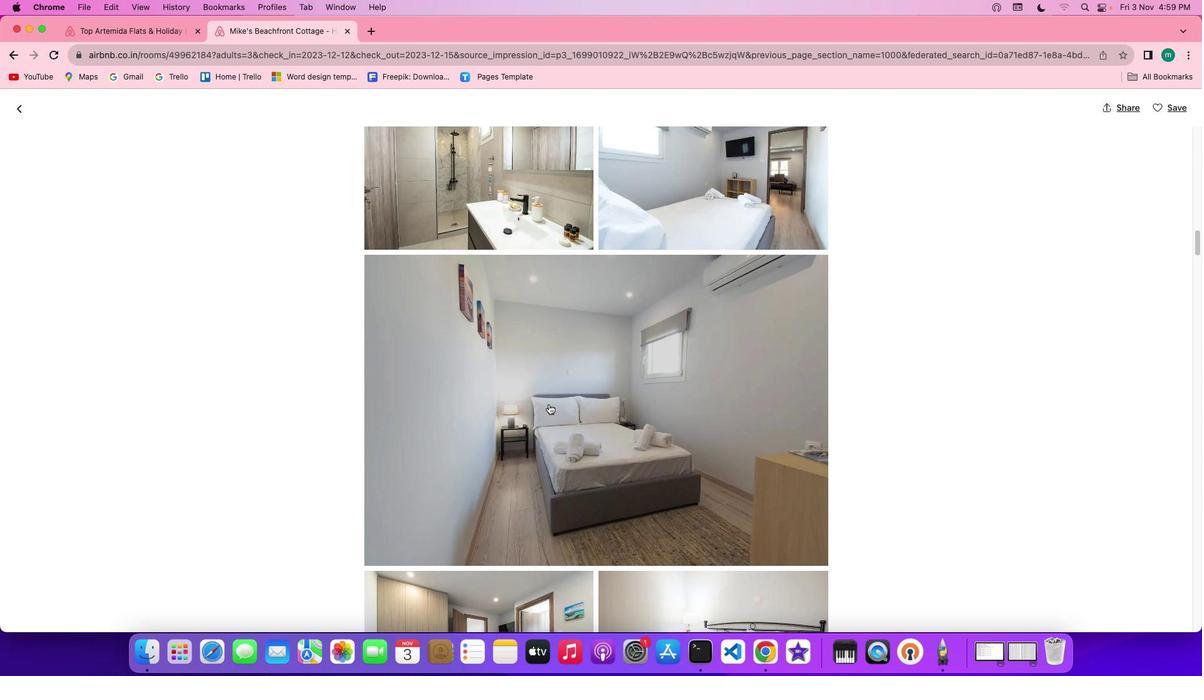 
Action: Mouse scrolled (549, 404) with delta (0, 0)
Screenshot: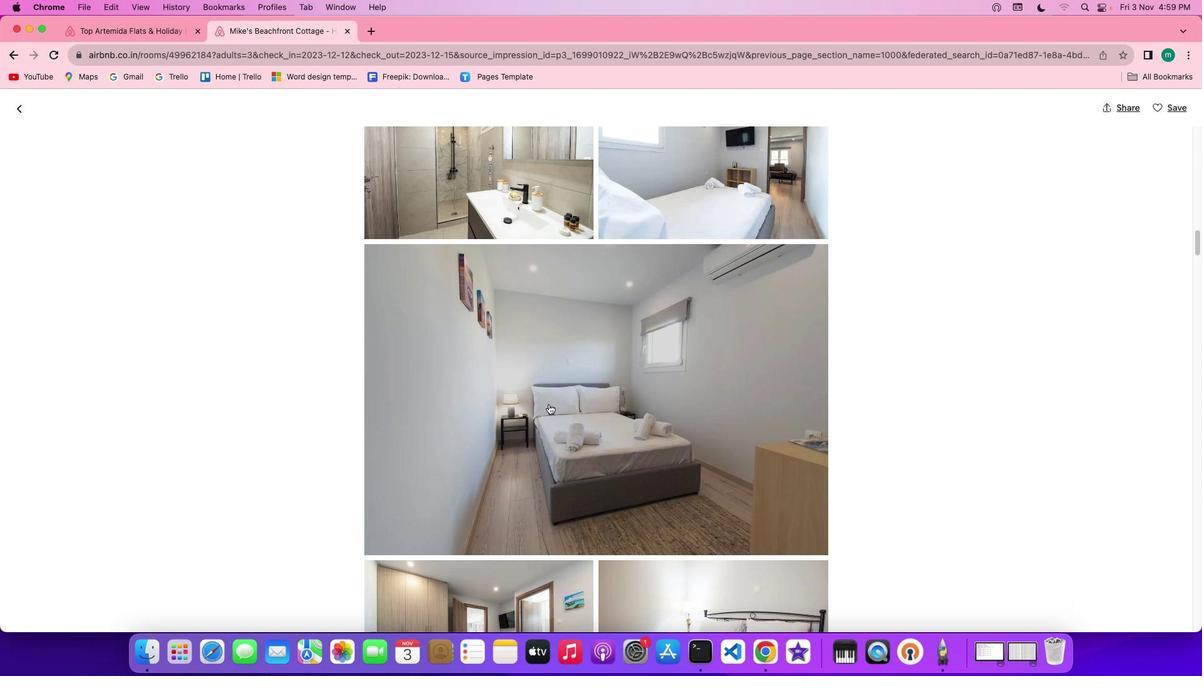 
Action: Mouse scrolled (549, 404) with delta (0, 0)
Screenshot: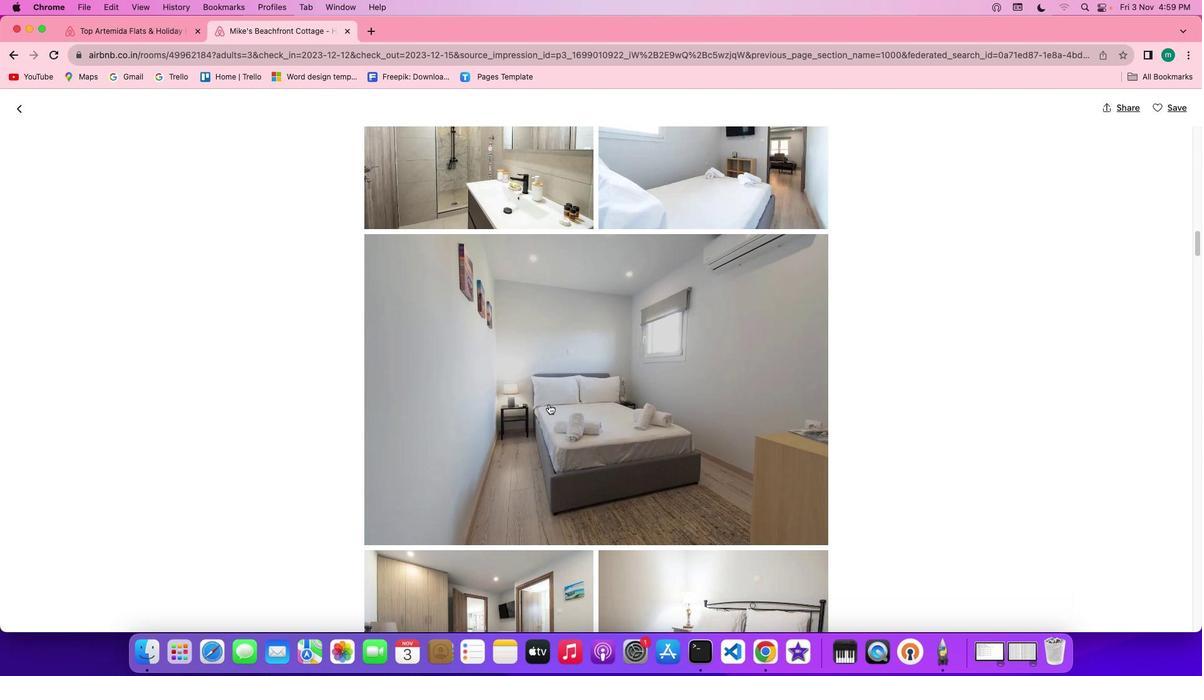 
Action: Mouse scrolled (549, 404) with delta (0, 0)
Screenshot: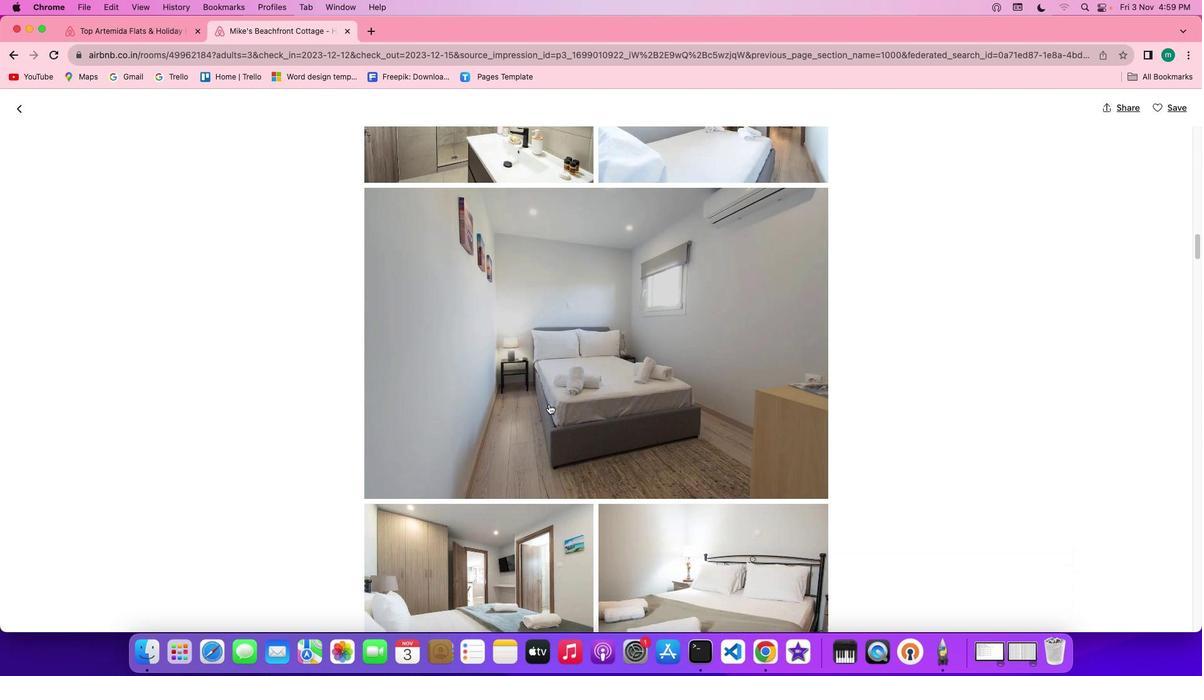 
Action: Mouse scrolled (549, 404) with delta (0, 0)
Screenshot: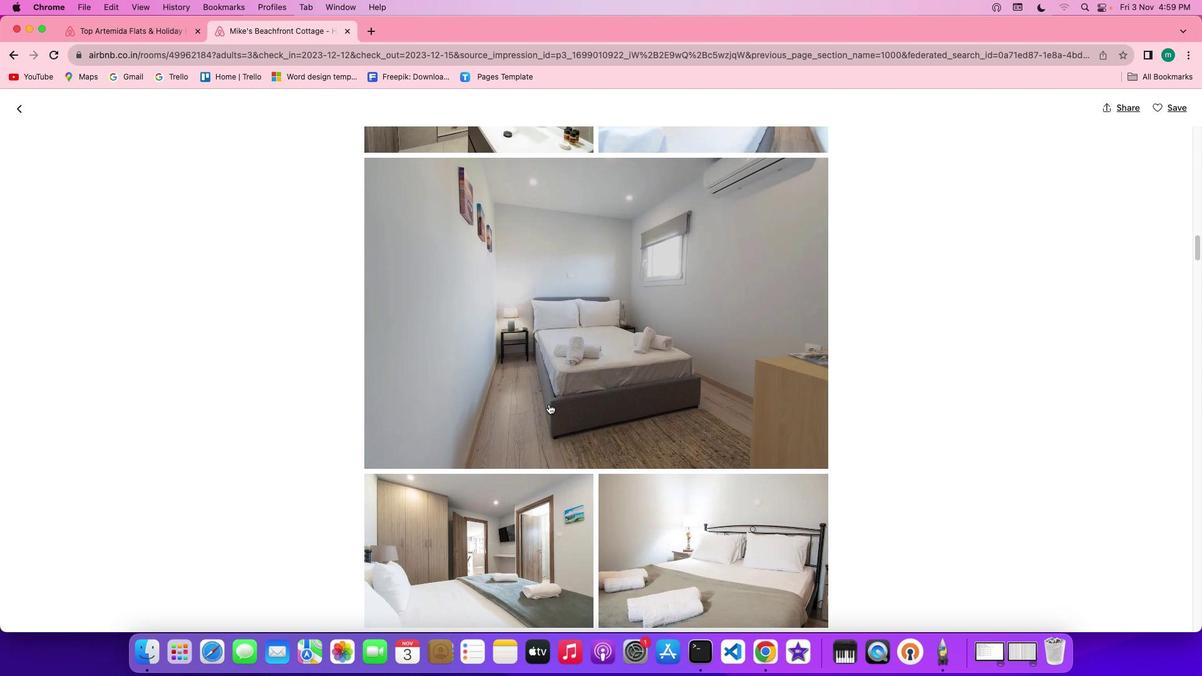 
Action: Mouse scrolled (549, 404) with delta (0, 0)
Screenshot: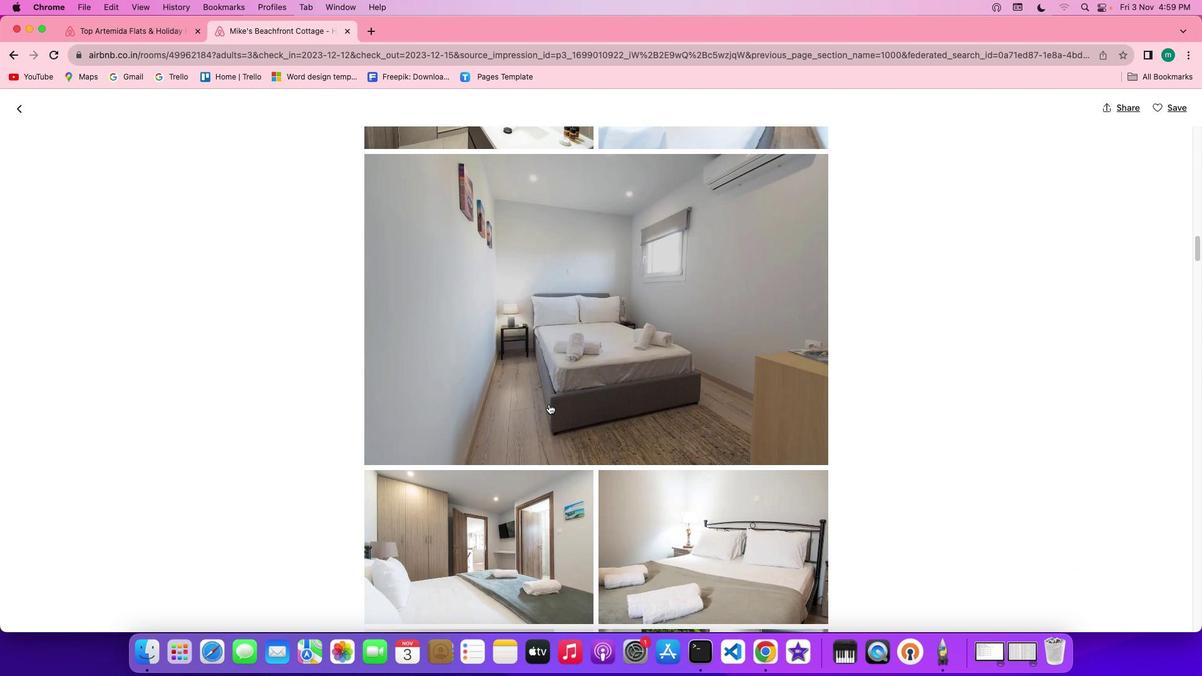 
Action: Mouse scrolled (549, 404) with delta (0, 0)
Screenshot: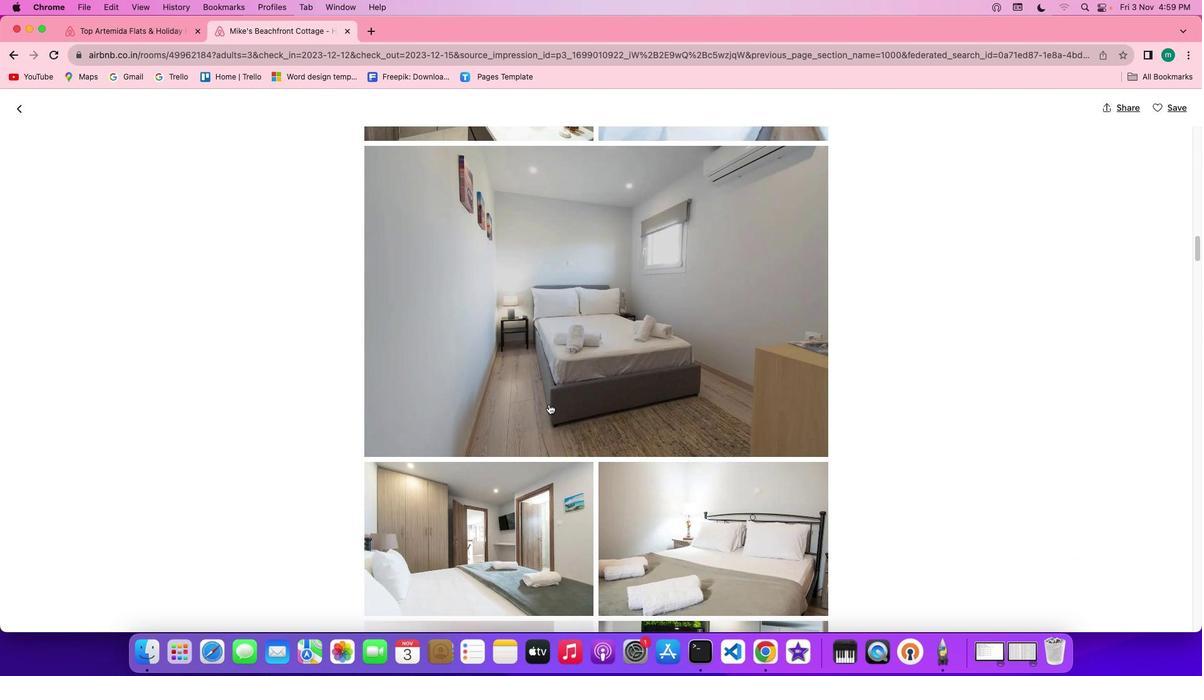 
Action: Mouse scrolled (549, 404) with delta (0, 0)
Screenshot: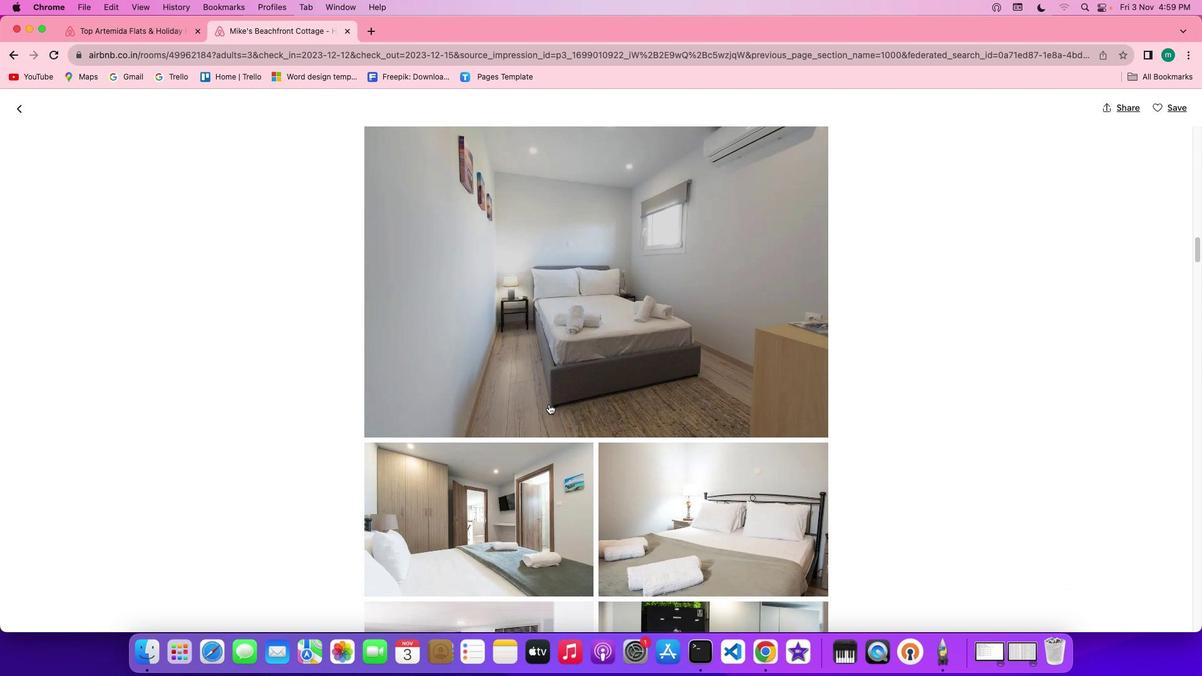 
Action: Mouse scrolled (549, 404) with delta (0, 0)
Screenshot: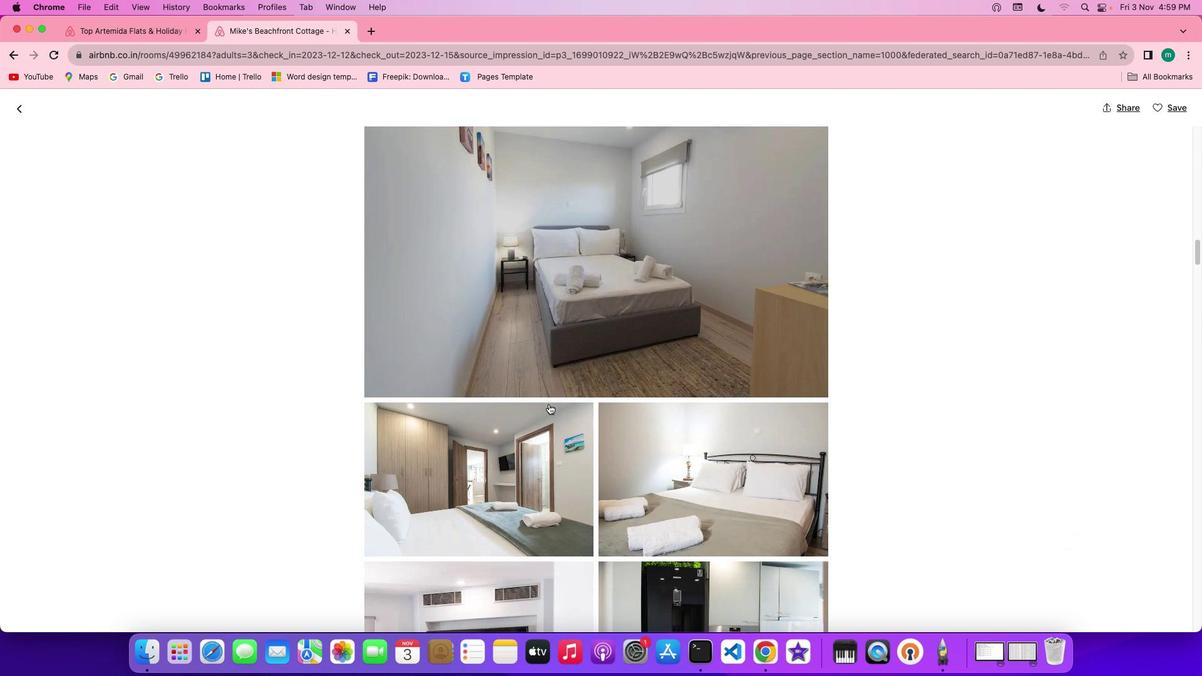
Action: Mouse scrolled (549, 404) with delta (0, 0)
Screenshot: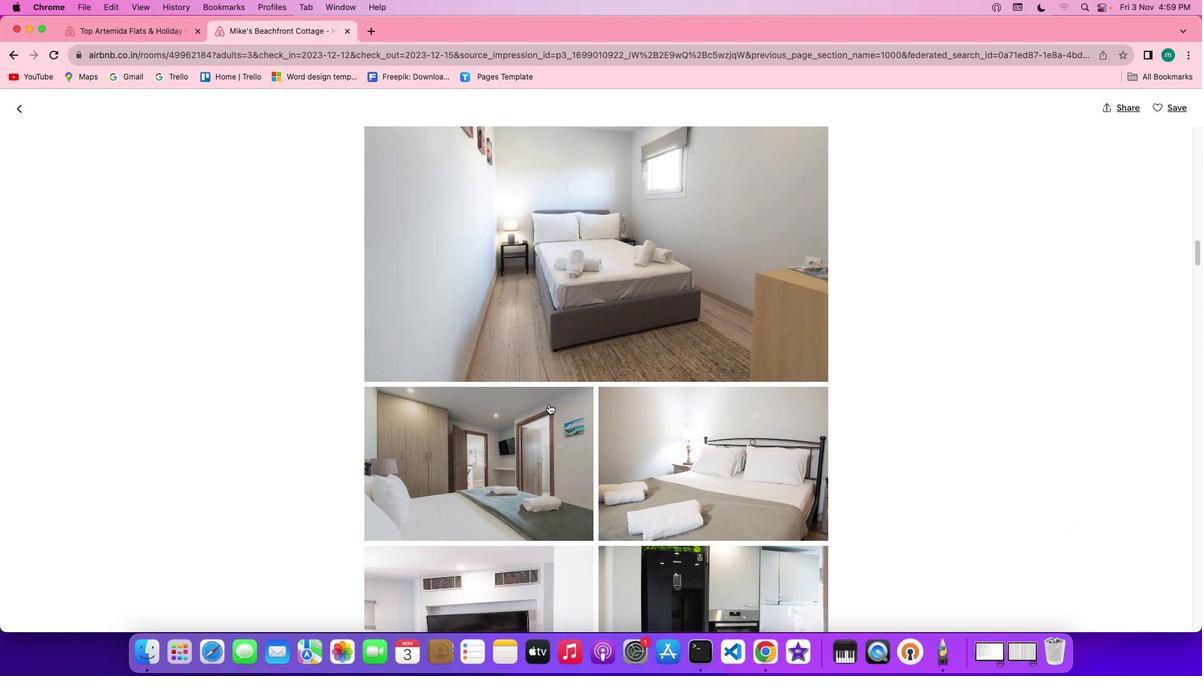 
Action: Mouse moved to (549, 404)
Screenshot: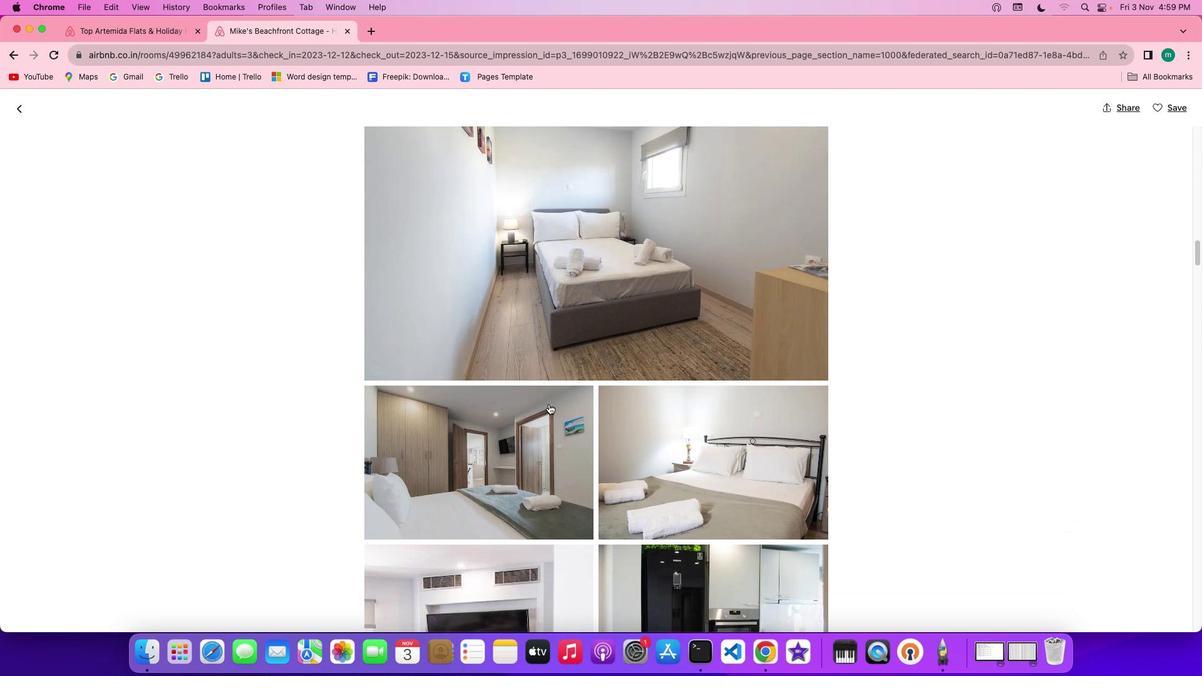 
Action: Mouse scrolled (549, 404) with delta (0, 0)
Screenshot: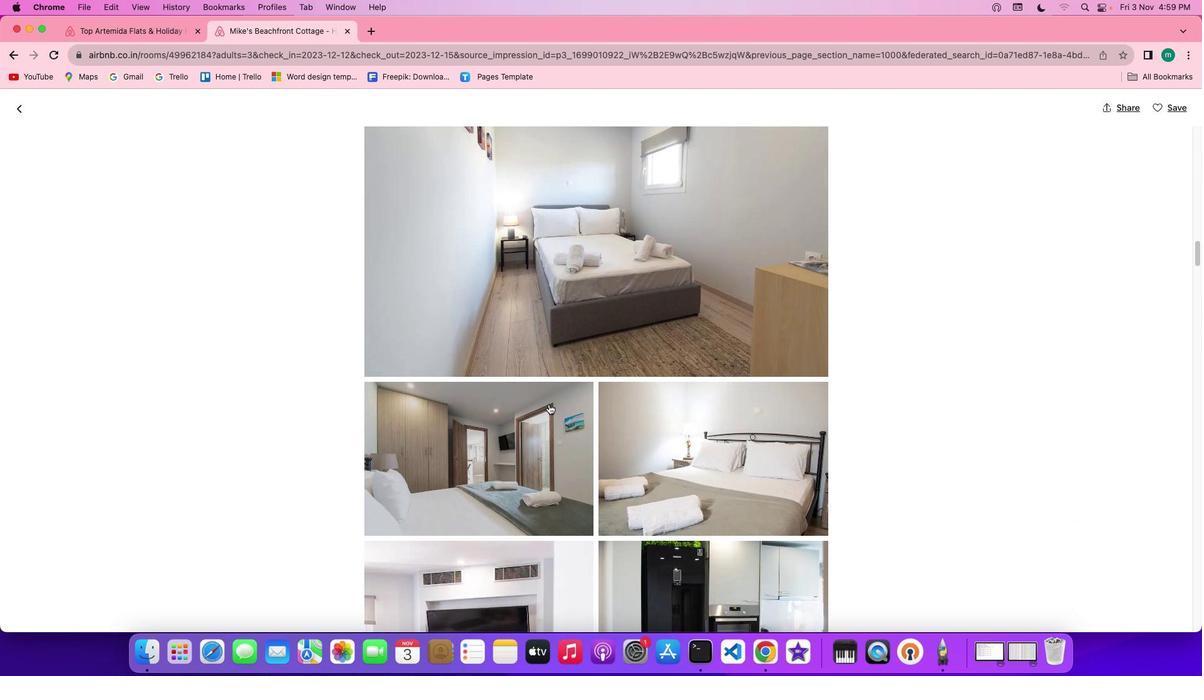 
Action: Mouse scrolled (549, 404) with delta (0, 0)
Screenshot: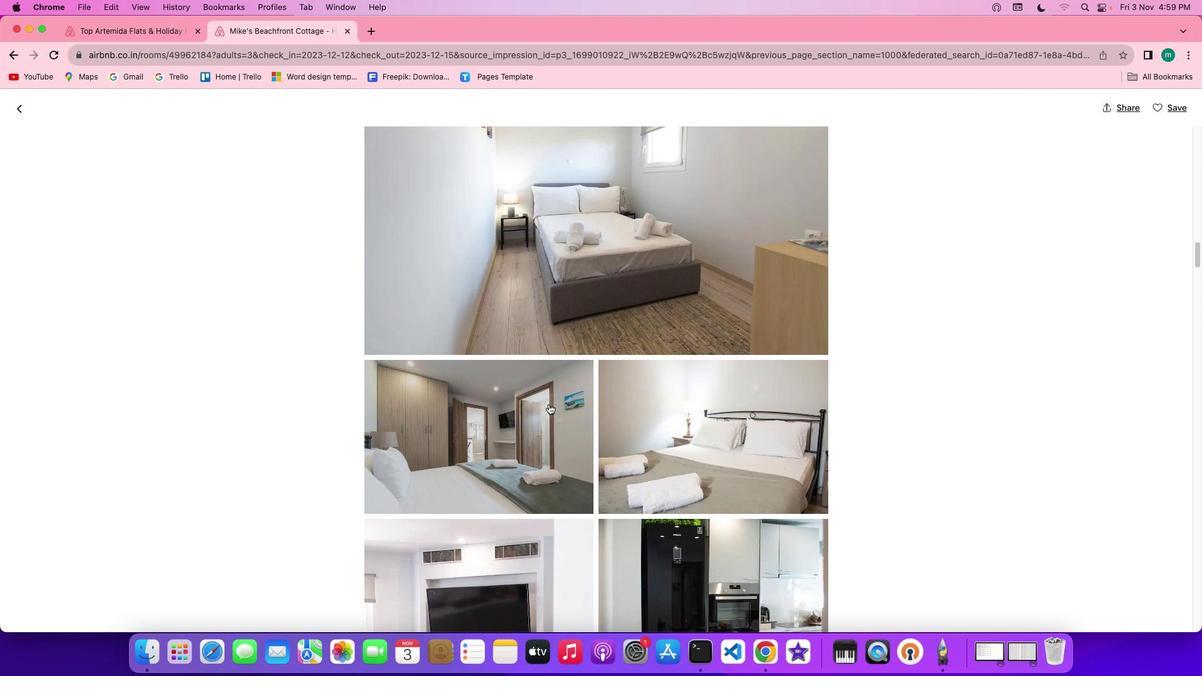 
Action: Mouse scrolled (549, 404) with delta (0, -1)
Screenshot: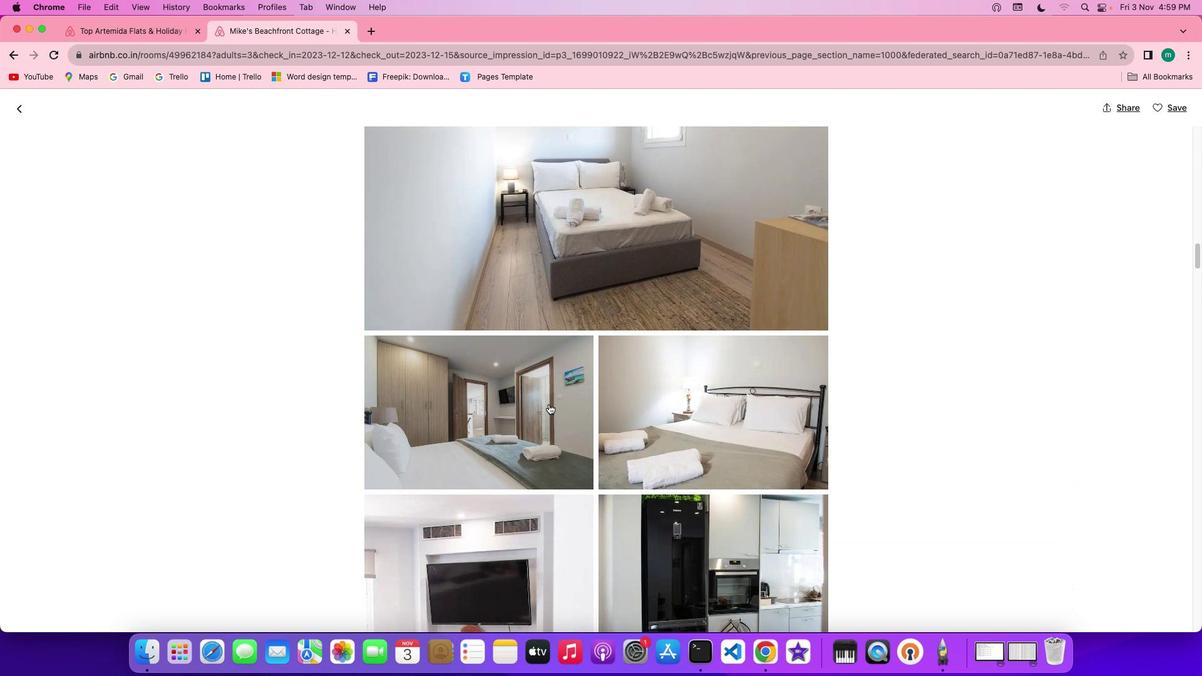 
Action: Mouse scrolled (549, 404) with delta (0, -1)
Screenshot: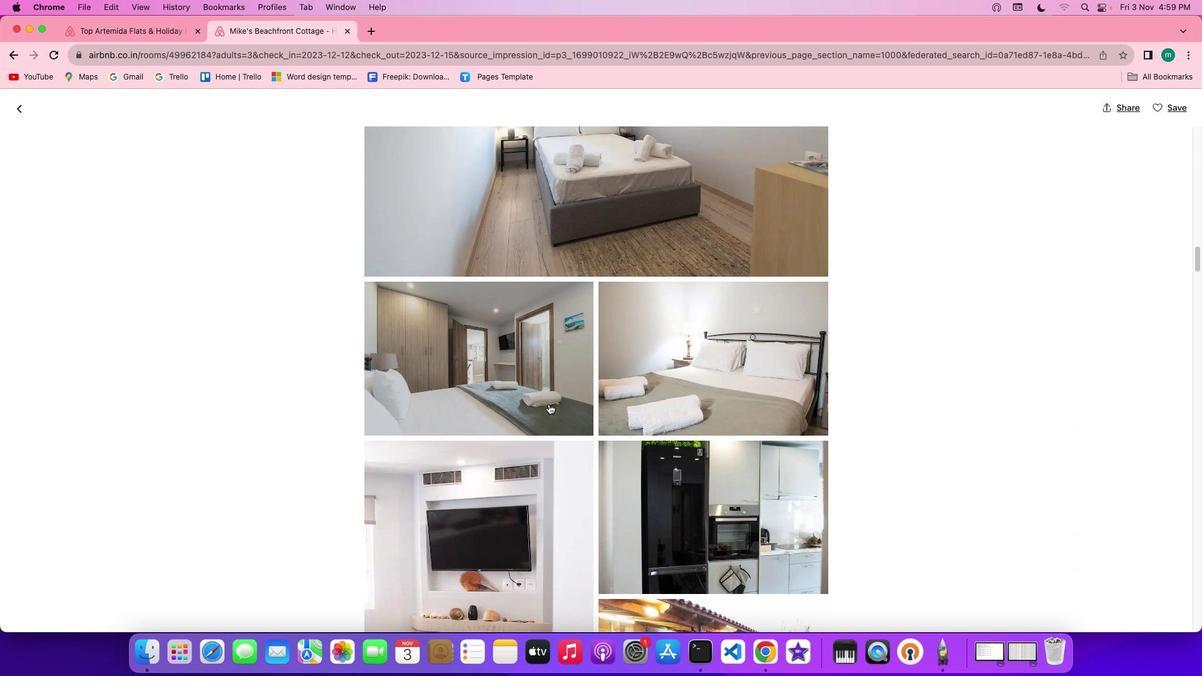 
Action: Mouse scrolled (549, 404) with delta (0, 0)
Screenshot: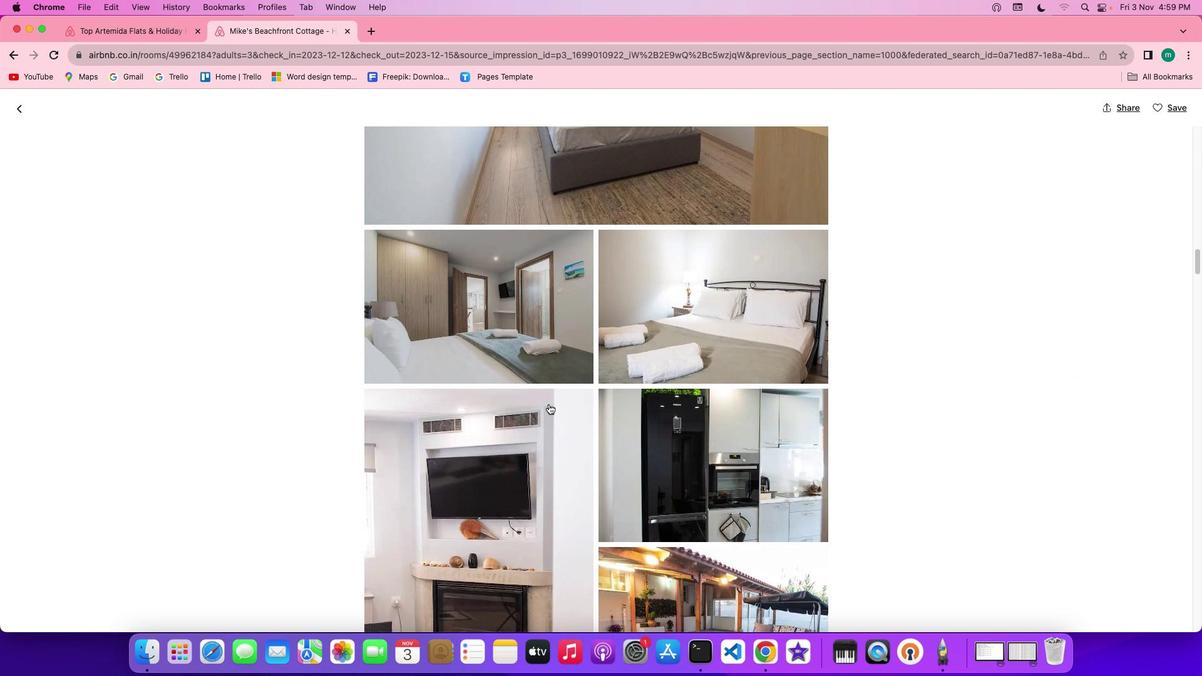 
Action: Mouse scrolled (549, 404) with delta (0, 0)
Screenshot: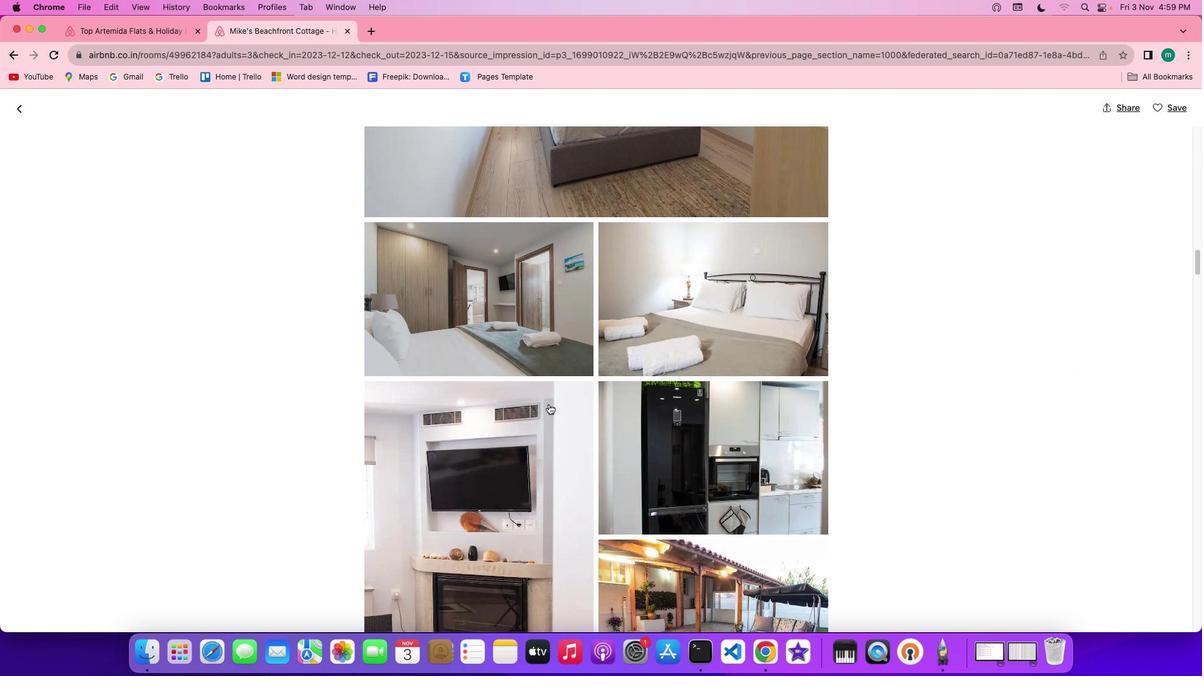 
Action: Mouse scrolled (549, 404) with delta (0, 0)
Screenshot: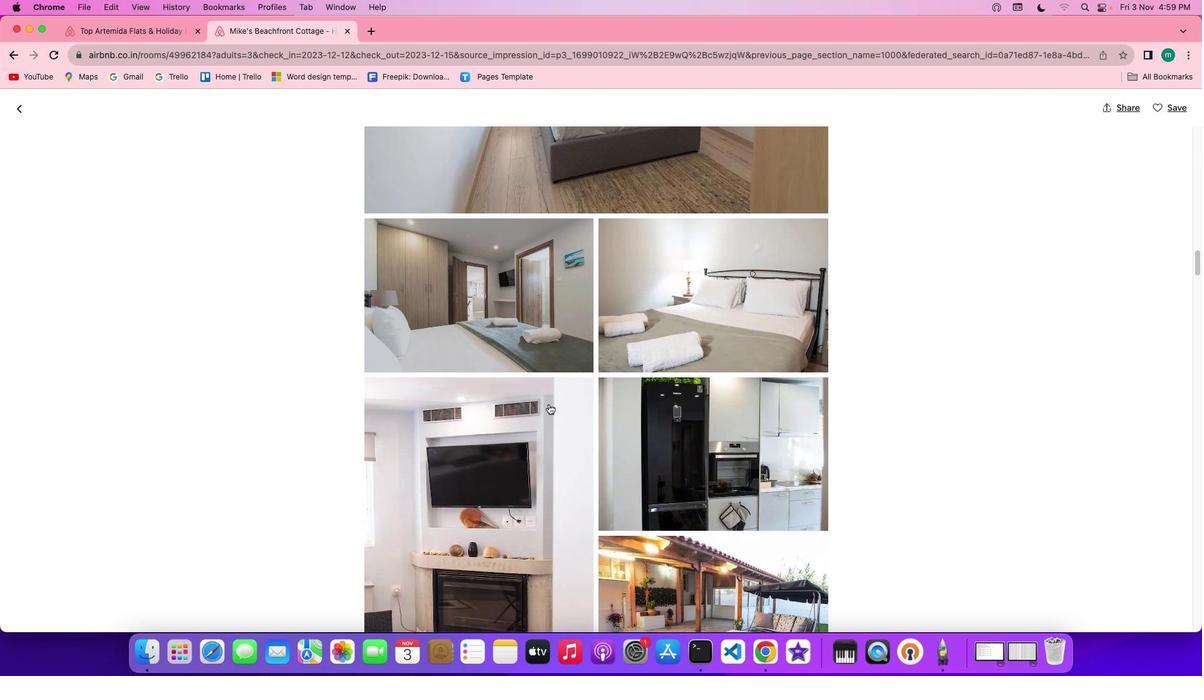 
Action: Mouse scrolled (549, 404) with delta (0, -1)
Screenshot: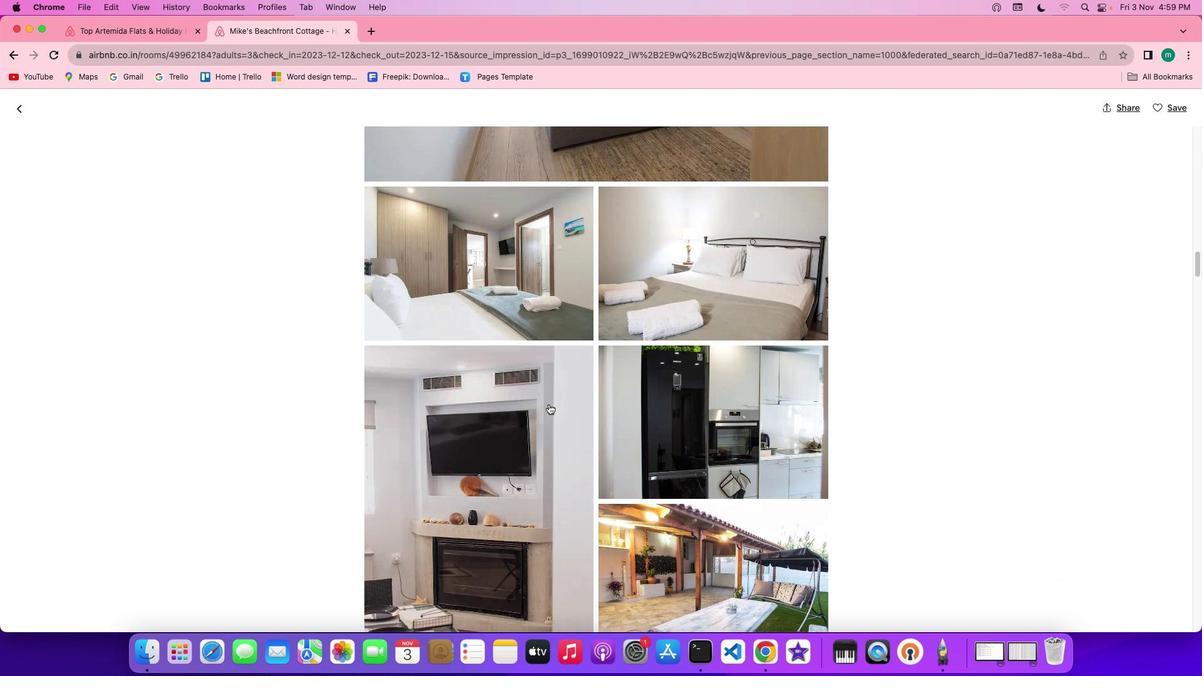 
Action: Mouse scrolled (549, 404) with delta (0, -1)
Screenshot: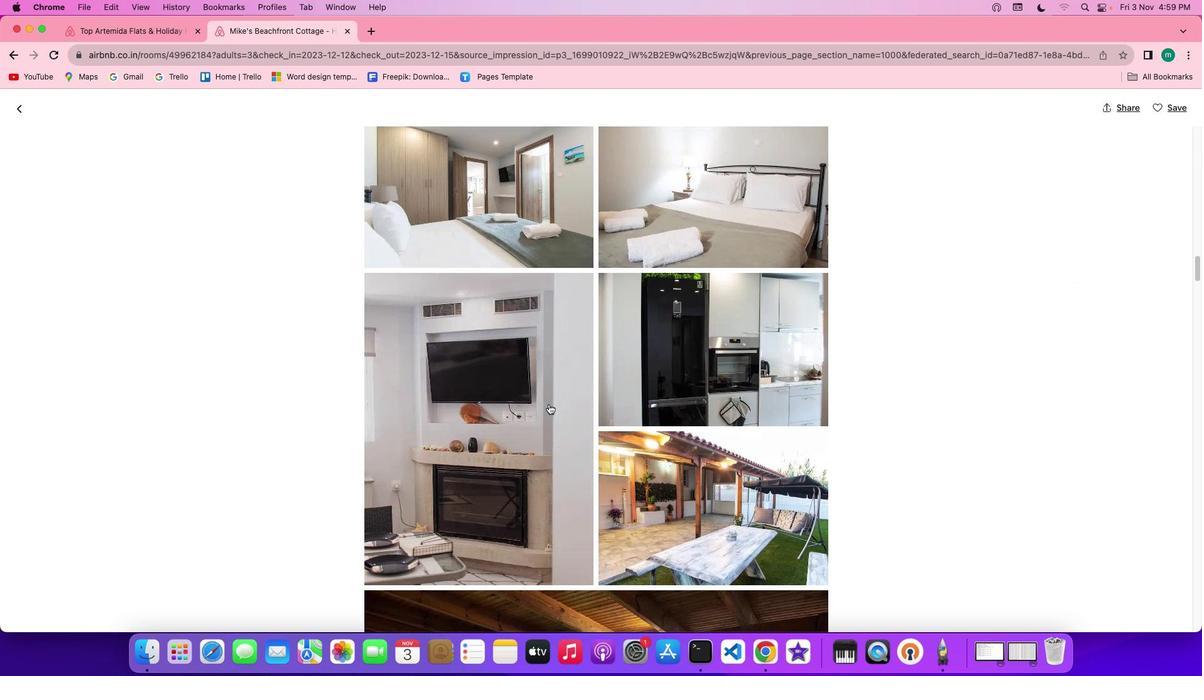 
Action: Mouse scrolled (549, 404) with delta (0, 0)
Screenshot: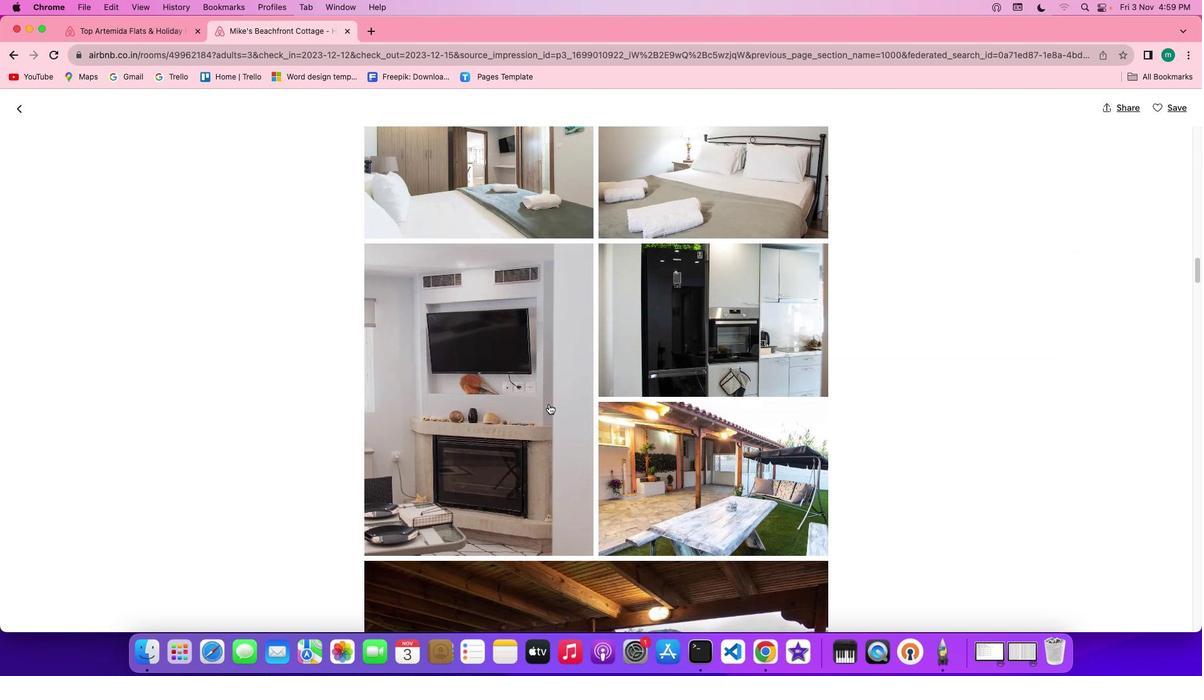 
Action: Mouse scrolled (549, 404) with delta (0, 0)
Screenshot: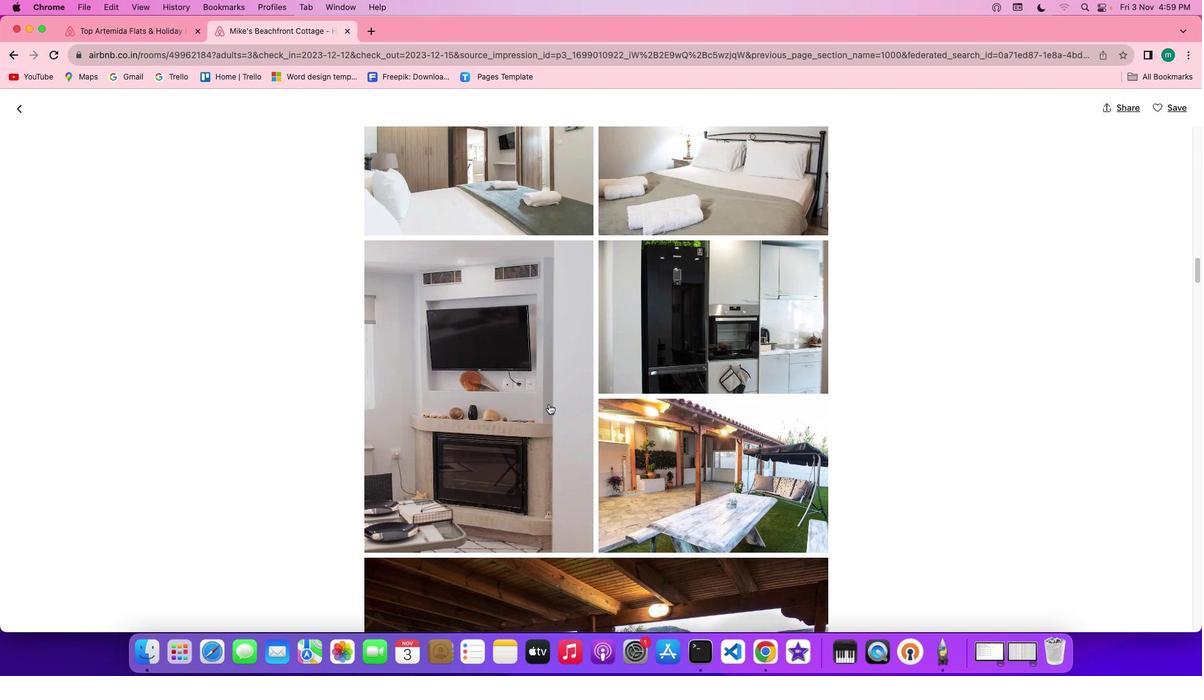 
Action: Mouse scrolled (549, 404) with delta (0, 0)
Screenshot: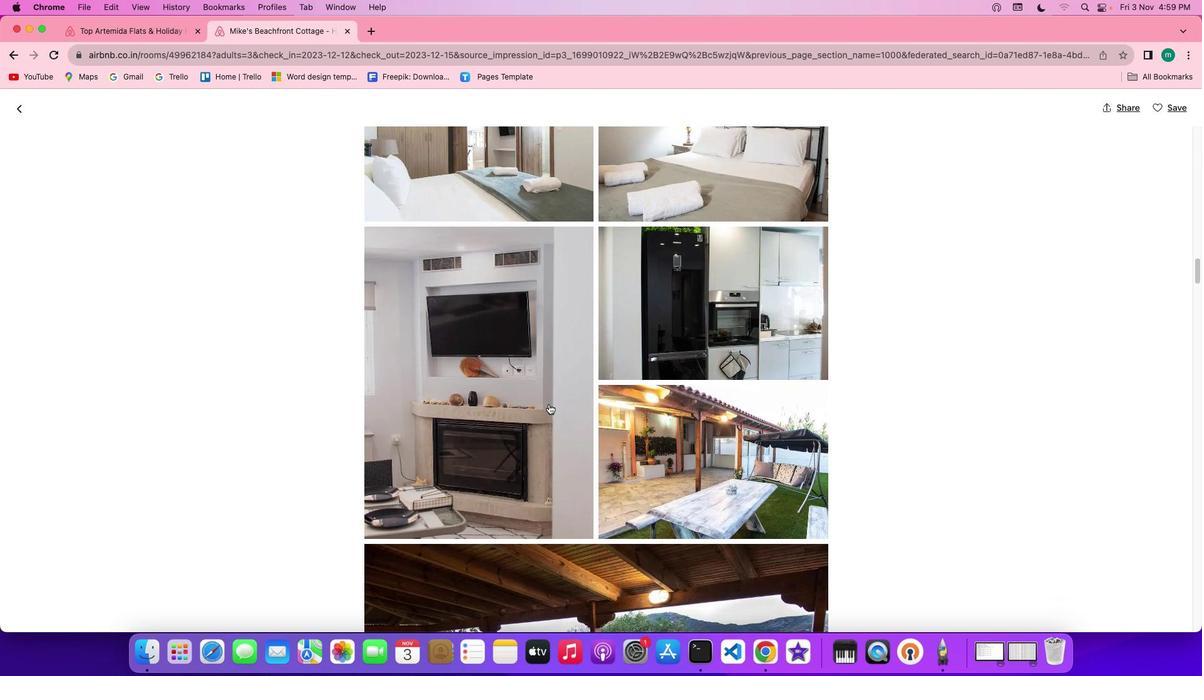 
Action: Mouse scrolled (549, 404) with delta (0, 0)
Screenshot: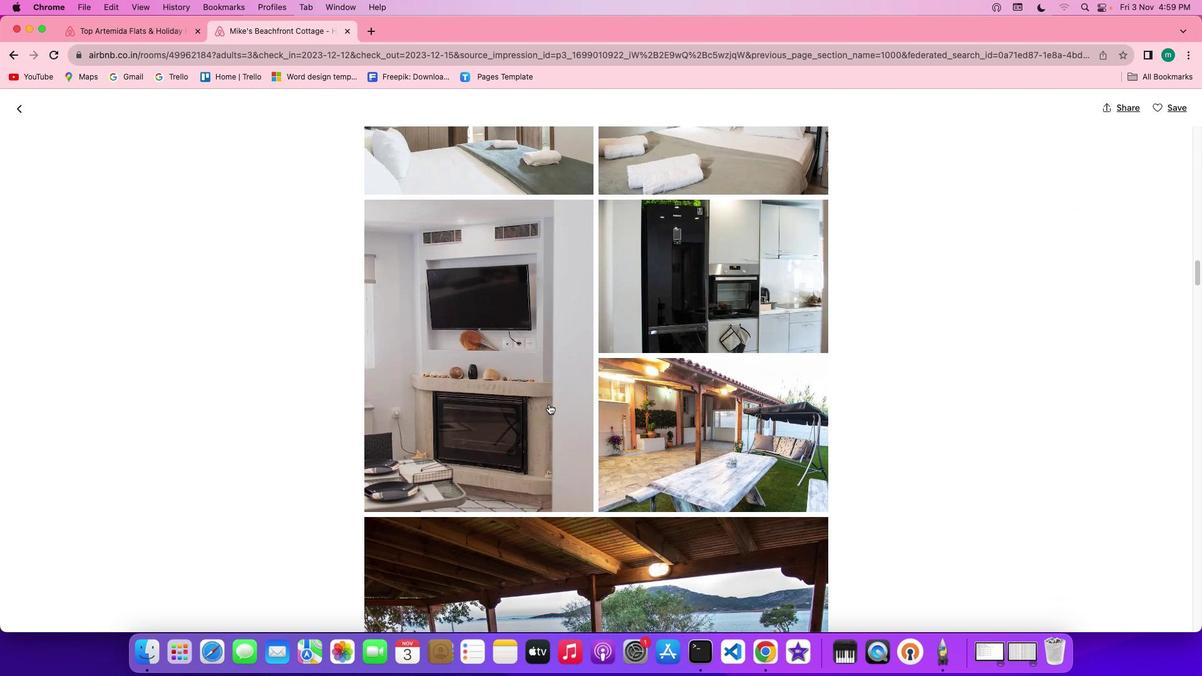 
Action: Mouse scrolled (549, 404) with delta (0, 0)
Screenshot: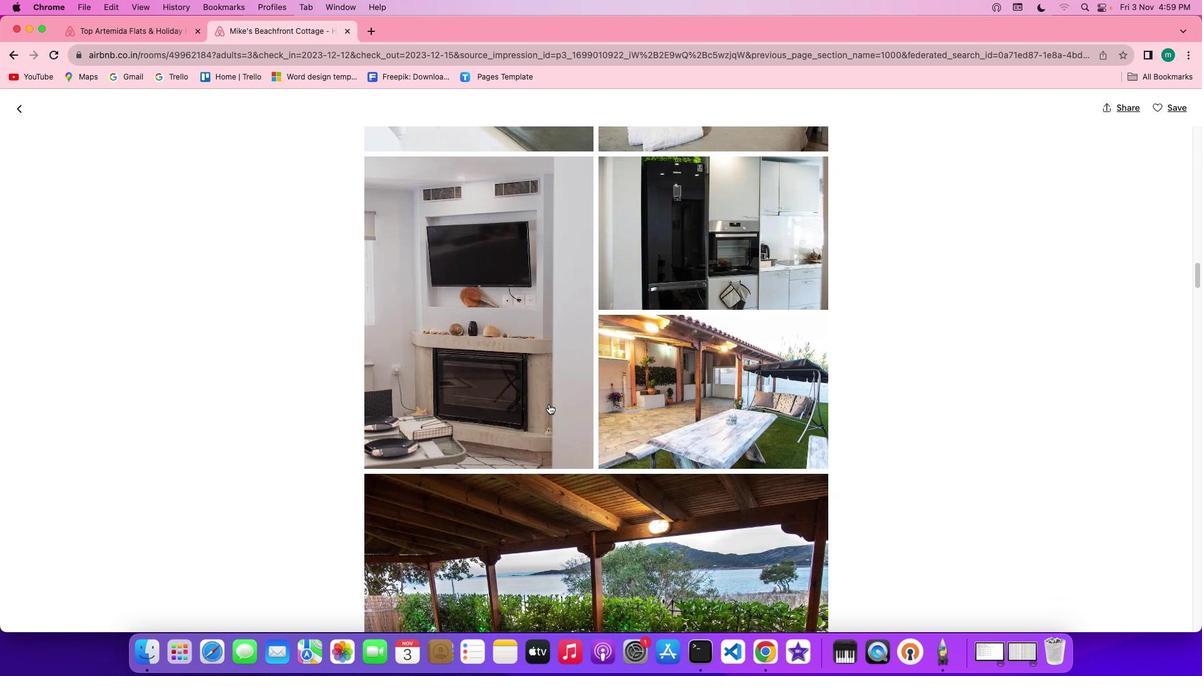 
Action: Mouse scrolled (549, 404) with delta (0, 0)
Screenshot: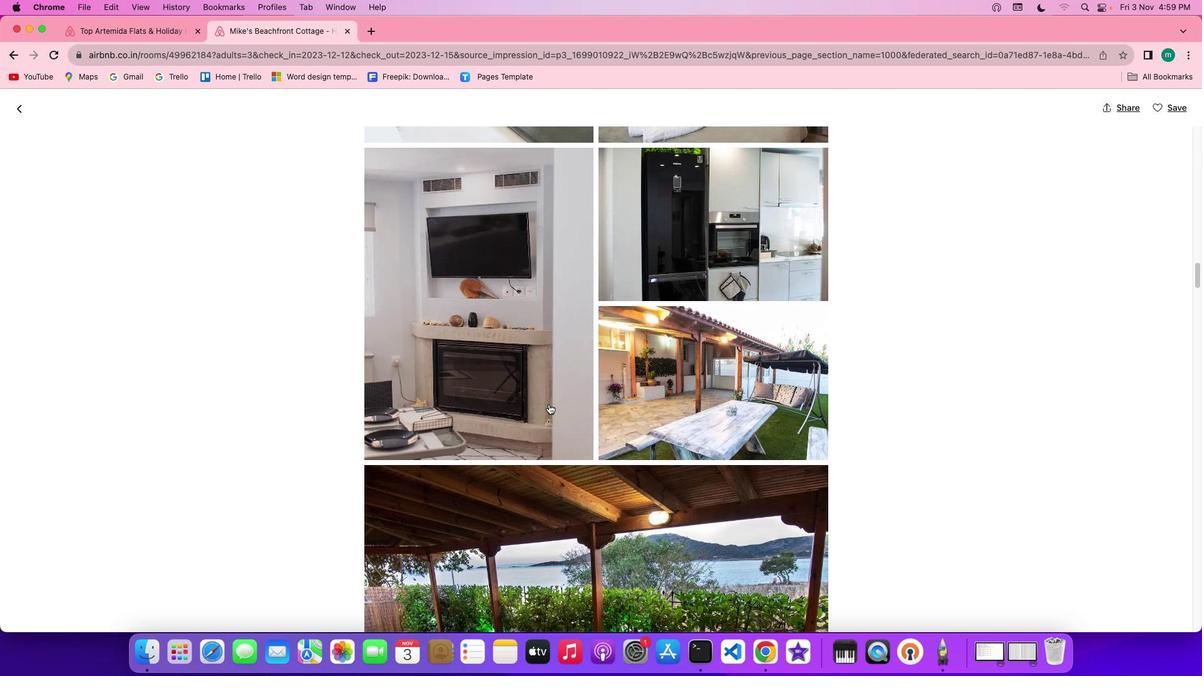 
Action: Mouse scrolled (549, 404) with delta (0, 0)
Screenshot: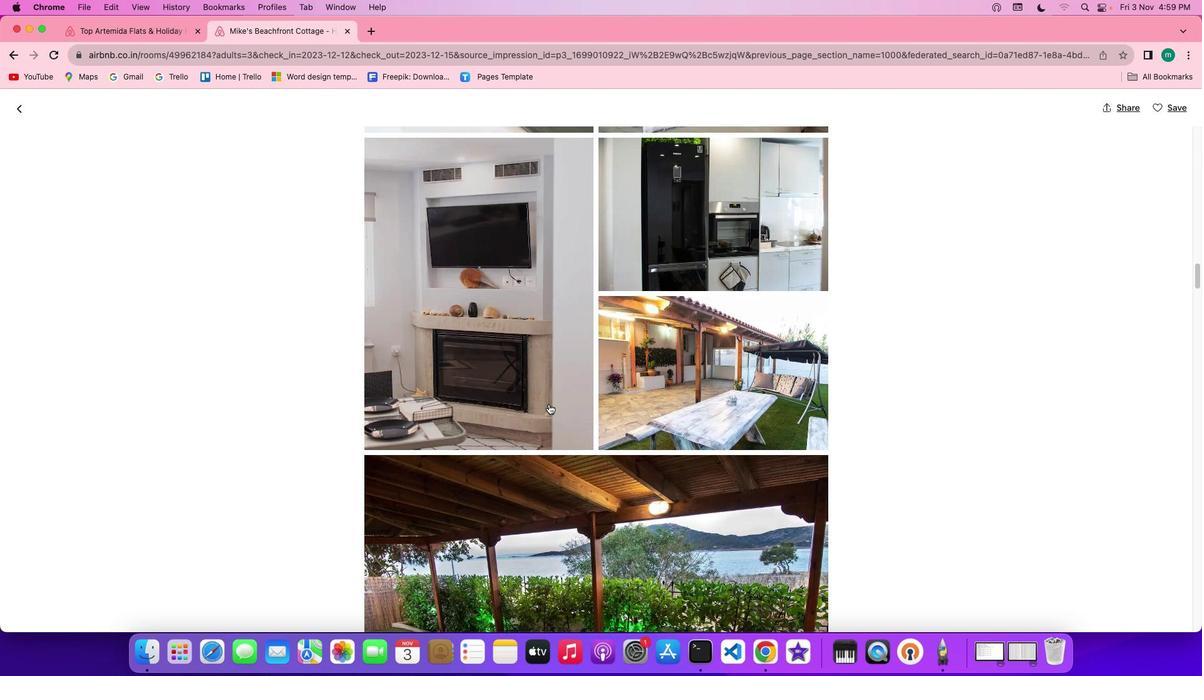 
Action: Mouse scrolled (549, 404) with delta (0, 0)
Screenshot: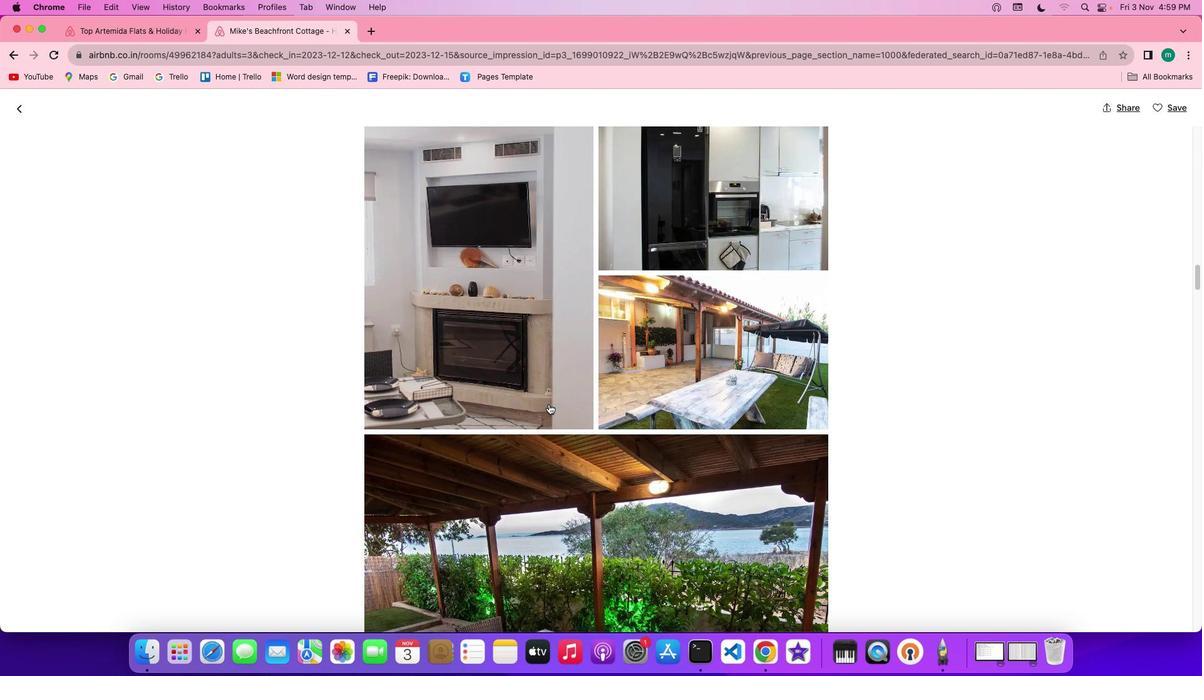 
Action: Mouse scrolled (549, 404) with delta (0, 0)
Screenshot: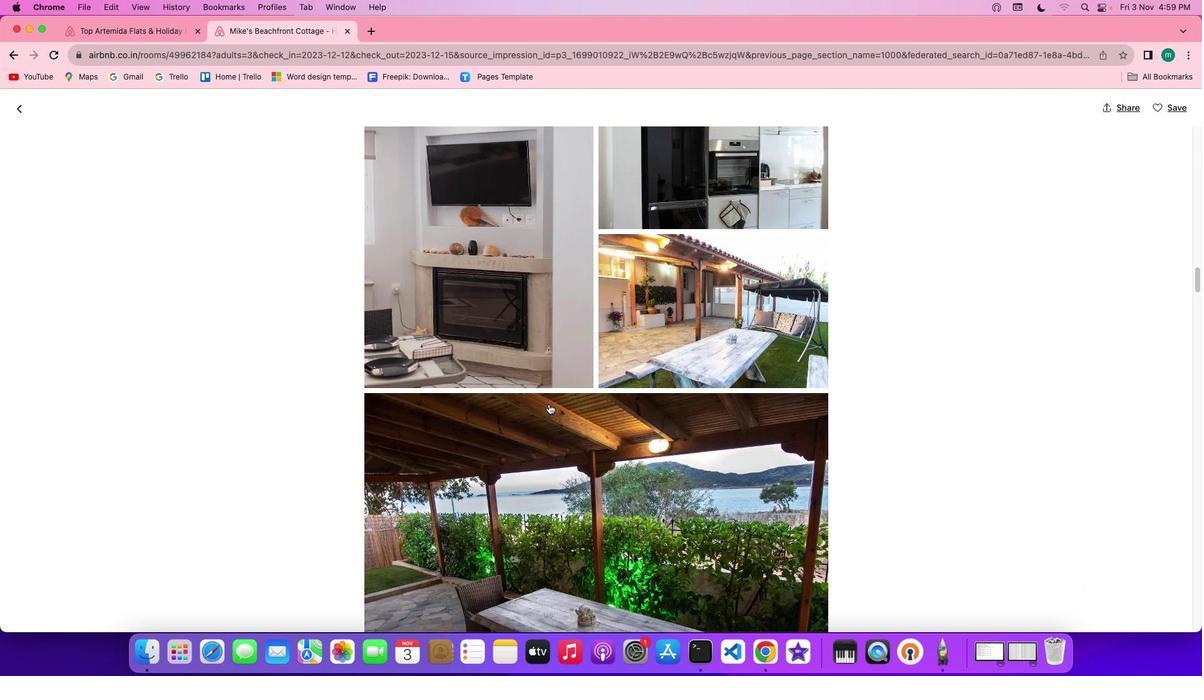 
Action: Mouse scrolled (549, 404) with delta (0, 0)
Screenshot: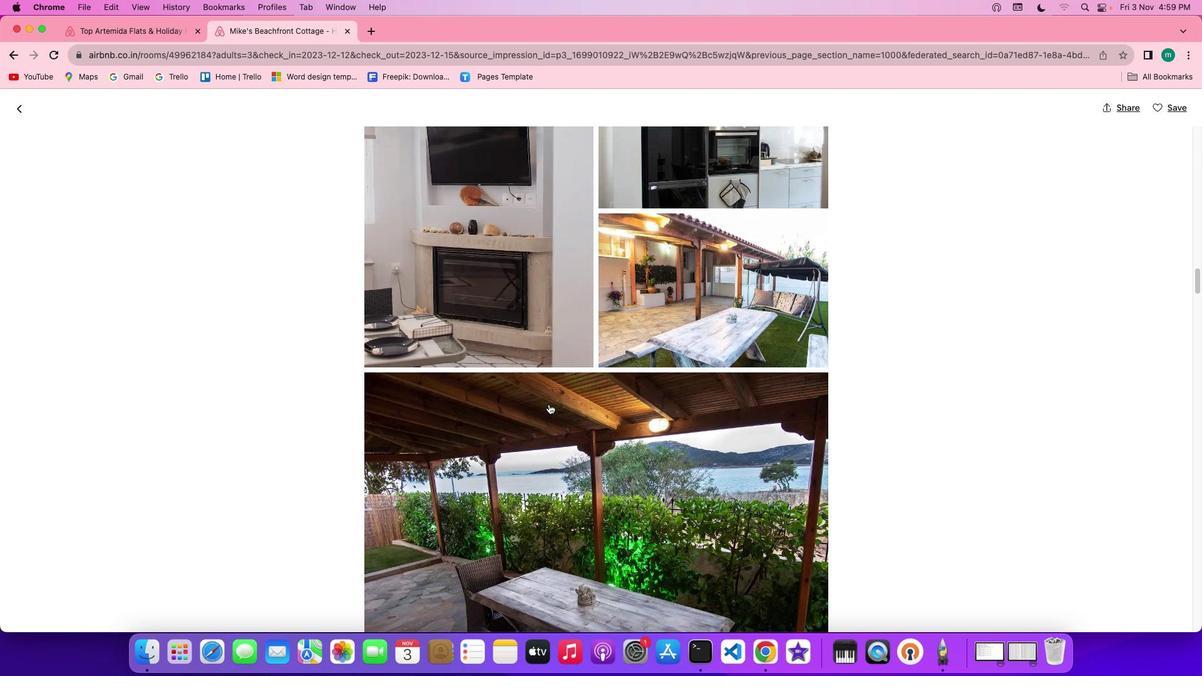 
Action: Mouse scrolled (549, 404) with delta (0, 0)
Screenshot: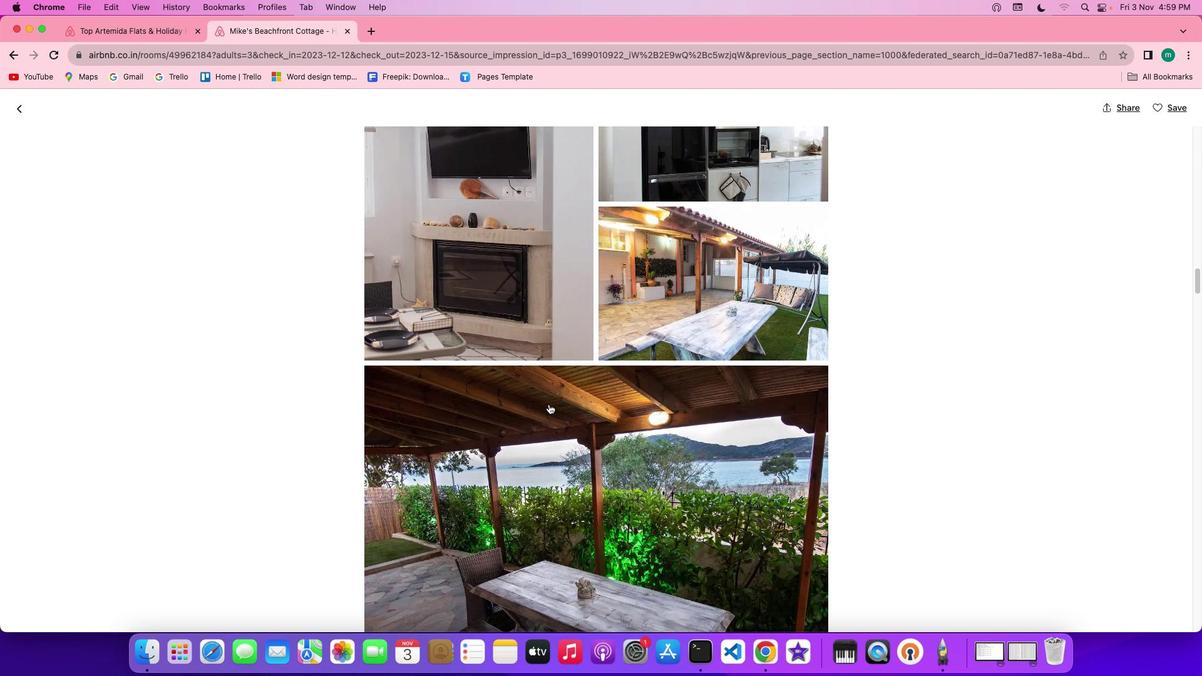 
Action: Mouse scrolled (549, 404) with delta (0, 0)
Screenshot: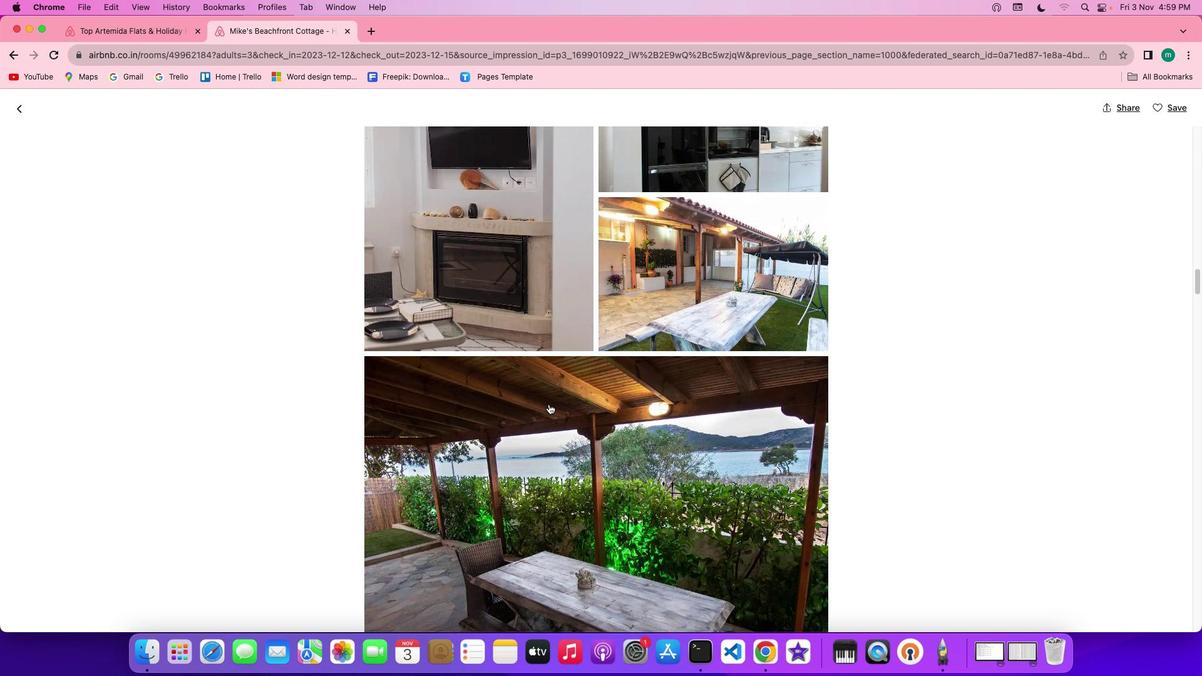 
Action: Mouse scrolled (549, 404) with delta (0, -1)
Screenshot: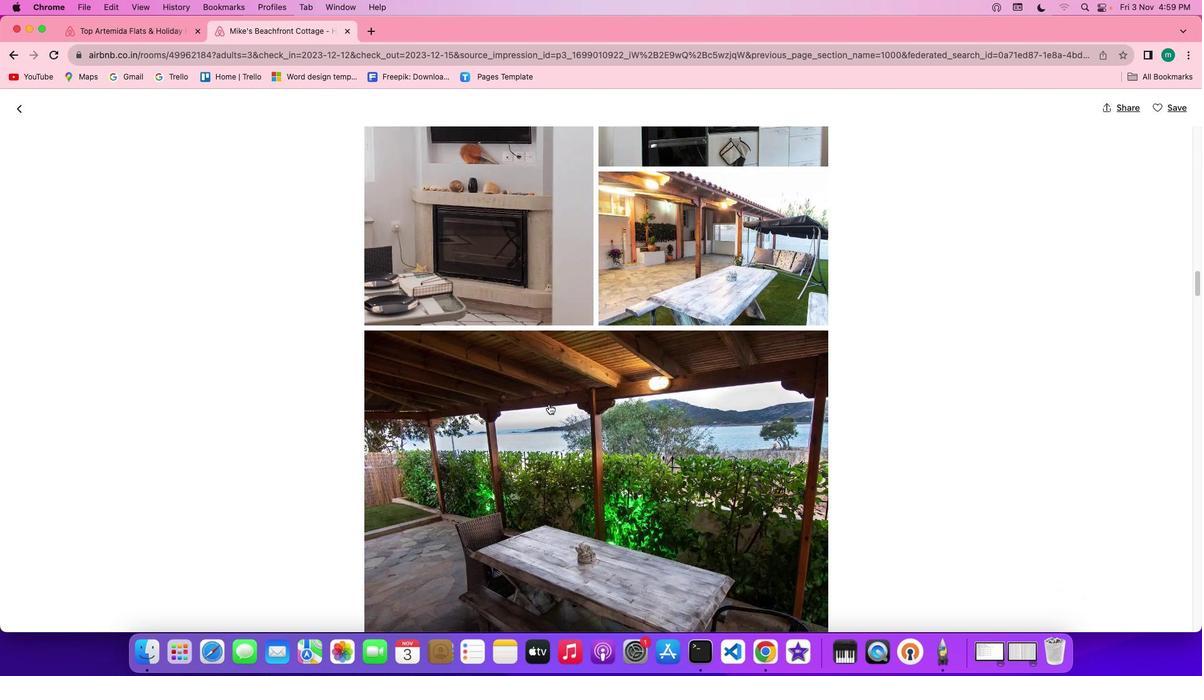 
Action: Mouse scrolled (549, 404) with delta (0, -1)
Screenshot: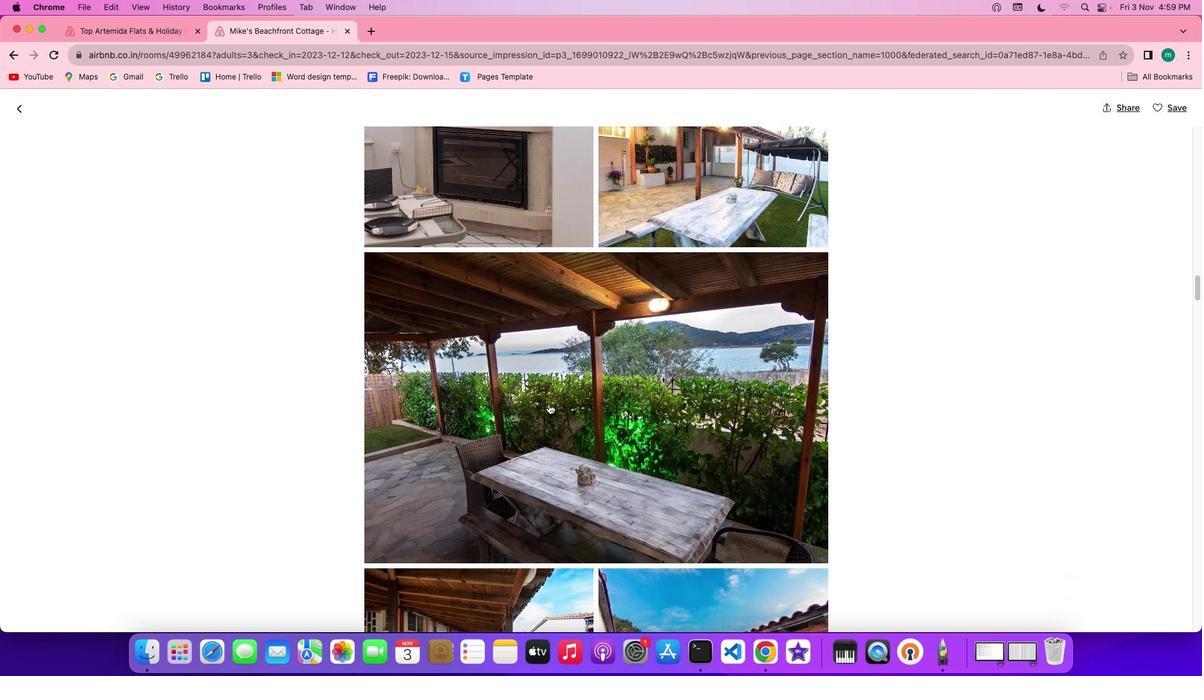 
Action: Mouse scrolled (549, 404) with delta (0, 0)
Screenshot: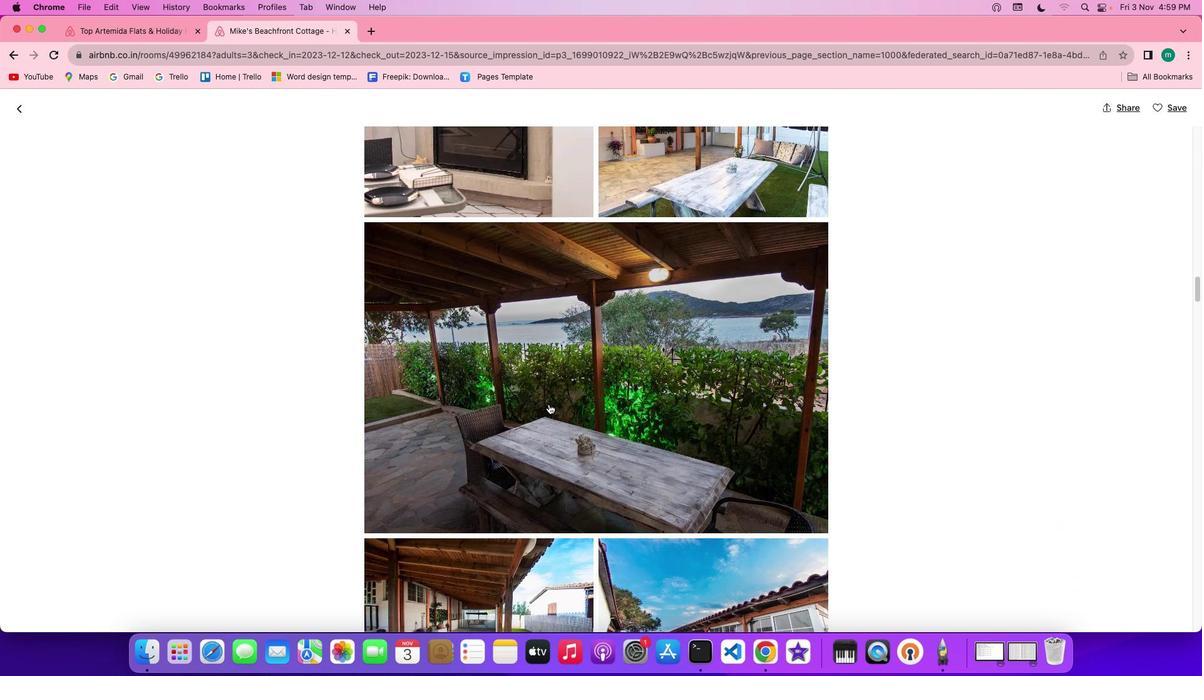 
Action: Mouse scrolled (549, 404) with delta (0, 0)
Screenshot: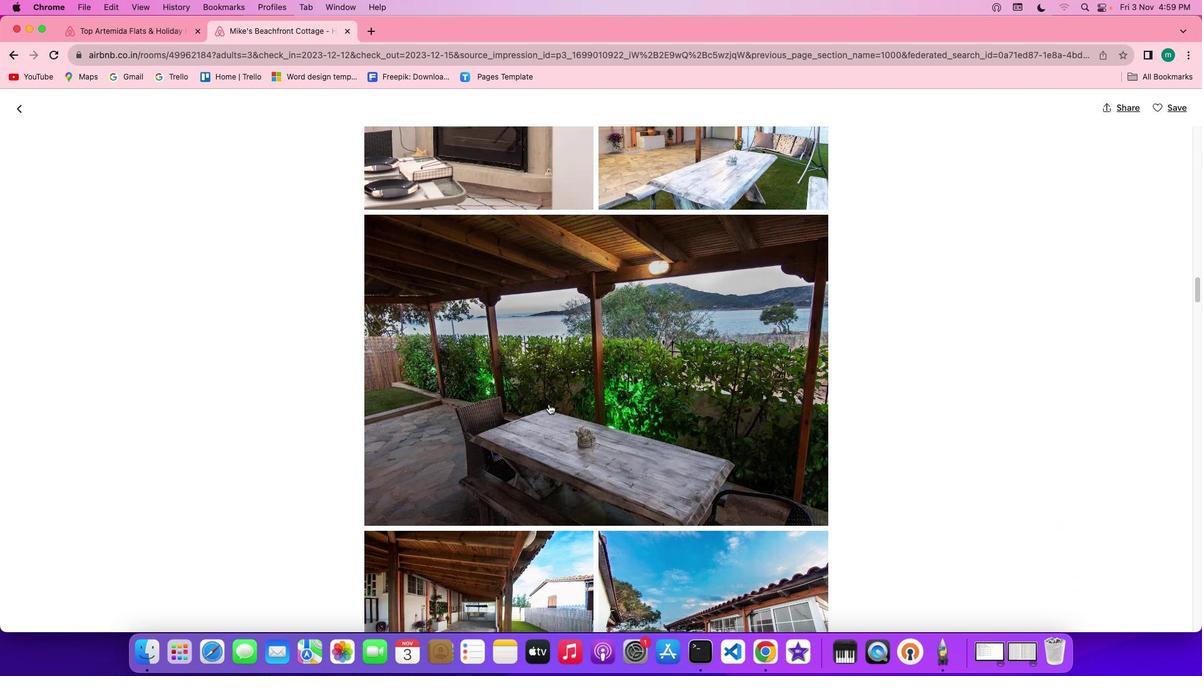 
Action: Mouse scrolled (549, 404) with delta (0, 0)
Screenshot: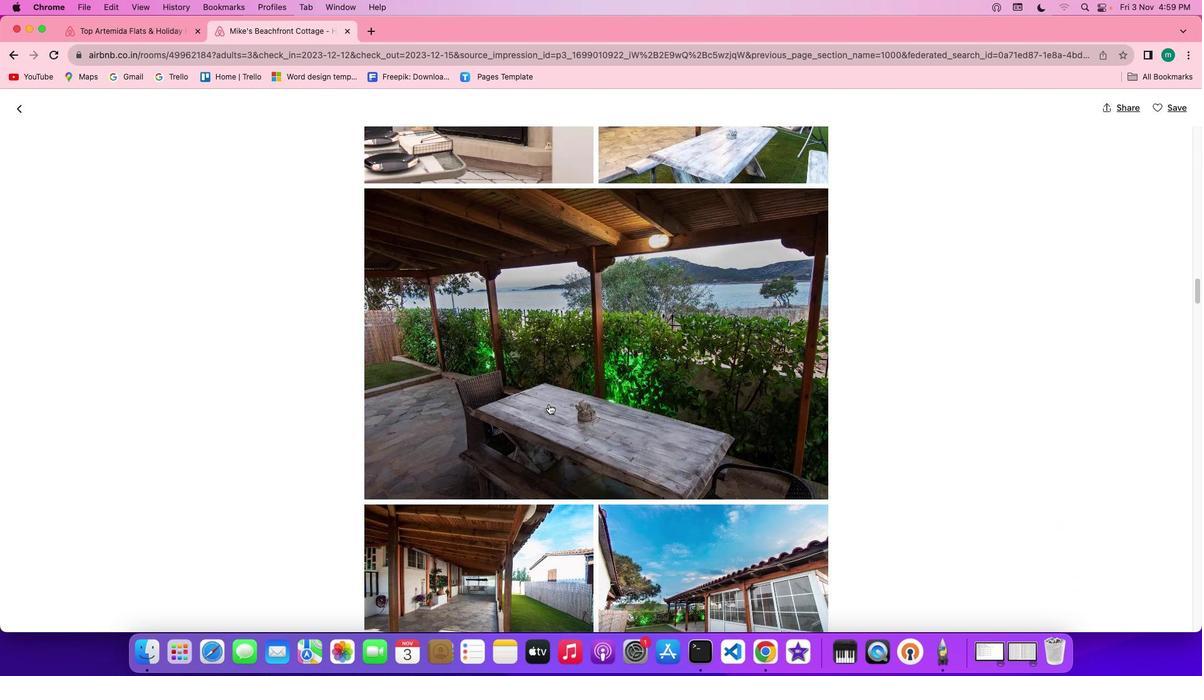 
Action: Mouse scrolled (549, 404) with delta (0, 0)
Screenshot: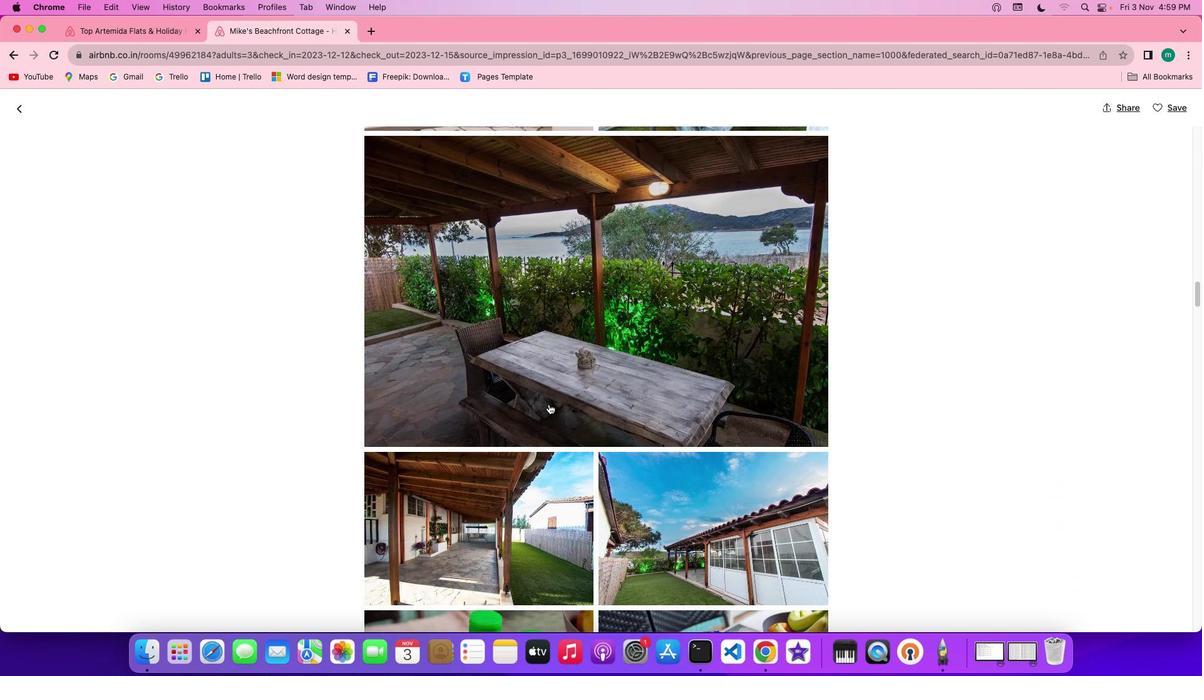 
Action: Mouse scrolled (549, 404) with delta (0, 0)
Screenshot: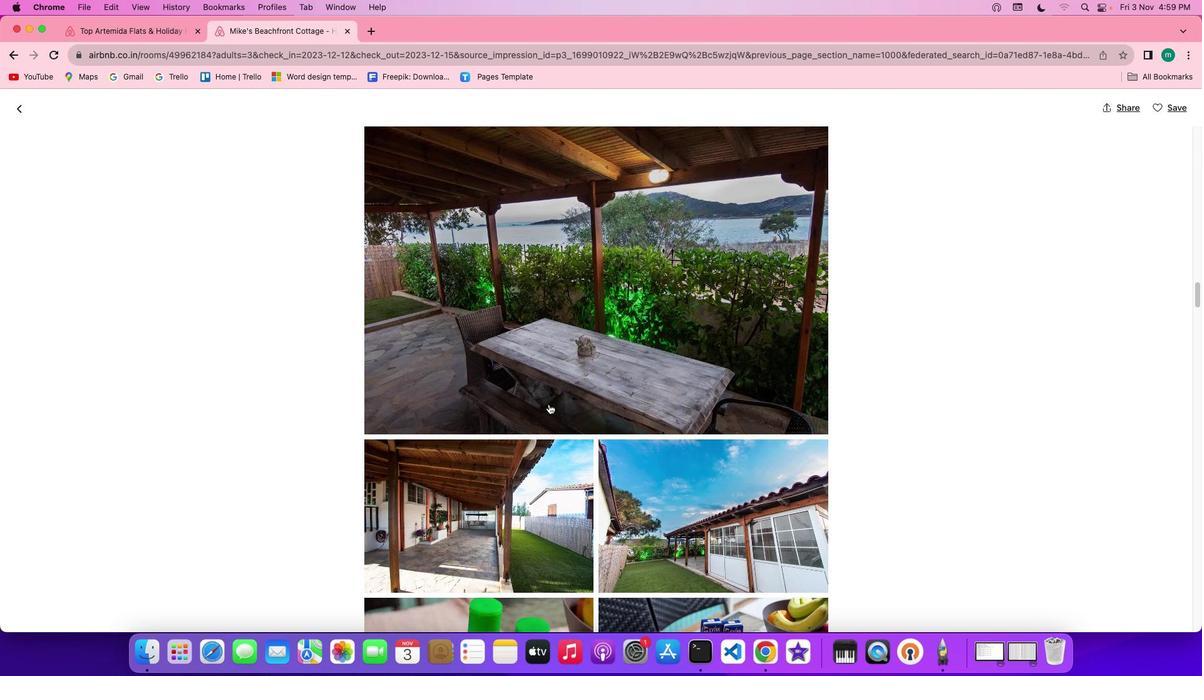 
Action: Mouse scrolled (549, 404) with delta (0, 0)
Screenshot: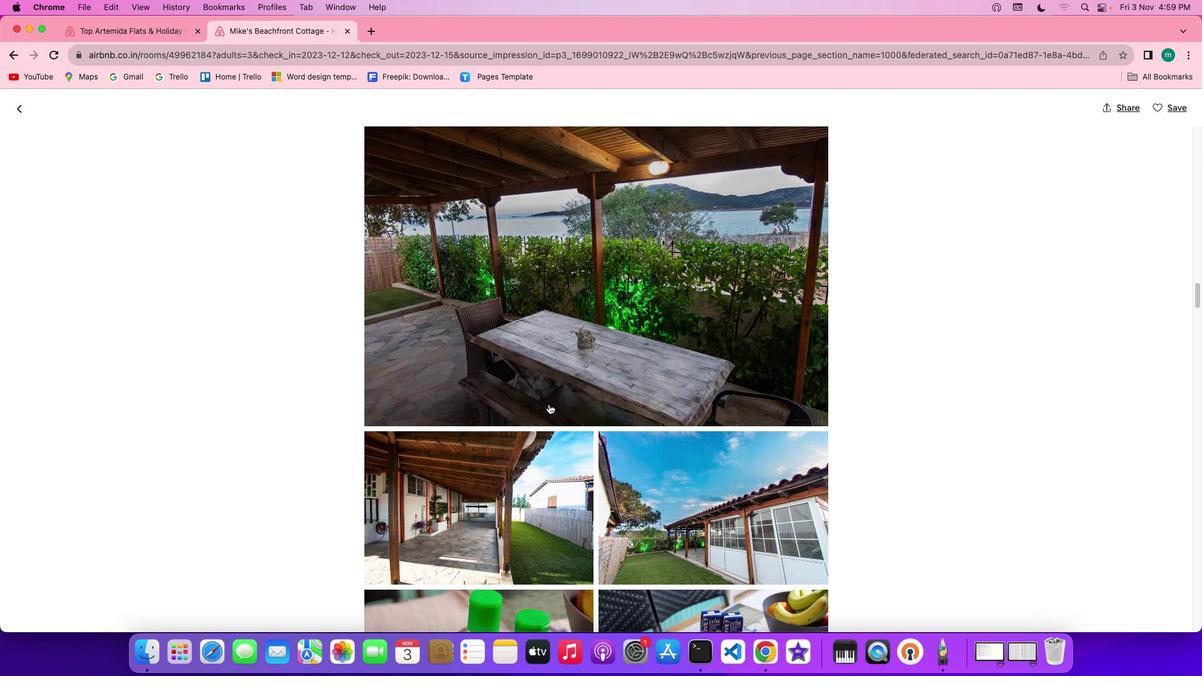 
Action: Mouse scrolled (549, 404) with delta (0, 0)
Screenshot: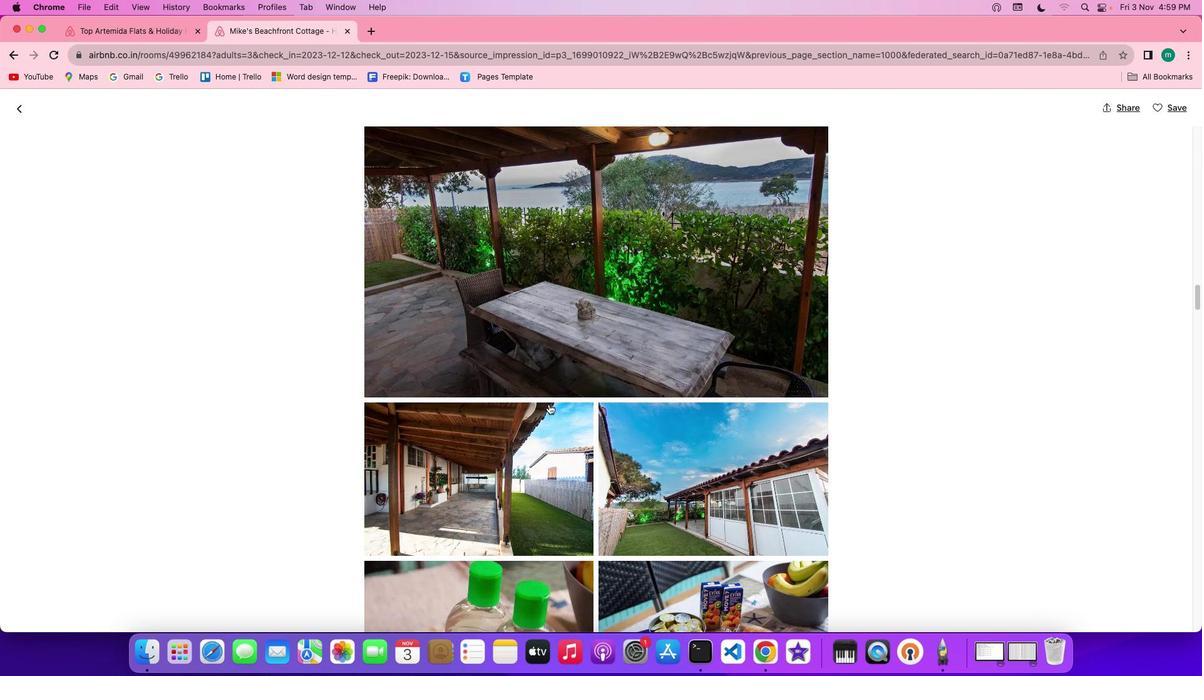 
Action: Mouse scrolled (549, 404) with delta (0, -1)
Screenshot: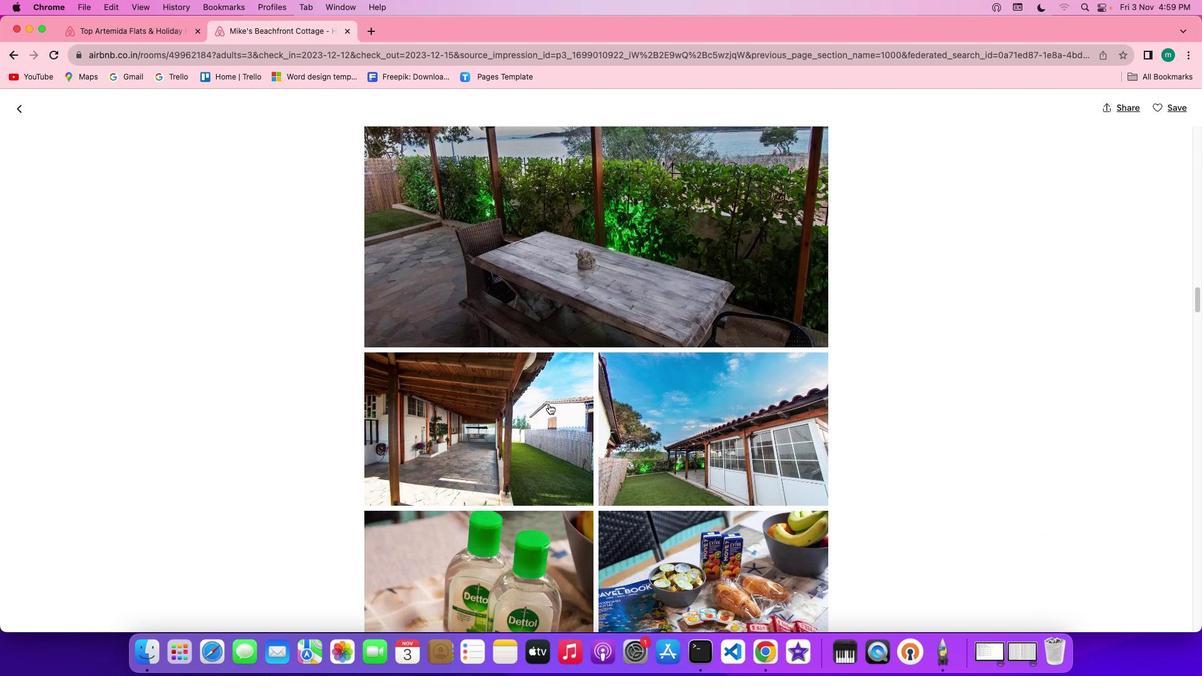
Action: Mouse scrolled (549, 404) with delta (0, 0)
Screenshot: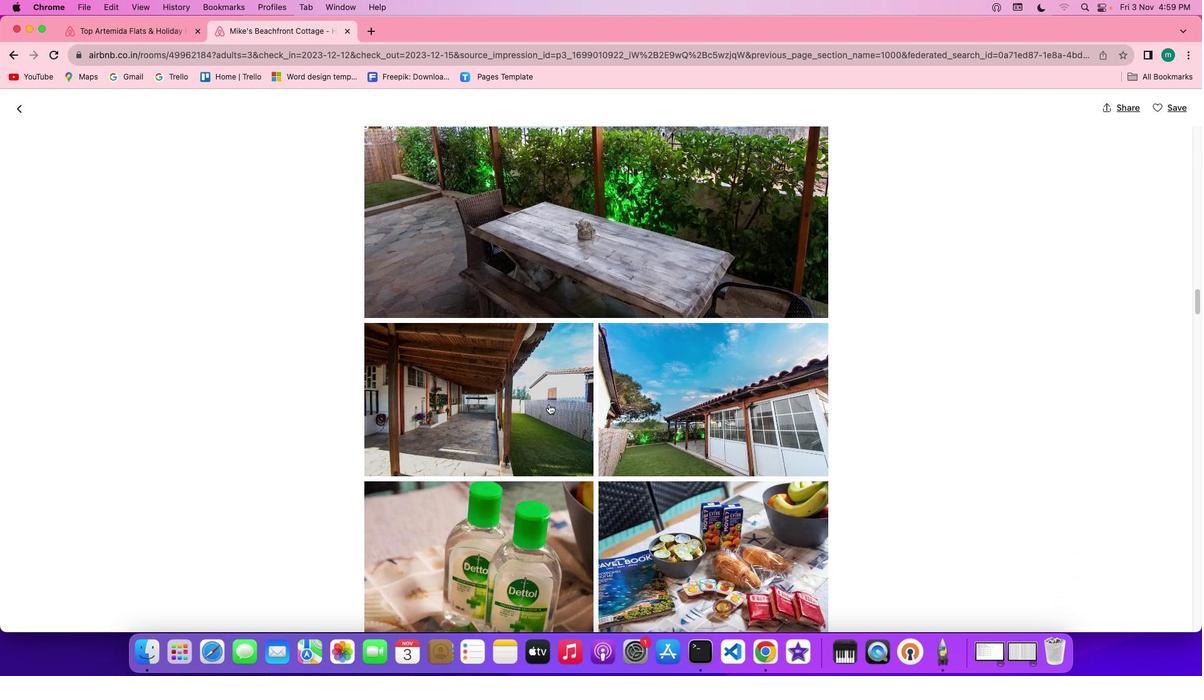 
Action: Mouse scrolled (549, 404) with delta (0, 0)
Screenshot: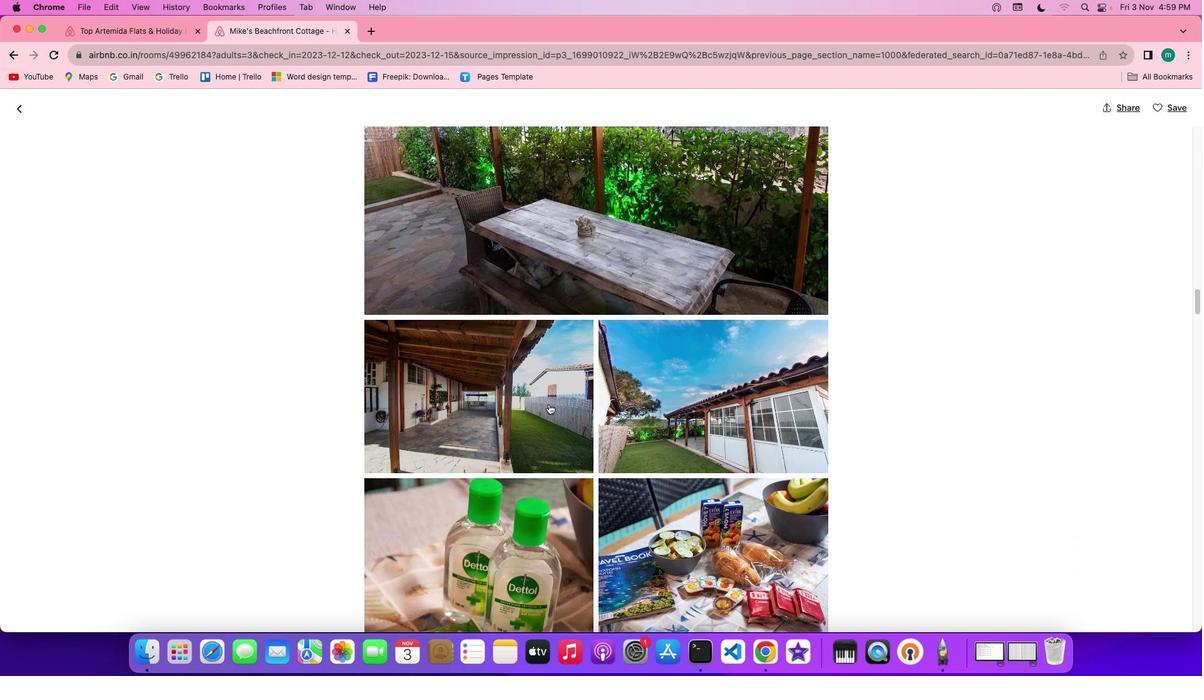 
Action: Mouse scrolled (549, 404) with delta (0, 0)
Screenshot: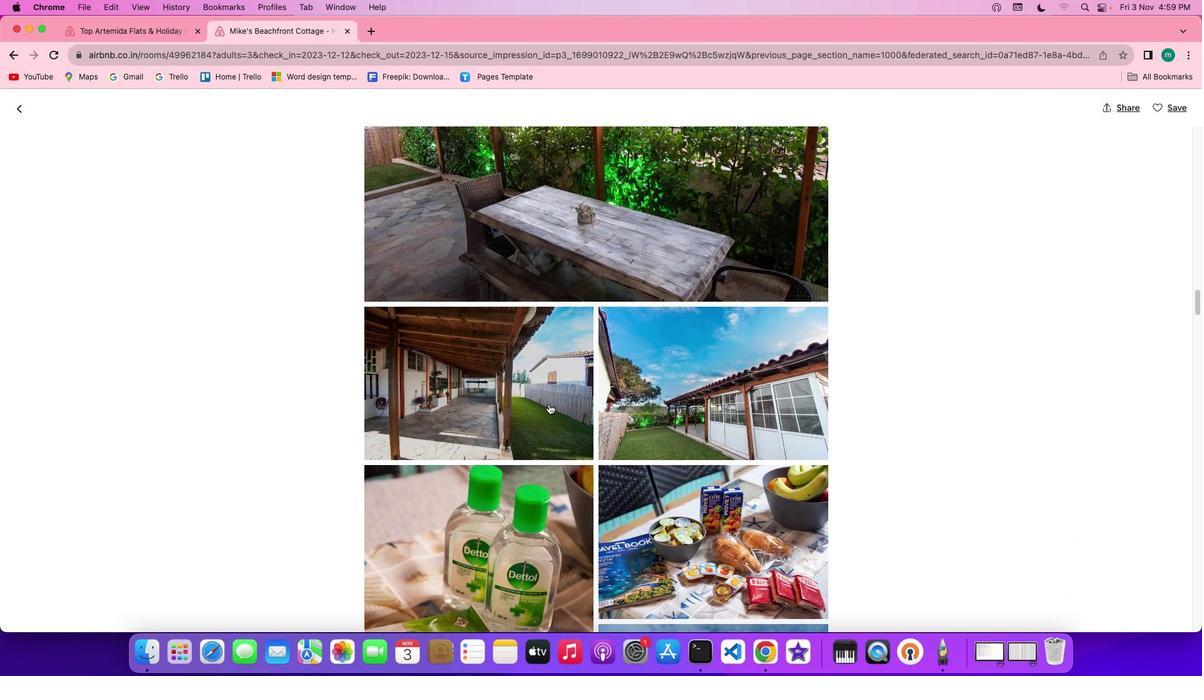 
Action: Mouse scrolled (549, 404) with delta (0, 0)
Screenshot: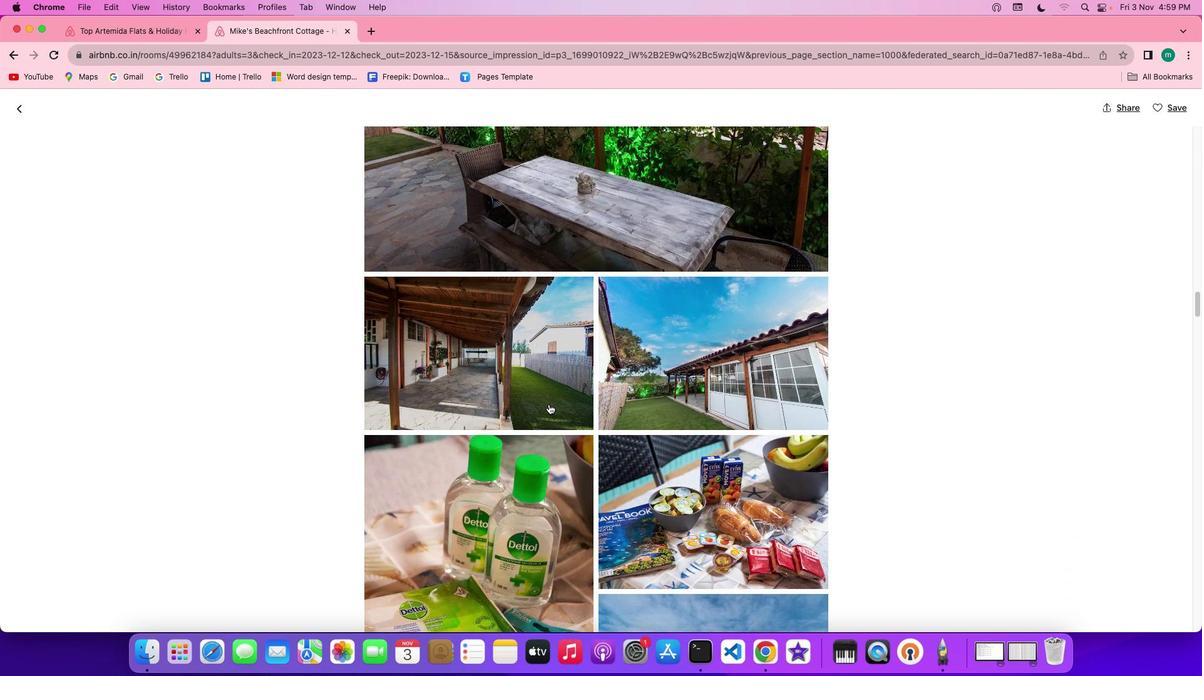 
Action: Mouse scrolled (549, 404) with delta (0, -1)
Screenshot: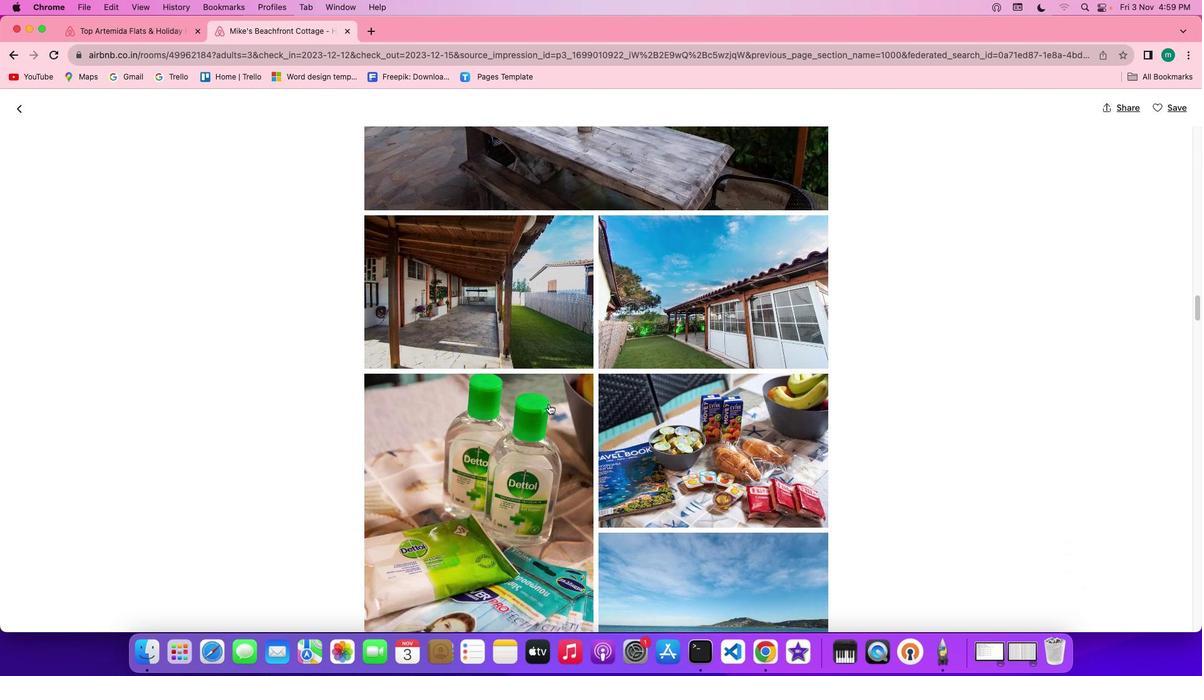 
Action: Mouse scrolled (549, 404) with delta (0, 0)
Screenshot: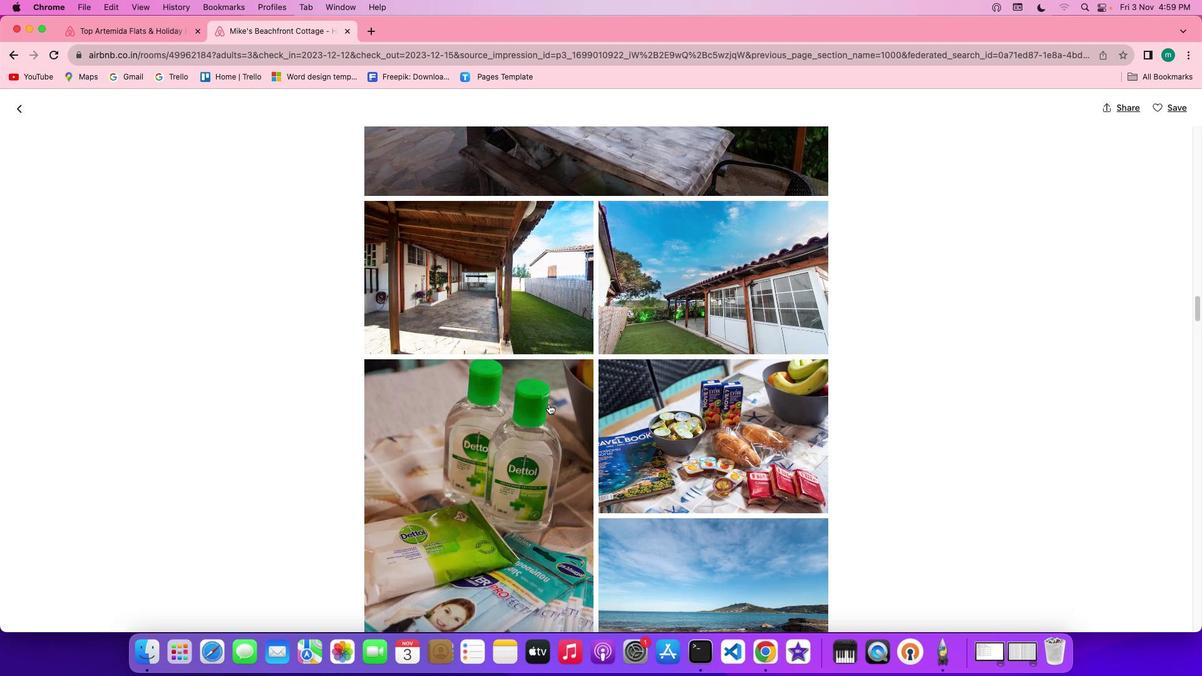 
Action: Mouse scrolled (549, 404) with delta (0, 0)
Screenshot: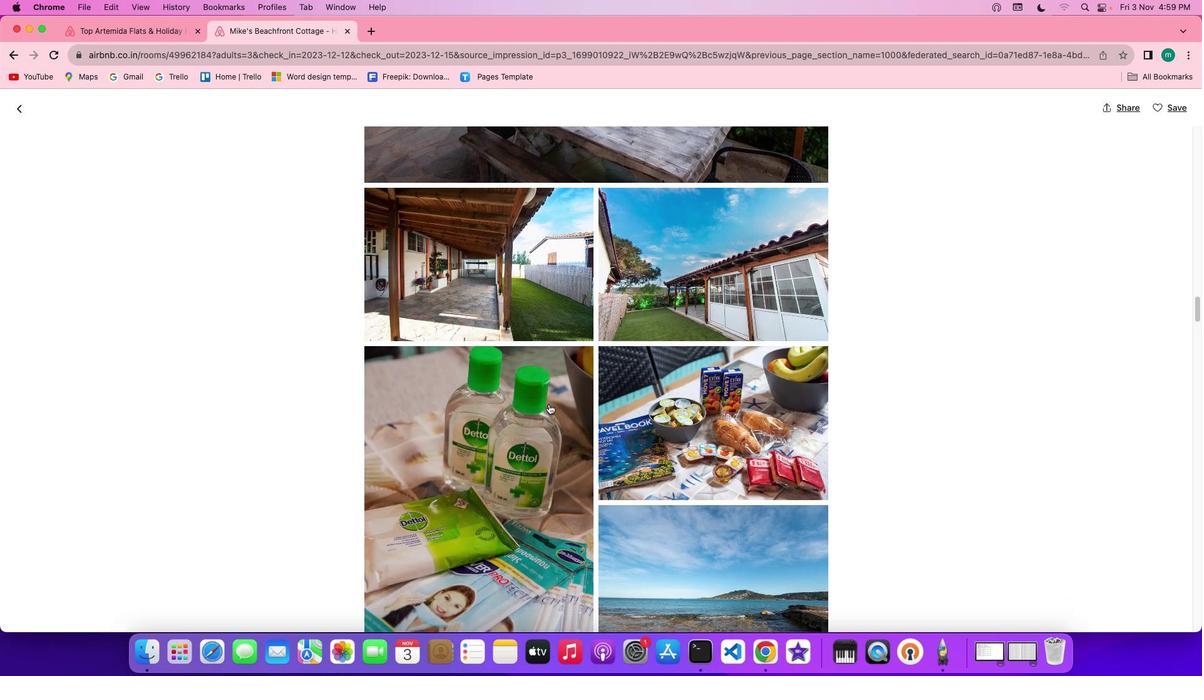 
Action: Mouse scrolled (549, 404) with delta (0, 0)
Screenshot: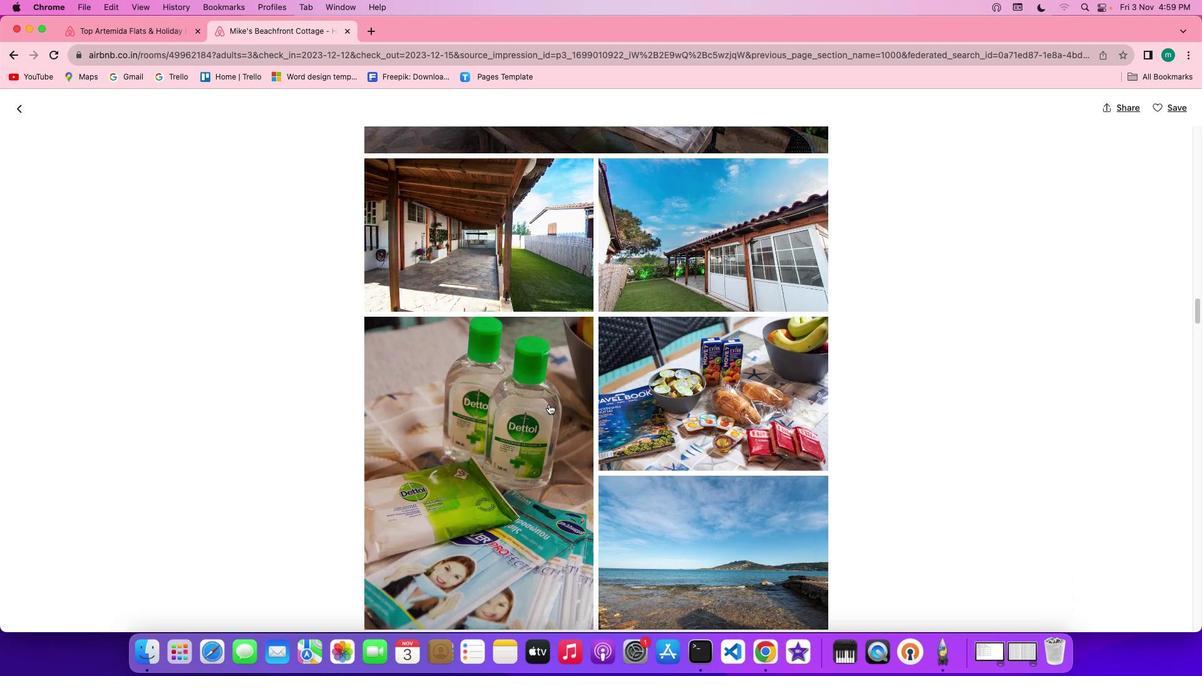 
Action: Mouse scrolled (549, 404) with delta (0, 0)
Screenshot: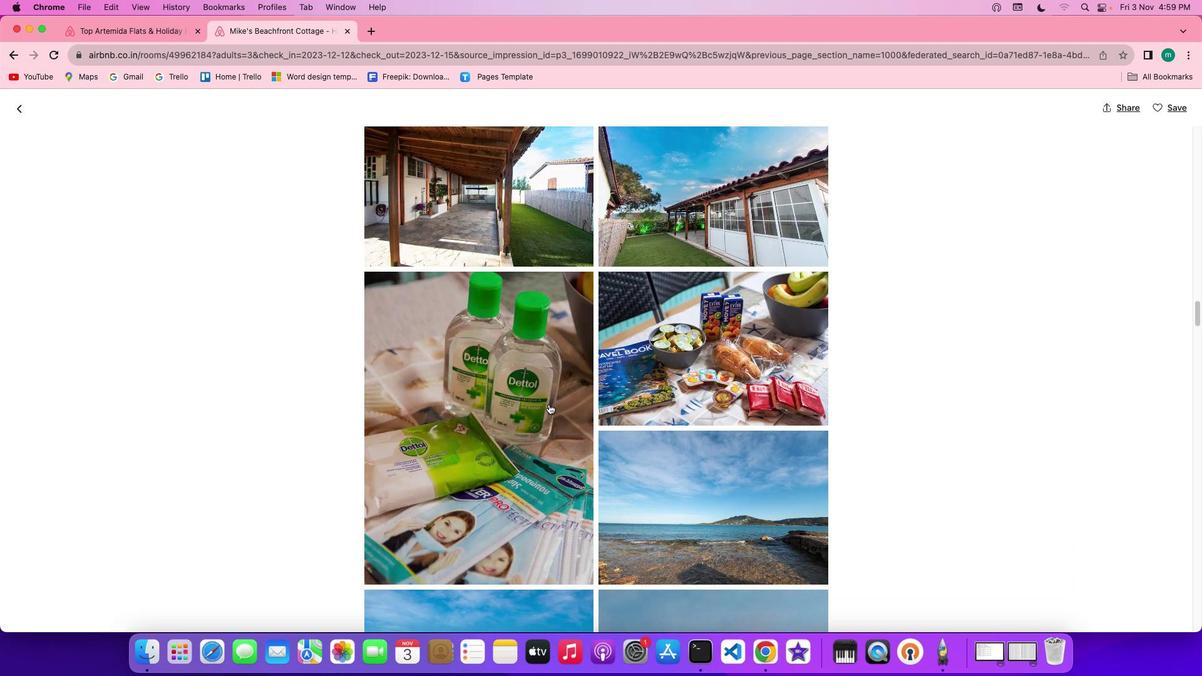 
Action: Mouse scrolled (549, 404) with delta (0, 0)
Screenshot: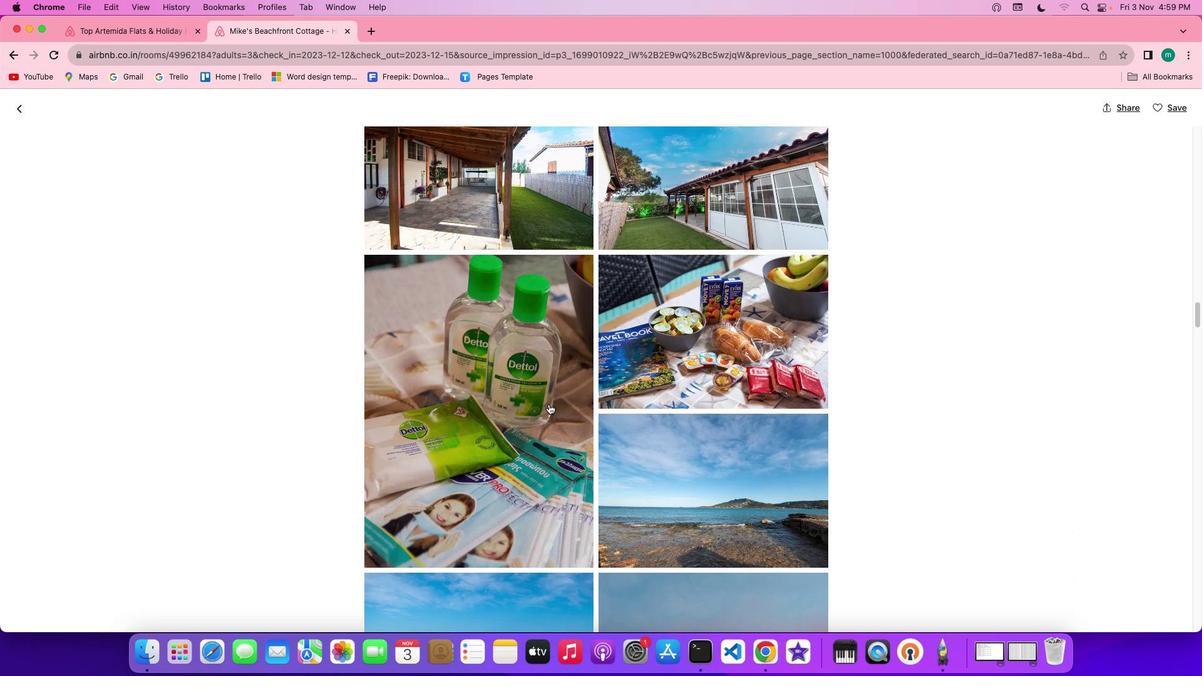 
Action: Mouse scrolled (549, 404) with delta (0, 0)
Screenshot: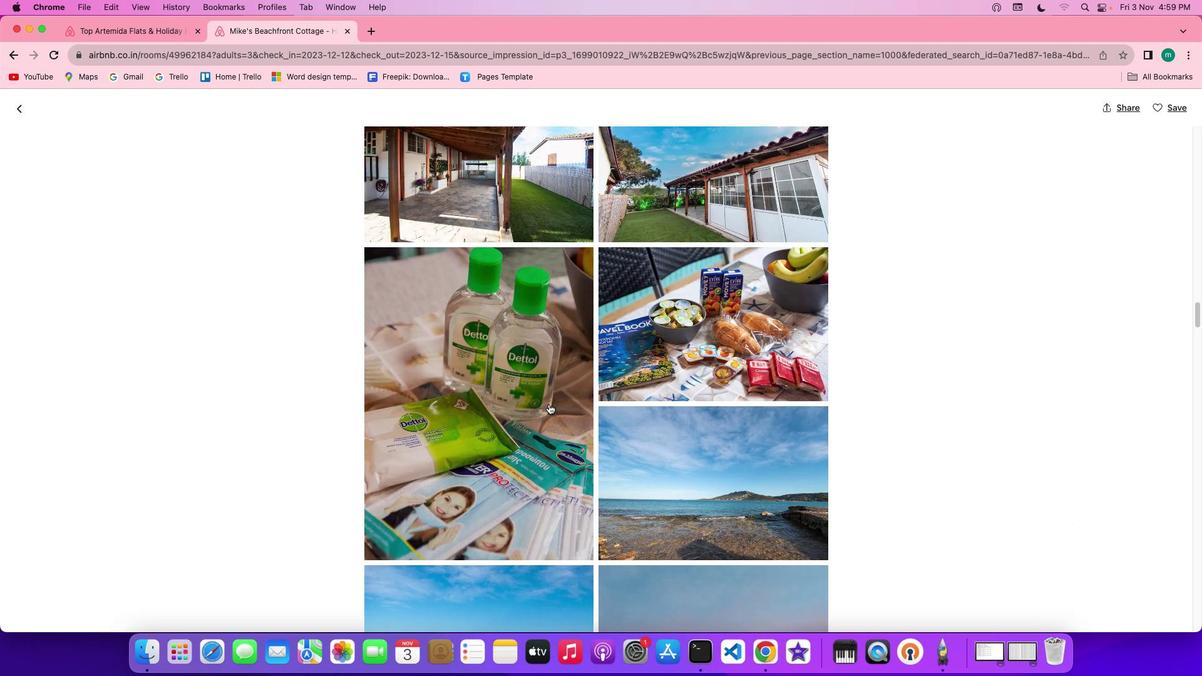 
Action: Mouse scrolled (549, 404) with delta (0, -1)
Screenshot: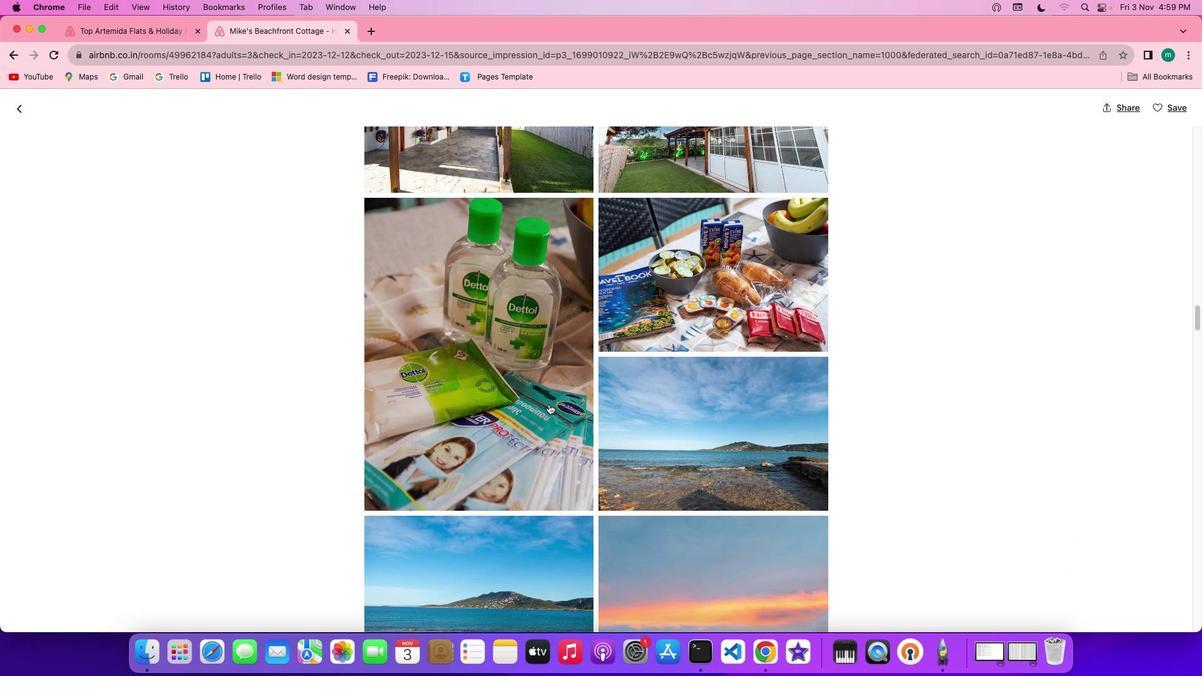 
Action: Mouse scrolled (549, 404) with delta (0, 0)
Screenshot: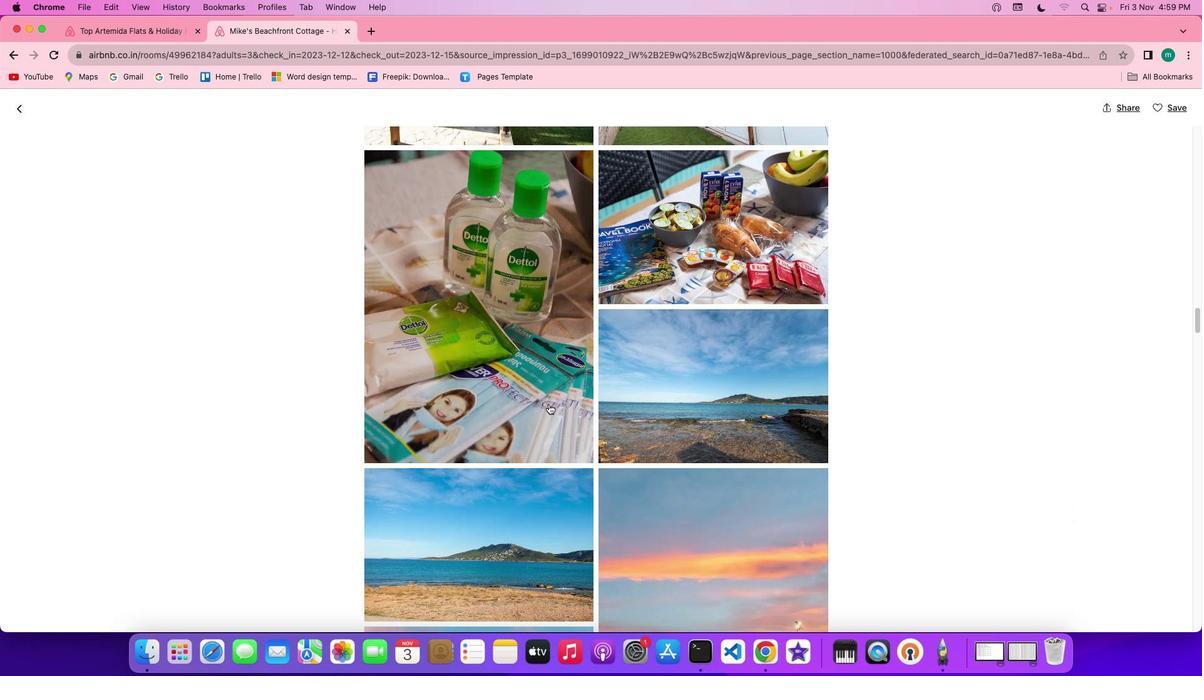 
Action: Mouse scrolled (549, 404) with delta (0, 0)
Screenshot: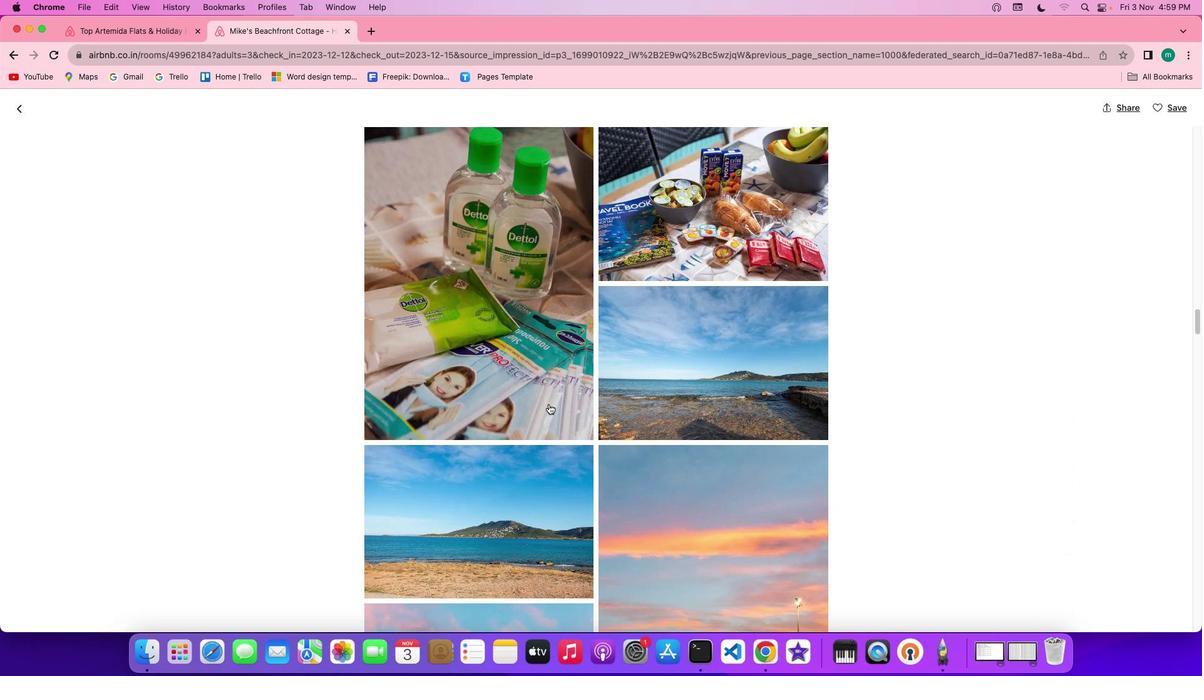 
Action: Mouse scrolled (549, 404) with delta (0, 0)
Screenshot: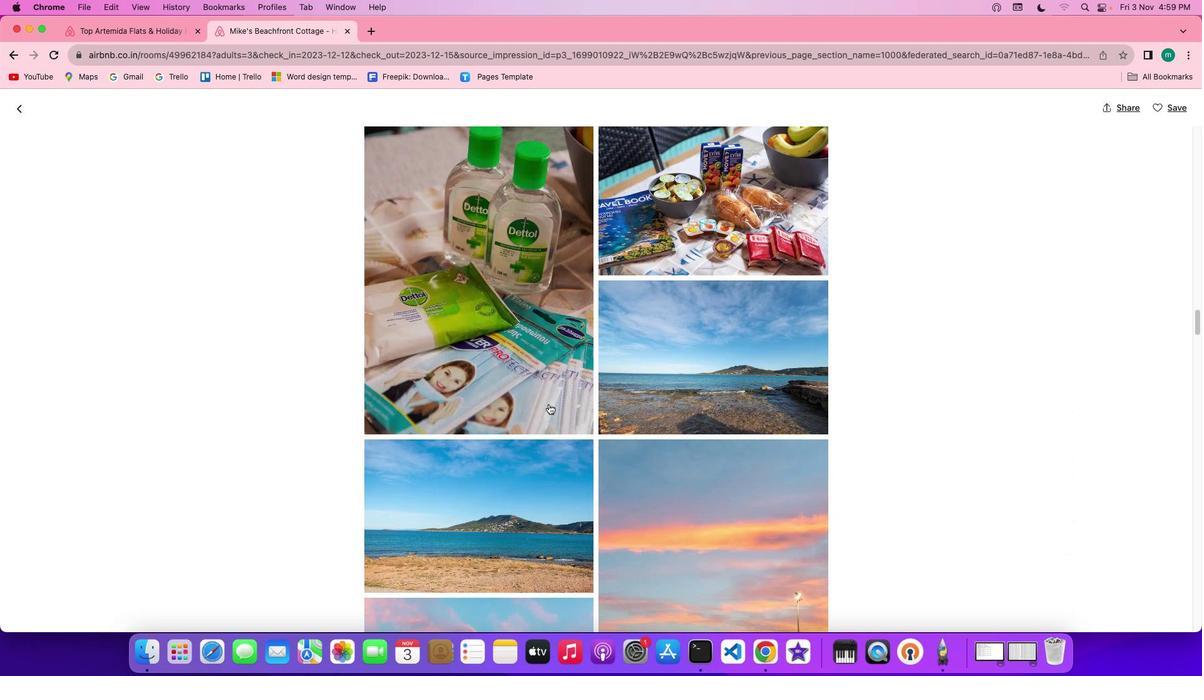 
Action: Mouse scrolled (549, 404) with delta (0, 0)
Screenshot: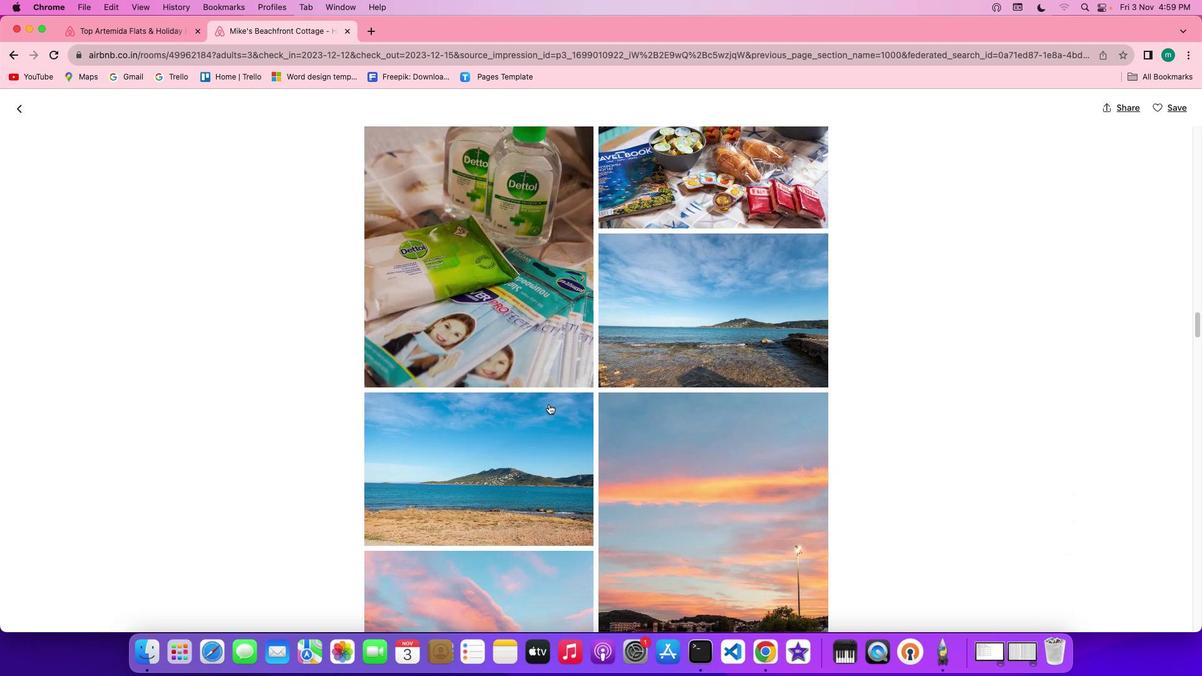 
Action: Mouse scrolled (549, 404) with delta (0, -1)
Screenshot: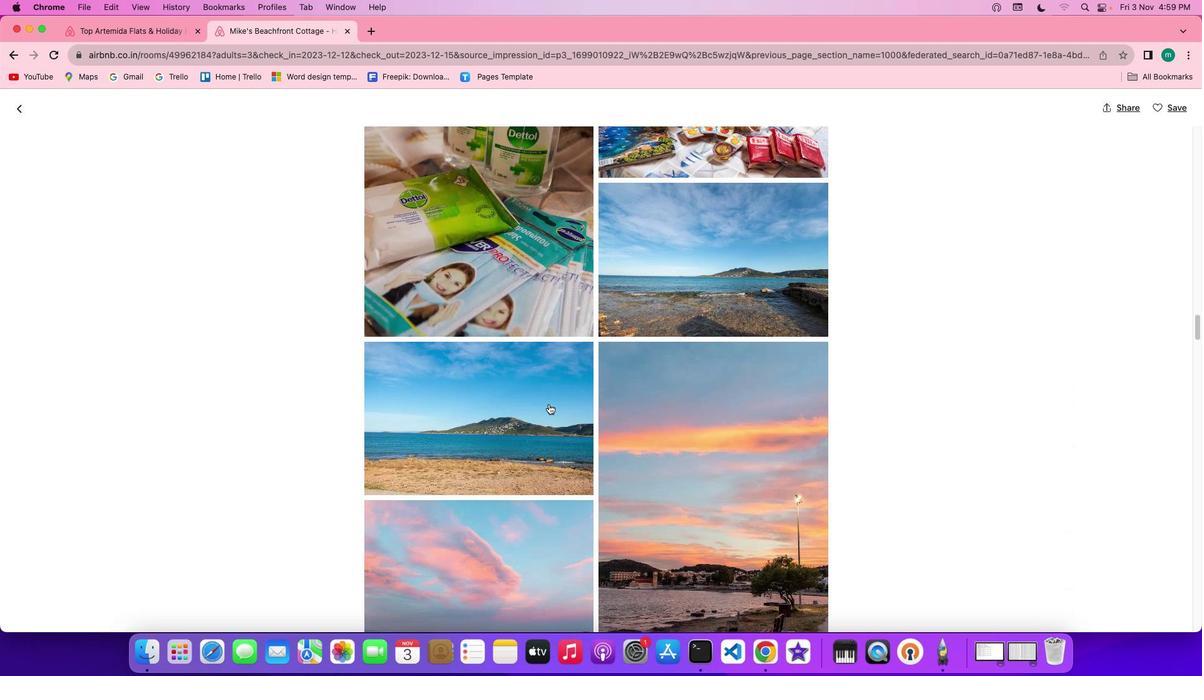 
Action: Mouse scrolled (549, 404) with delta (0, 0)
Screenshot: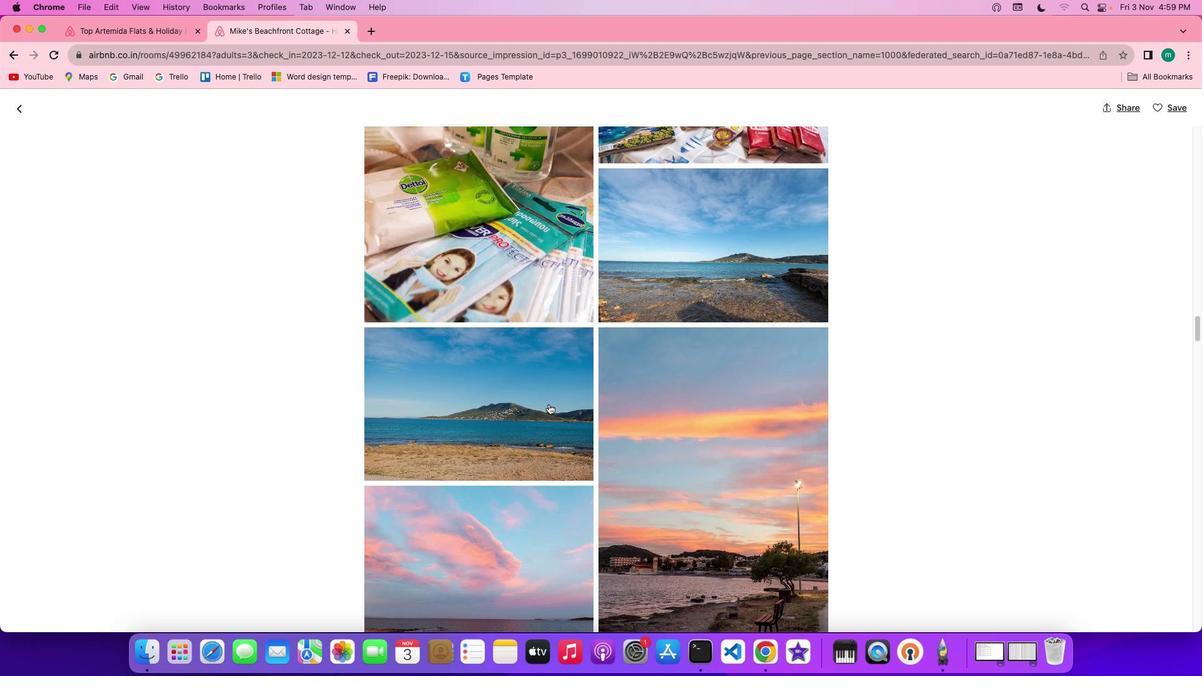 
Action: Mouse scrolled (549, 404) with delta (0, 0)
Screenshot: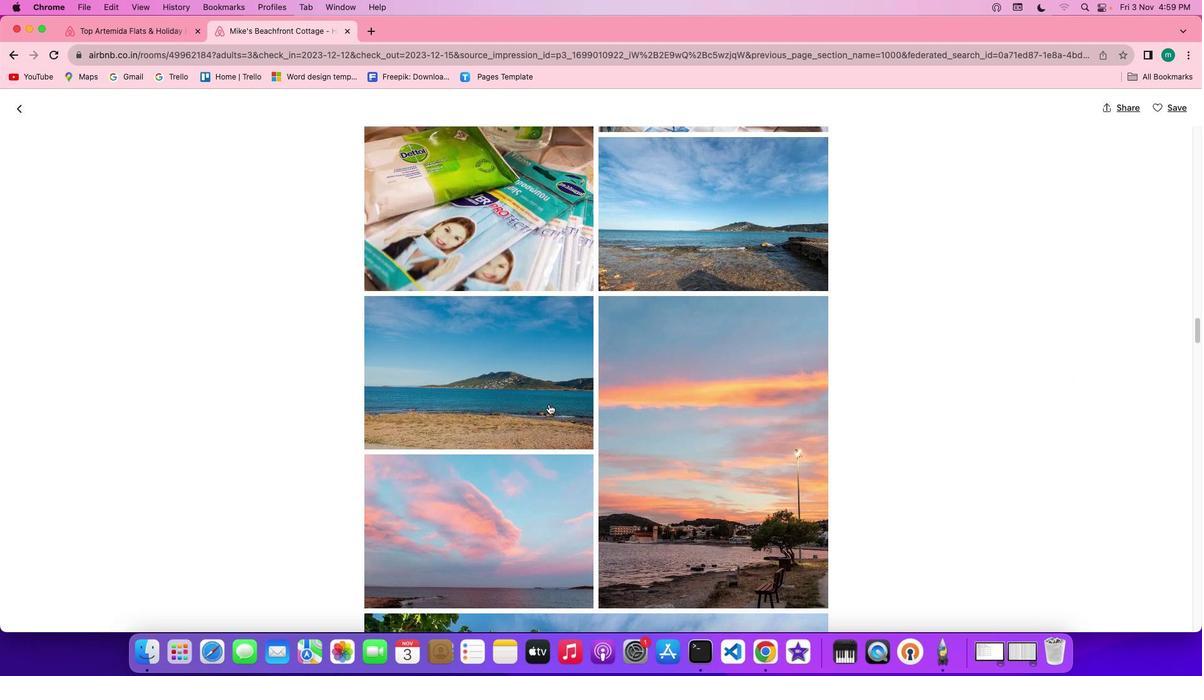 
Action: Mouse scrolled (549, 404) with delta (0, -1)
Screenshot: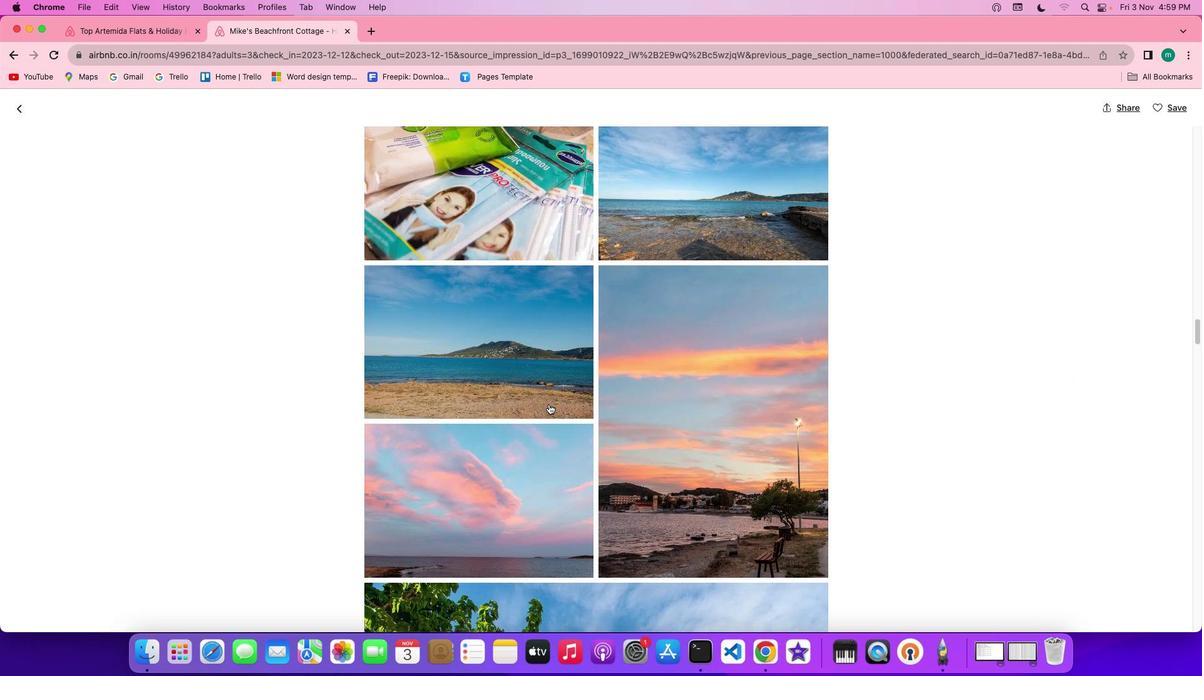 
Action: Mouse scrolled (549, 404) with delta (0, -1)
Screenshot: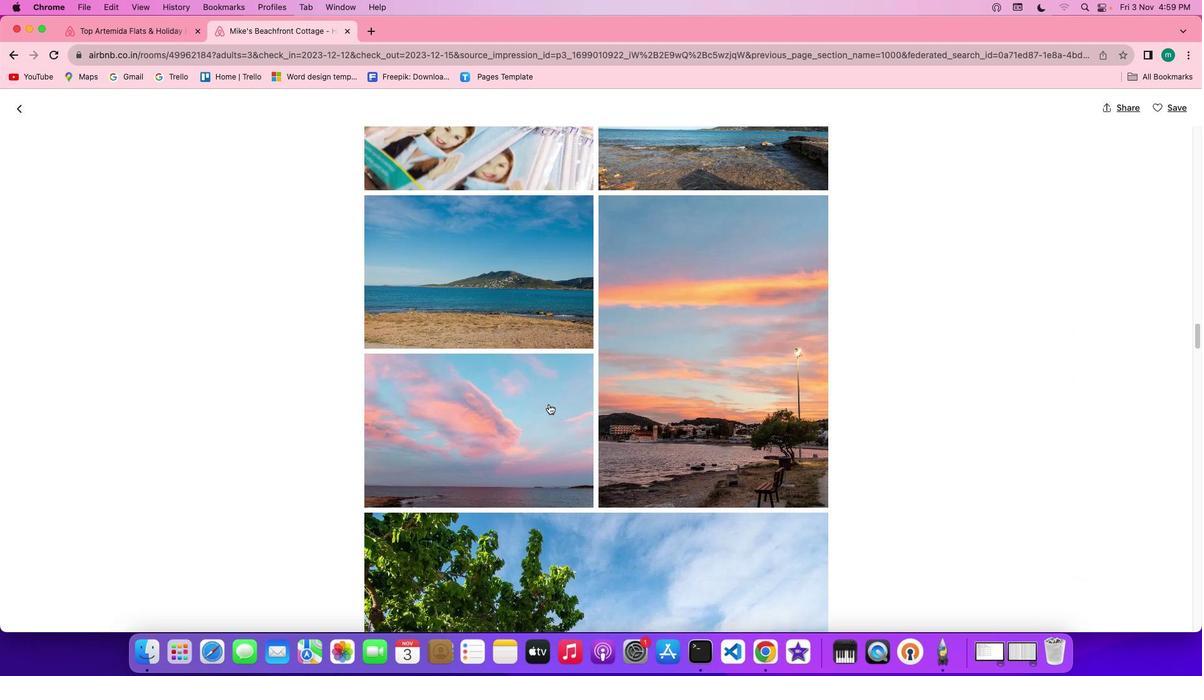 
Action: Mouse scrolled (549, 404) with delta (0, 0)
Screenshot: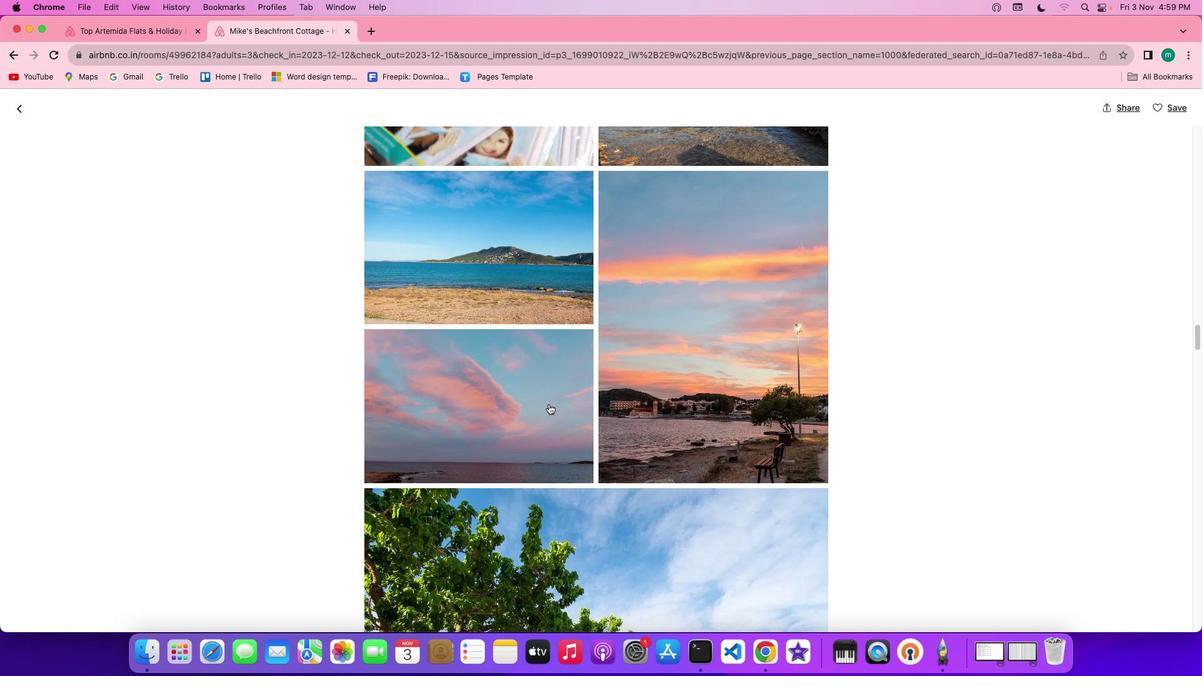 
Action: Mouse scrolled (549, 404) with delta (0, 0)
Screenshot: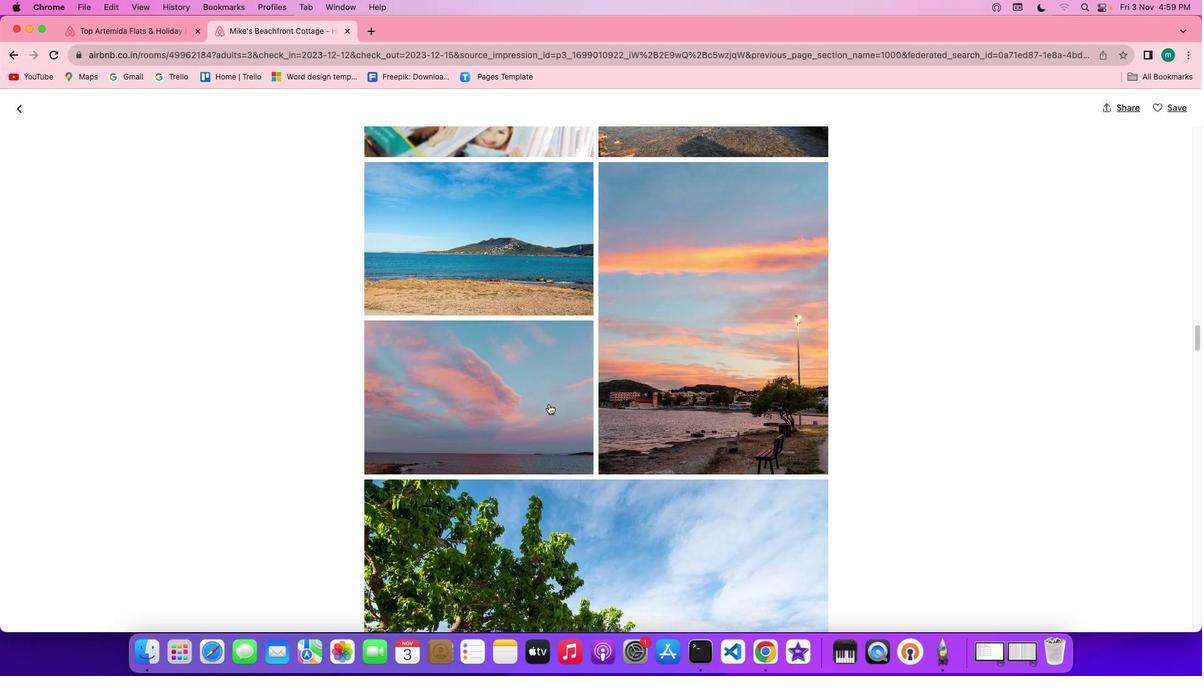 
Action: Mouse scrolled (549, 404) with delta (0, -1)
Screenshot: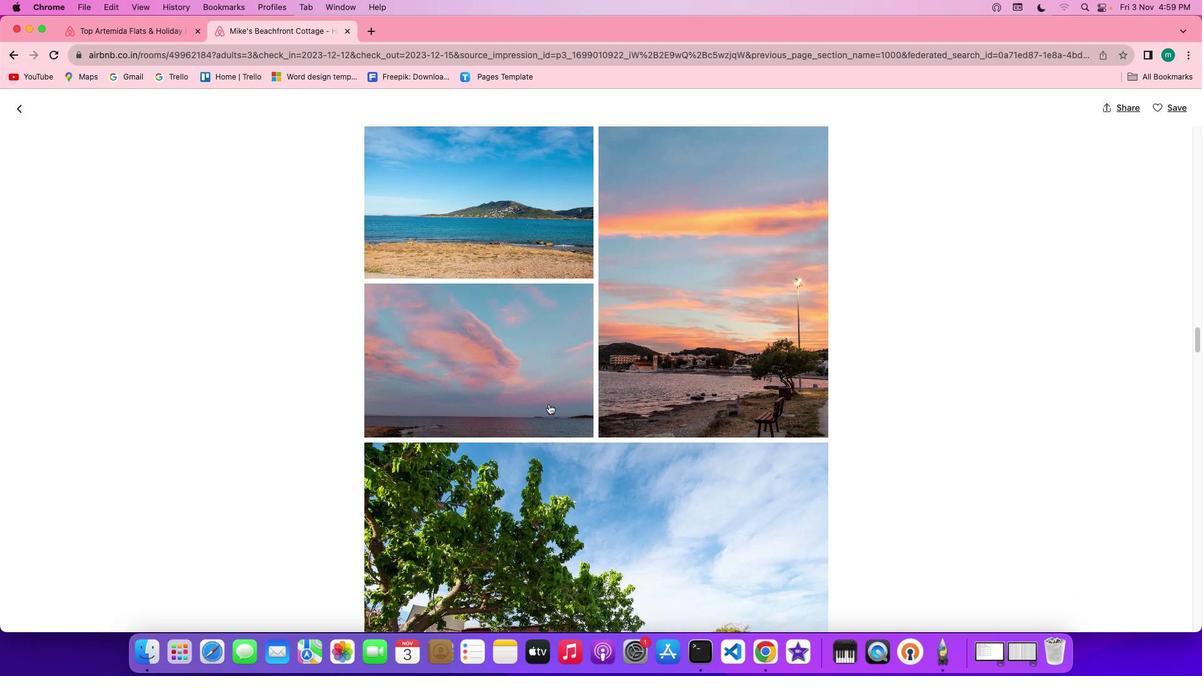 
Action: Mouse scrolled (549, 404) with delta (0, -1)
Screenshot: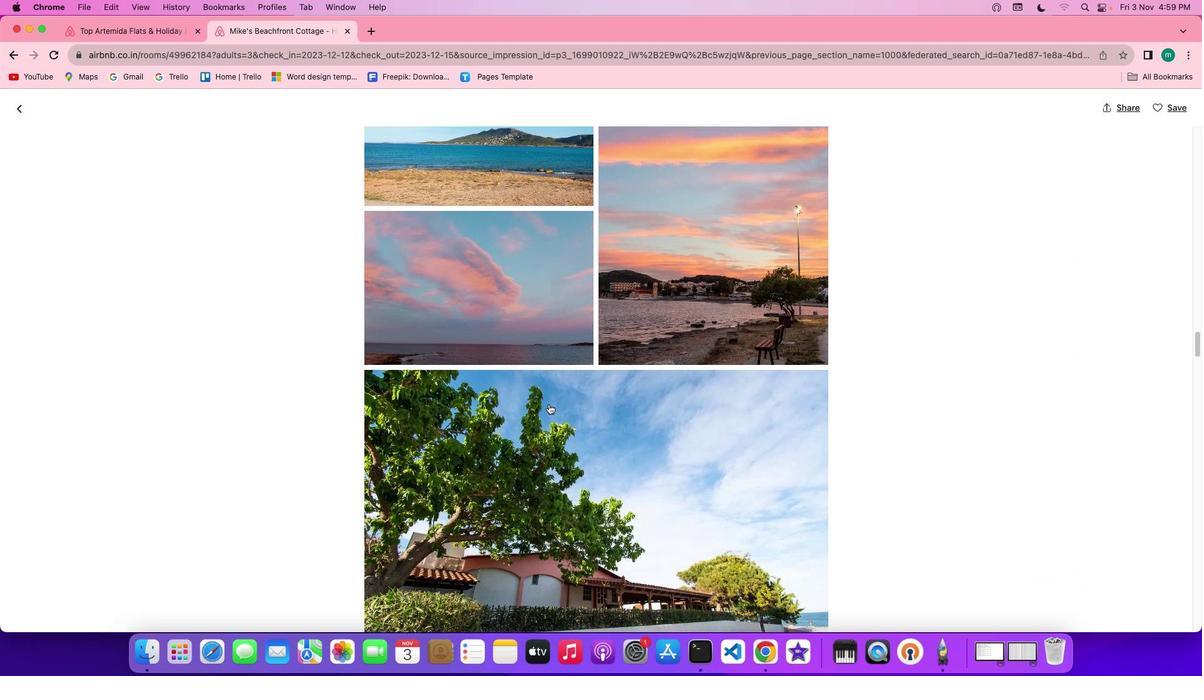 
Action: Mouse scrolled (549, 404) with delta (0, -1)
Screenshot: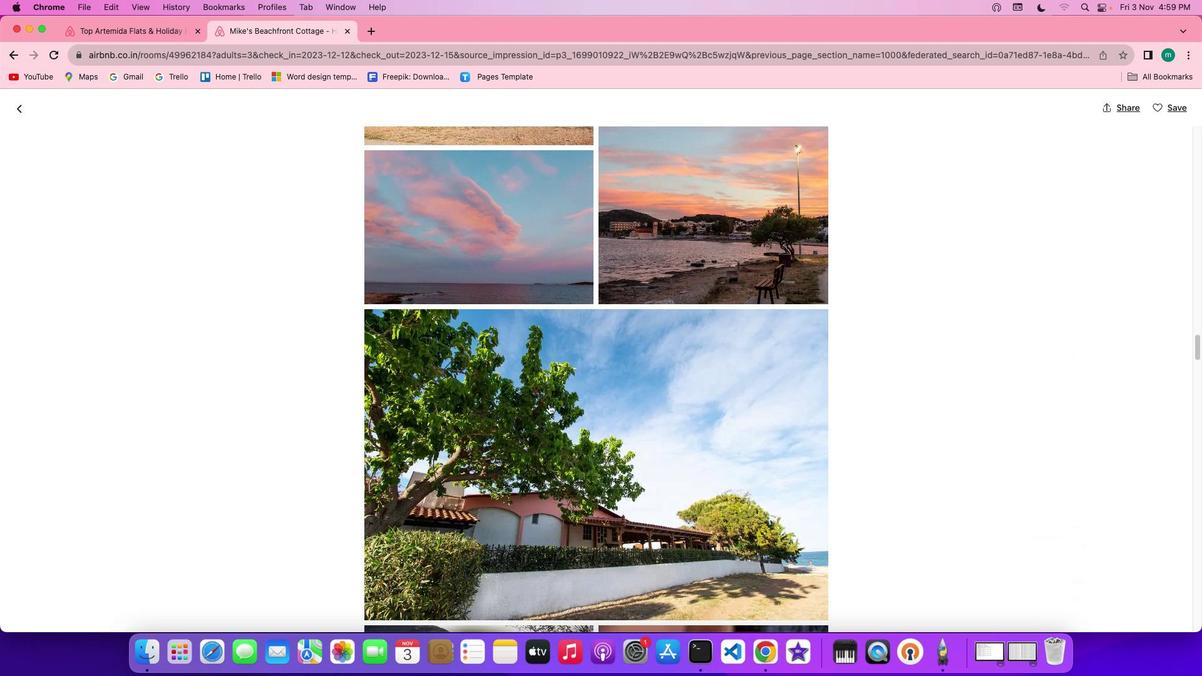 
Action: Mouse scrolled (549, 404) with delta (0, 0)
Screenshot: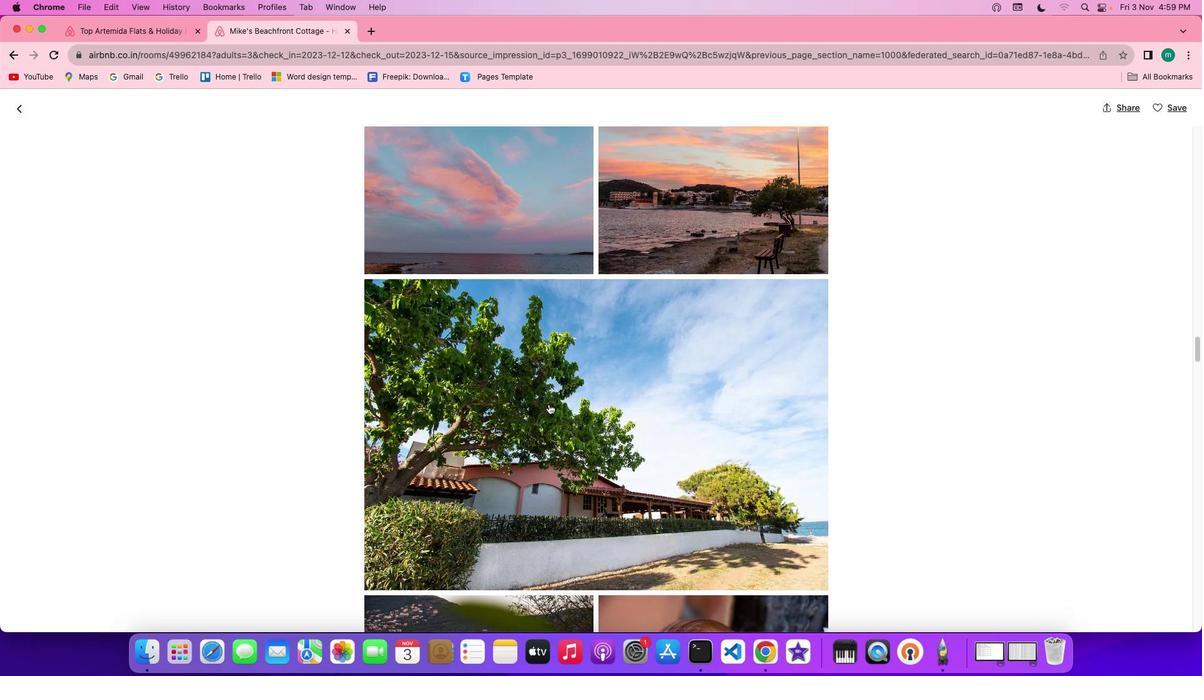 
Action: Mouse scrolled (549, 404) with delta (0, 0)
Screenshot: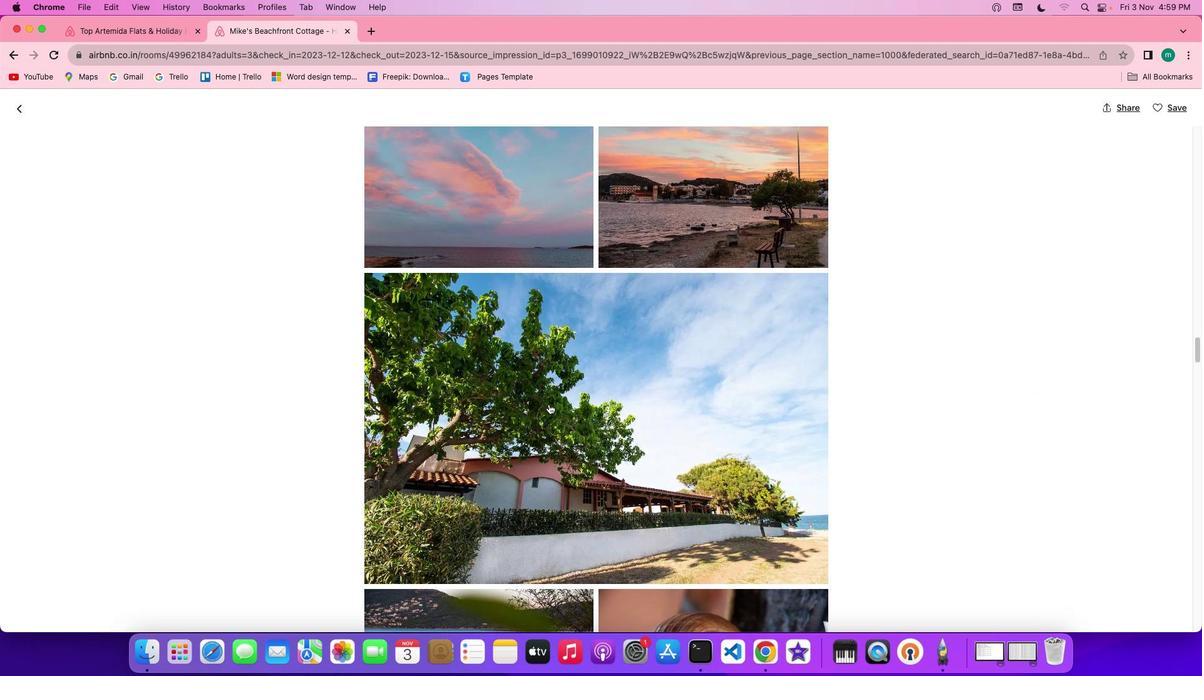 
Action: Mouse scrolled (549, 404) with delta (0, -1)
Screenshot: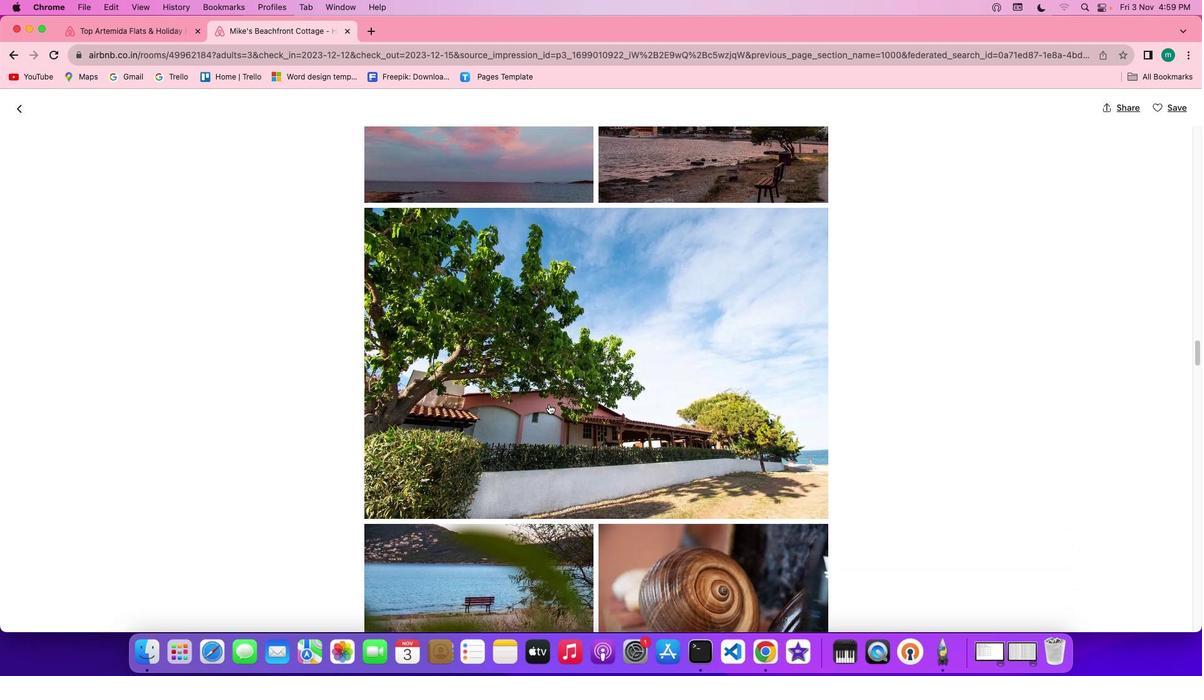 
Action: Mouse scrolled (549, 404) with delta (0, -1)
Screenshot: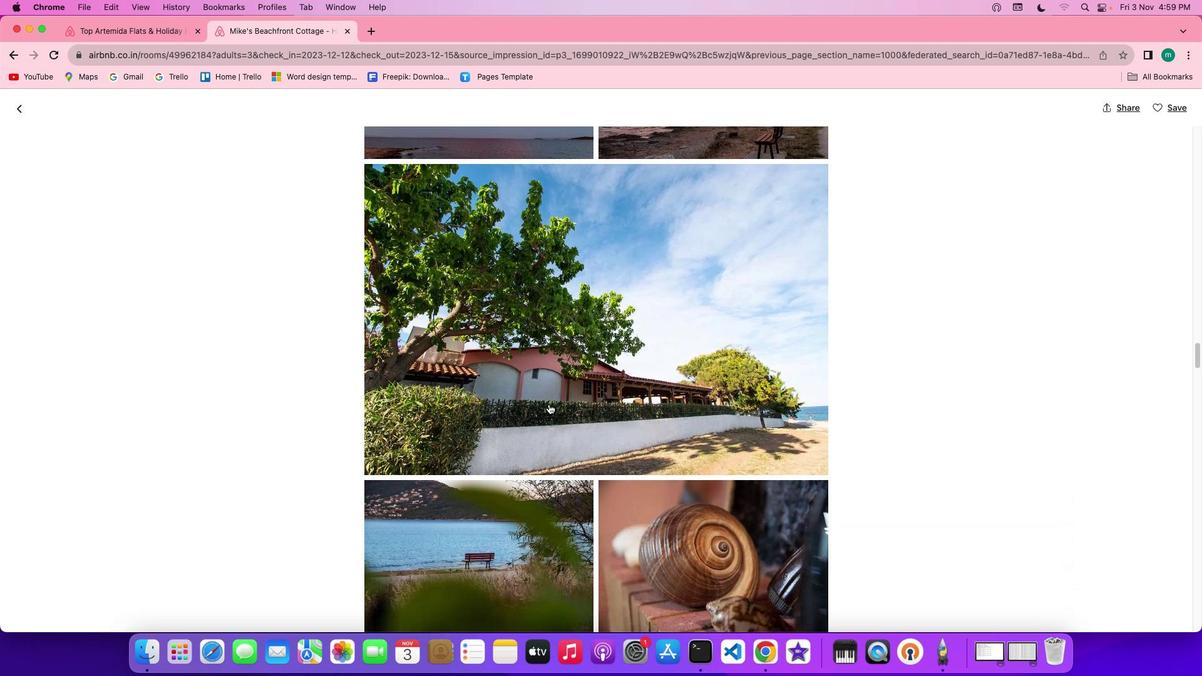 
Action: Mouse scrolled (549, 404) with delta (0, -1)
Screenshot: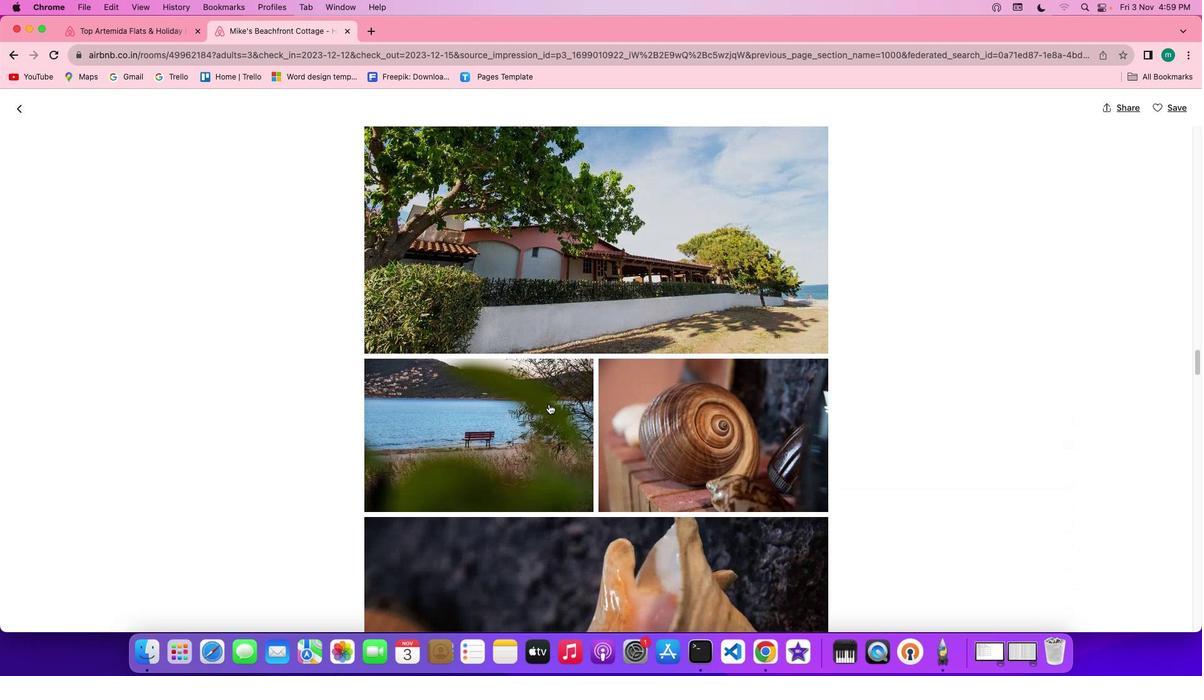 
Action: Mouse scrolled (549, 404) with delta (0, 0)
Screenshot: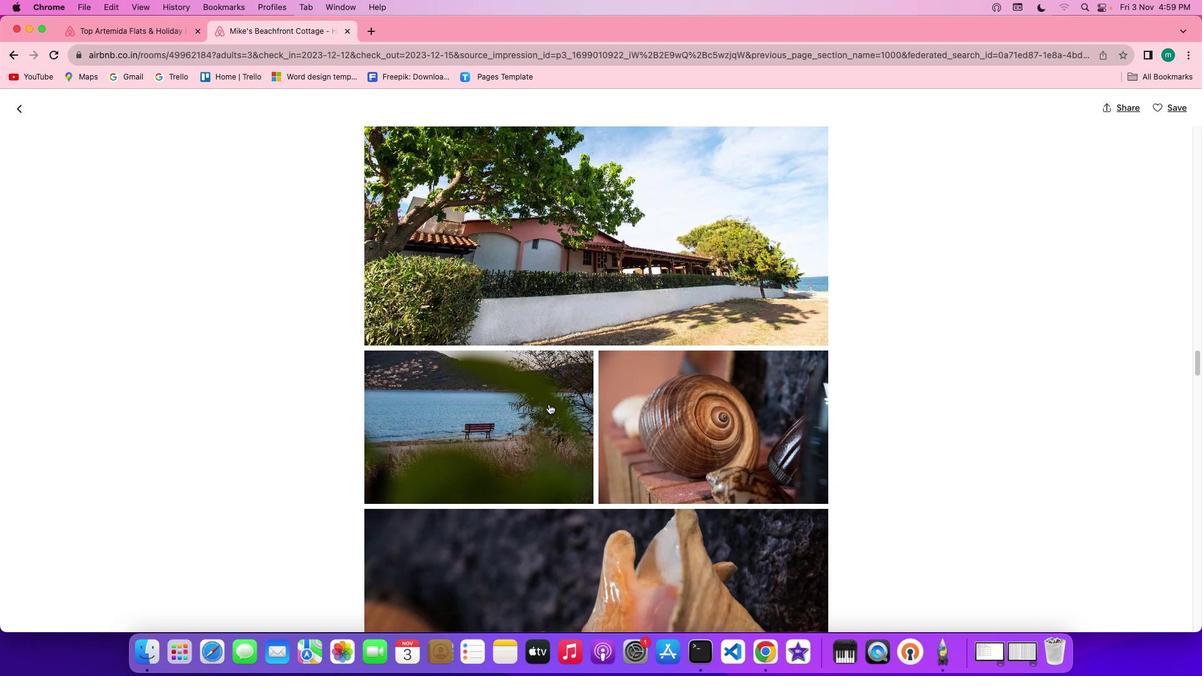 
Action: Mouse scrolled (549, 404) with delta (0, 0)
Screenshot: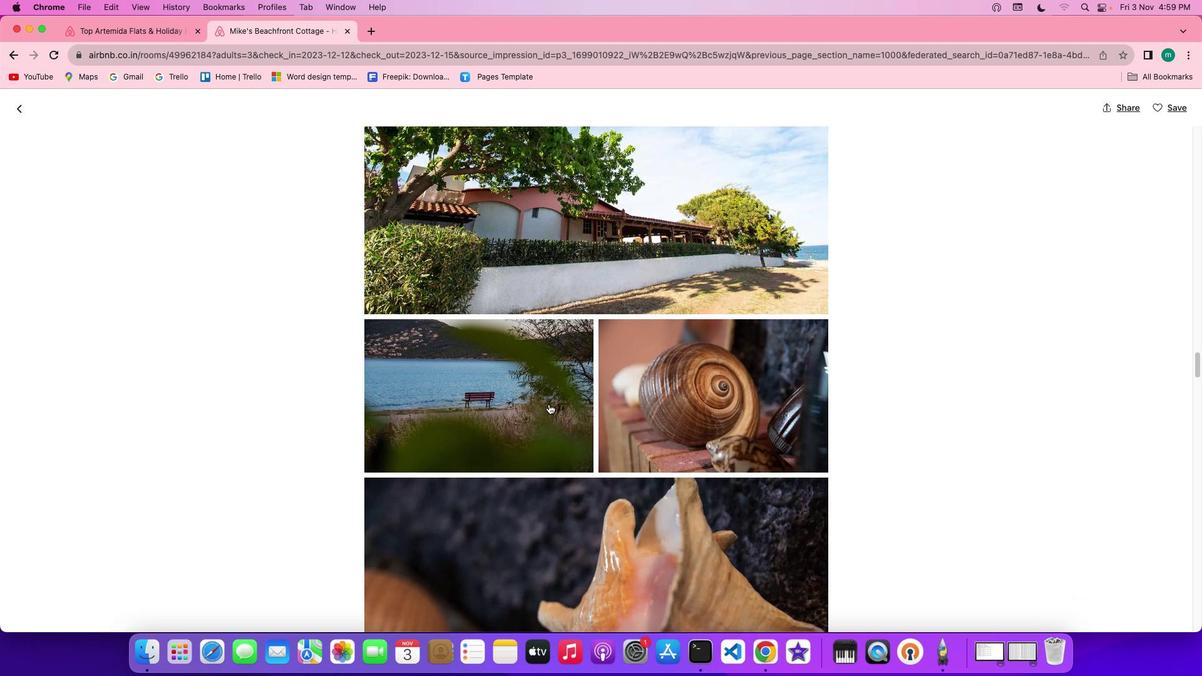 
Action: Mouse scrolled (549, 404) with delta (0, -1)
Screenshot: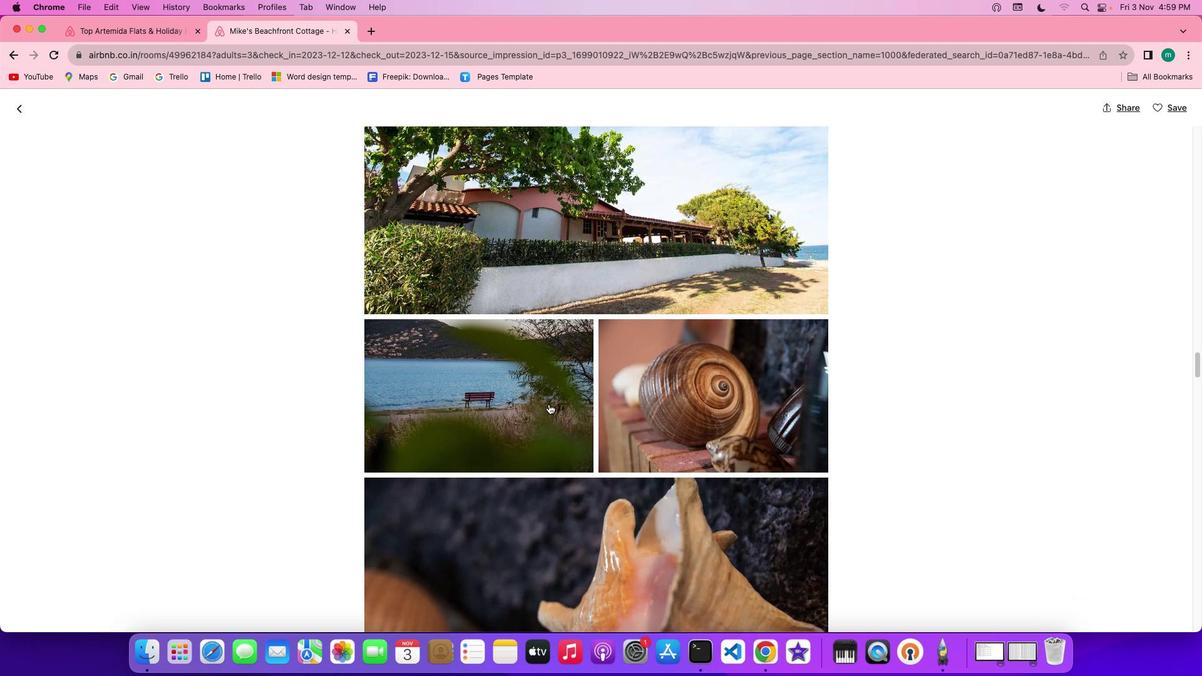 
Action: Mouse scrolled (549, 404) with delta (0, -1)
Screenshot: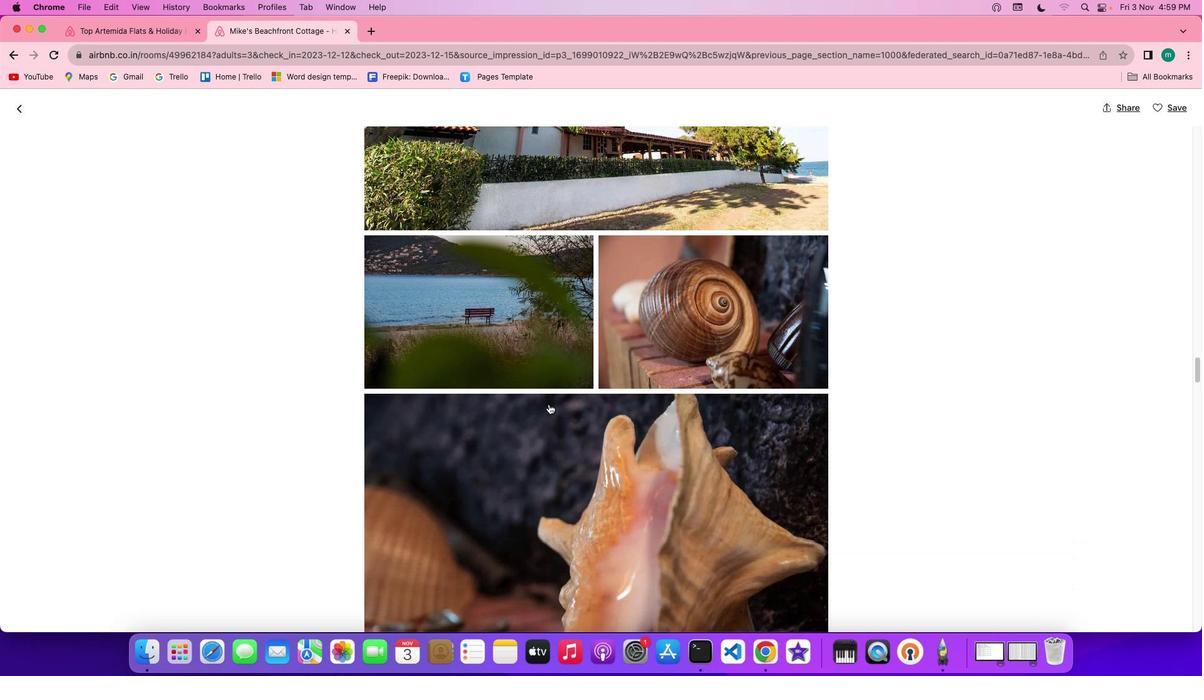 
Action: Mouse scrolled (549, 404) with delta (0, 0)
Screenshot: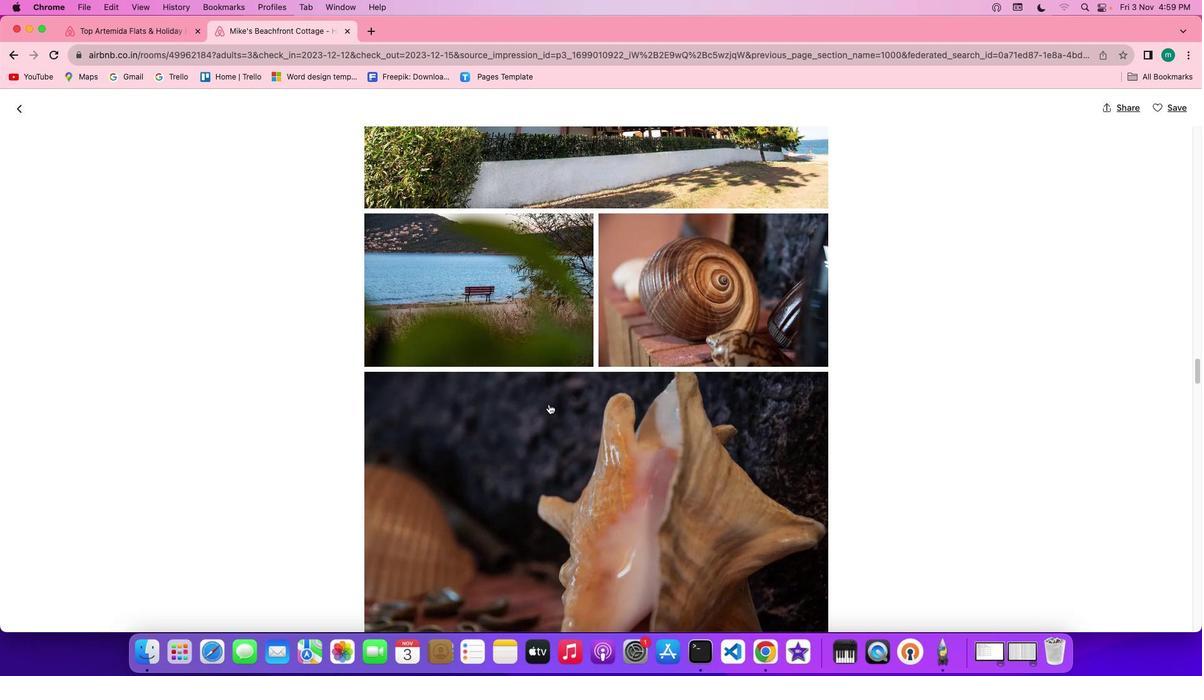 
Action: Mouse scrolled (549, 404) with delta (0, 0)
Screenshot: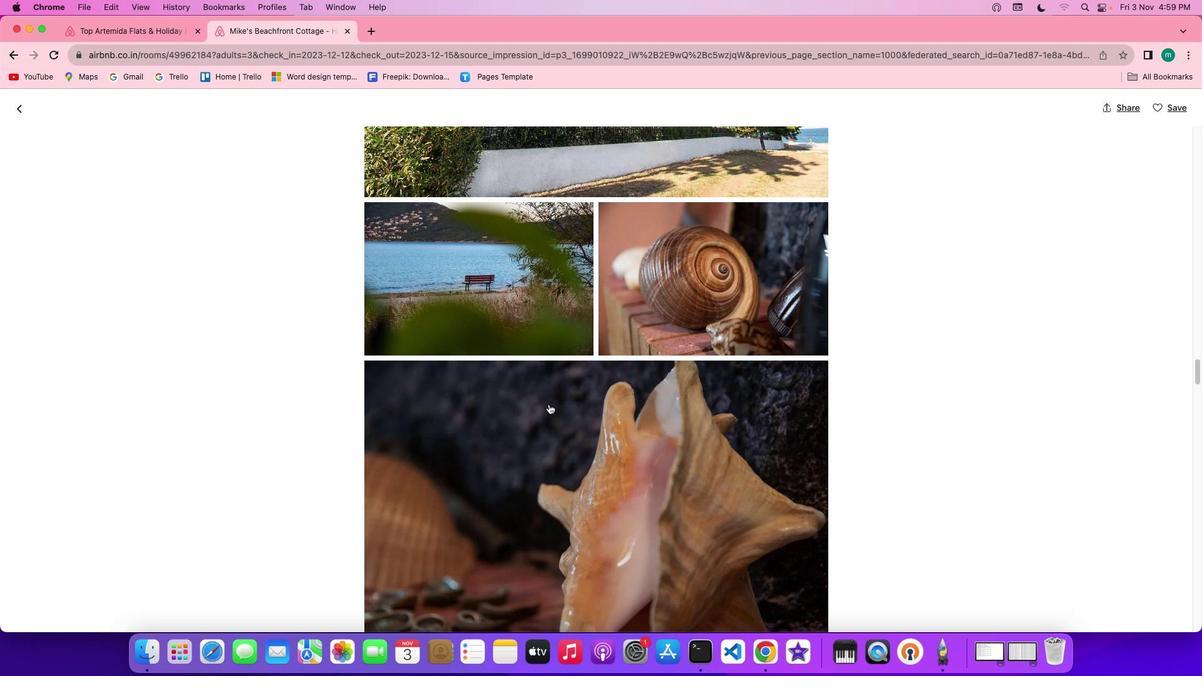 
Action: Mouse scrolled (549, 404) with delta (0, -1)
Screenshot: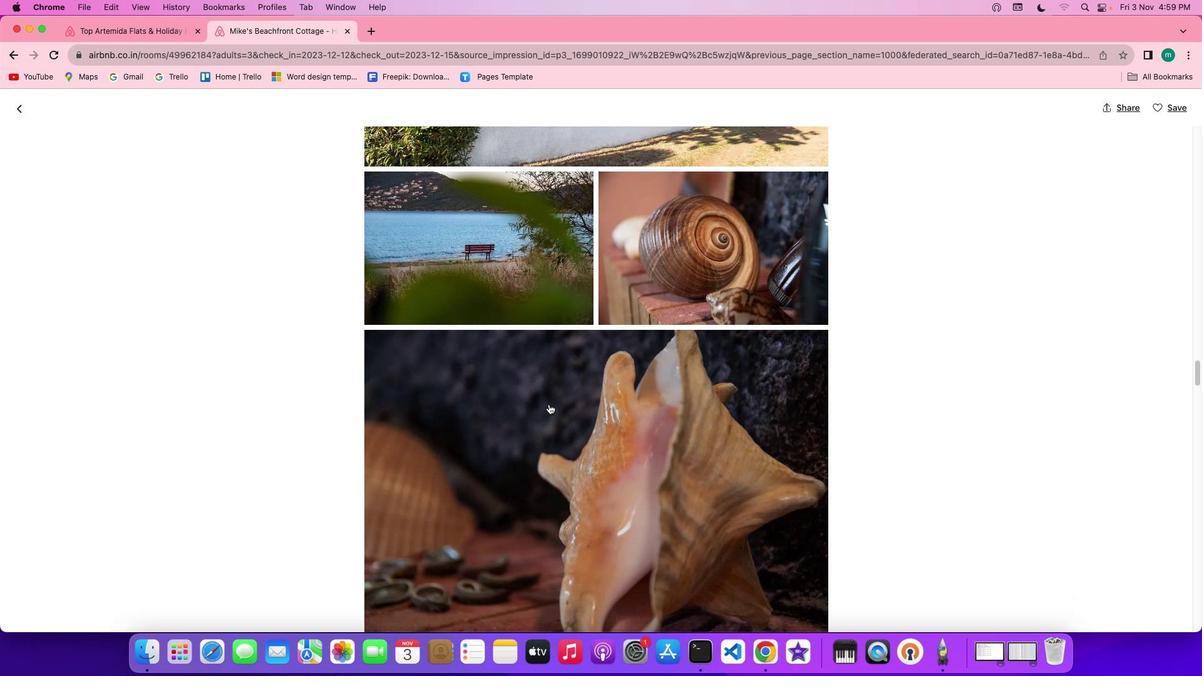 
Action: Mouse scrolled (549, 404) with delta (0, 0)
